 Task: Read customer reviews and ratings for real estate agents in Dallas, Texas.
Action: Mouse moved to (328, 215)
Screenshot: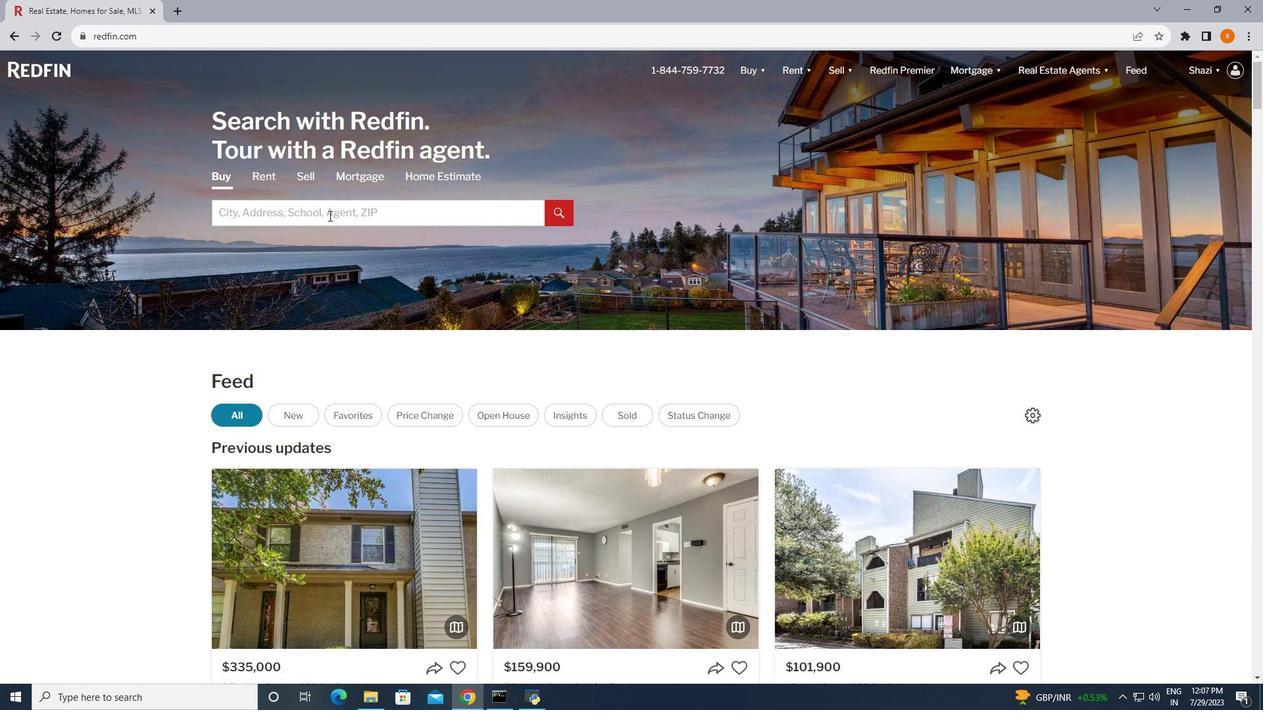 
Action: Mouse pressed left at (328, 215)
Screenshot: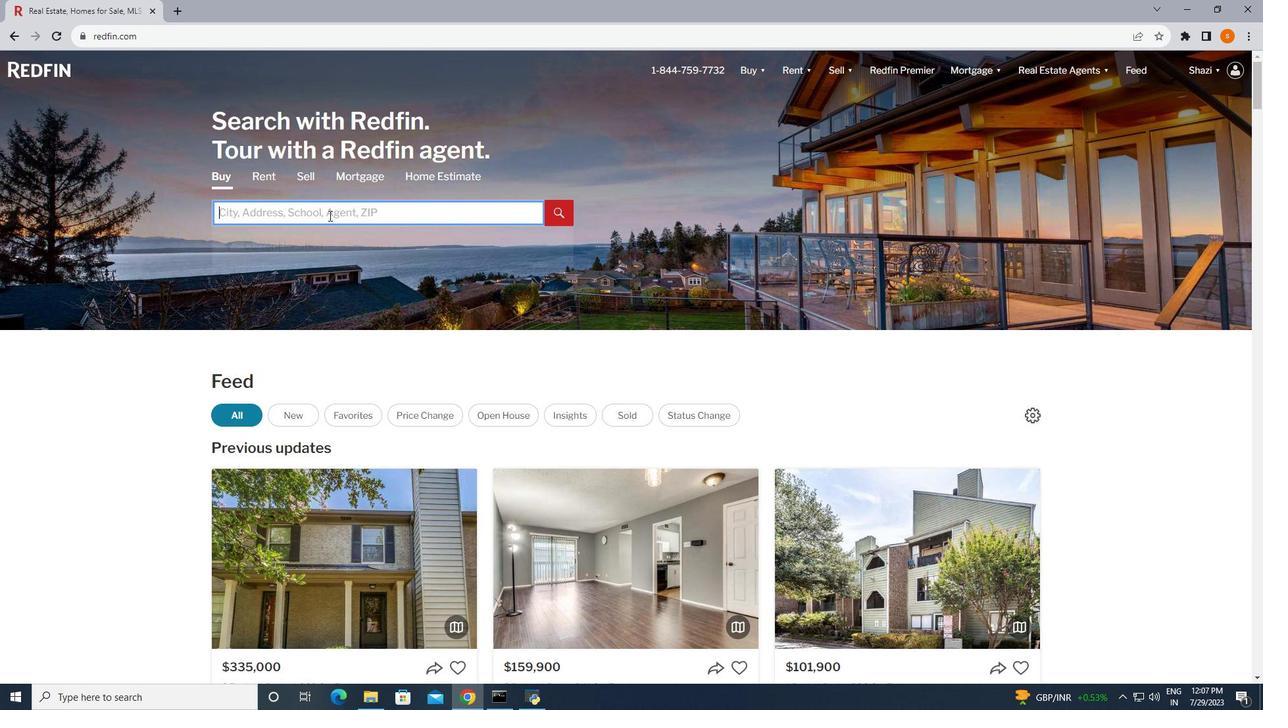 
Action: Key pressed <Key.shift>Dallas,<Key.space><Key.shift>Texas<Key.enter>
Screenshot: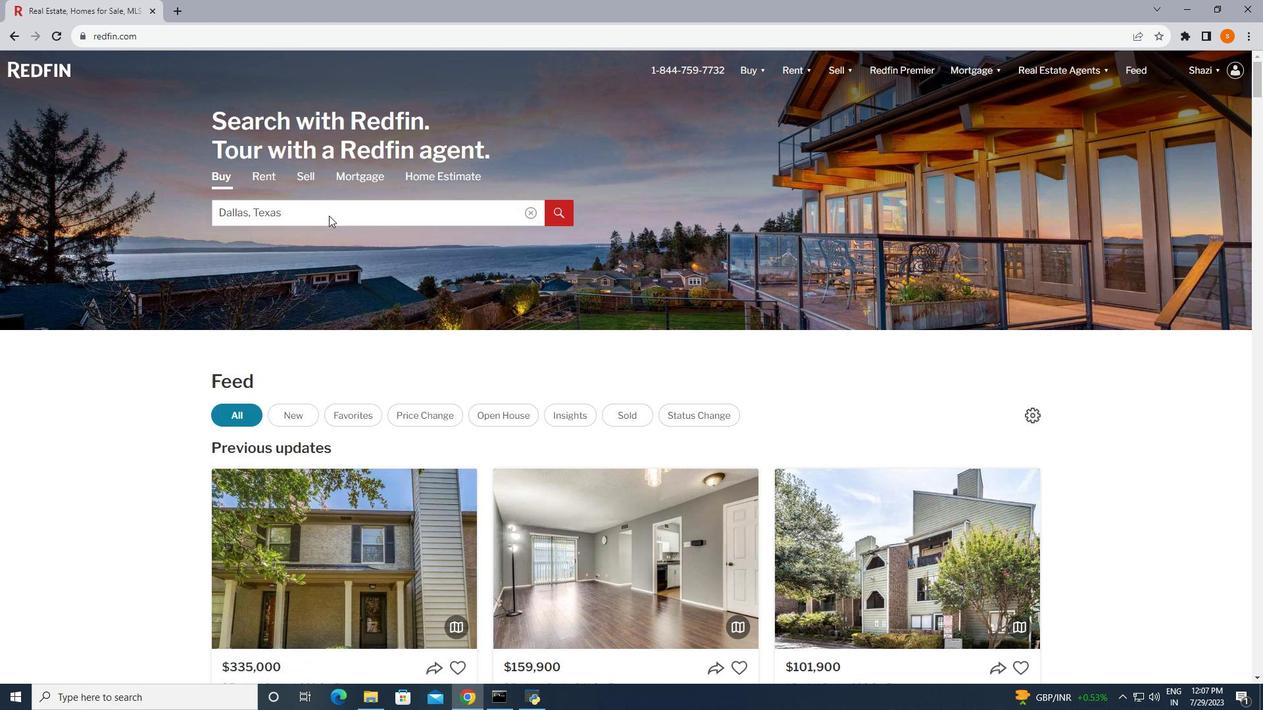
Action: Mouse moved to (1069, 120)
Screenshot: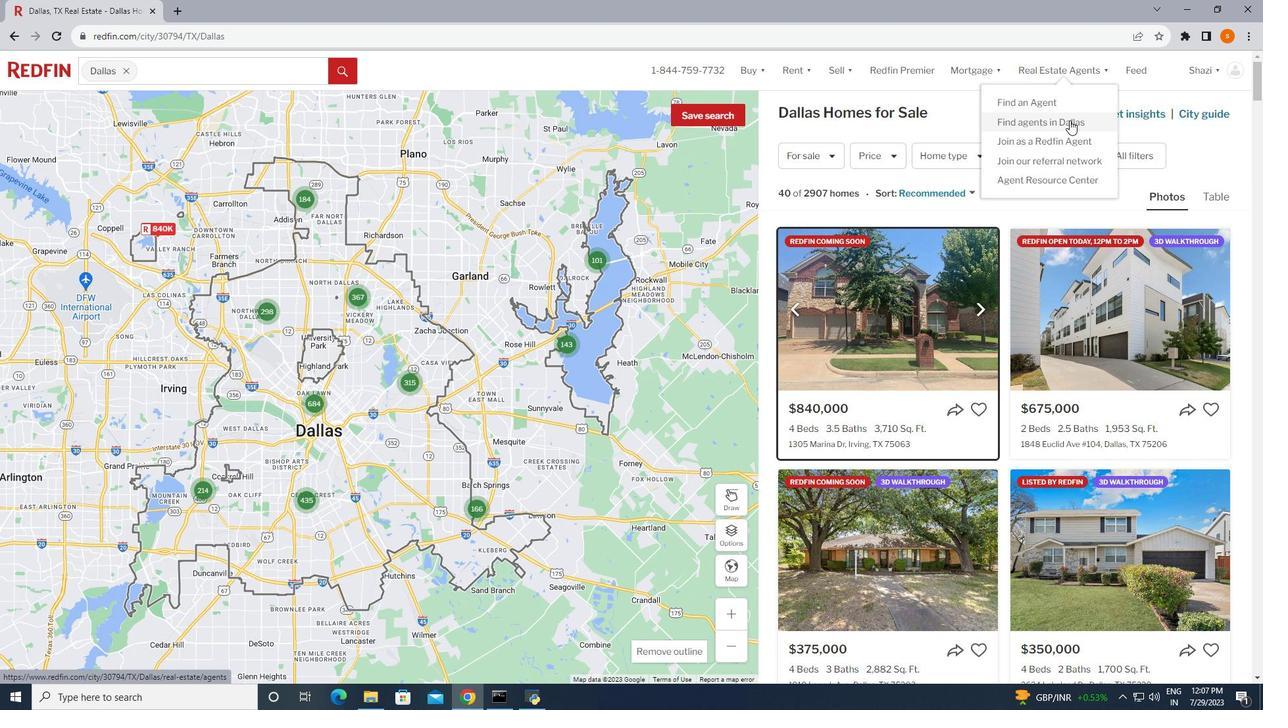 
Action: Mouse pressed left at (1069, 120)
Screenshot: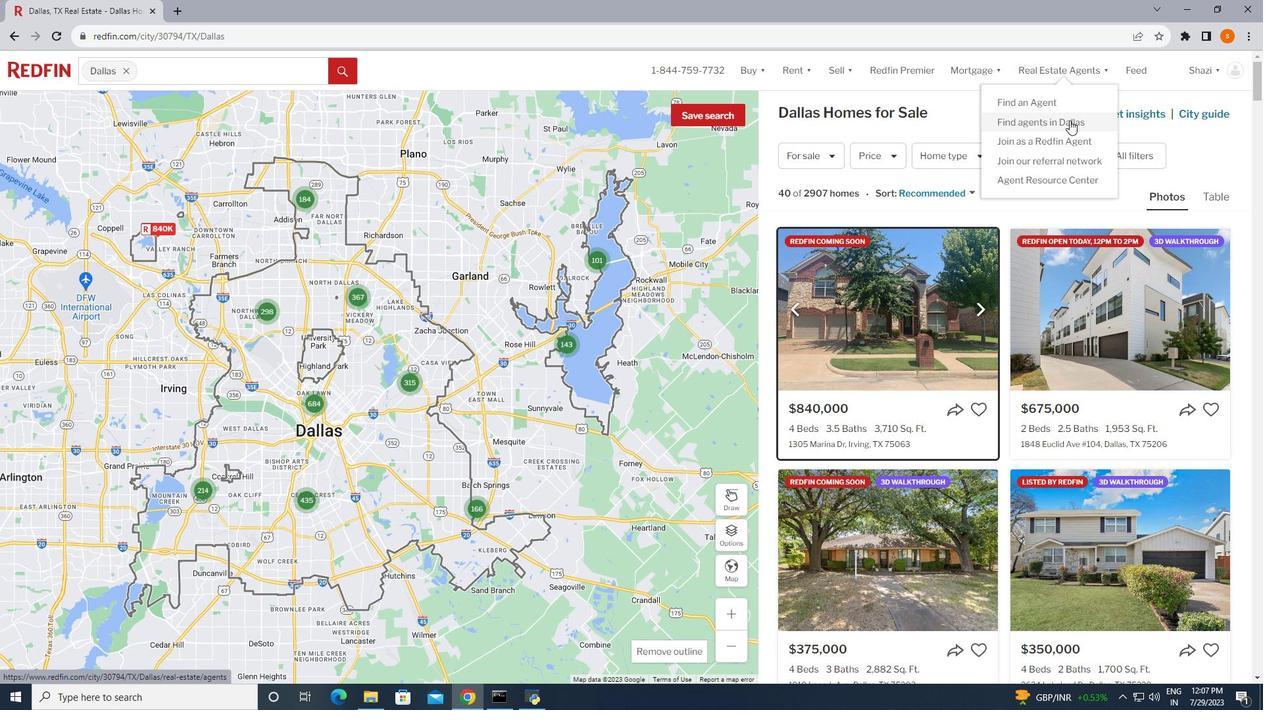
Action: Mouse moved to (428, 476)
Screenshot: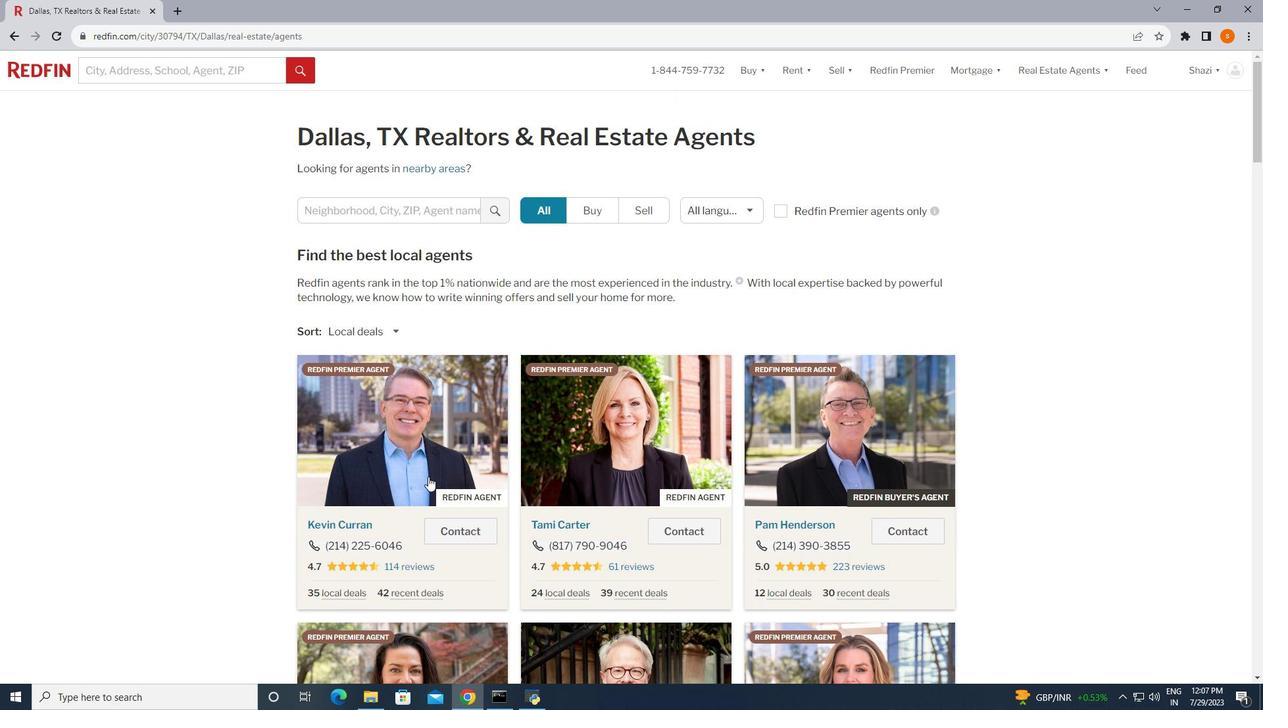 
Action: Mouse scrolled (428, 476) with delta (0, 0)
Screenshot: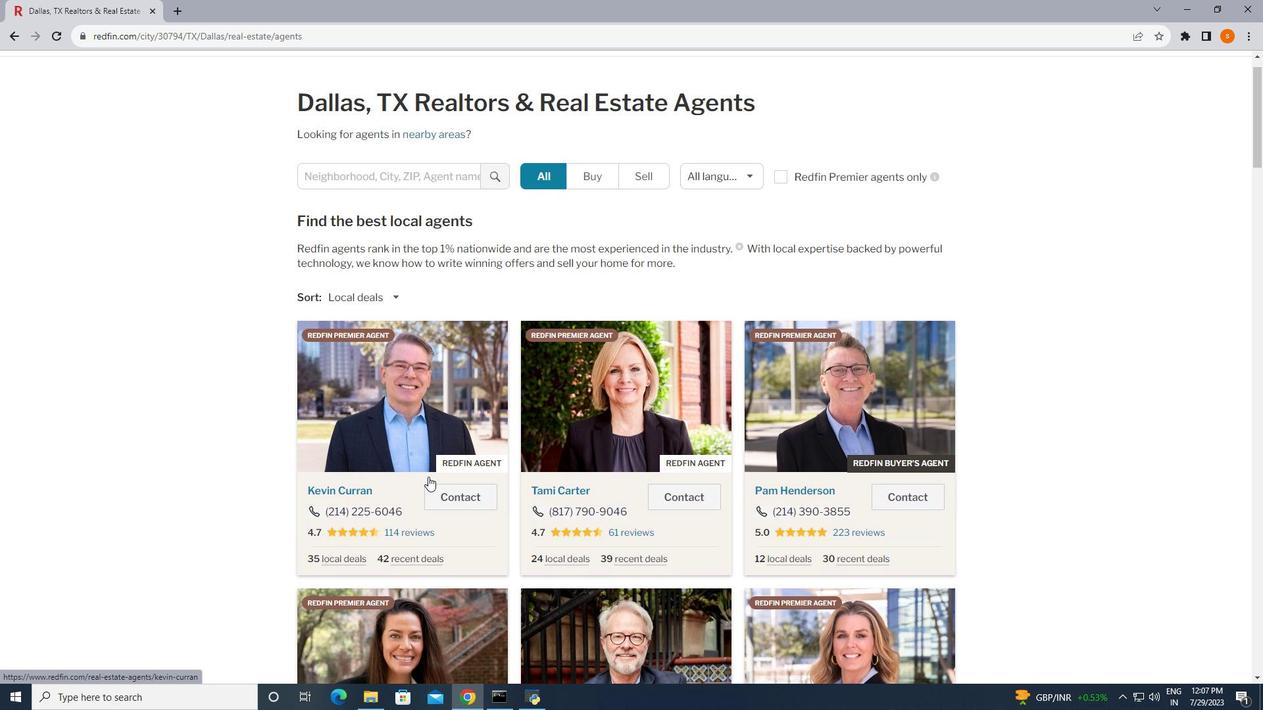 
Action: Mouse scrolled (428, 476) with delta (0, 0)
Screenshot: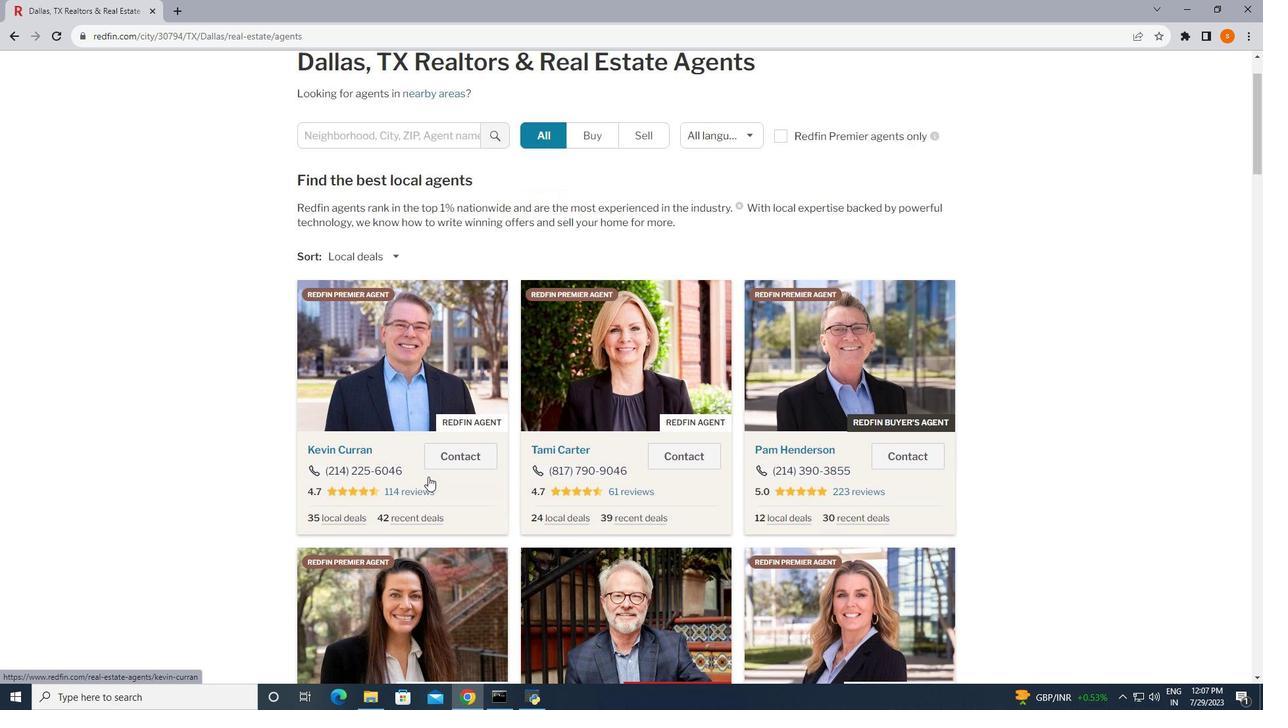 
Action: Mouse moved to (397, 435)
Screenshot: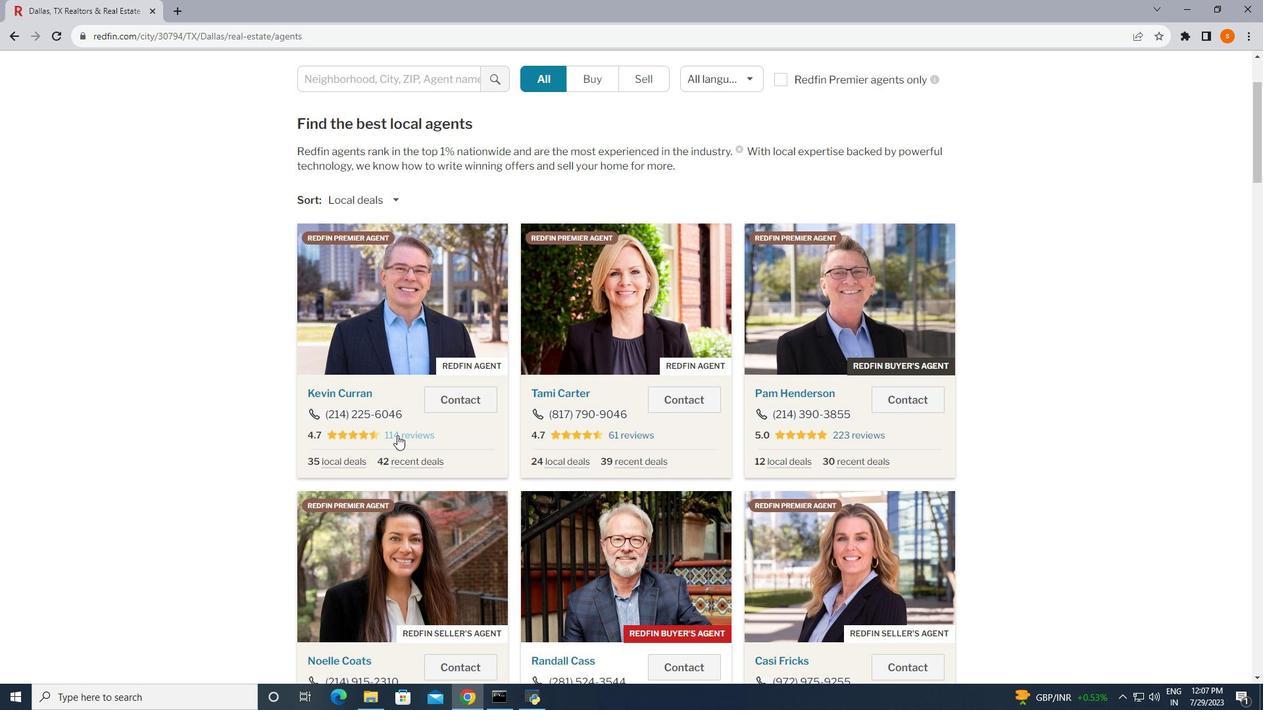 
Action: Mouse pressed left at (397, 435)
Screenshot: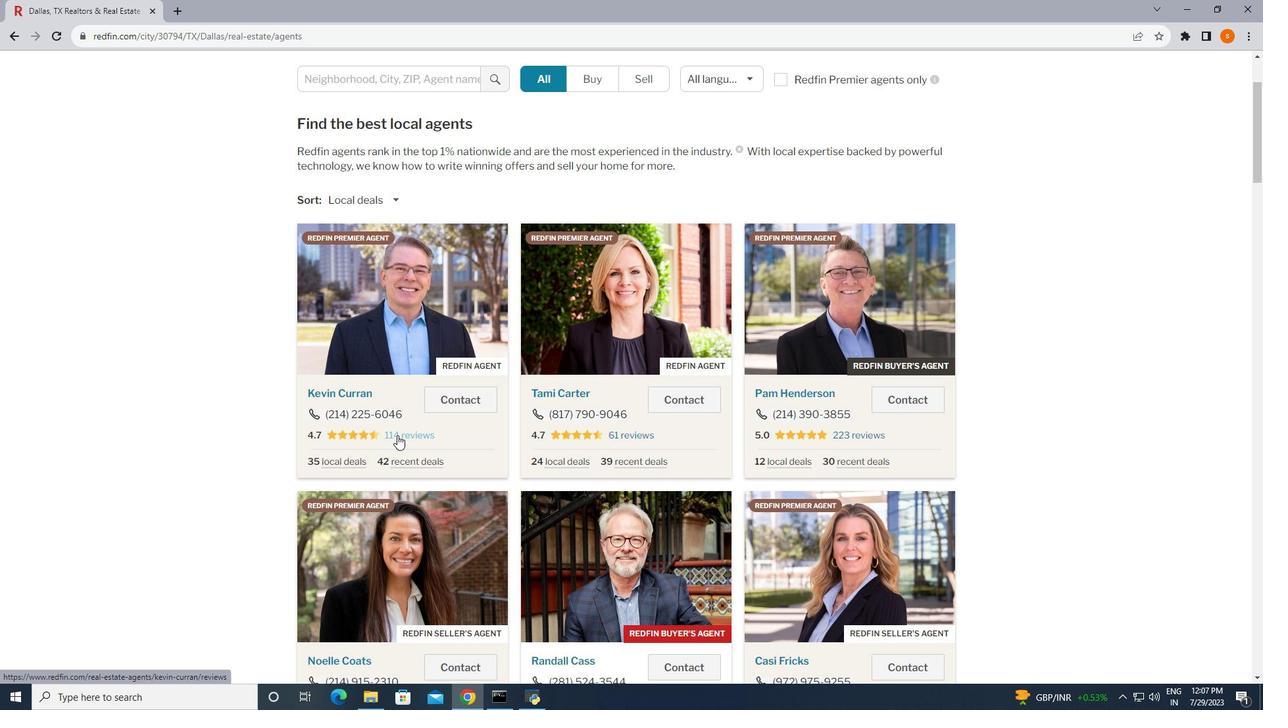 
Action: Mouse moved to (502, 451)
Screenshot: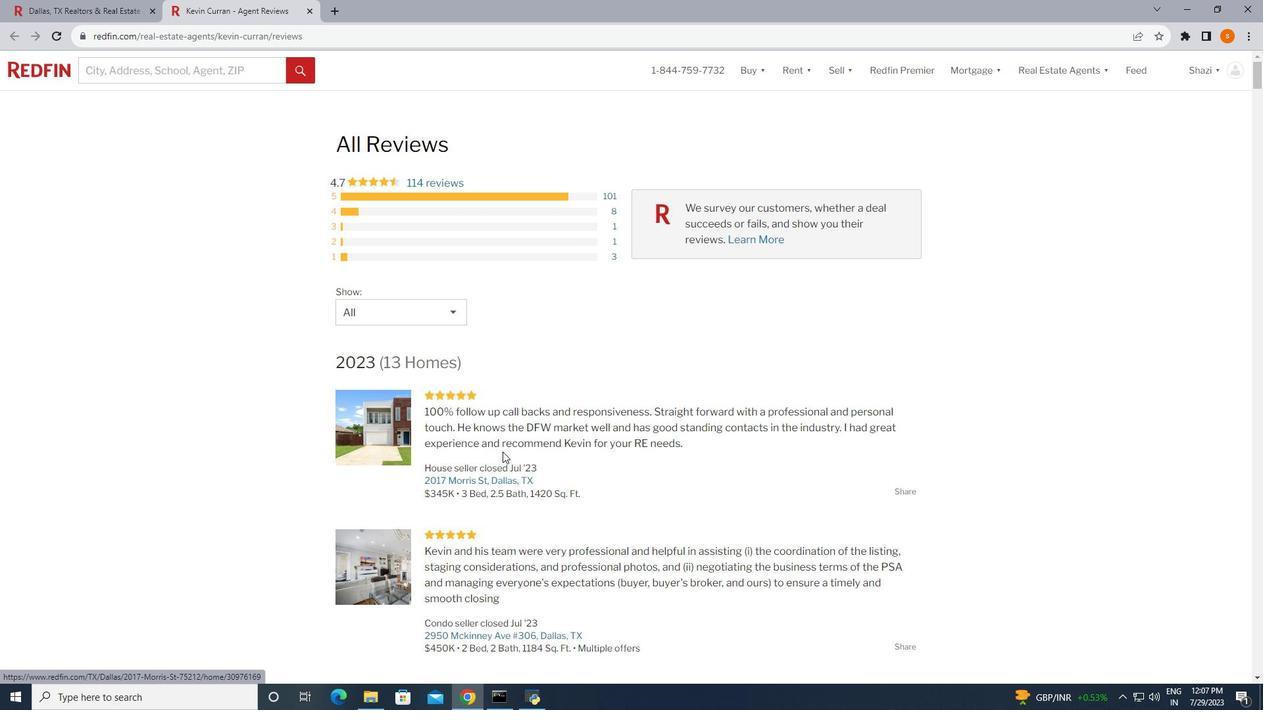 
Action: Mouse scrolled (502, 451) with delta (0, 0)
Screenshot: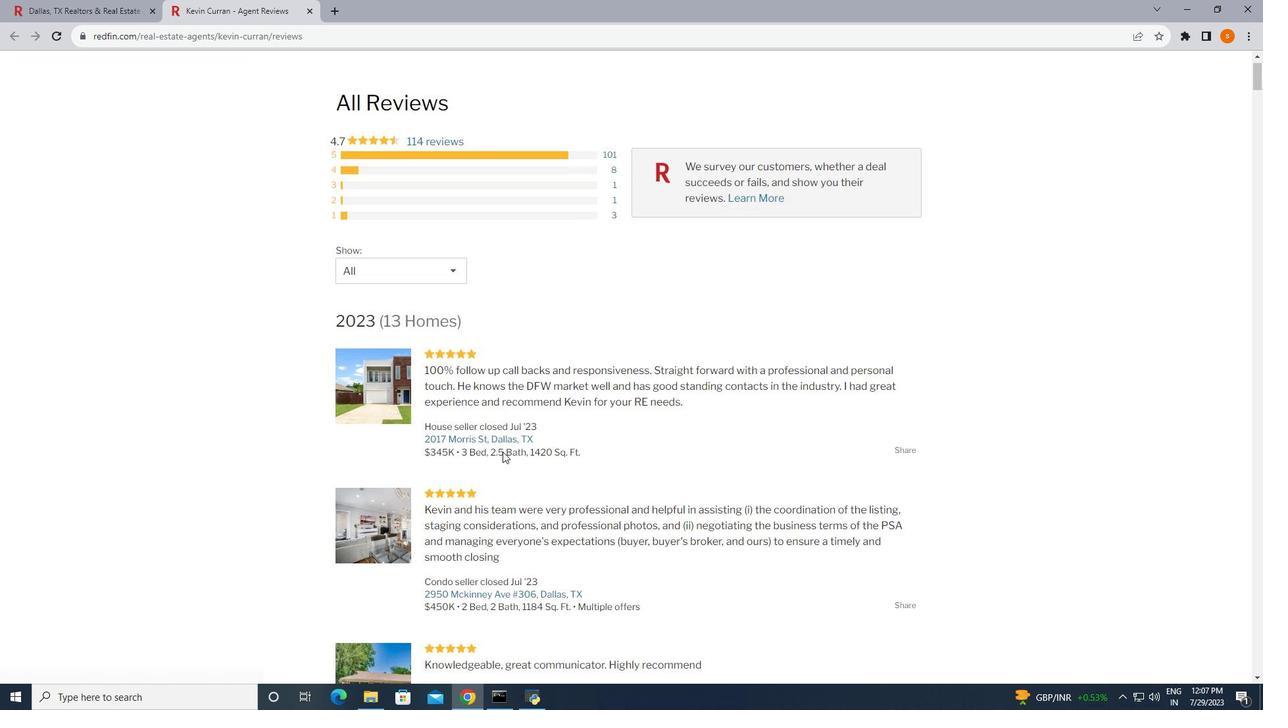 
Action: Mouse scrolled (502, 451) with delta (0, 0)
Screenshot: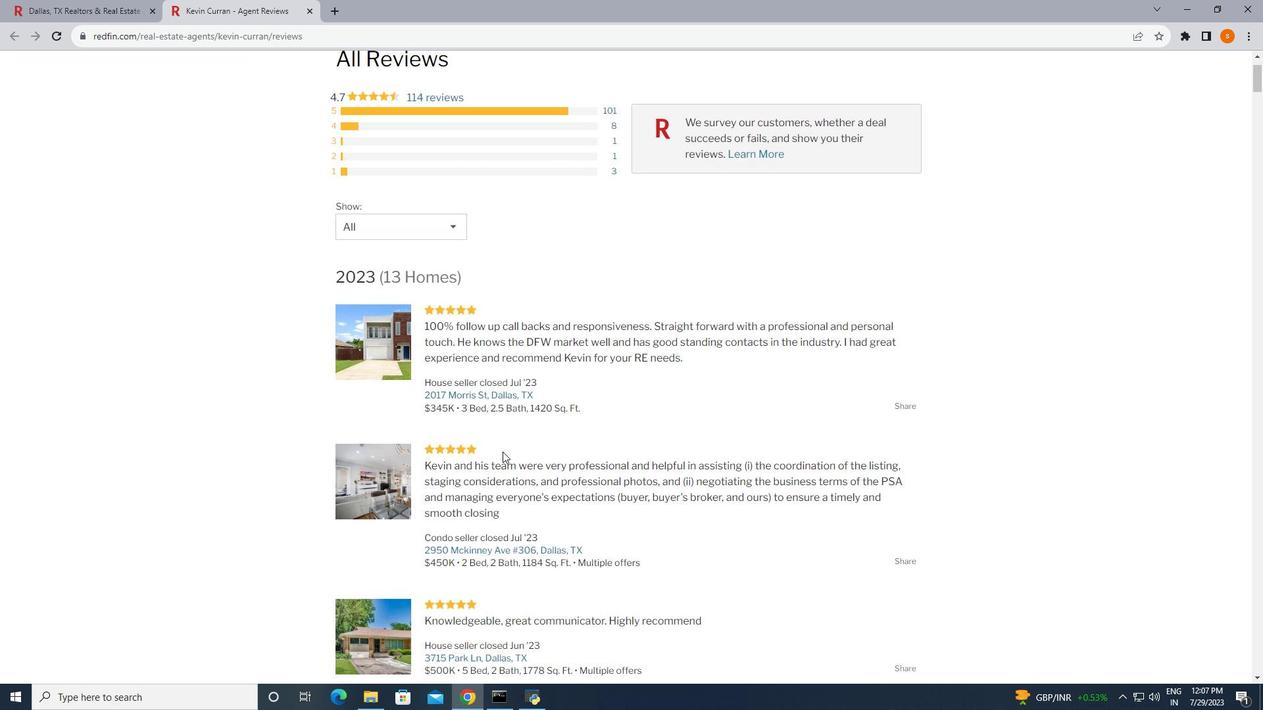 
Action: Mouse scrolled (502, 451) with delta (0, 0)
Screenshot: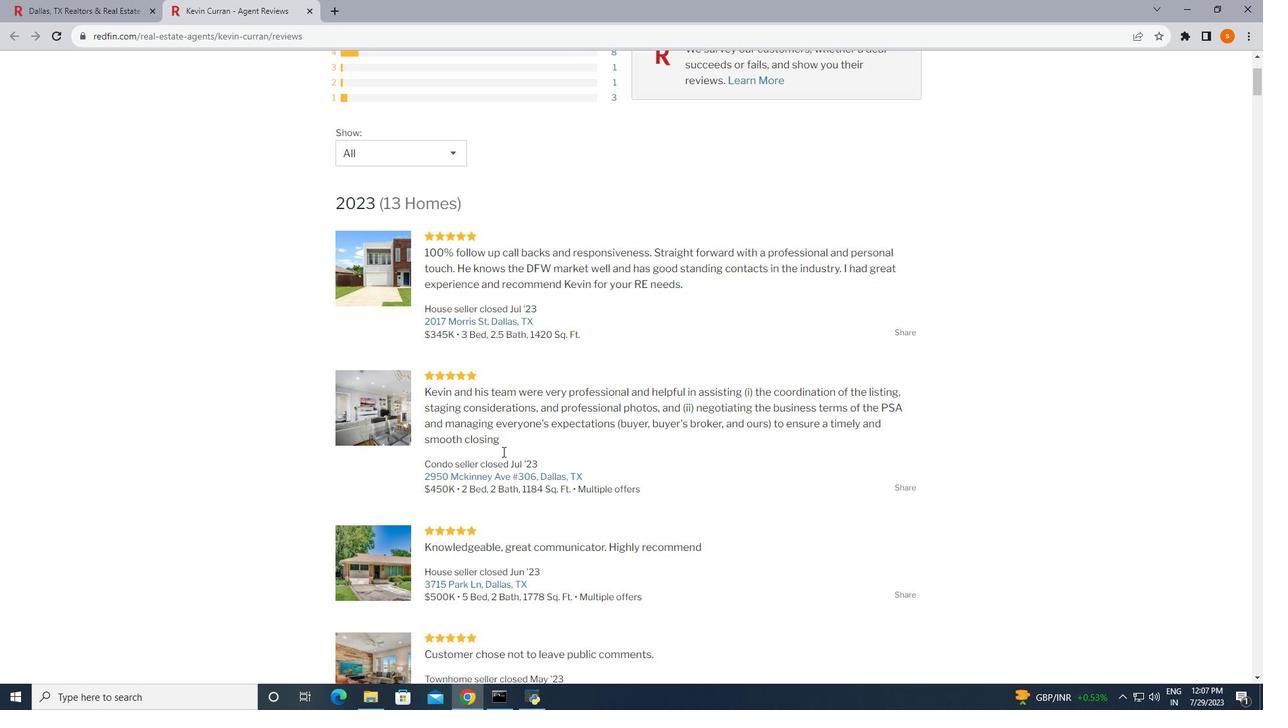 
Action: Mouse scrolled (502, 451) with delta (0, 0)
Screenshot: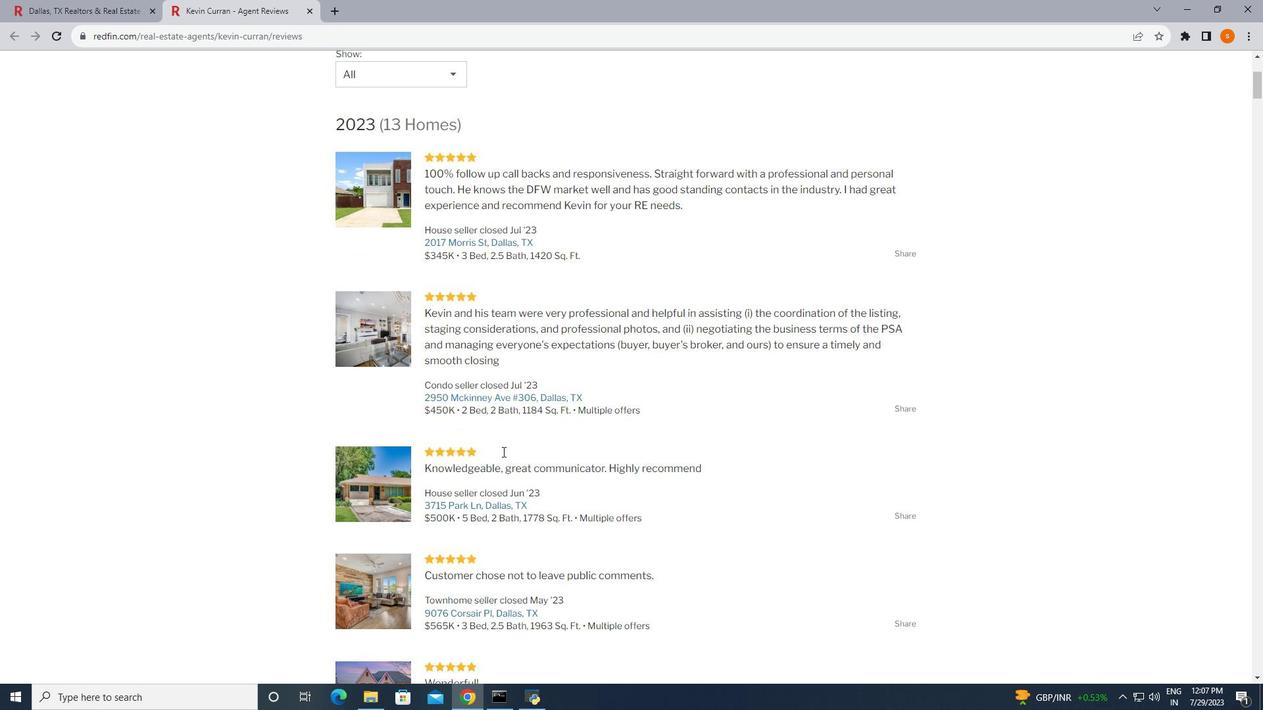 
Action: Mouse scrolled (502, 451) with delta (0, 0)
Screenshot: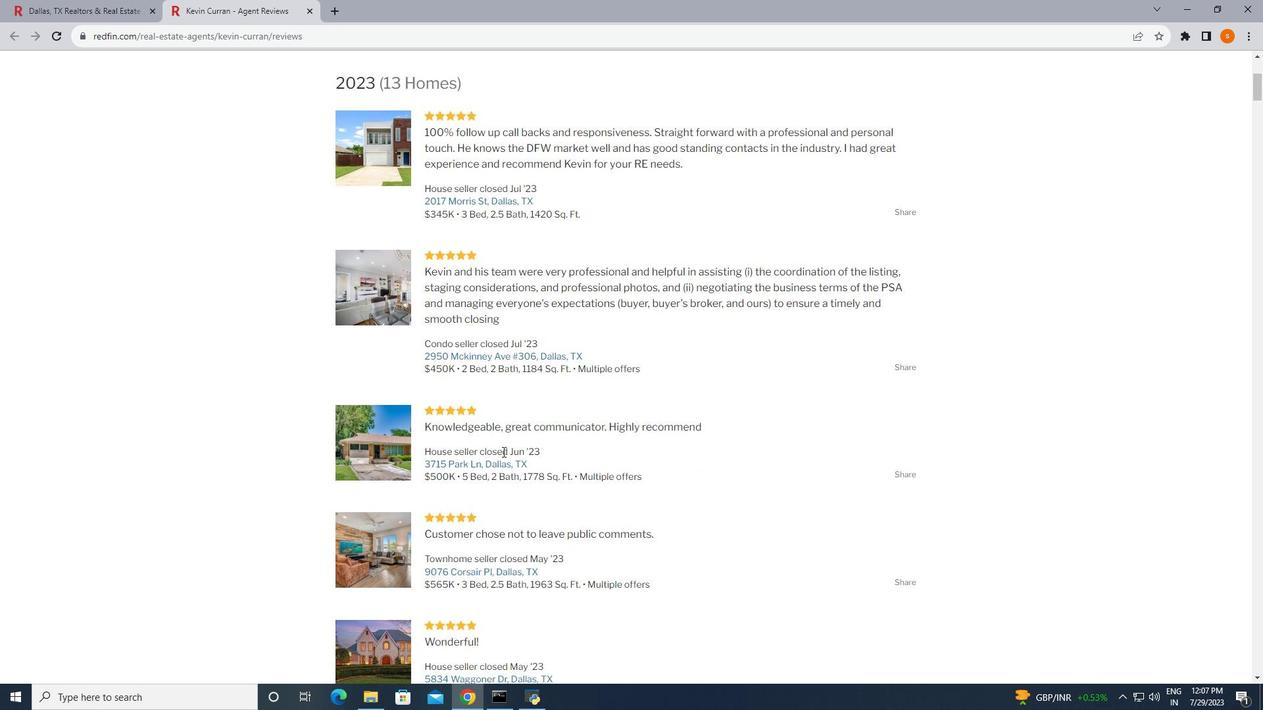 
Action: Mouse scrolled (502, 451) with delta (0, 0)
Screenshot: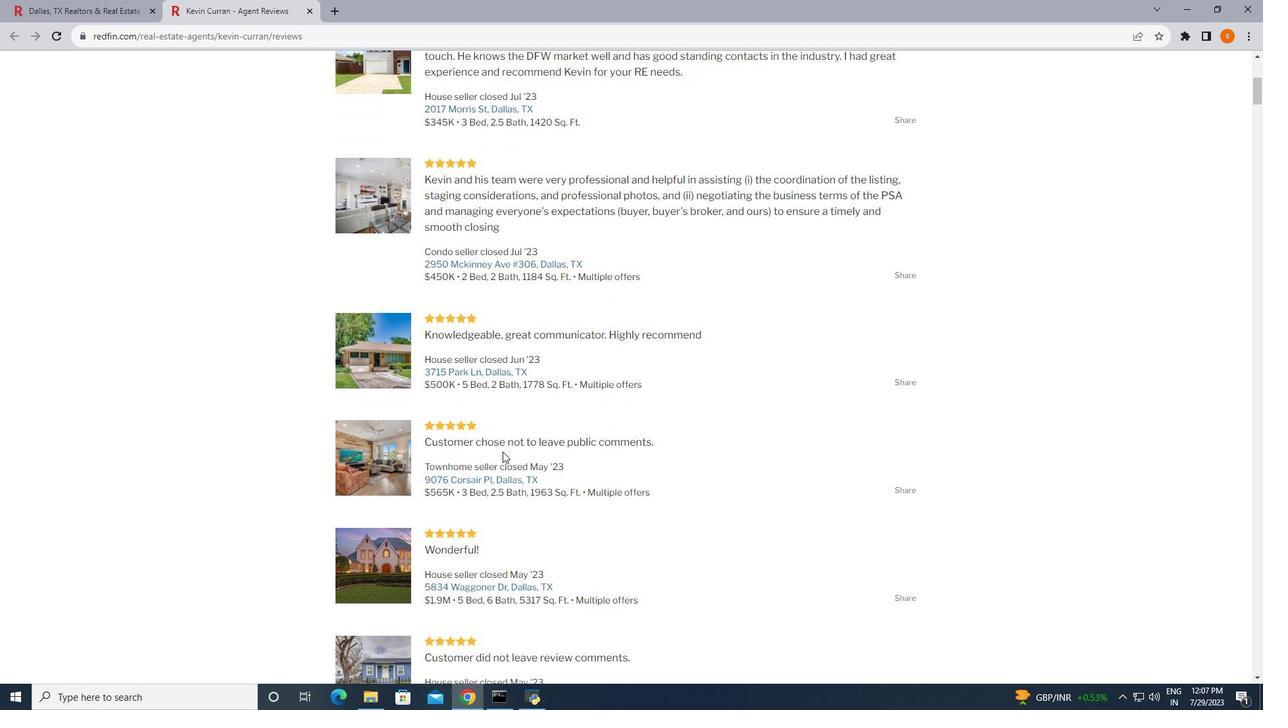 
Action: Mouse scrolled (502, 451) with delta (0, 0)
Screenshot: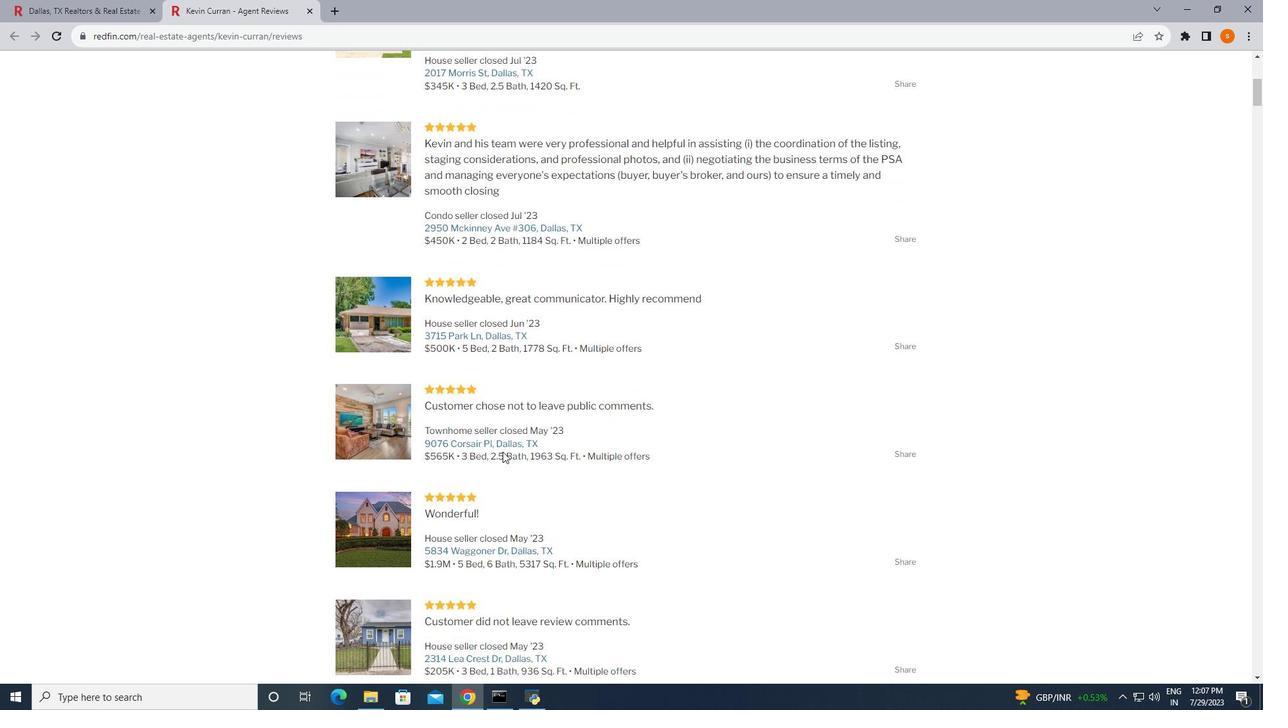 
Action: Mouse scrolled (502, 451) with delta (0, 0)
Screenshot: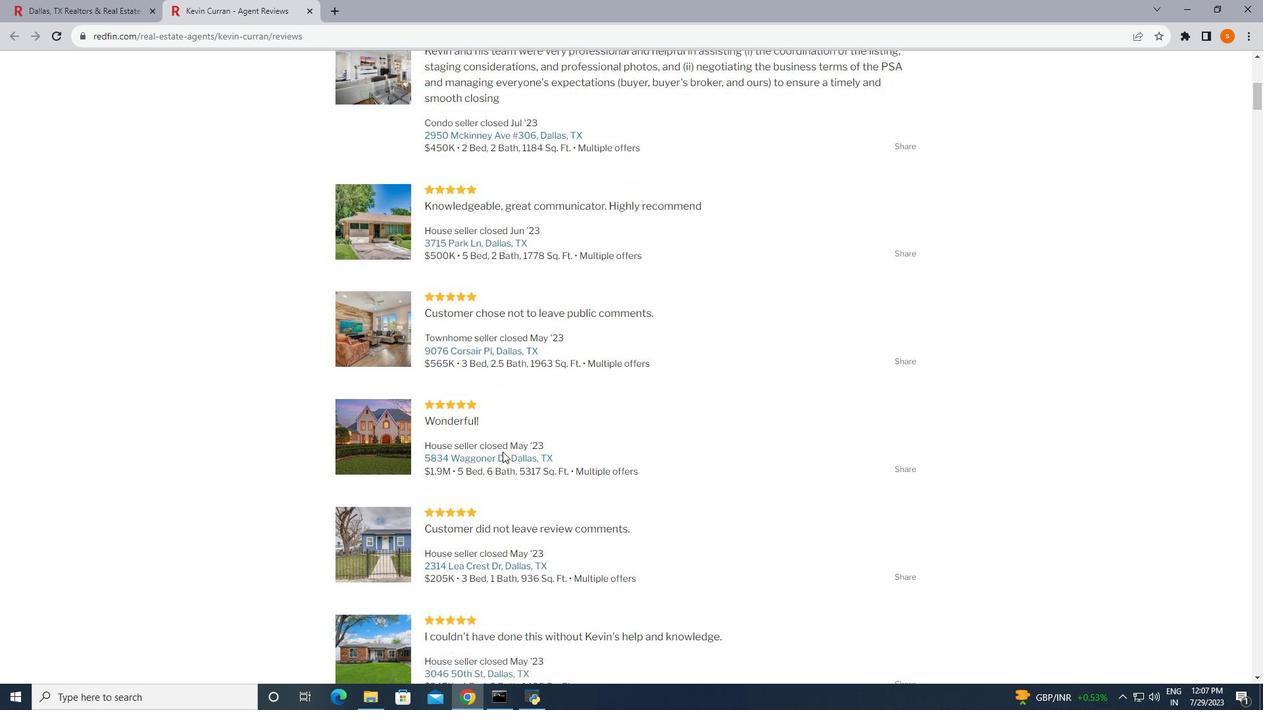 
Action: Mouse scrolled (502, 451) with delta (0, 0)
Screenshot: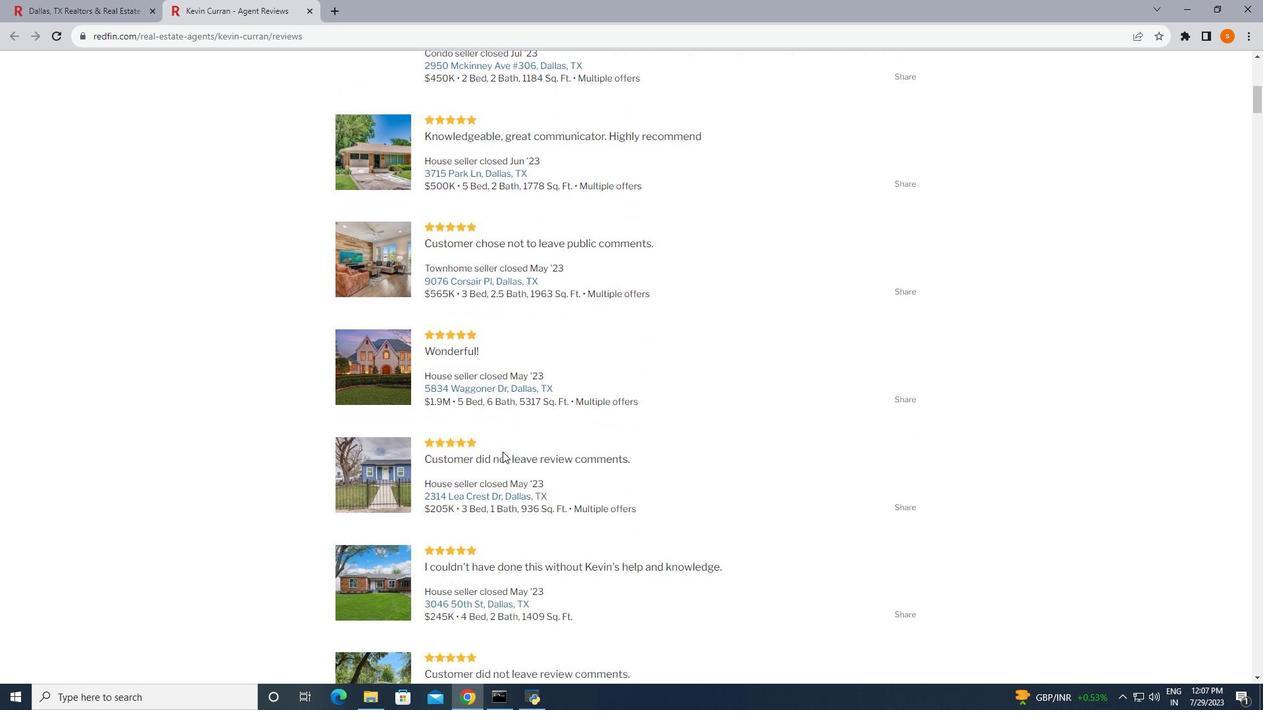 
Action: Mouse scrolled (502, 451) with delta (0, 0)
Screenshot: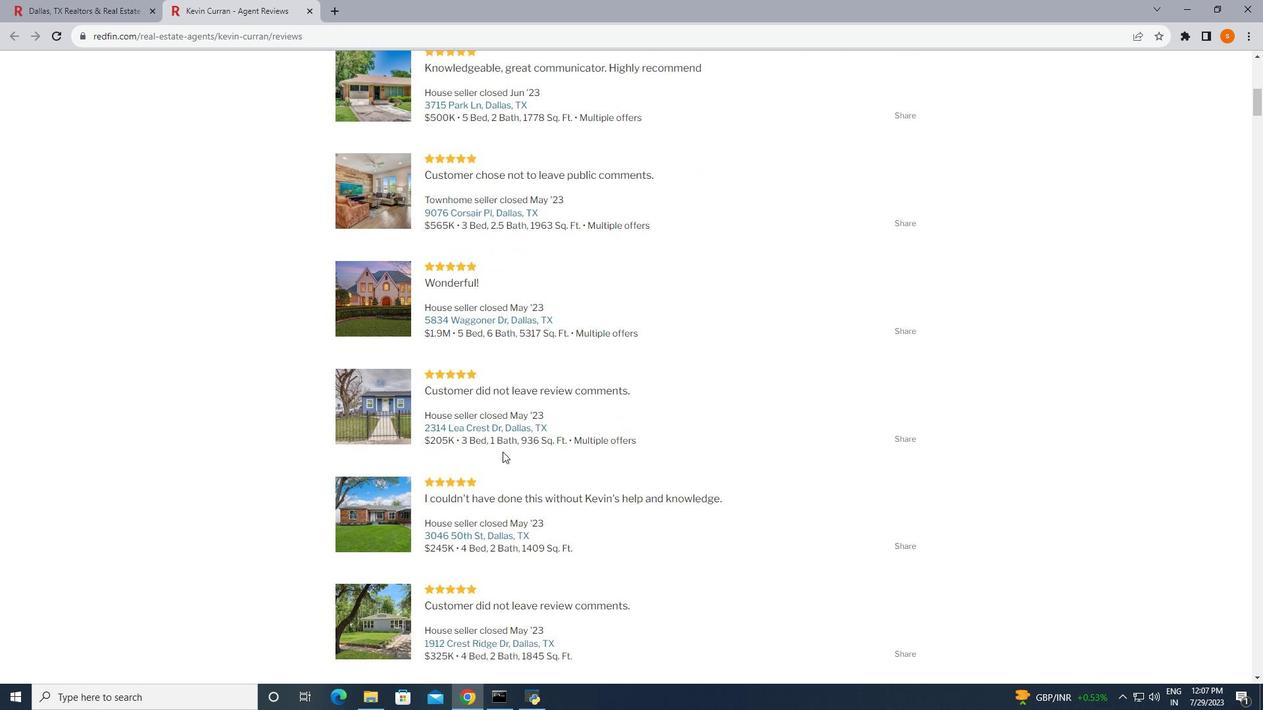 
Action: Mouse scrolled (502, 451) with delta (0, 0)
Screenshot: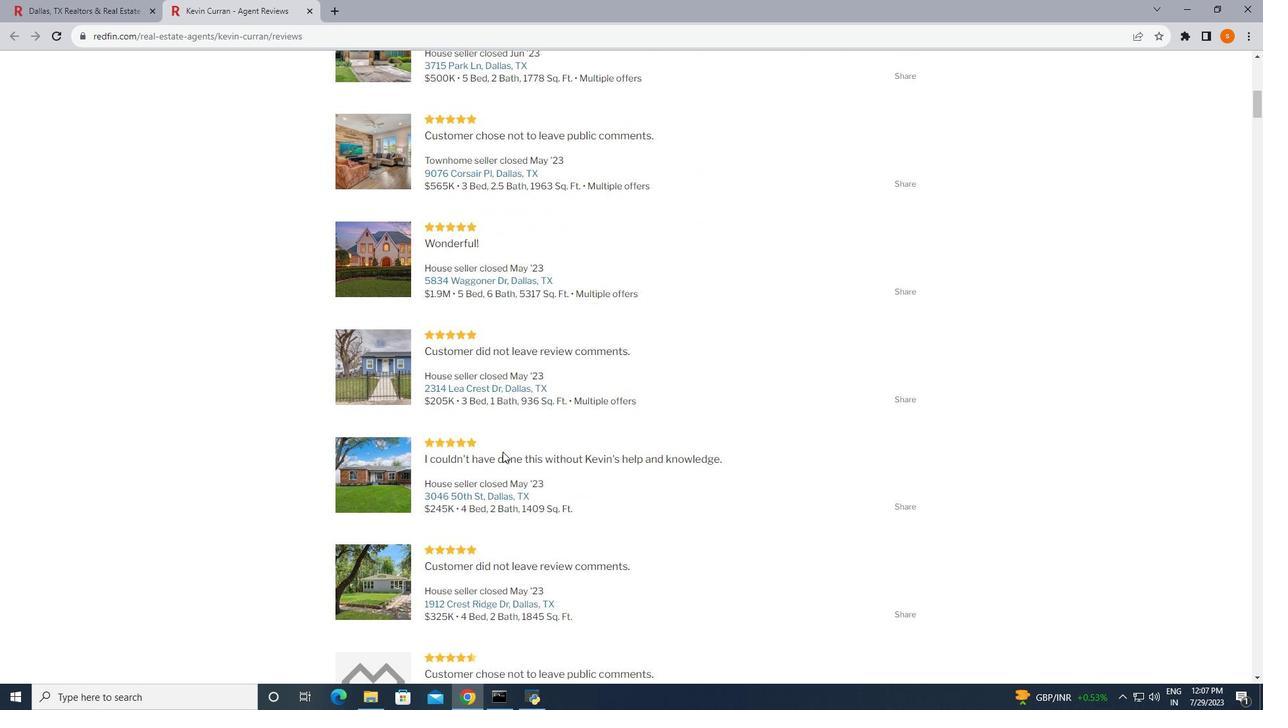 
Action: Mouse scrolled (502, 451) with delta (0, 0)
Screenshot: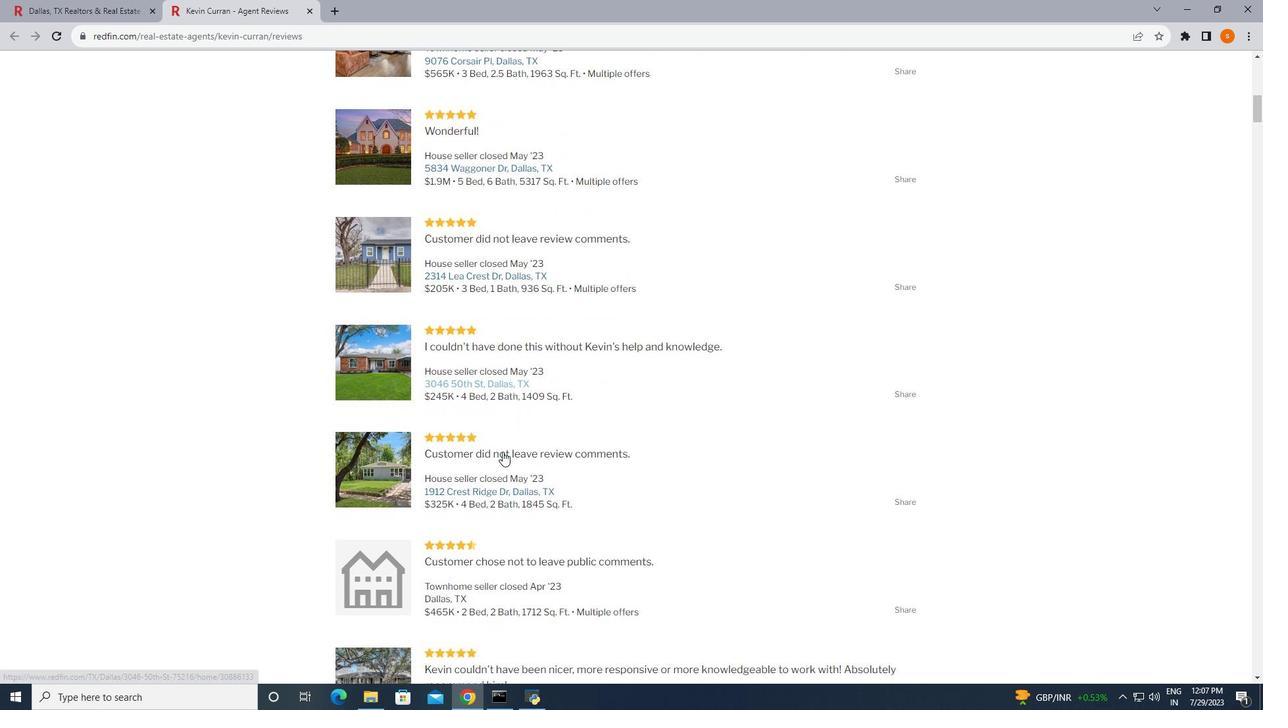 
Action: Mouse scrolled (502, 451) with delta (0, 0)
Screenshot: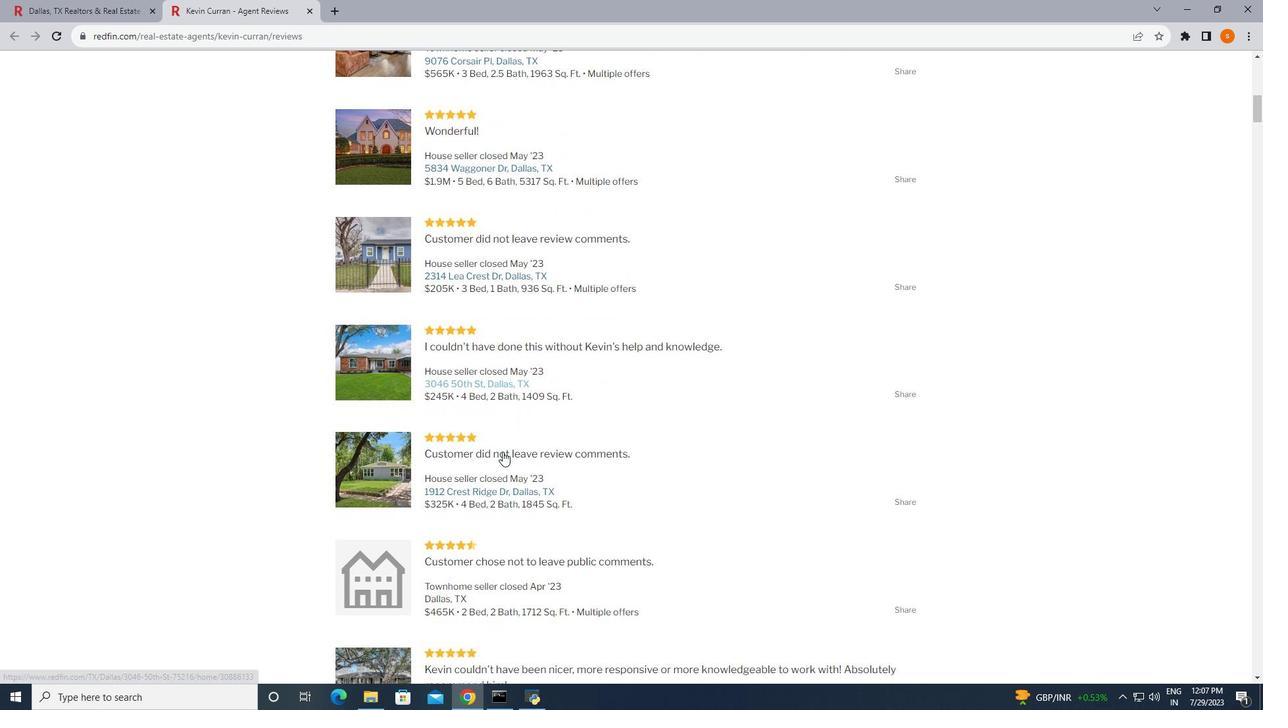 
Action: Mouse scrolled (502, 451) with delta (0, 0)
Screenshot: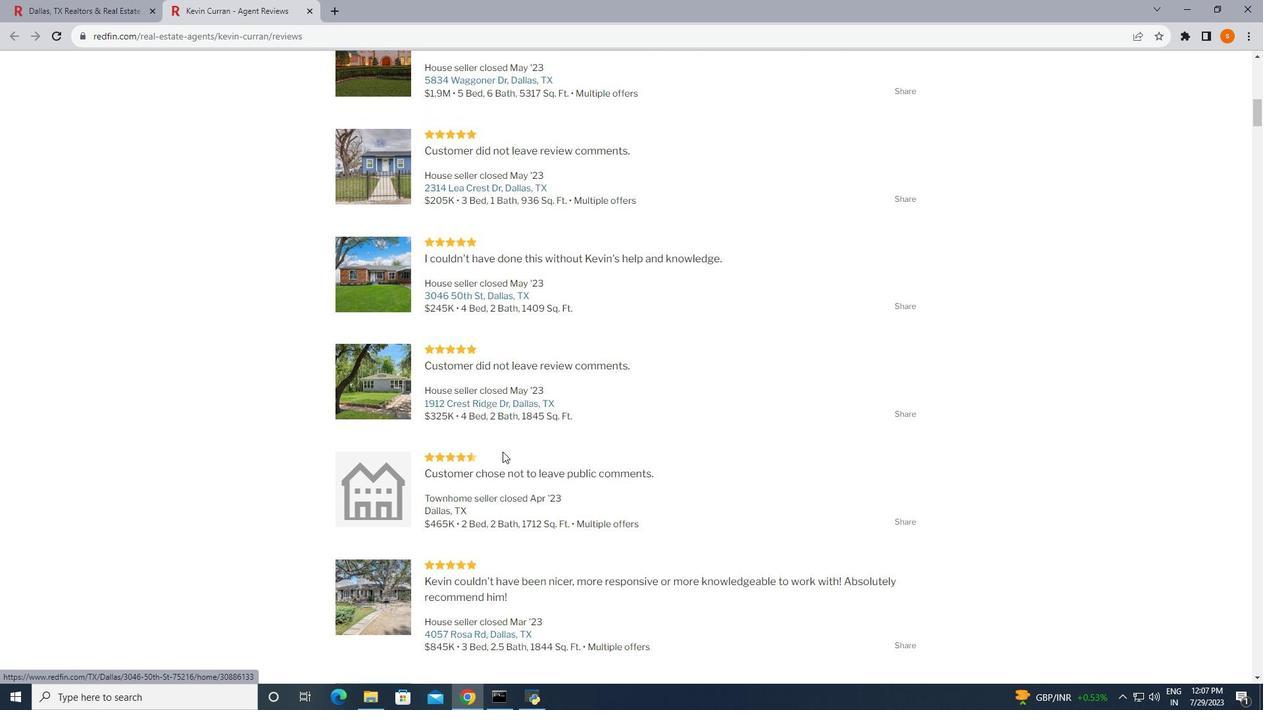 
Action: Mouse scrolled (502, 451) with delta (0, 0)
Screenshot: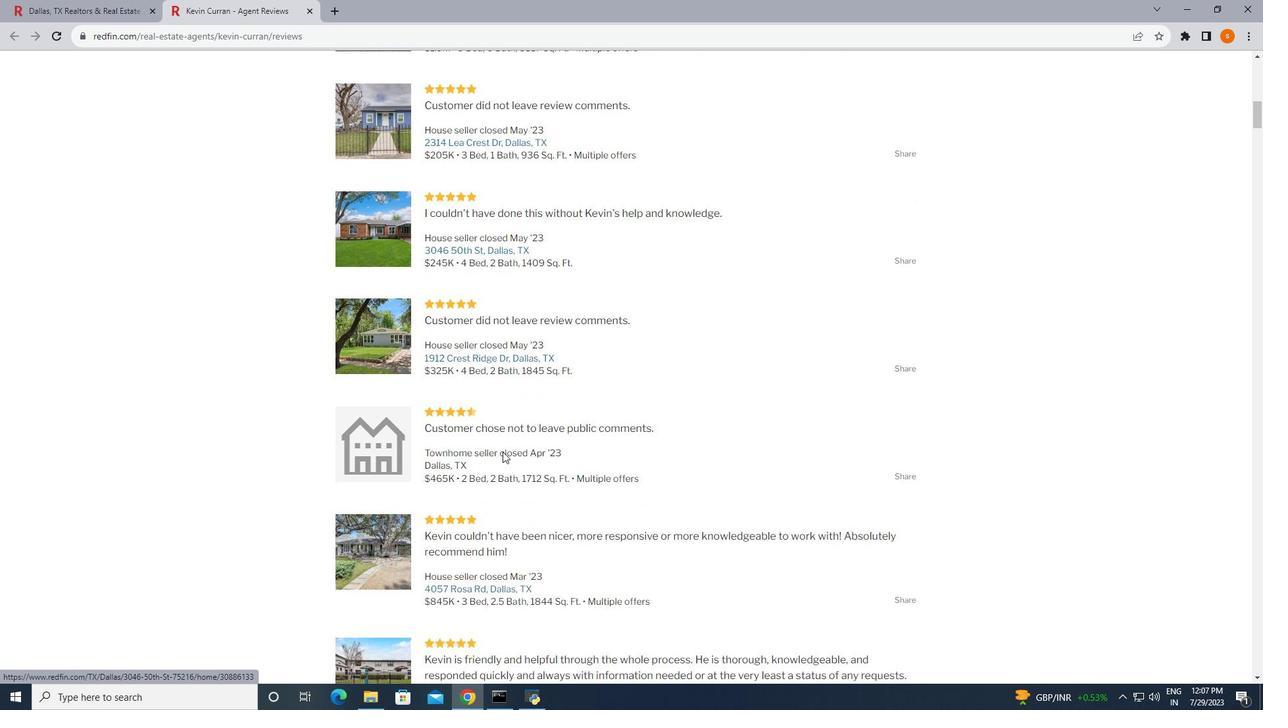 
Action: Mouse scrolled (502, 451) with delta (0, 0)
Screenshot: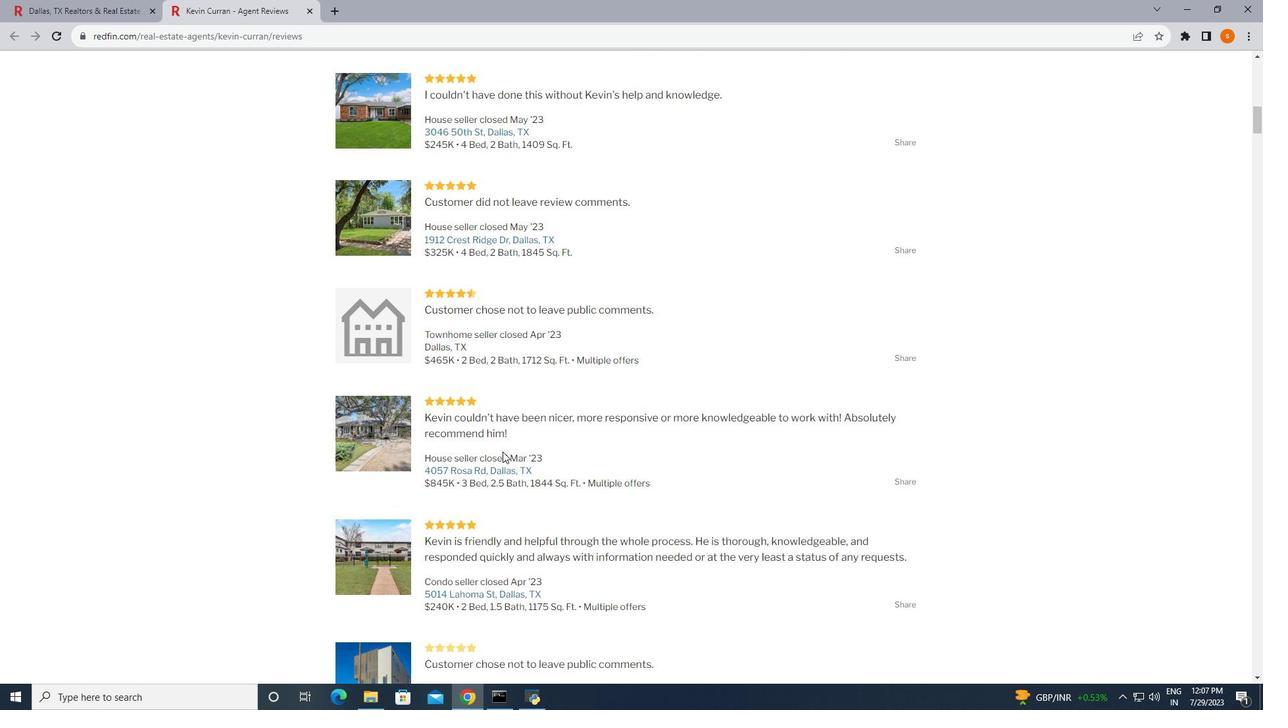 
Action: Mouse scrolled (502, 451) with delta (0, 0)
Screenshot: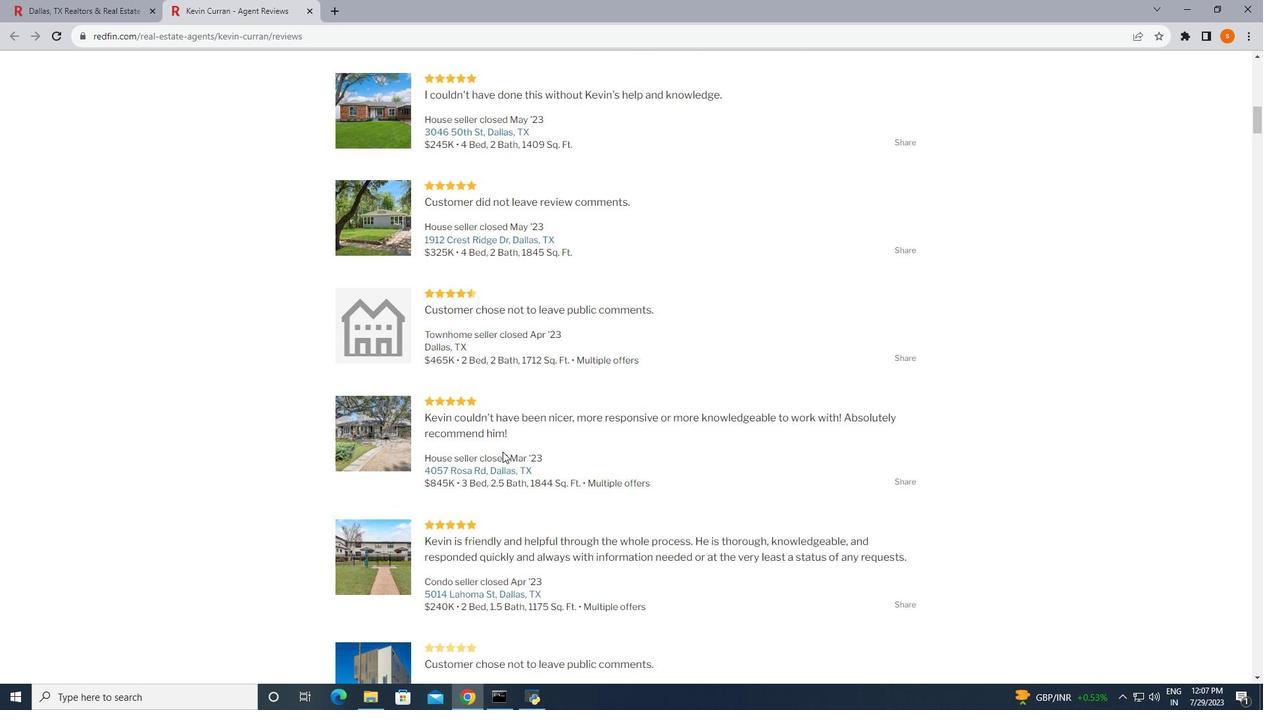 
Action: Mouse scrolled (502, 451) with delta (0, 0)
Screenshot: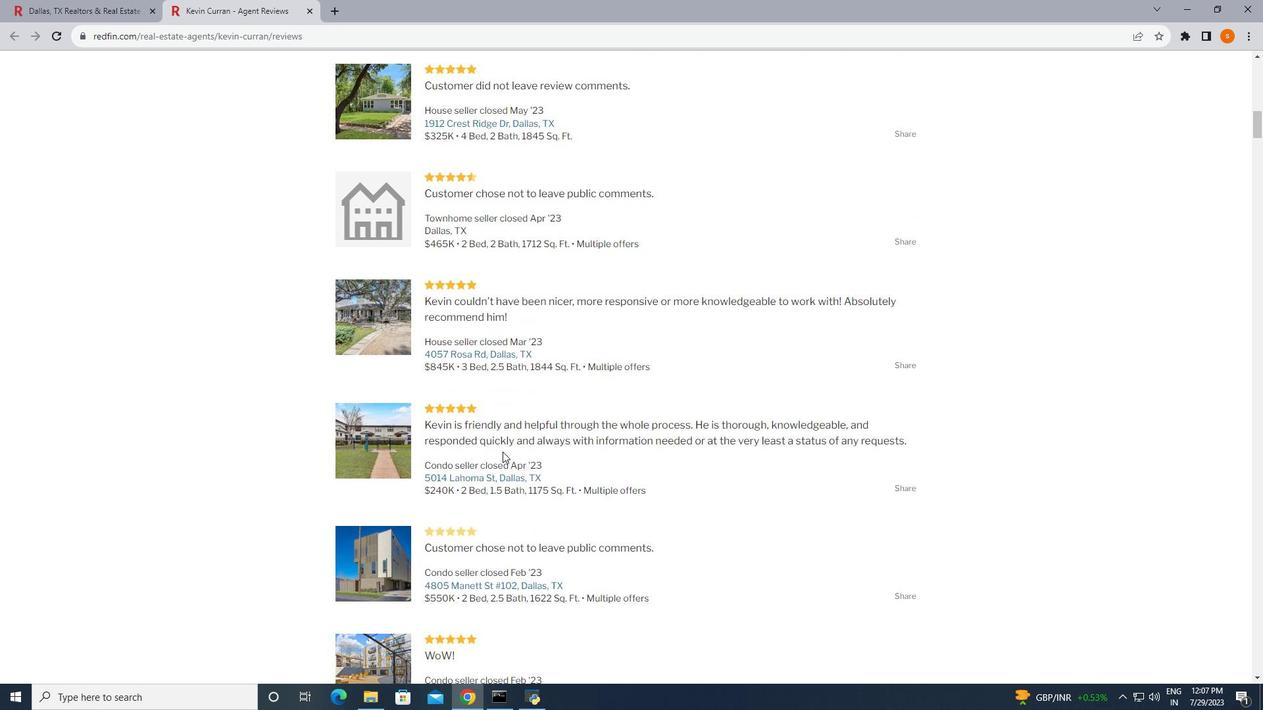 
Action: Mouse scrolled (502, 451) with delta (0, 0)
Screenshot: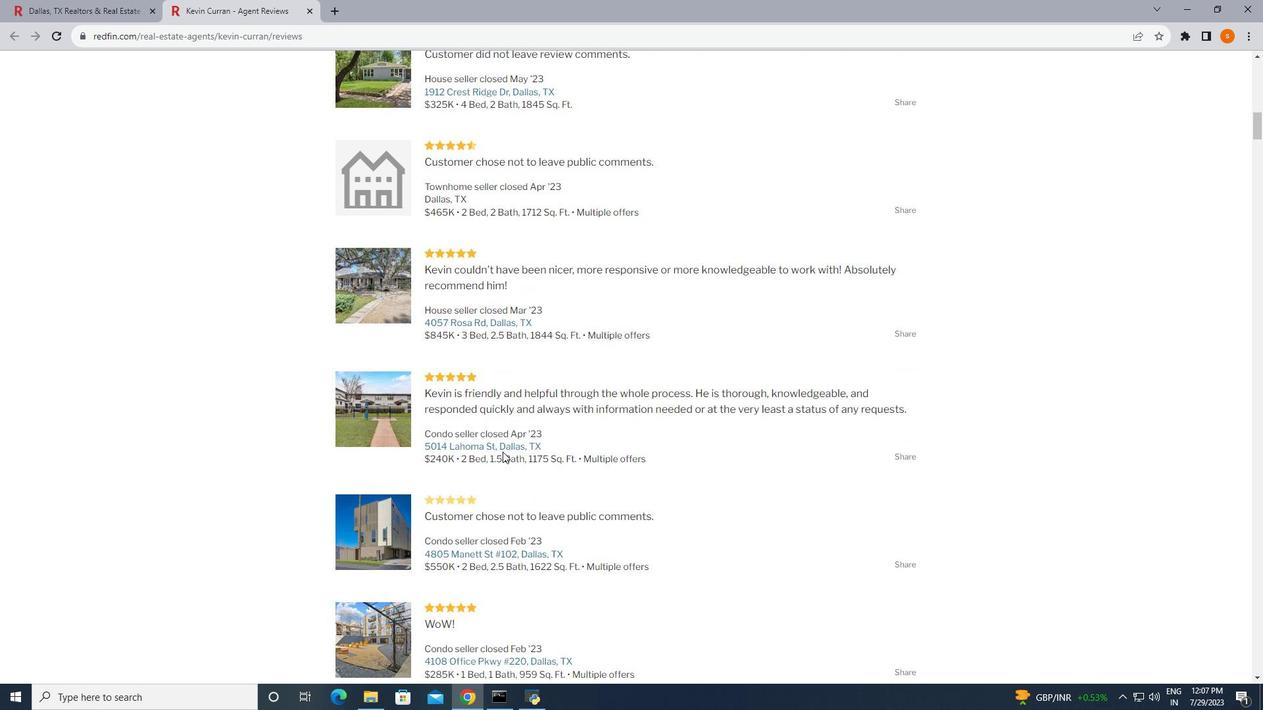 
Action: Mouse scrolled (502, 451) with delta (0, 0)
Screenshot: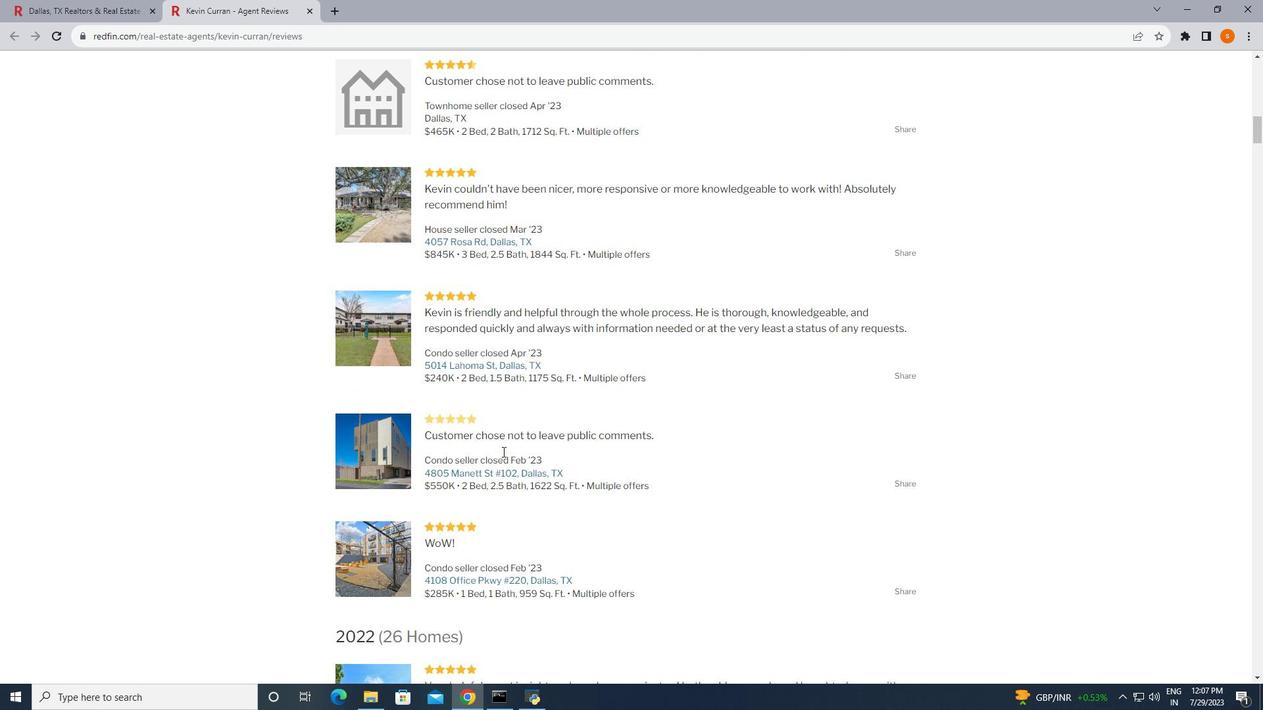 
Action: Mouse scrolled (502, 451) with delta (0, 0)
Screenshot: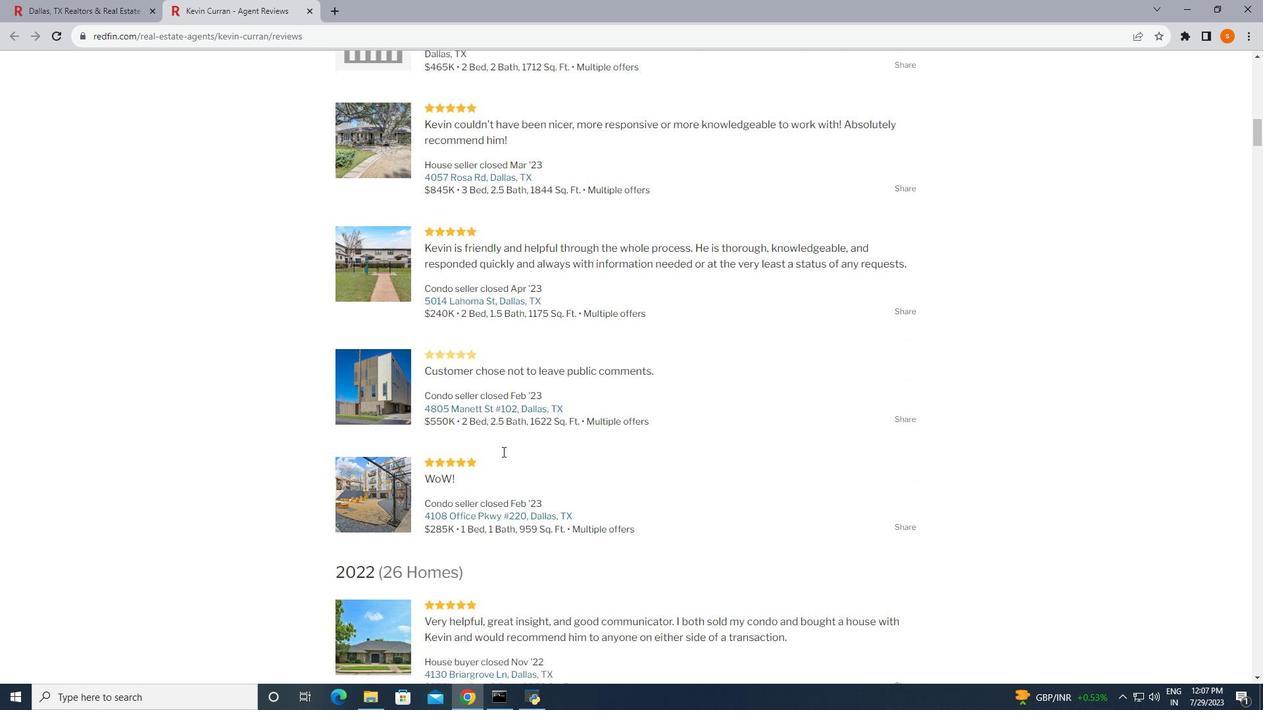 
Action: Mouse scrolled (502, 451) with delta (0, 0)
Screenshot: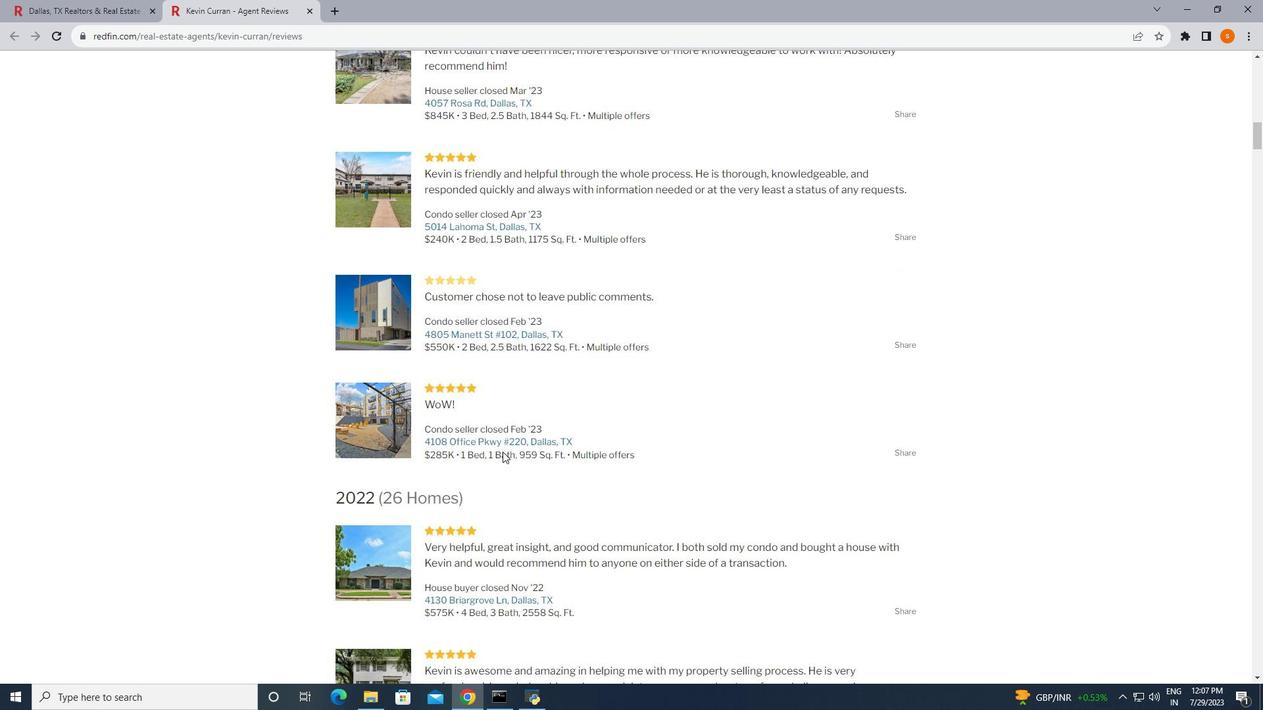 
Action: Mouse scrolled (502, 451) with delta (0, 0)
Screenshot: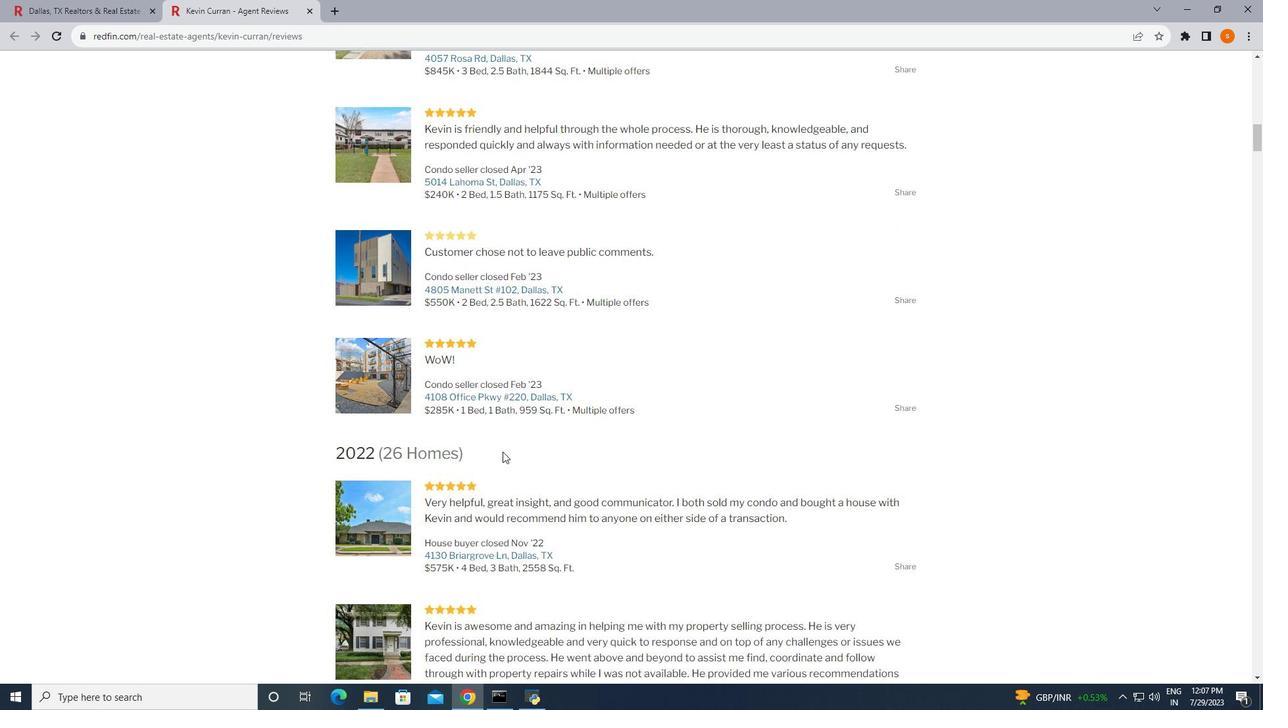 
Action: Mouse scrolled (502, 451) with delta (0, 0)
Screenshot: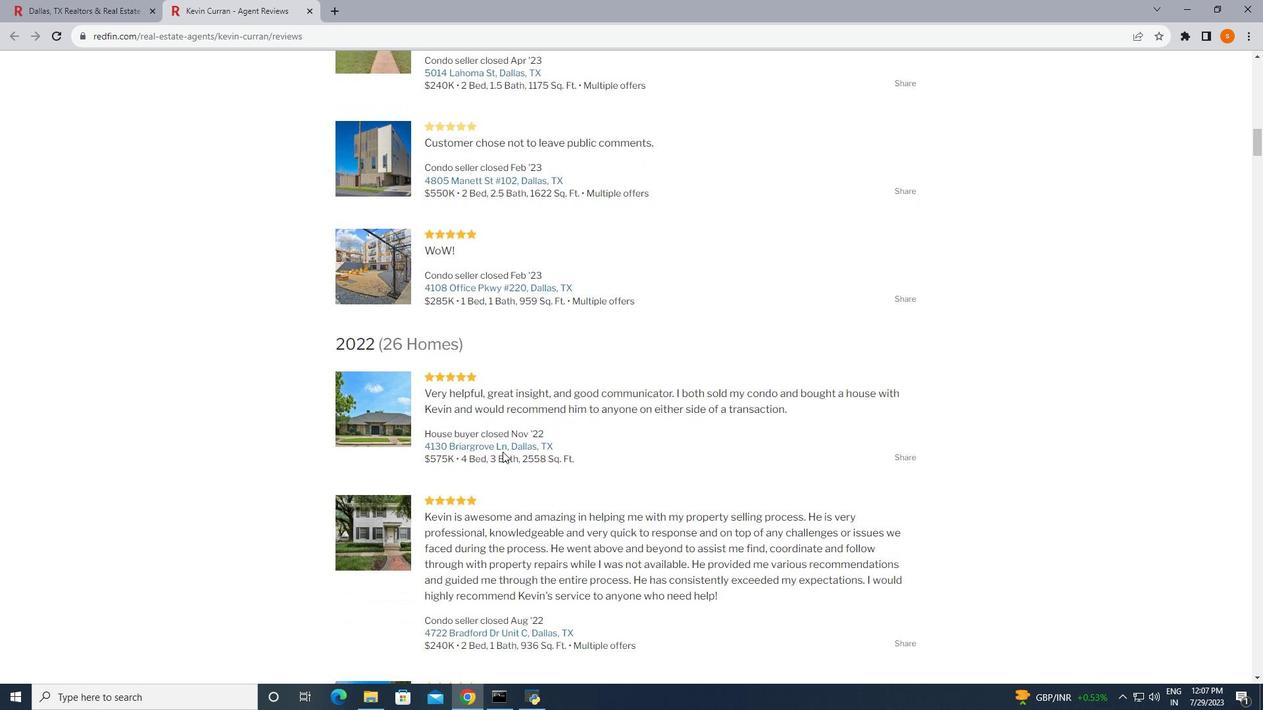
Action: Mouse scrolled (502, 451) with delta (0, 0)
Screenshot: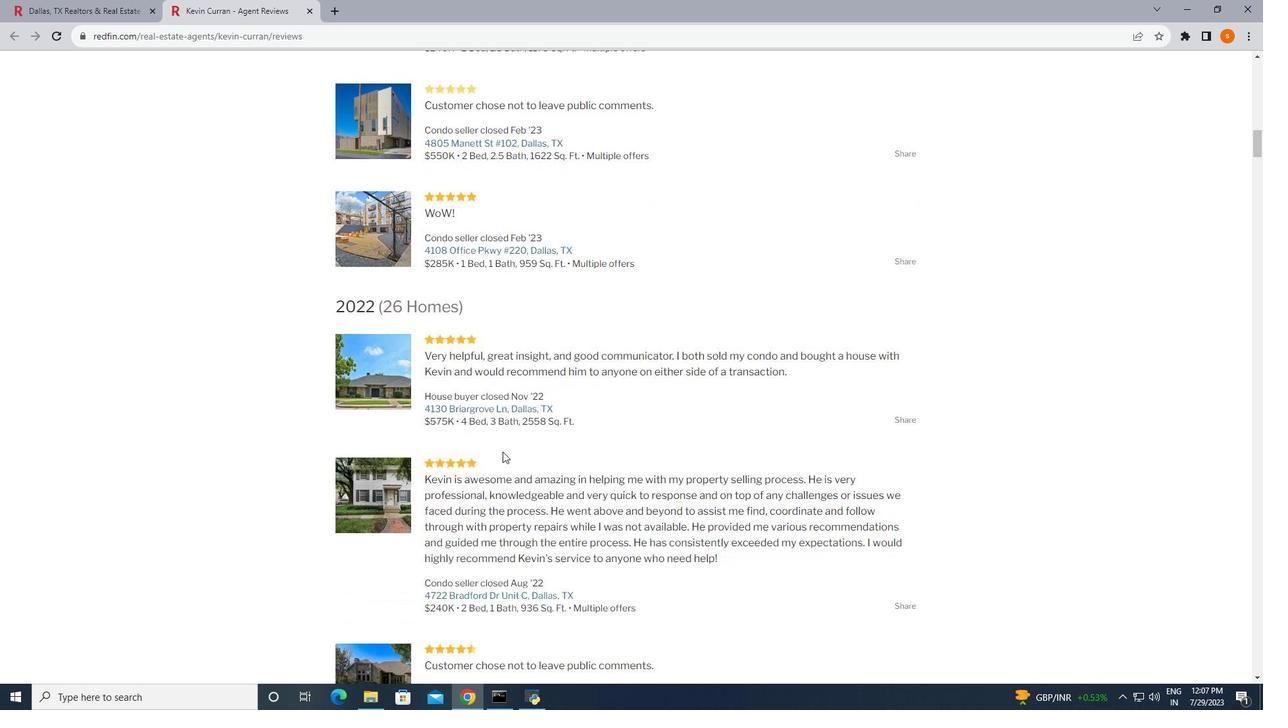 
Action: Mouse scrolled (502, 451) with delta (0, 0)
Screenshot: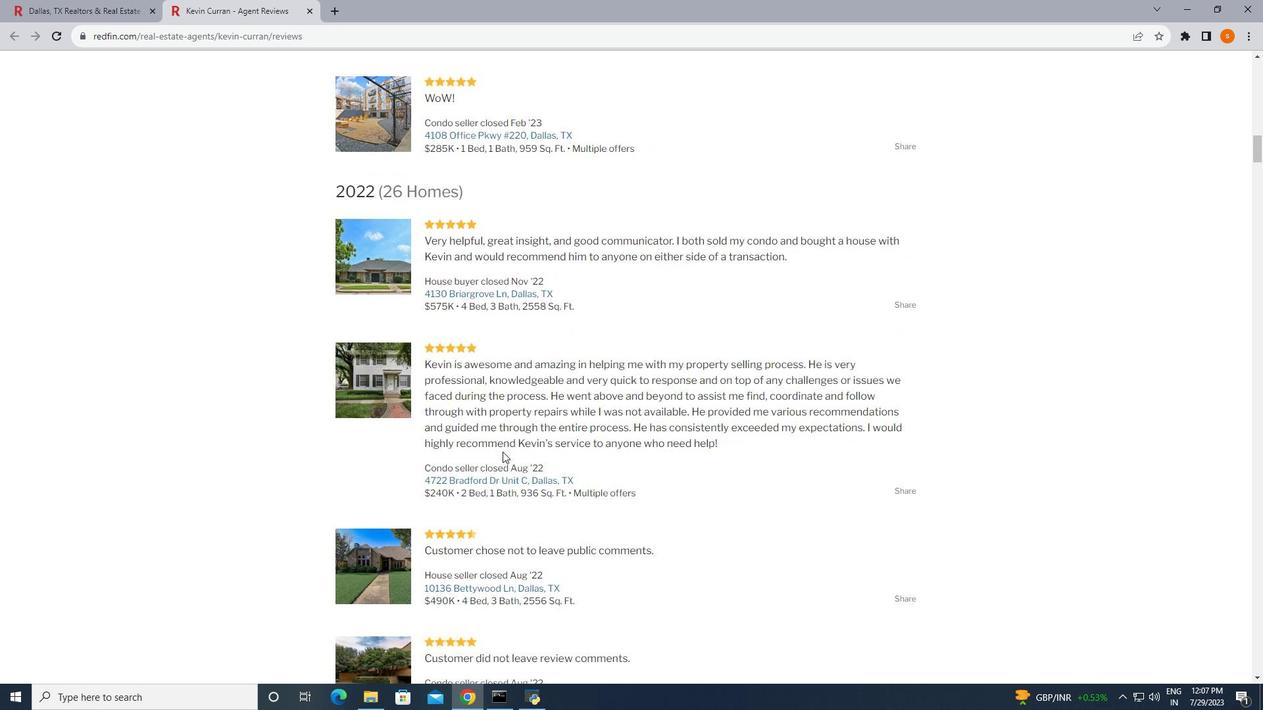 
Action: Mouse scrolled (502, 451) with delta (0, 0)
Screenshot: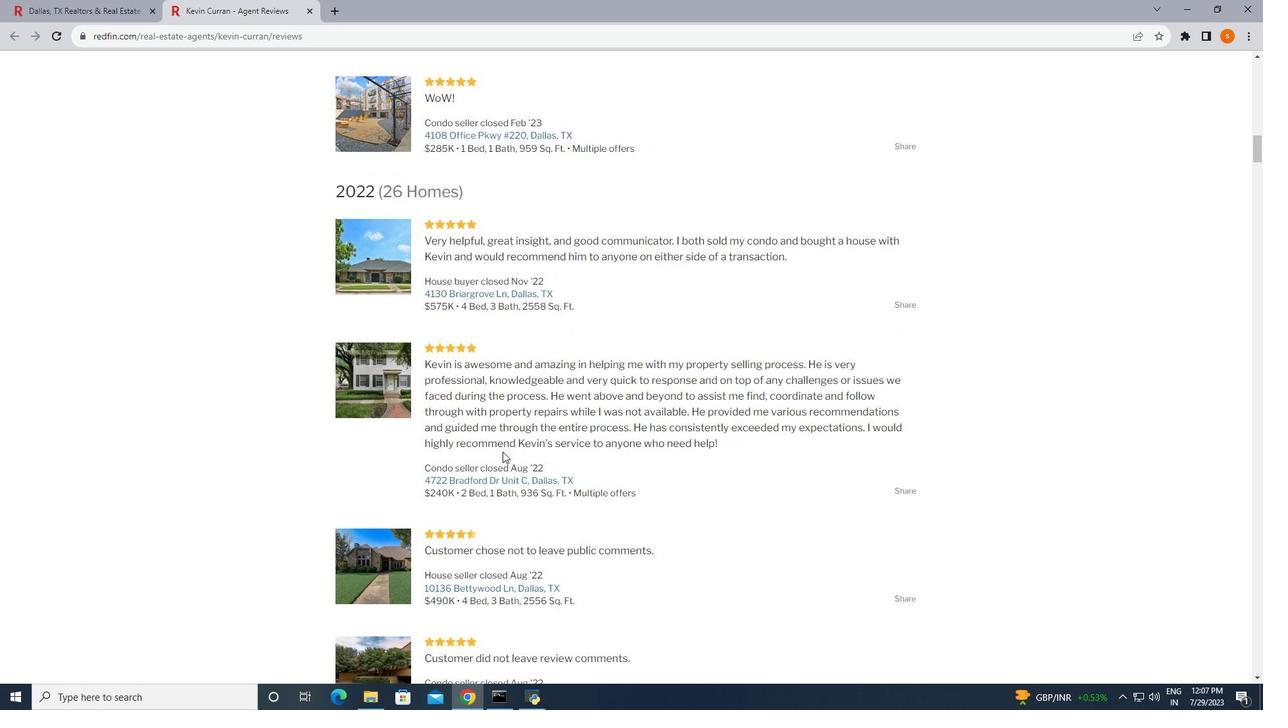 
Action: Mouse scrolled (502, 451) with delta (0, 0)
Screenshot: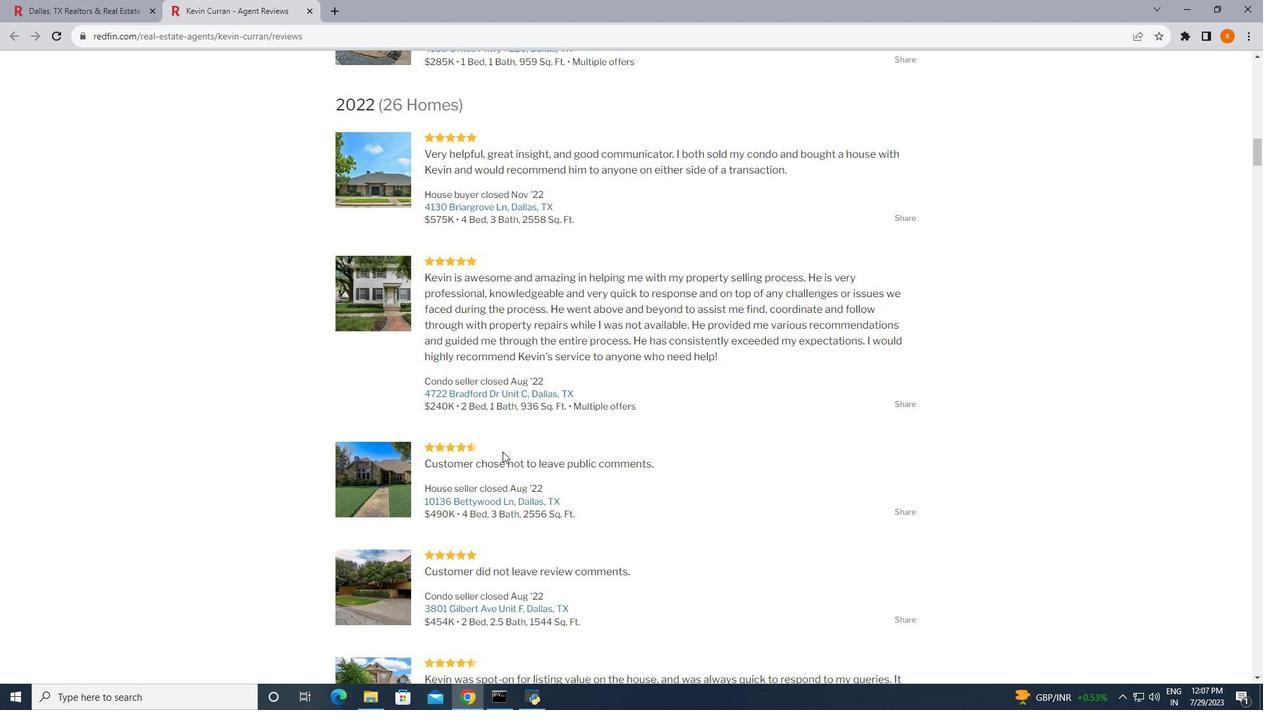 
Action: Mouse scrolled (502, 451) with delta (0, 0)
Screenshot: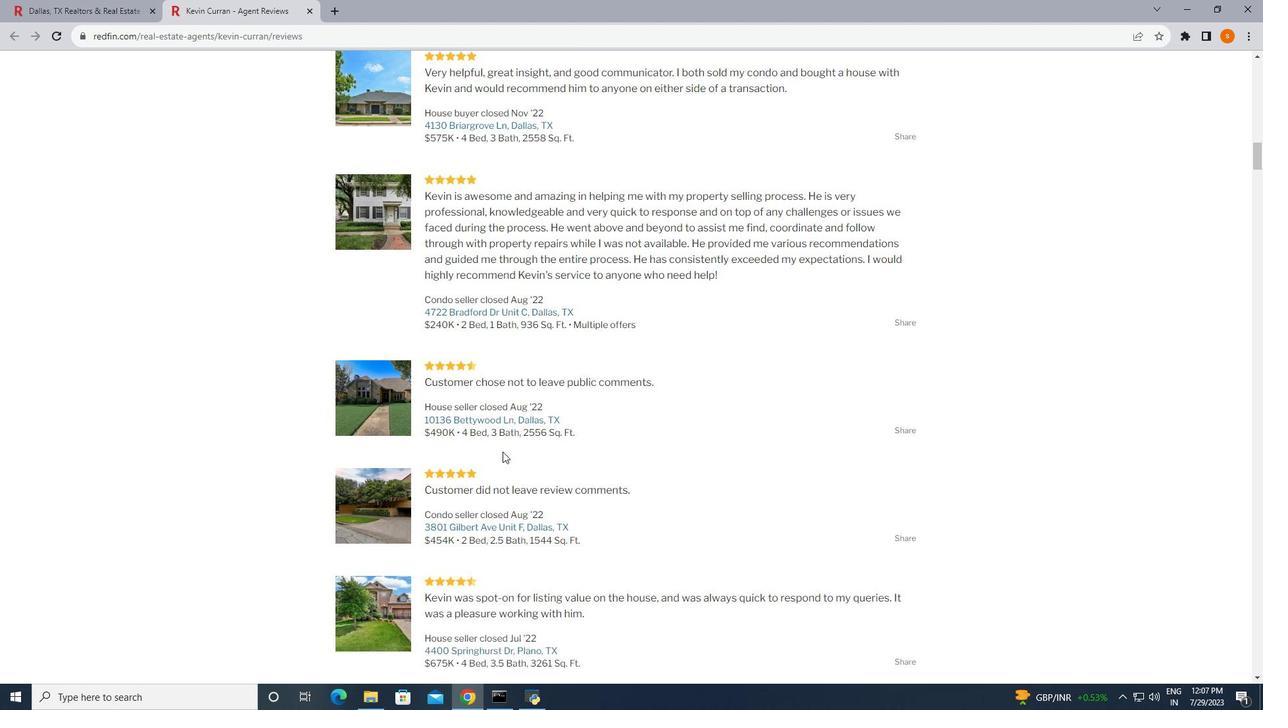 
Action: Mouse scrolled (502, 451) with delta (0, 0)
Screenshot: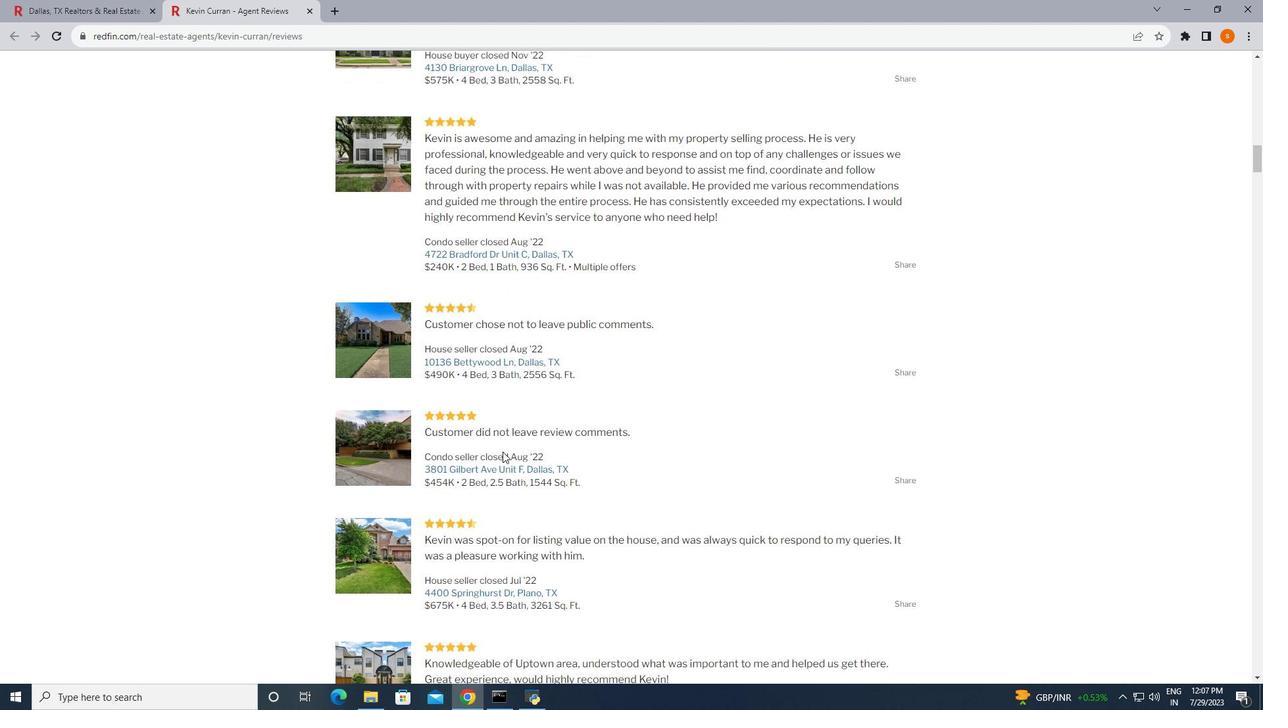 
Action: Mouse scrolled (502, 451) with delta (0, 0)
Screenshot: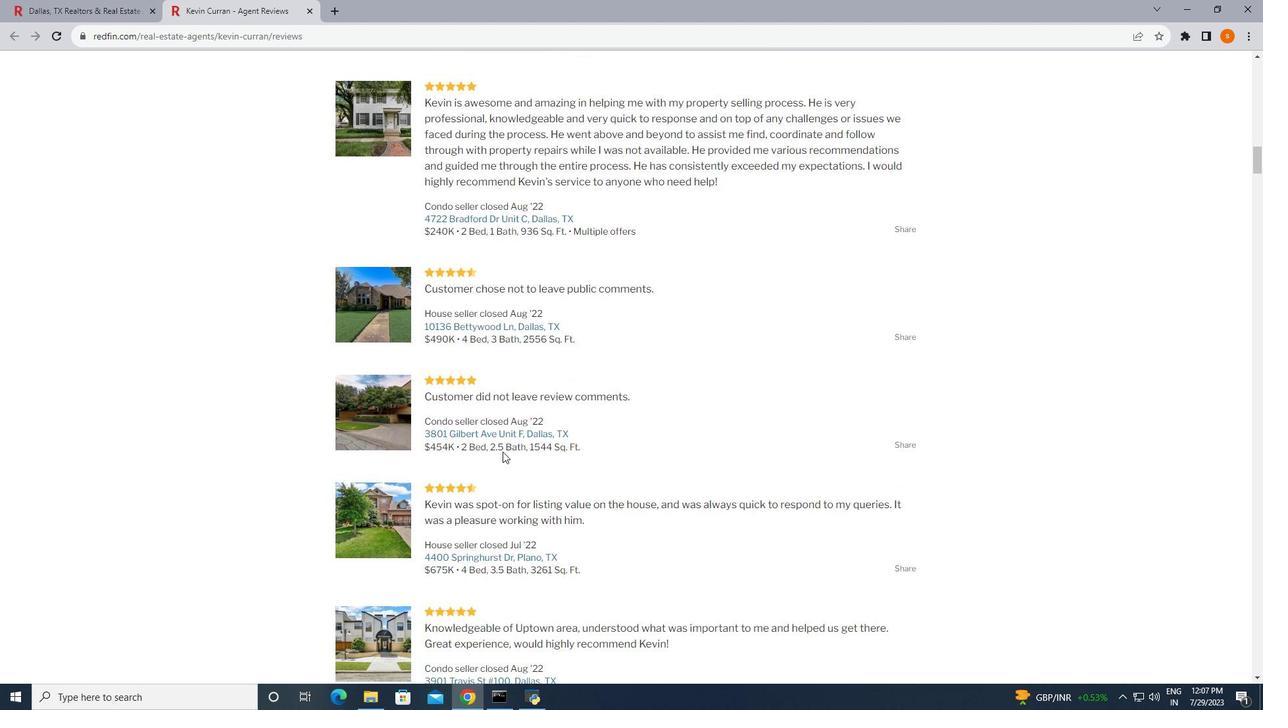 
Action: Mouse scrolled (502, 451) with delta (0, 0)
Screenshot: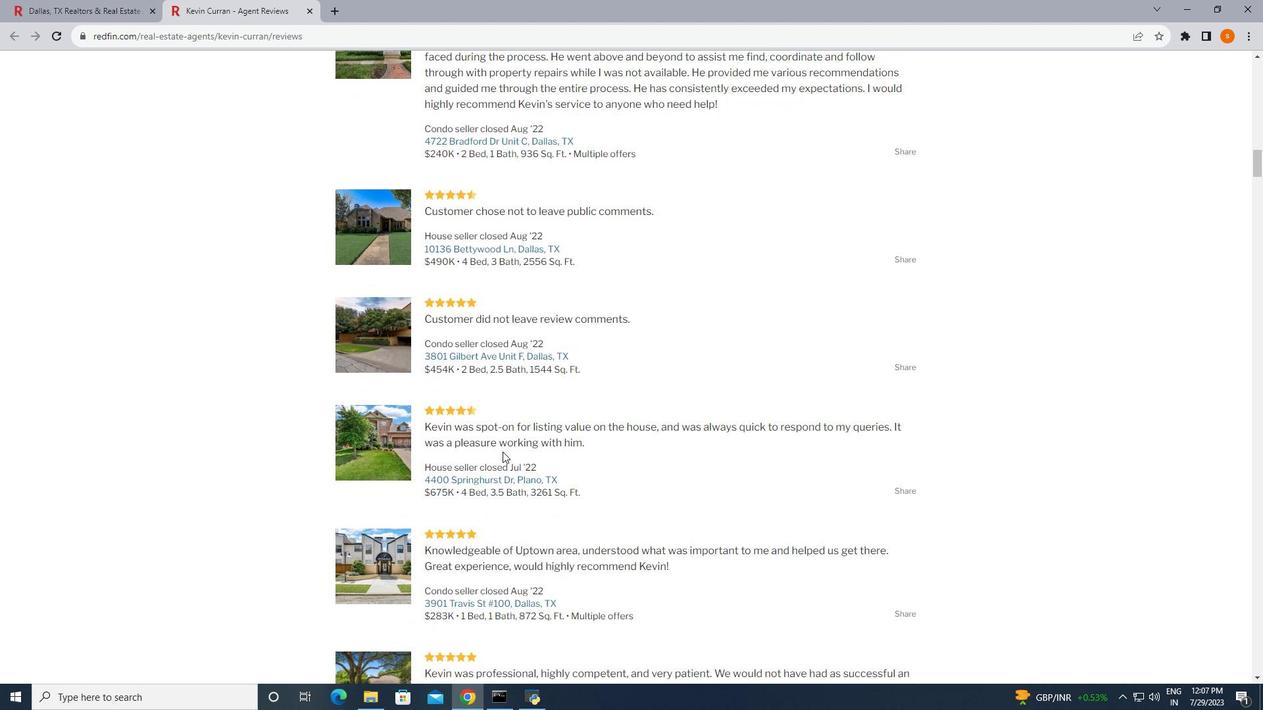 
Action: Mouse scrolled (502, 451) with delta (0, 0)
Screenshot: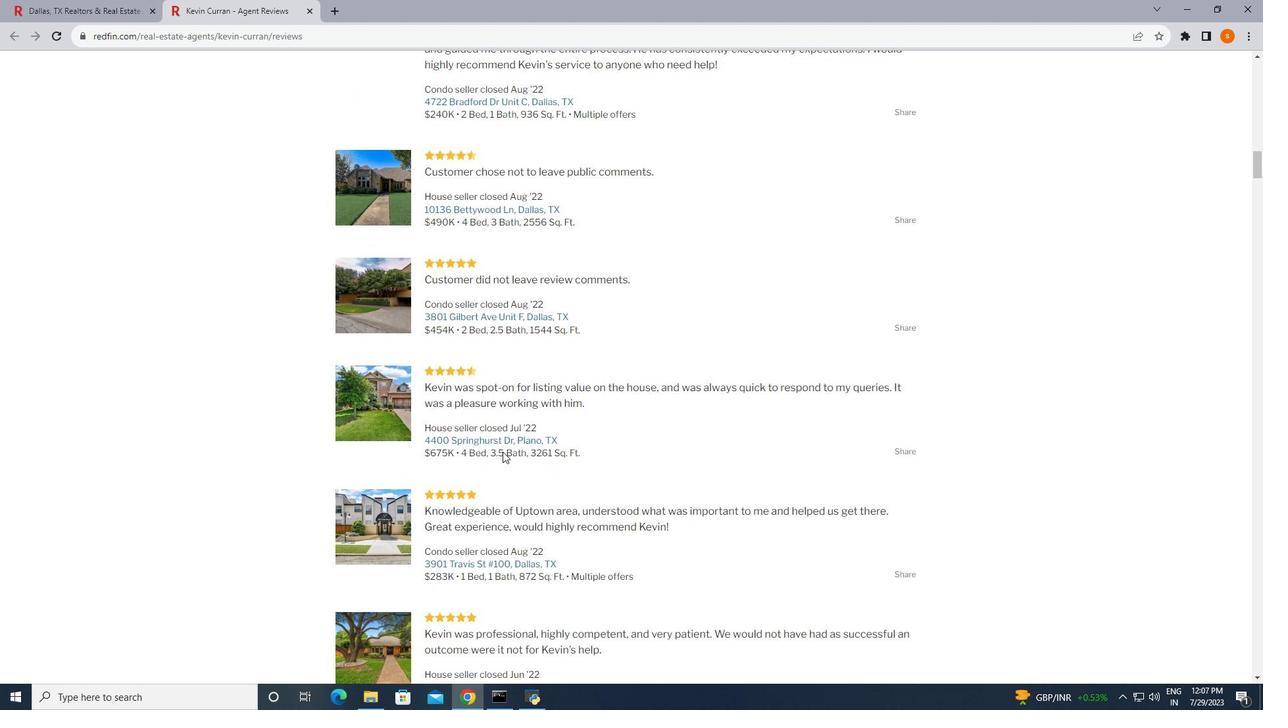 
Action: Mouse scrolled (502, 451) with delta (0, 0)
Screenshot: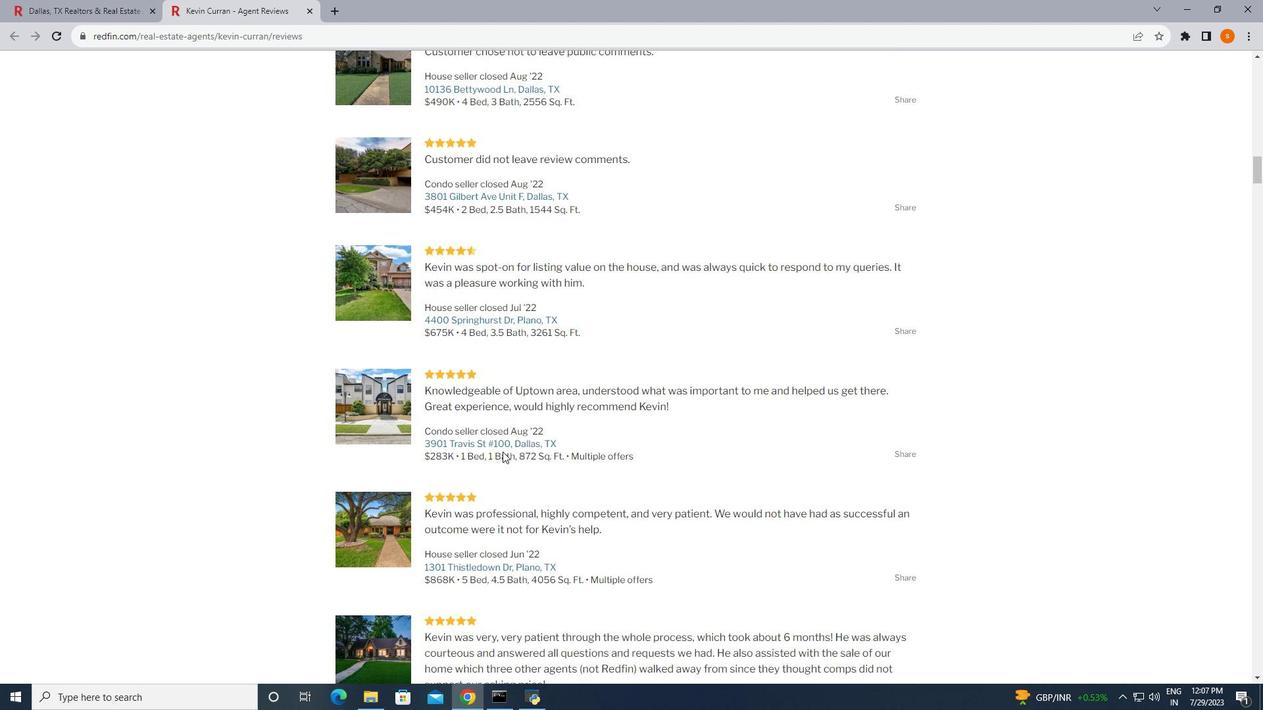 
Action: Mouse scrolled (502, 451) with delta (0, 0)
Screenshot: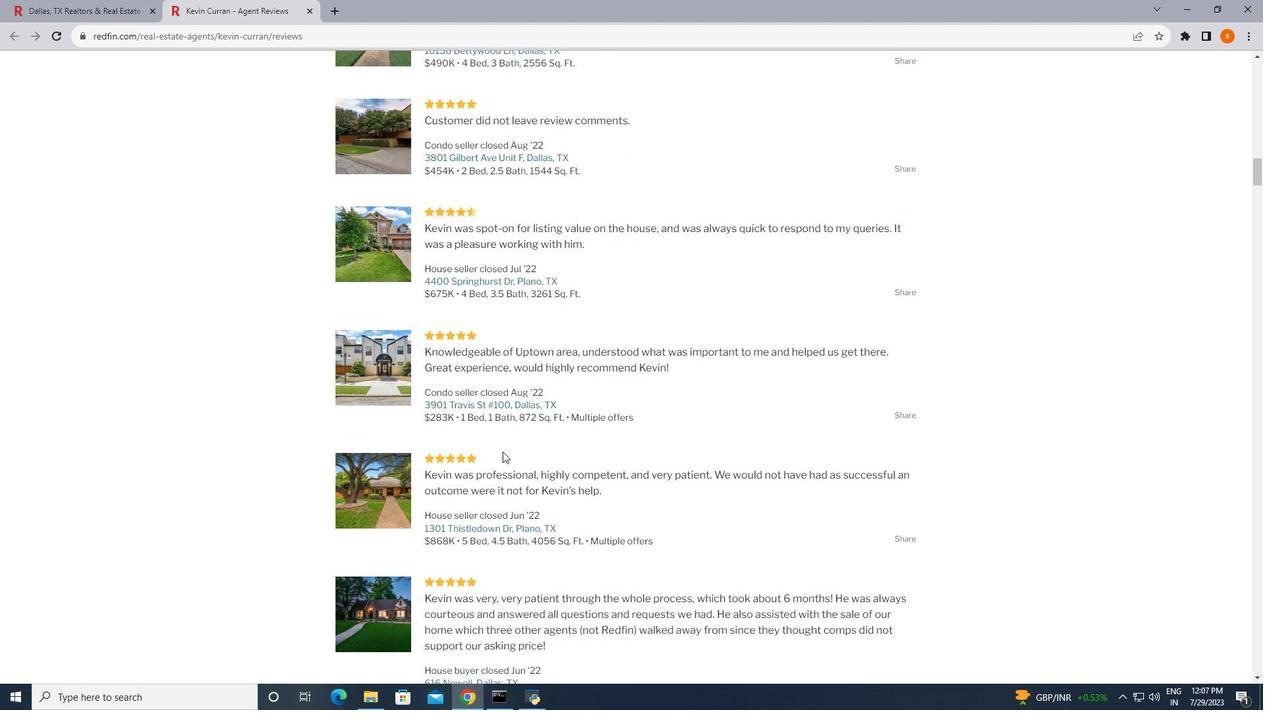 
Action: Mouse moved to (504, 451)
Screenshot: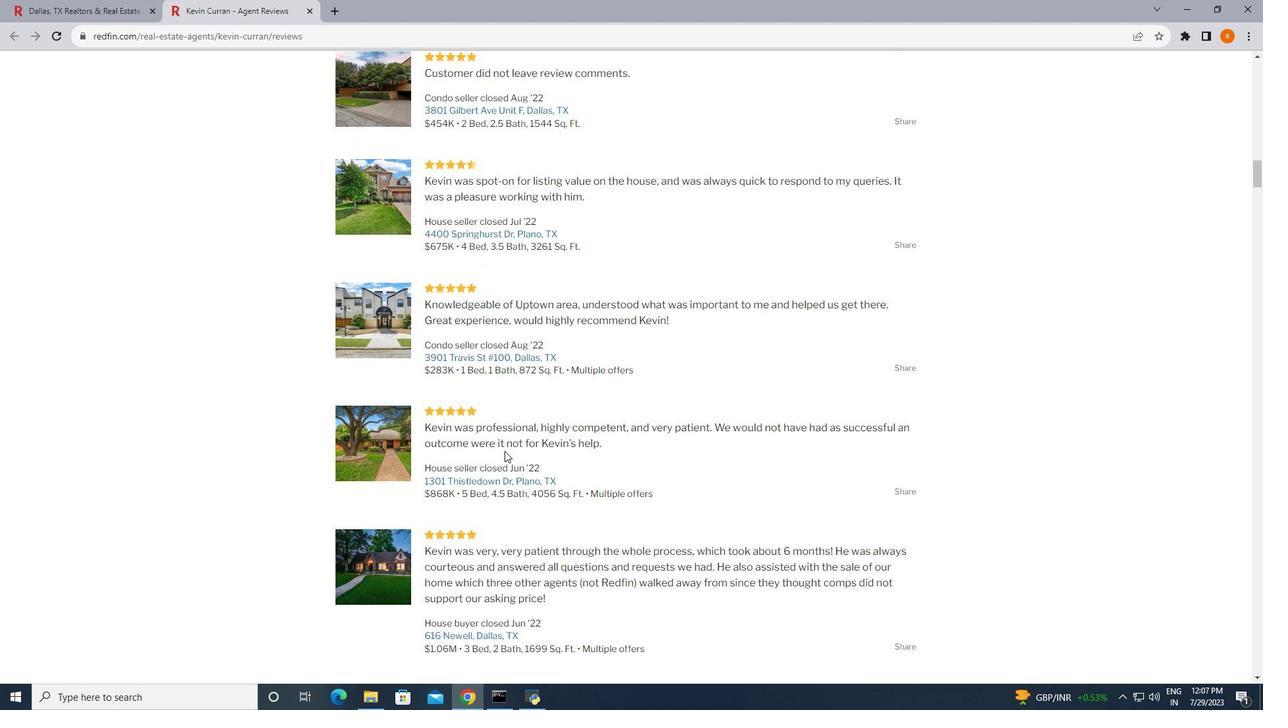 
Action: Mouse scrolled (504, 450) with delta (0, 0)
Screenshot: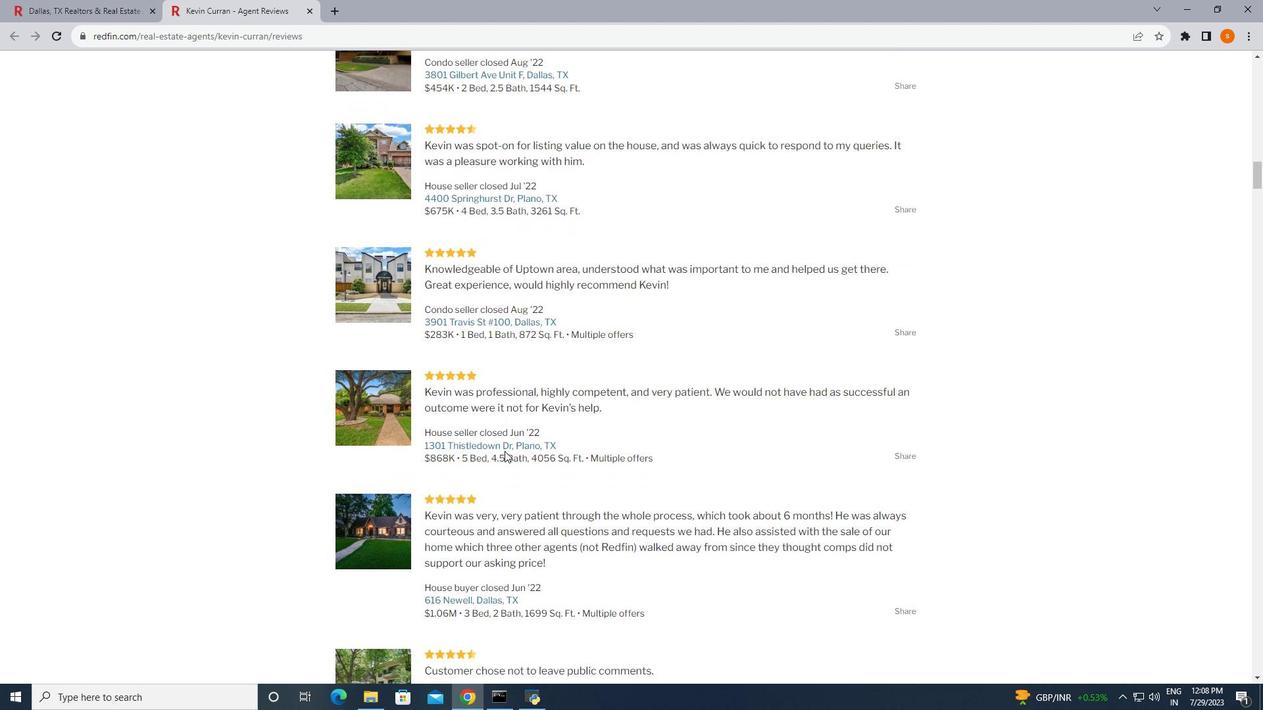 
Action: Mouse scrolled (504, 450) with delta (0, 0)
Screenshot: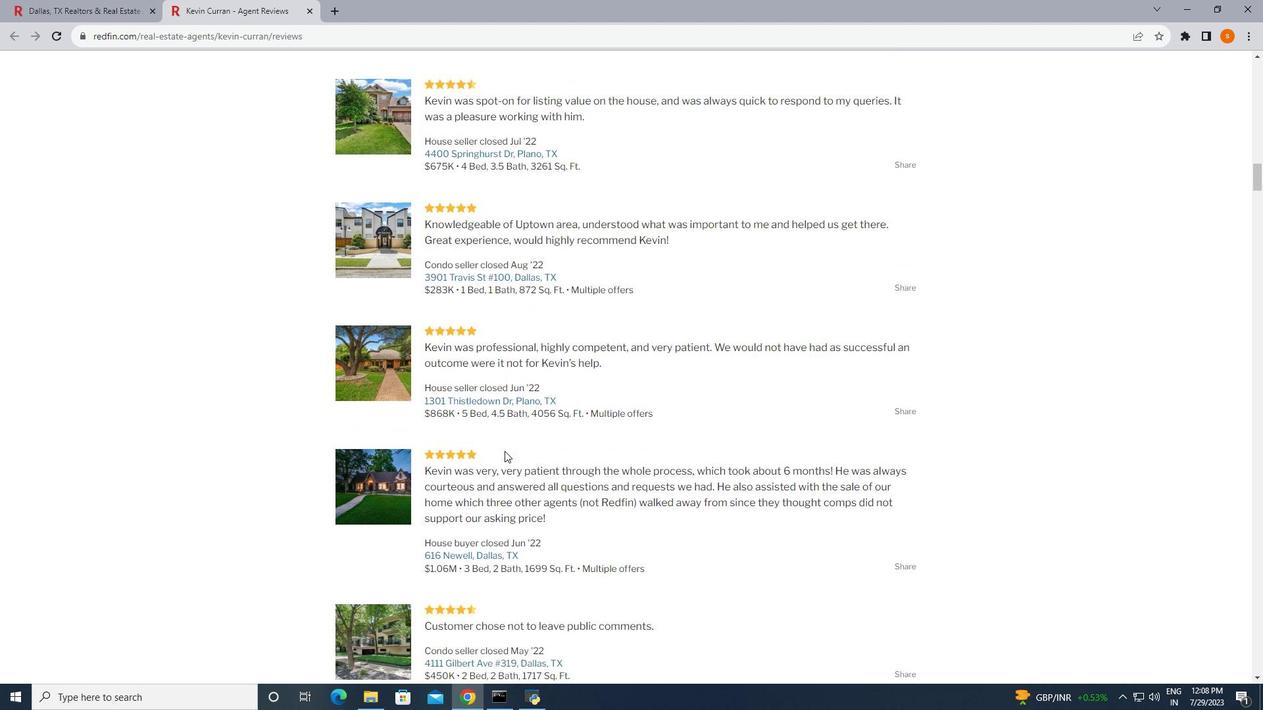 
Action: Mouse scrolled (504, 450) with delta (0, 0)
Screenshot: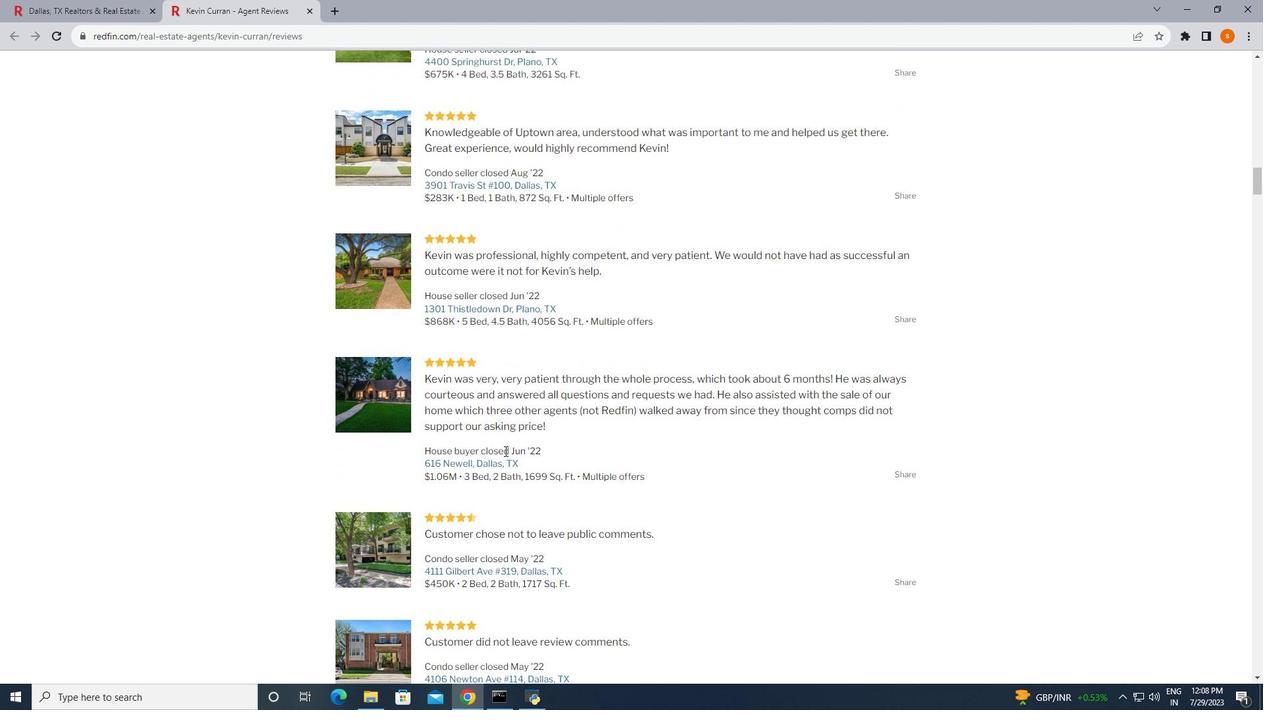 
Action: Mouse scrolled (504, 450) with delta (0, 0)
Screenshot: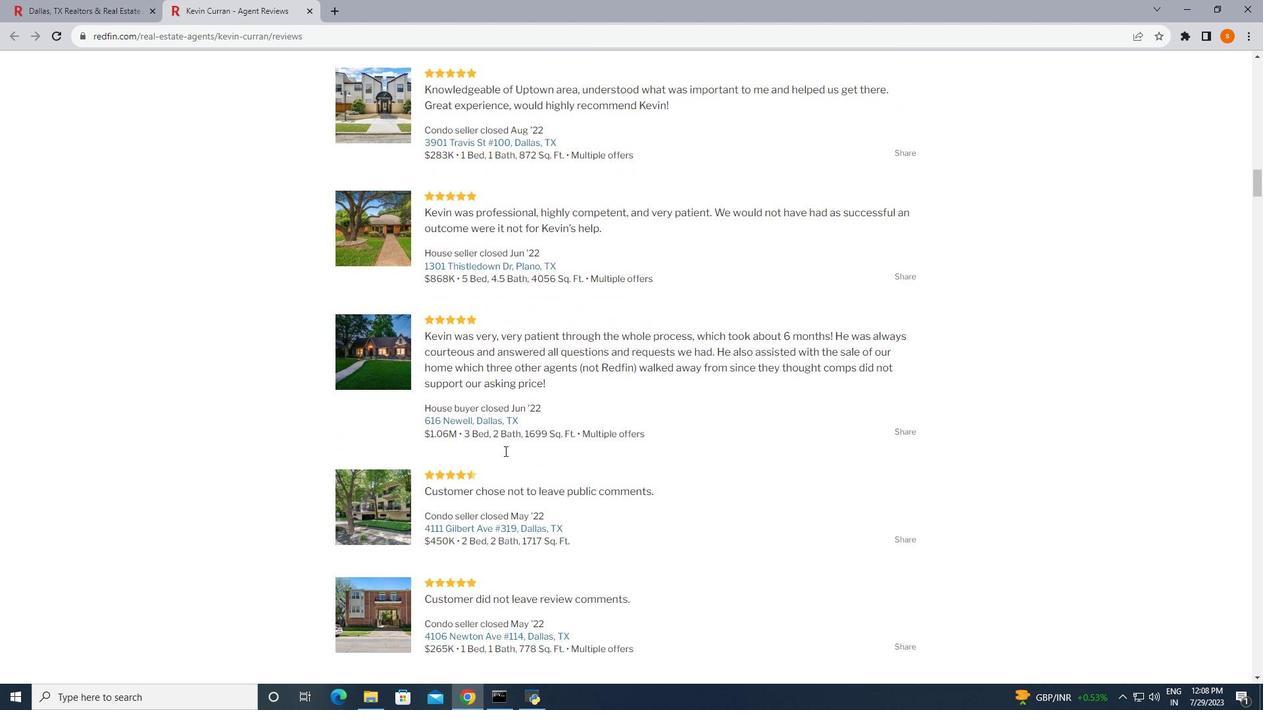 
Action: Mouse scrolled (504, 450) with delta (0, 0)
Screenshot: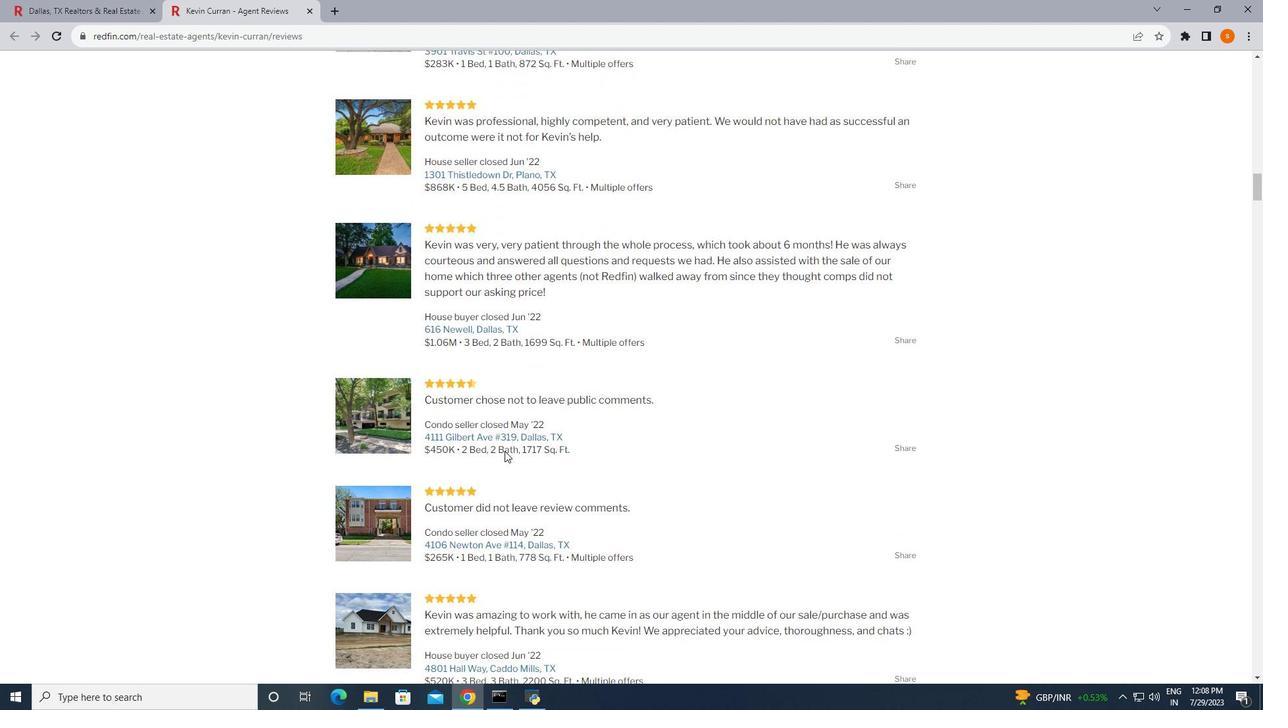 
Action: Mouse scrolled (504, 450) with delta (0, 0)
Screenshot: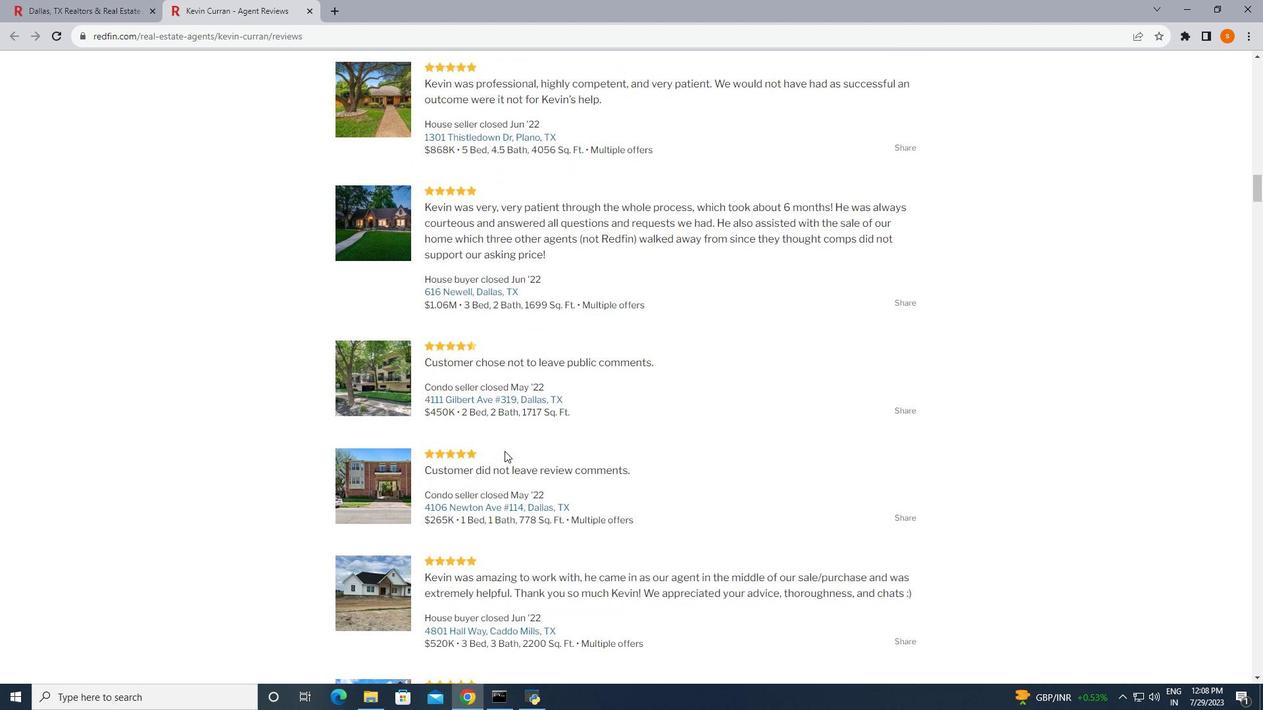 
Action: Mouse scrolled (504, 450) with delta (0, 0)
Screenshot: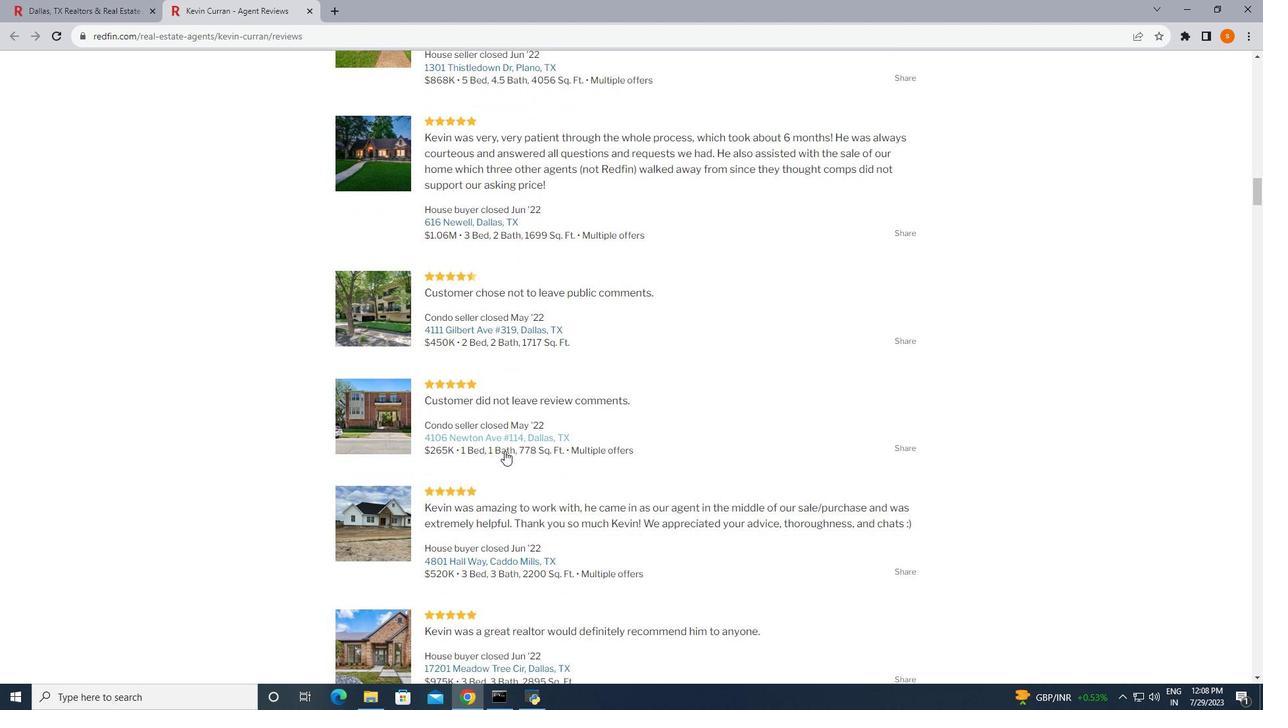 
Action: Mouse scrolled (504, 450) with delta (0, 0)
Screenshot: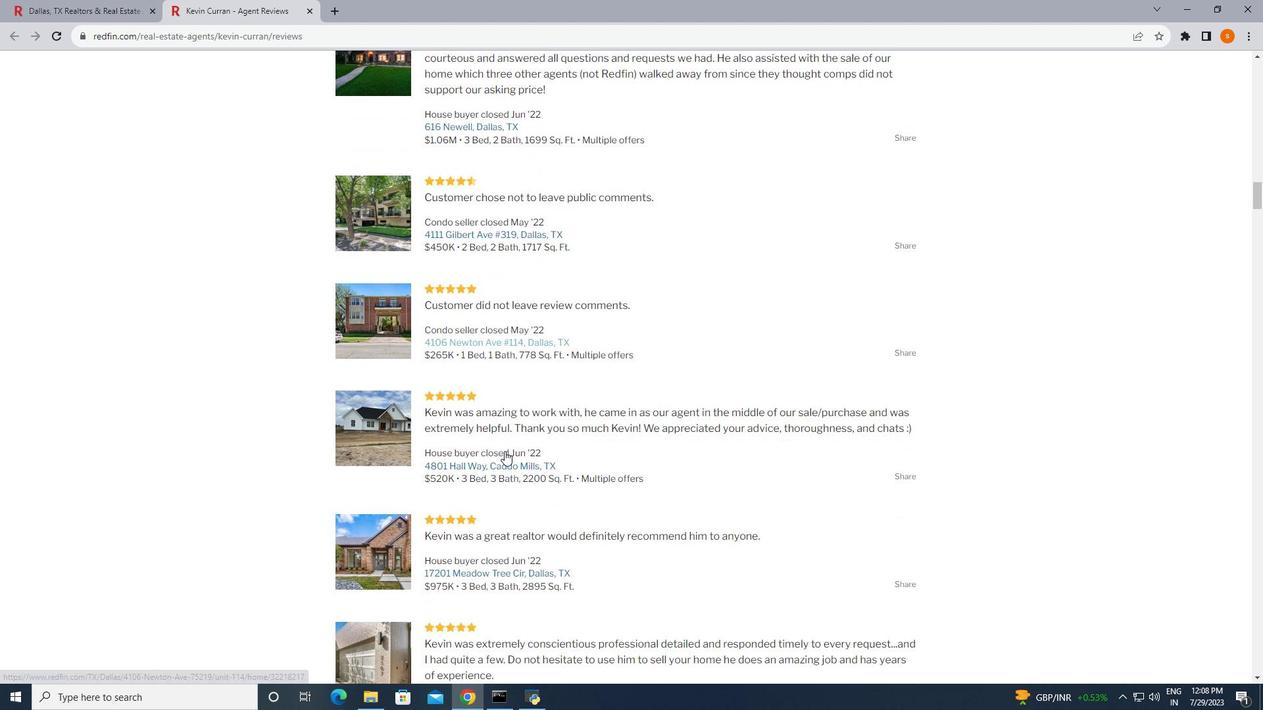 
Action: Mouse scrolled (504, 450) with delta (0, 0)
Screenshot: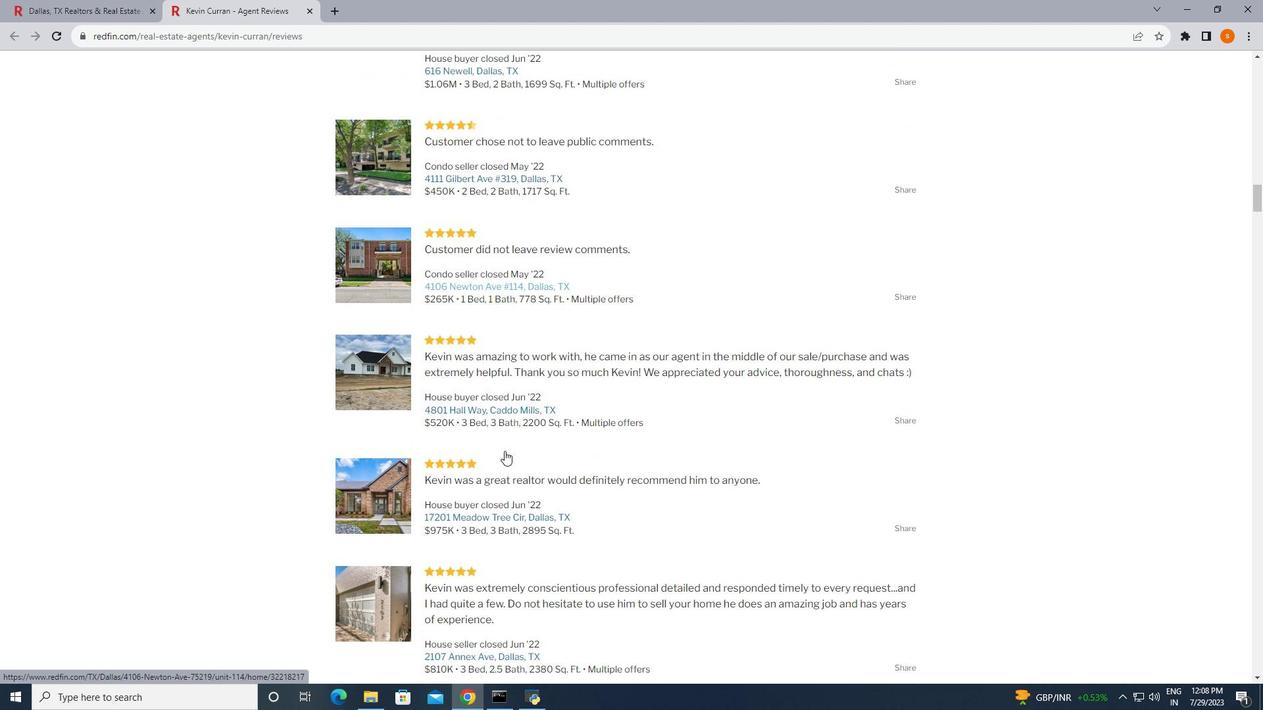 
Action: Mouse scrolled (504, 450) with delta (0, 0)
Screenshot: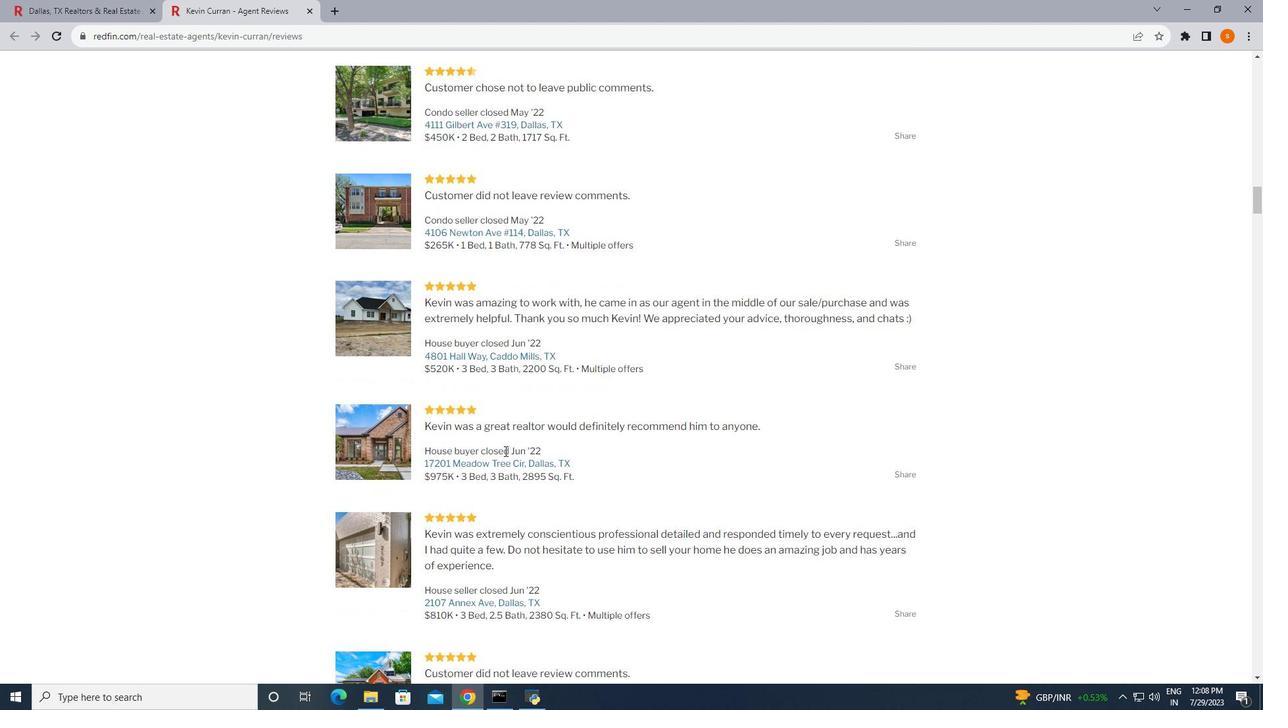 
Action: Mouse scrolled (504, 450) with delta (0, 0)
Screenshot: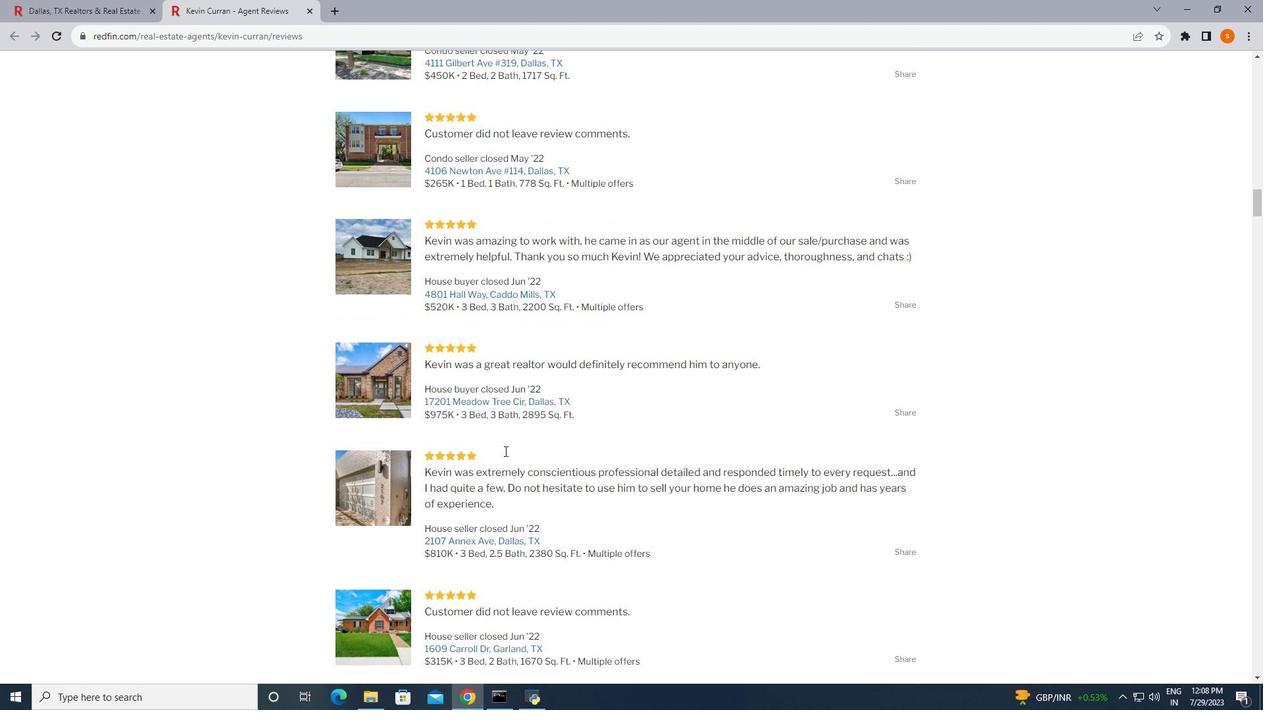 
Action: Mouse scrolled (504, 450) with delta (0, 0)
Screenshot: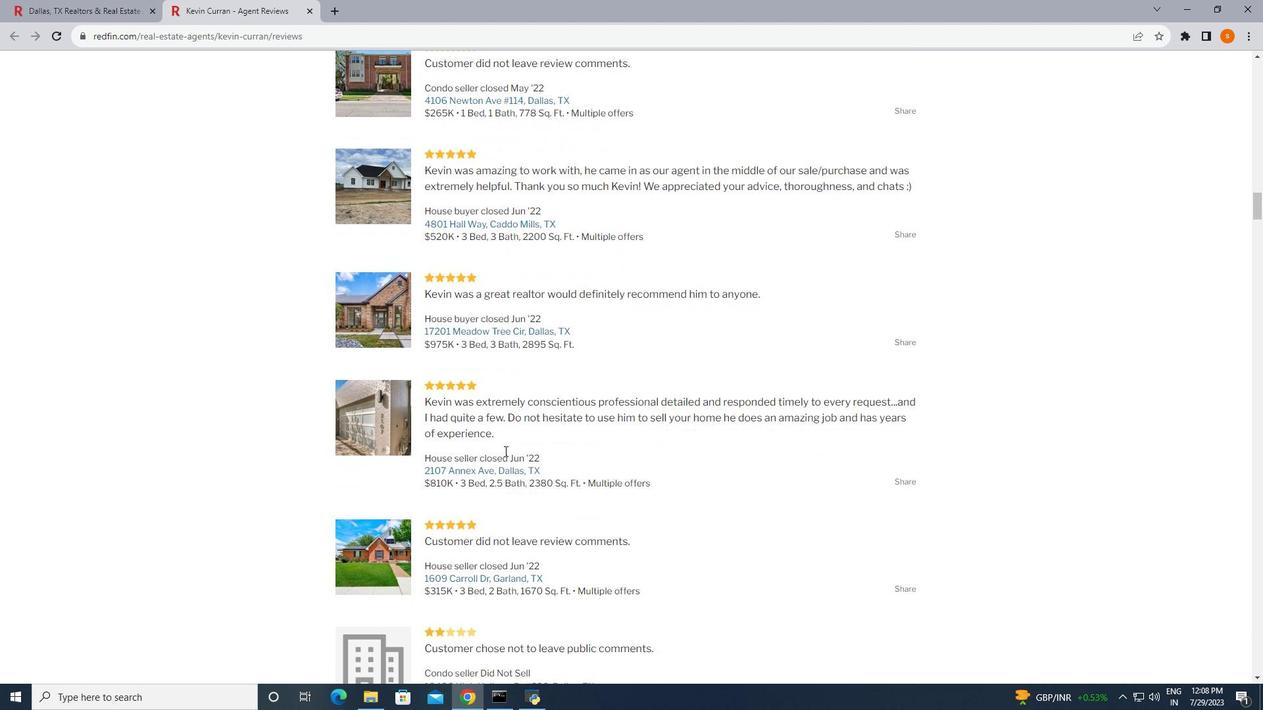 
Action: Mouse scrolled (504, 450) with delta (0, 0)
Screenshot: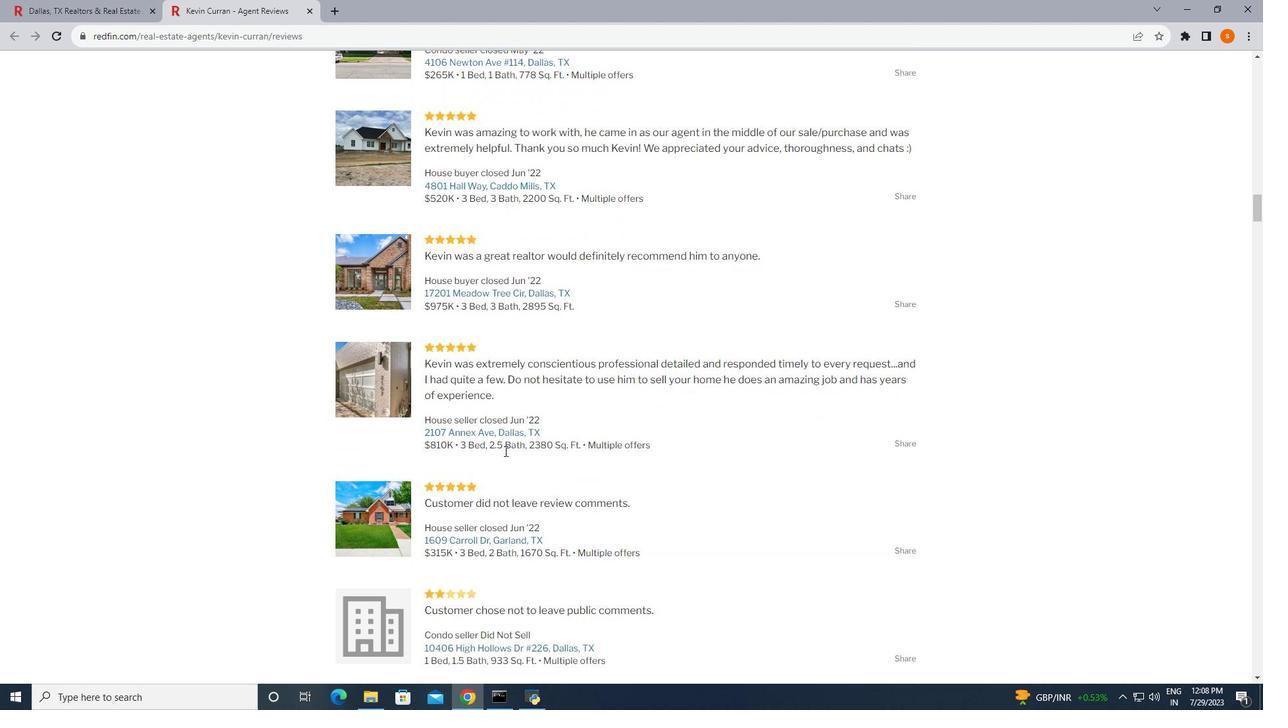 
Action: Mouse scrolled (504, 450) with delta (0, 0)
Screenshot: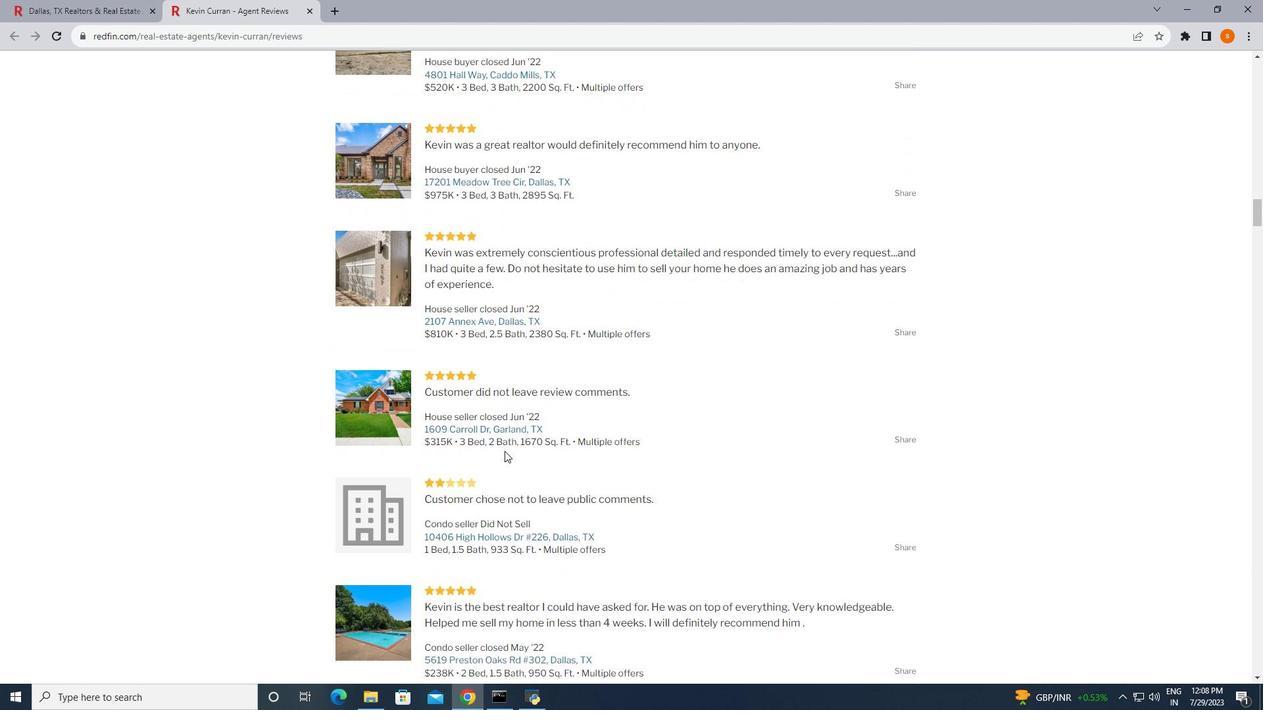 
Action: Mouse scrolled (504, 450) with delta (0, 0)
Screenshot: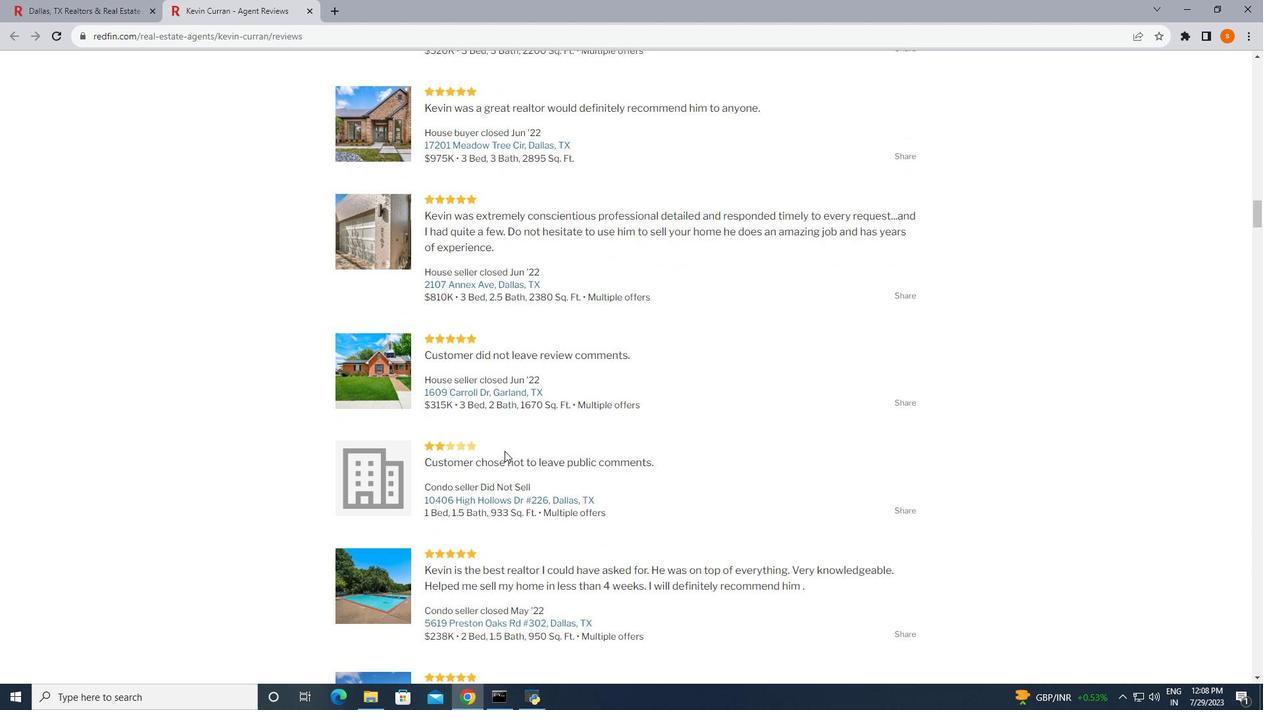 
Action: Mouse scrolled (504, 450) with delta (0, 0)
Screenshot: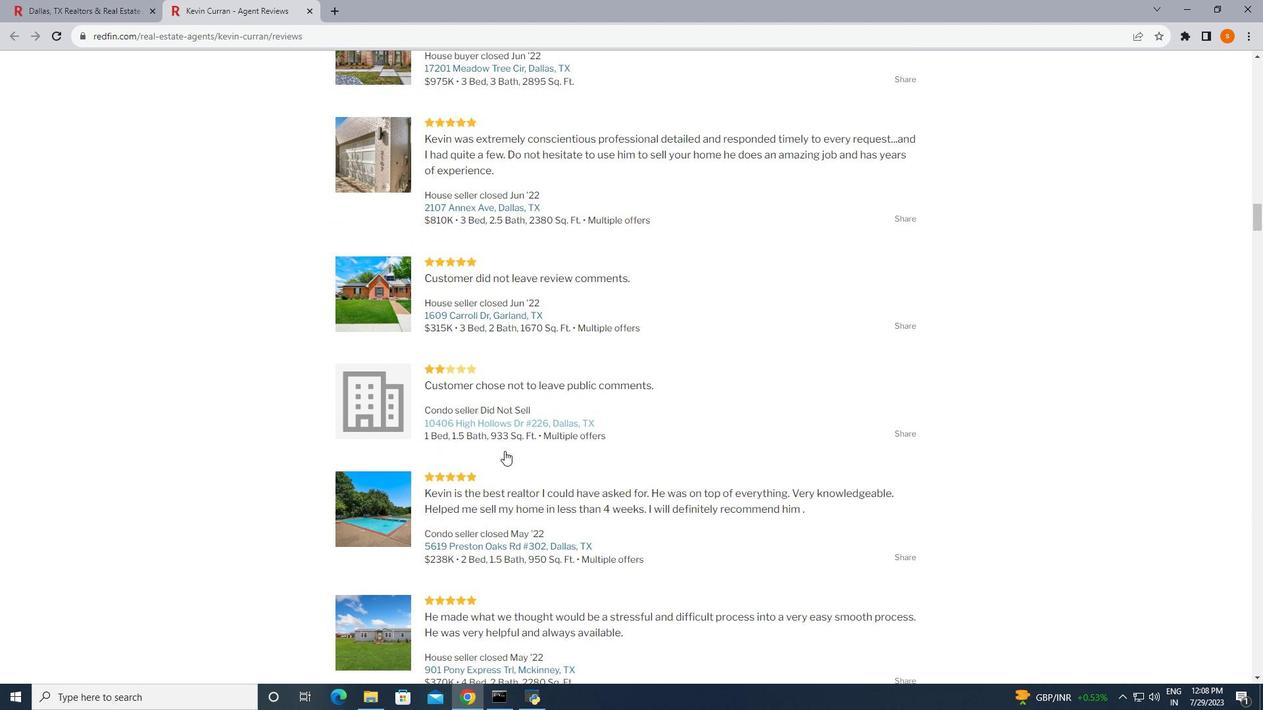 
Action: Mouse scrolled (504, 450) with delta (0, 0)
Screenshot: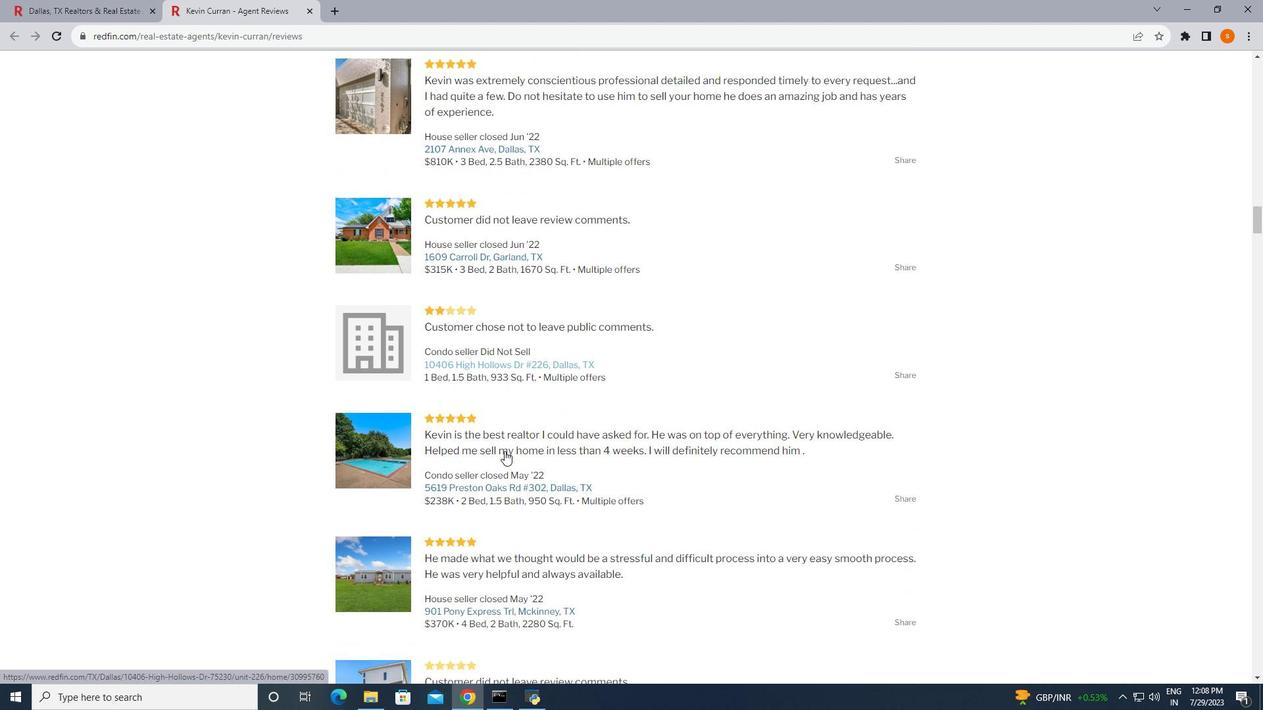 
Action: Mouse scrolled (504, 450) with delta (0, 0)
Screenshot: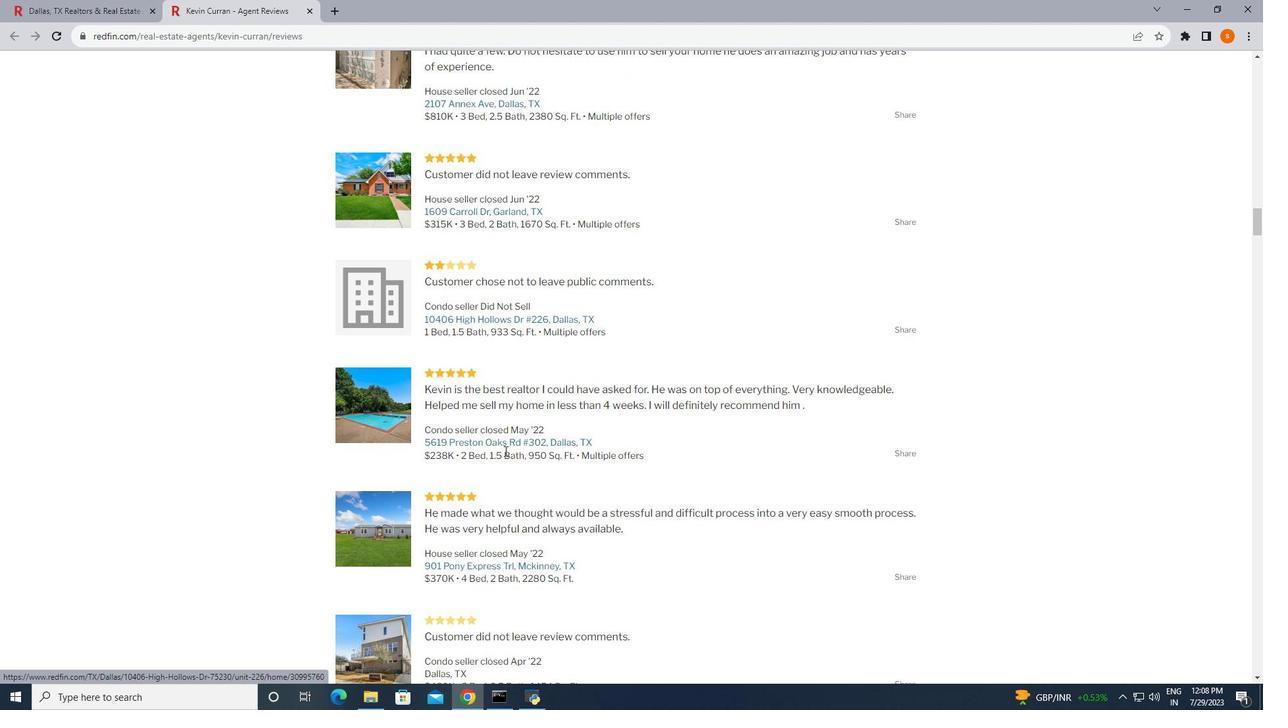 
Action: Mouse scrolled (504, 450) with delta (0, 0)
Screenshot: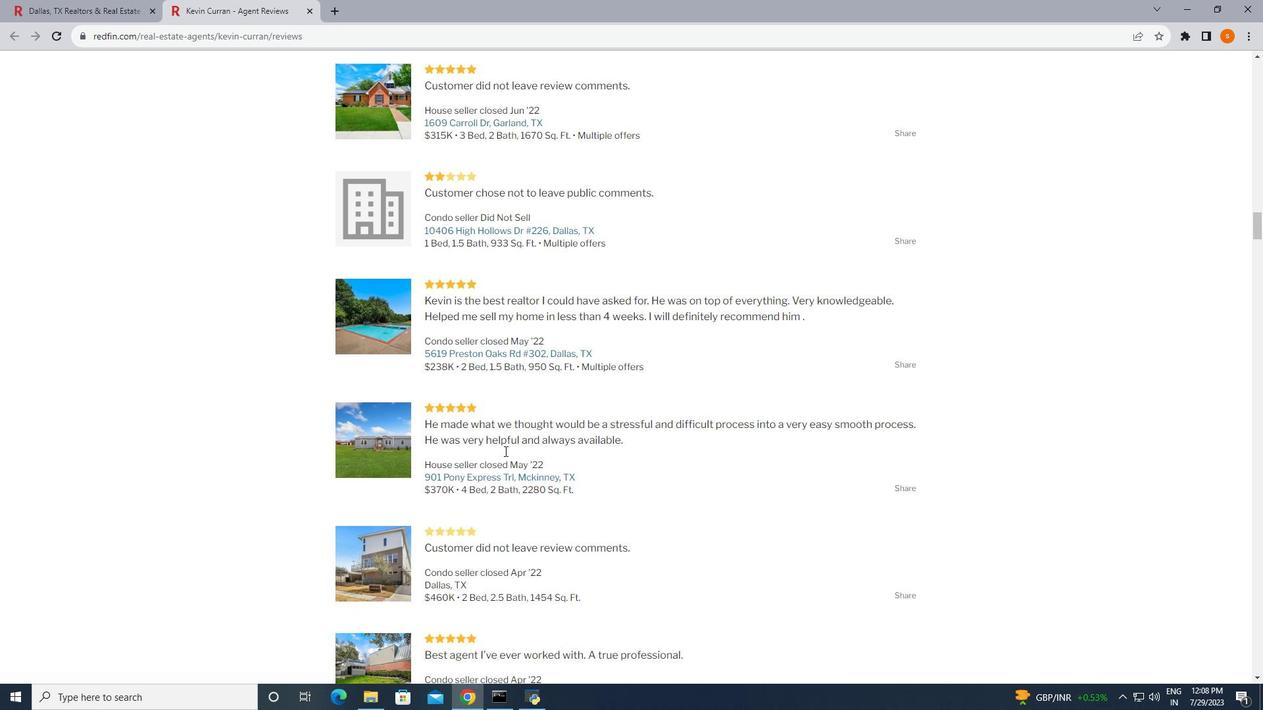 
Action: Mouse scrolled (504, 450) with delta (0, 0)
Screenshot: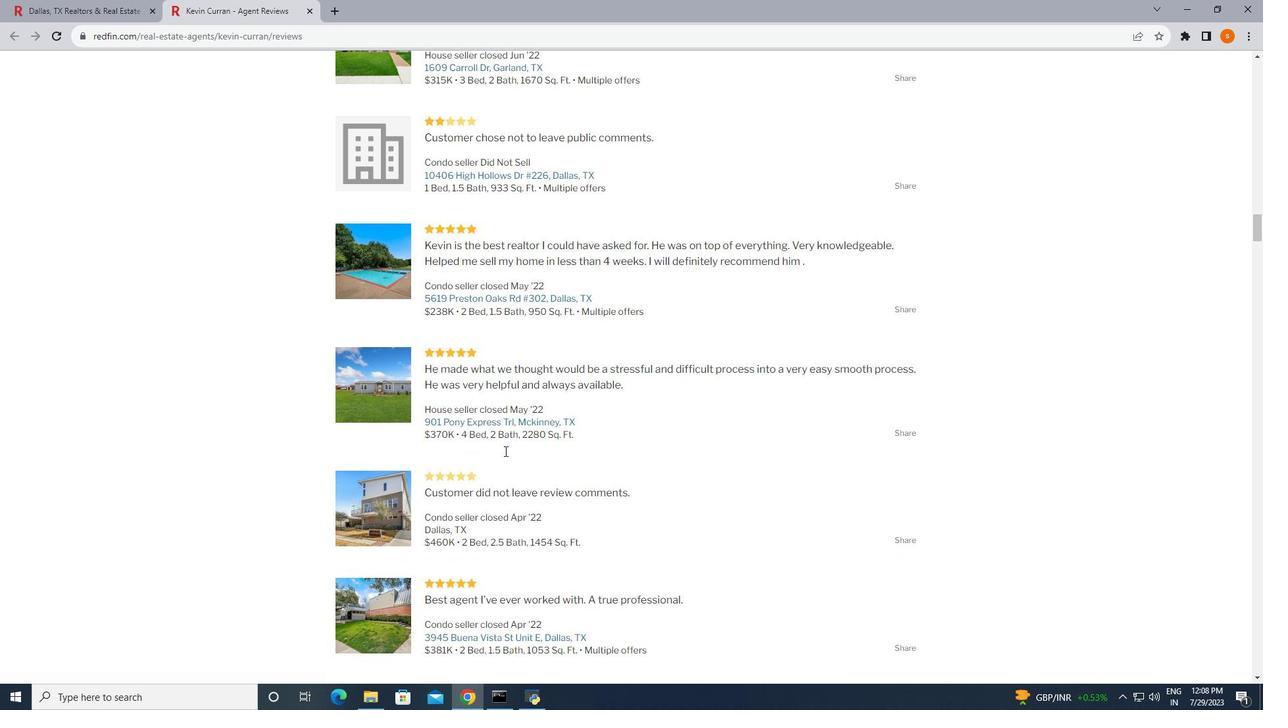 
Action: Mouse scrolled (504, 450) with delta (0, 0)
Screenshot: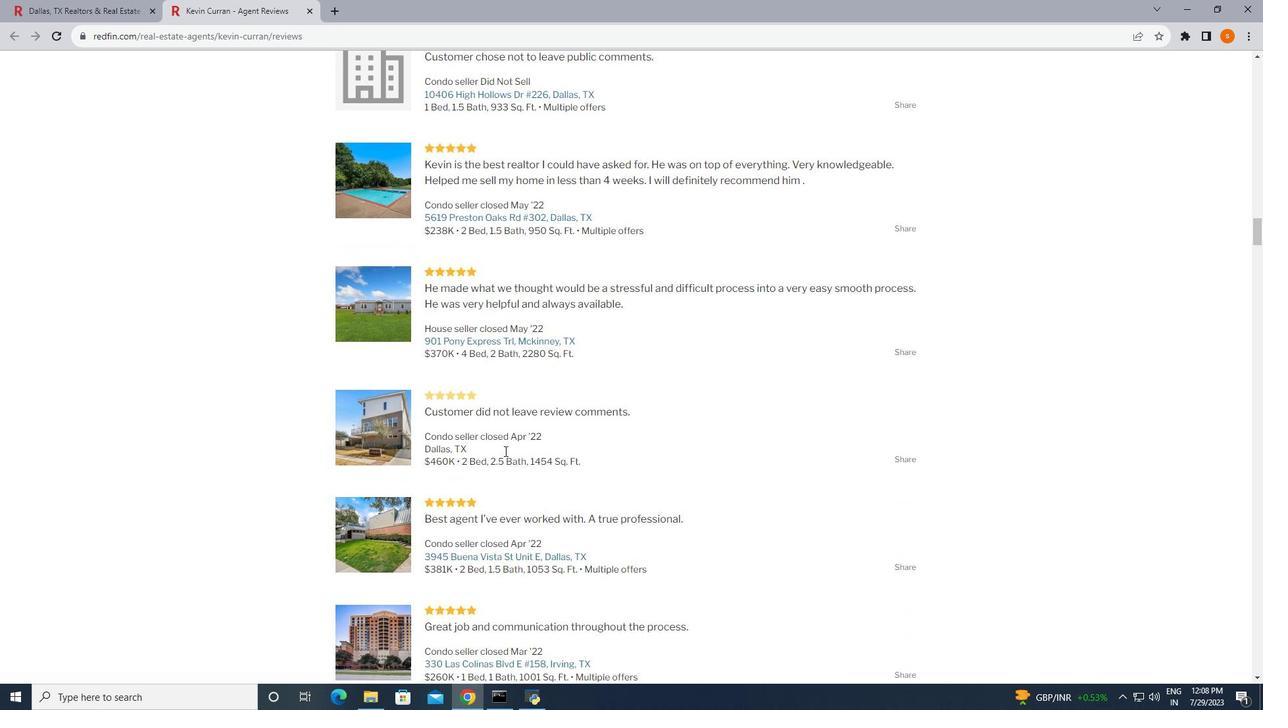 
Action: Mouse scrolled (504, 450) with delta (0, 0)
Screenshot: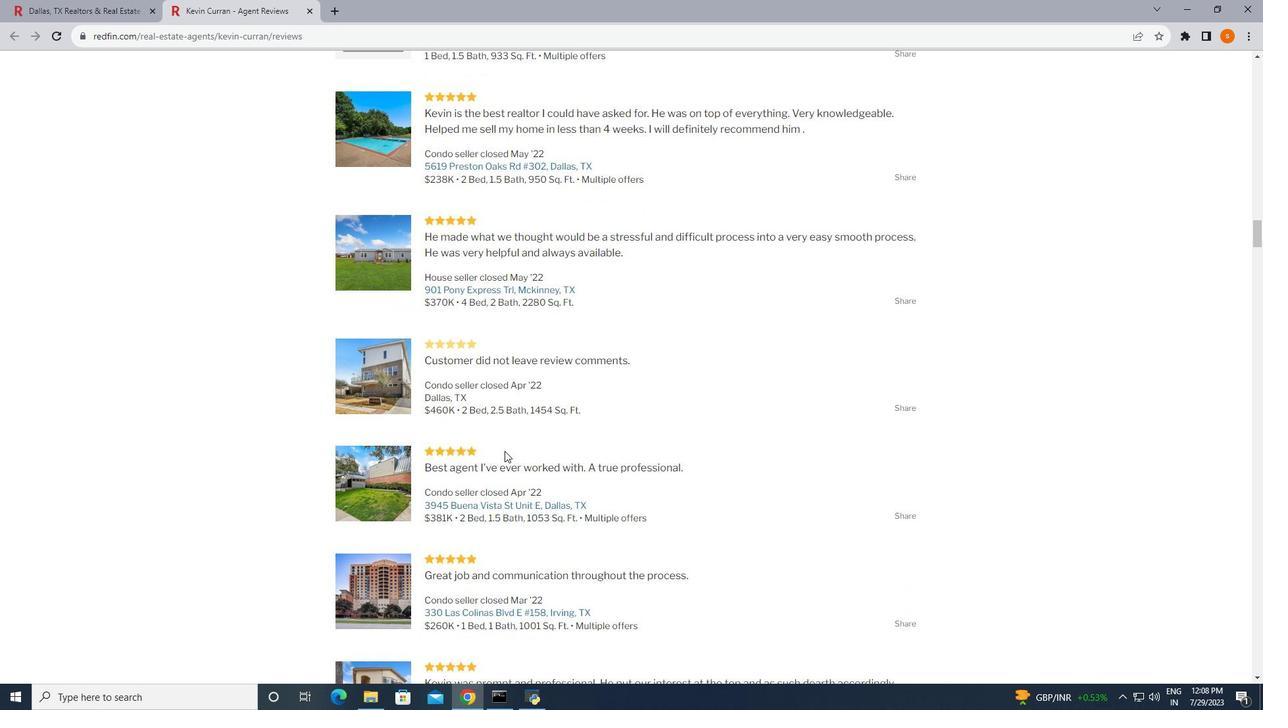 
Action: Mouse scrolled (504, 450) with delta (0, 0)
Screenshot: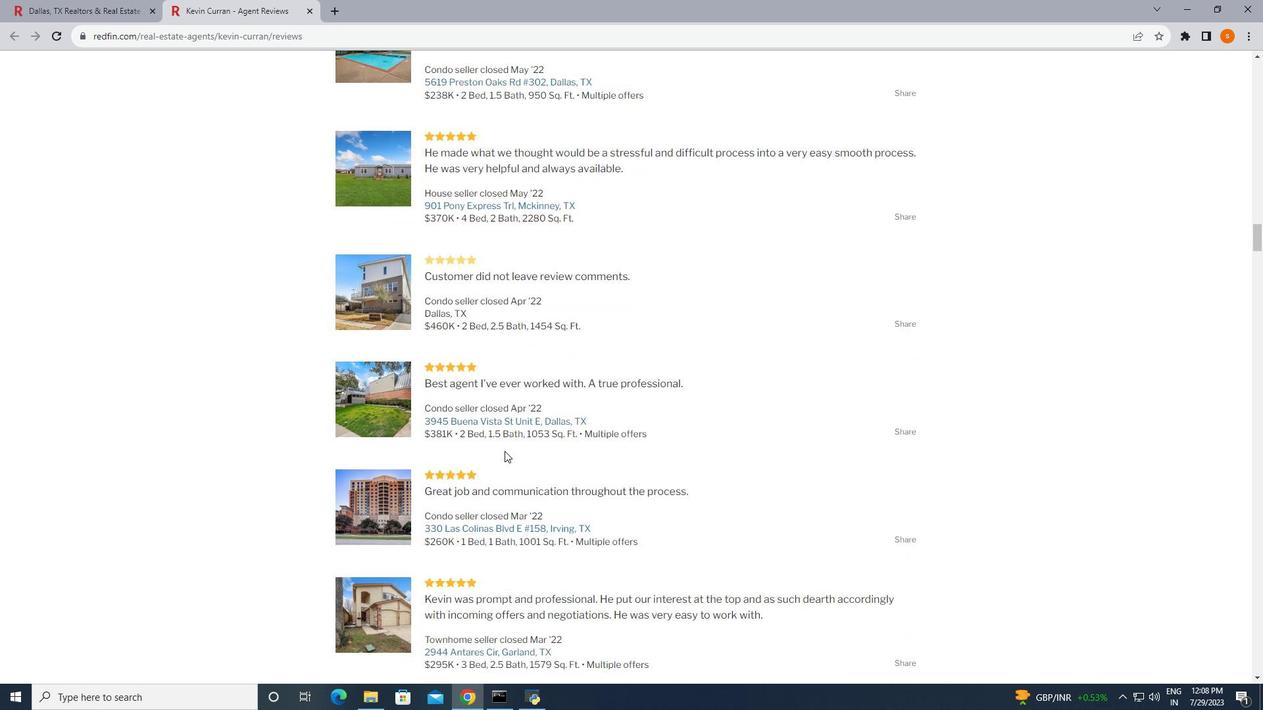 
Action: Mouse scrolled (504, 450) with delta (0, 0)
Screenshot: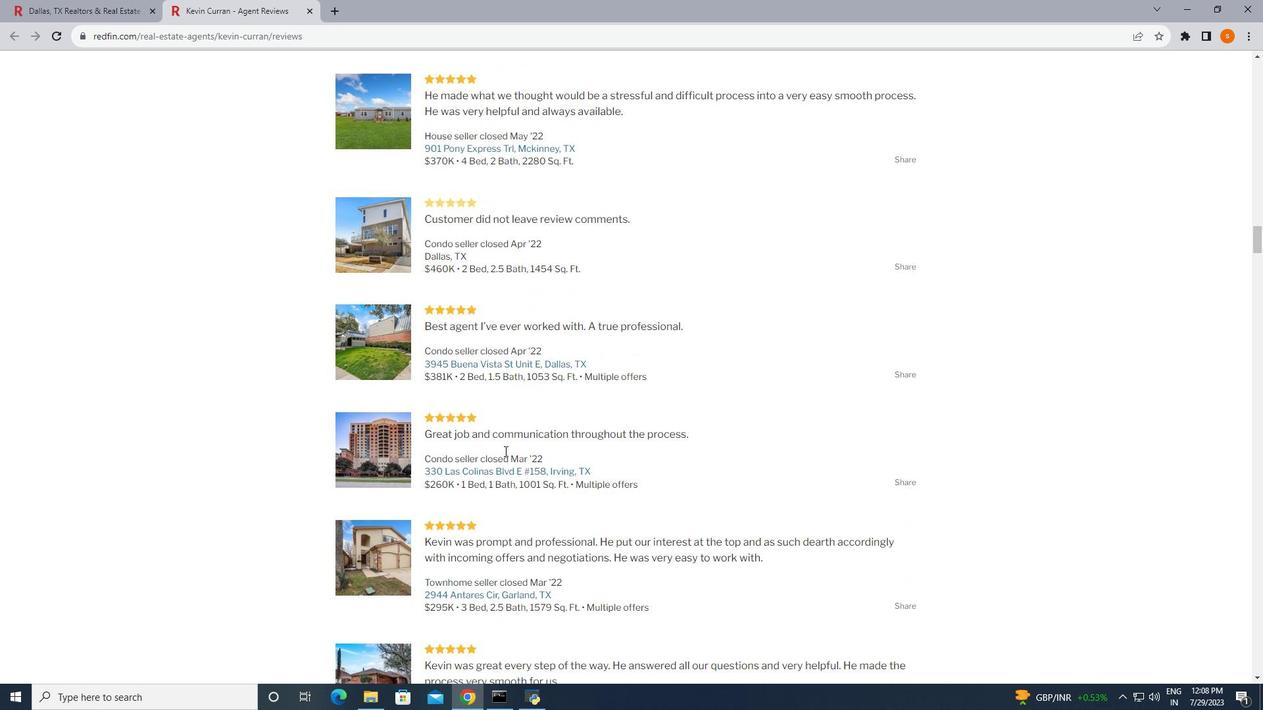
Action: Mouse scrolled (504, 450) with delta (0, 0)
Screenshot: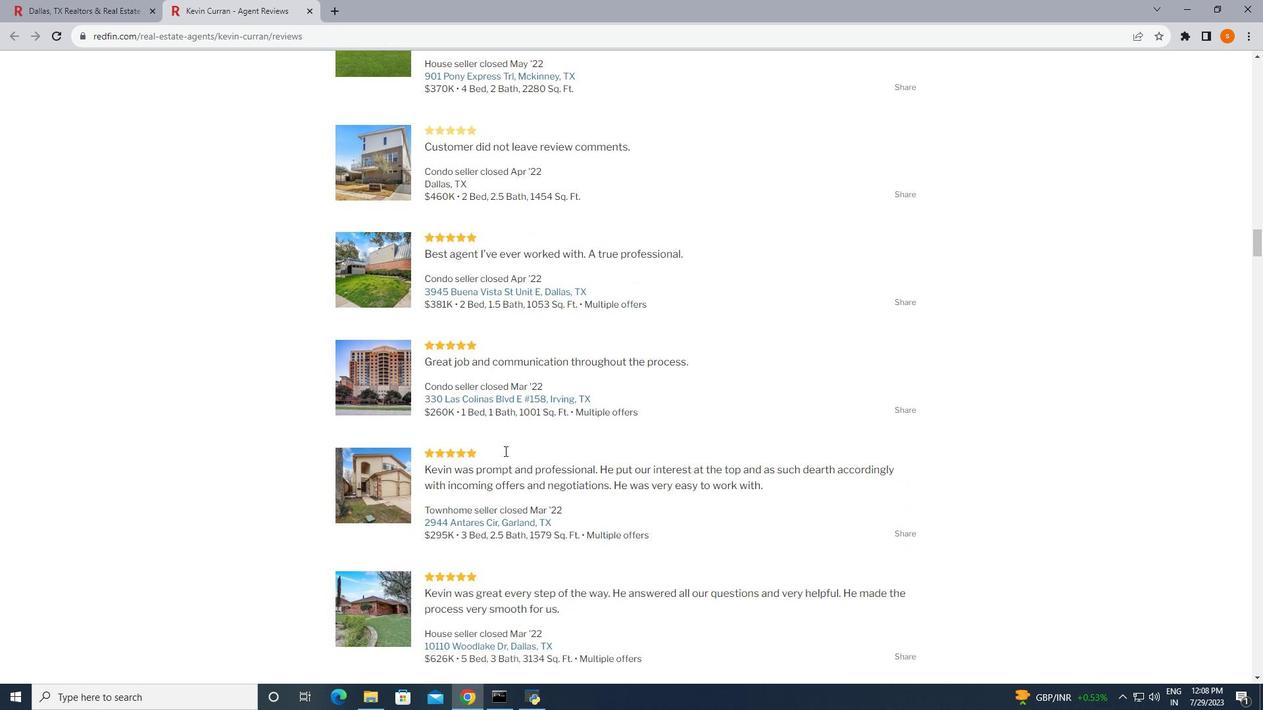 
Action: Mouse scrolled (504, 450) with delta (0, 0)
Screenshot: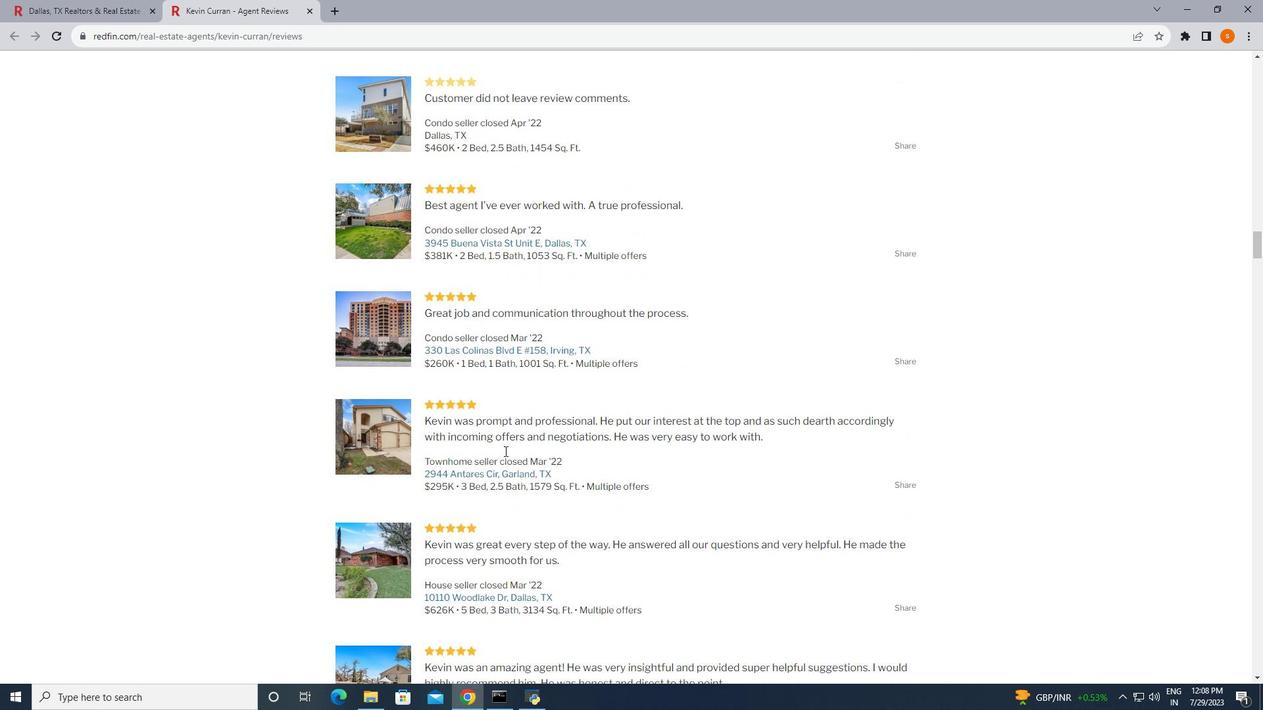 
Action: Mouse scrolled (504, 450) with delta (0, 0)
Screenshot: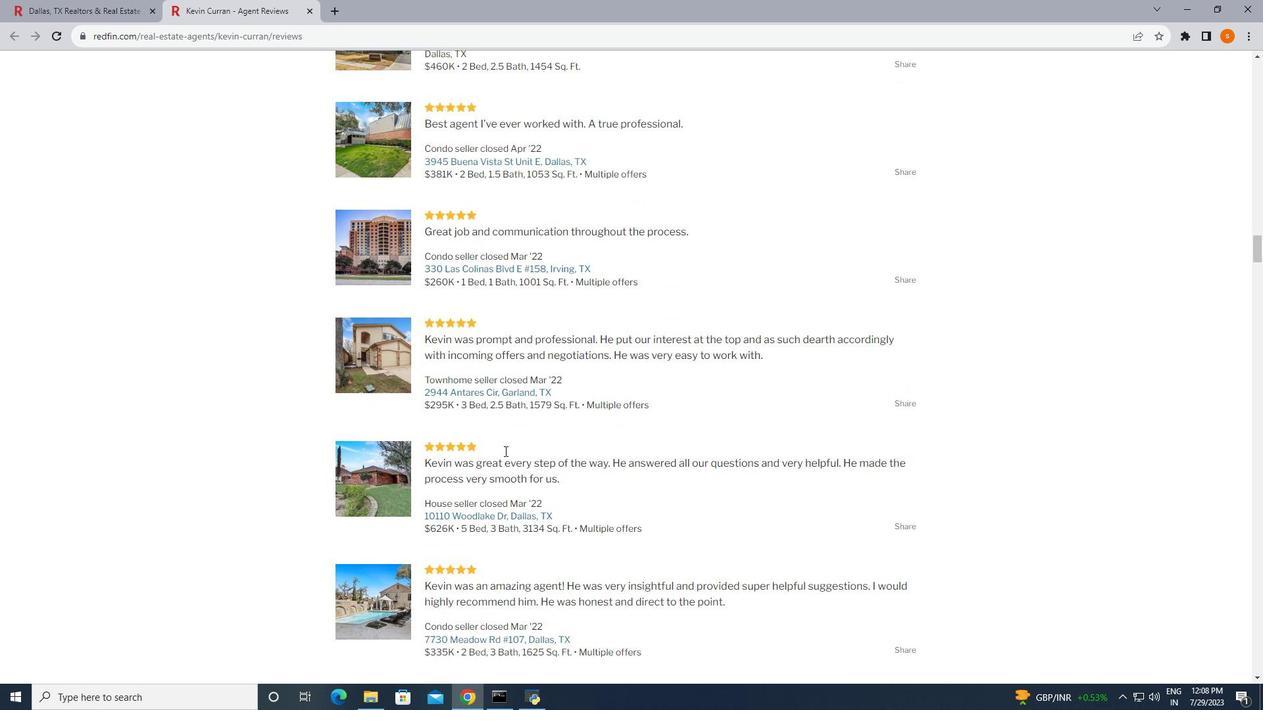 
Action: Mouse scrolled (504, 450) with delta (0, 0)
Screenshot: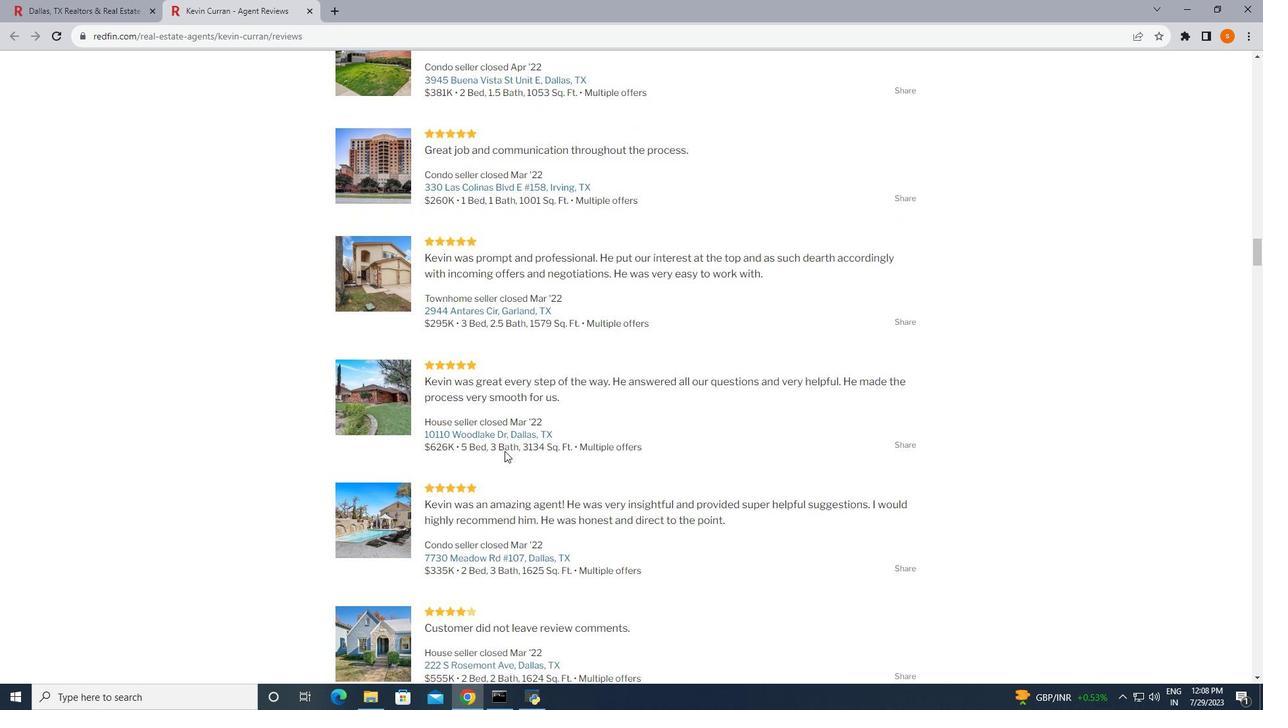 
Action: Mouse scrolled (504, 450) with delta (0, 0)
Screenshot: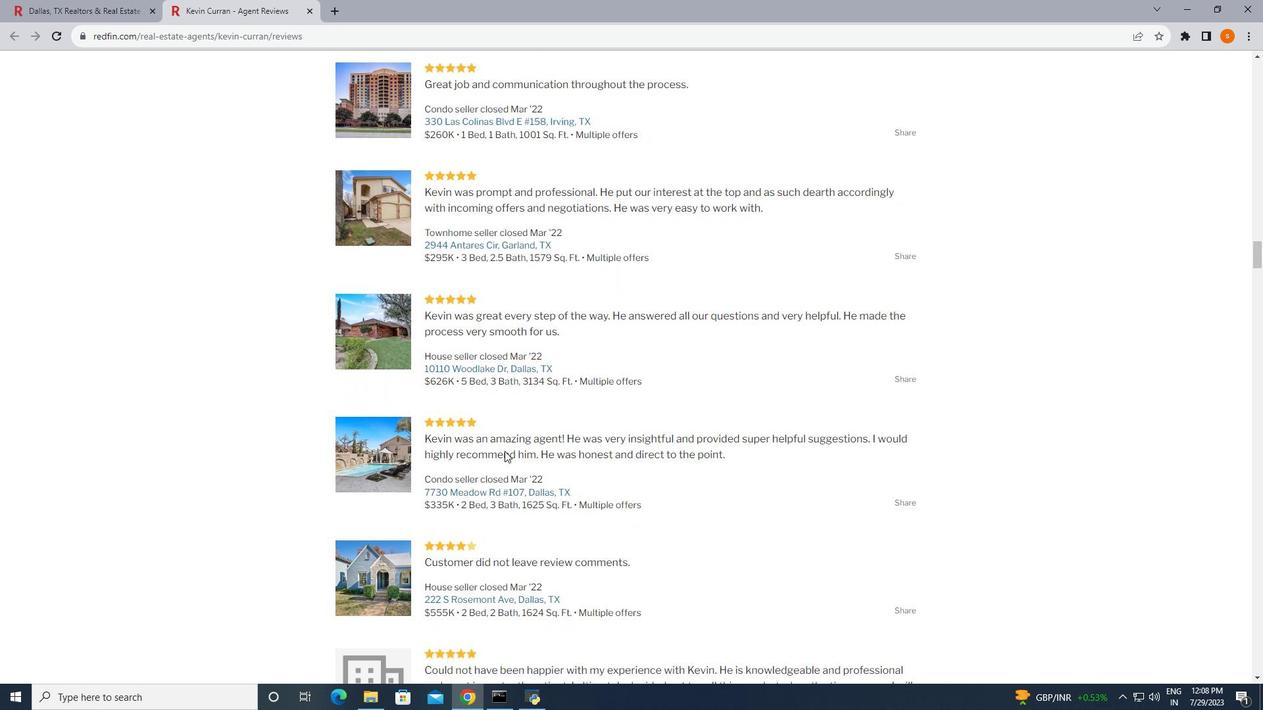 
Action: Mouse scrolled (504, 450) with delta (0, 0)
Screenshot: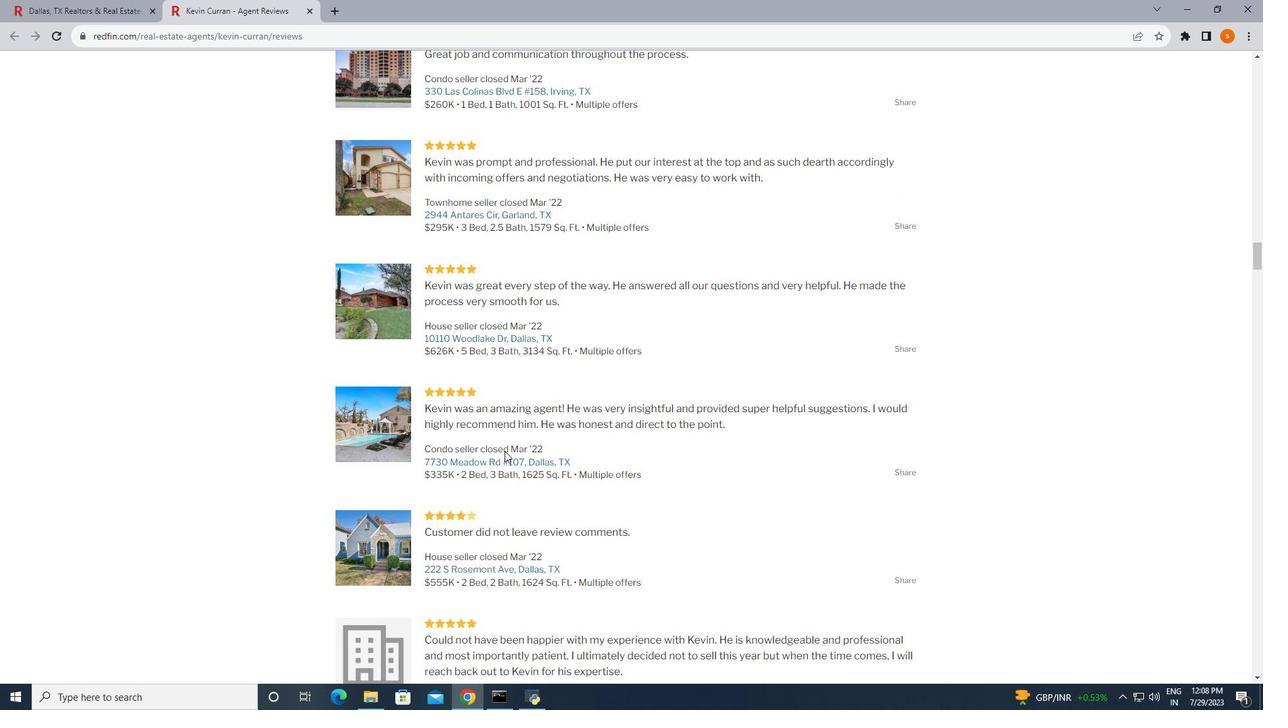 
Action: Mouse scrolled (504, 450) with delta (0, 0)
Screenshot: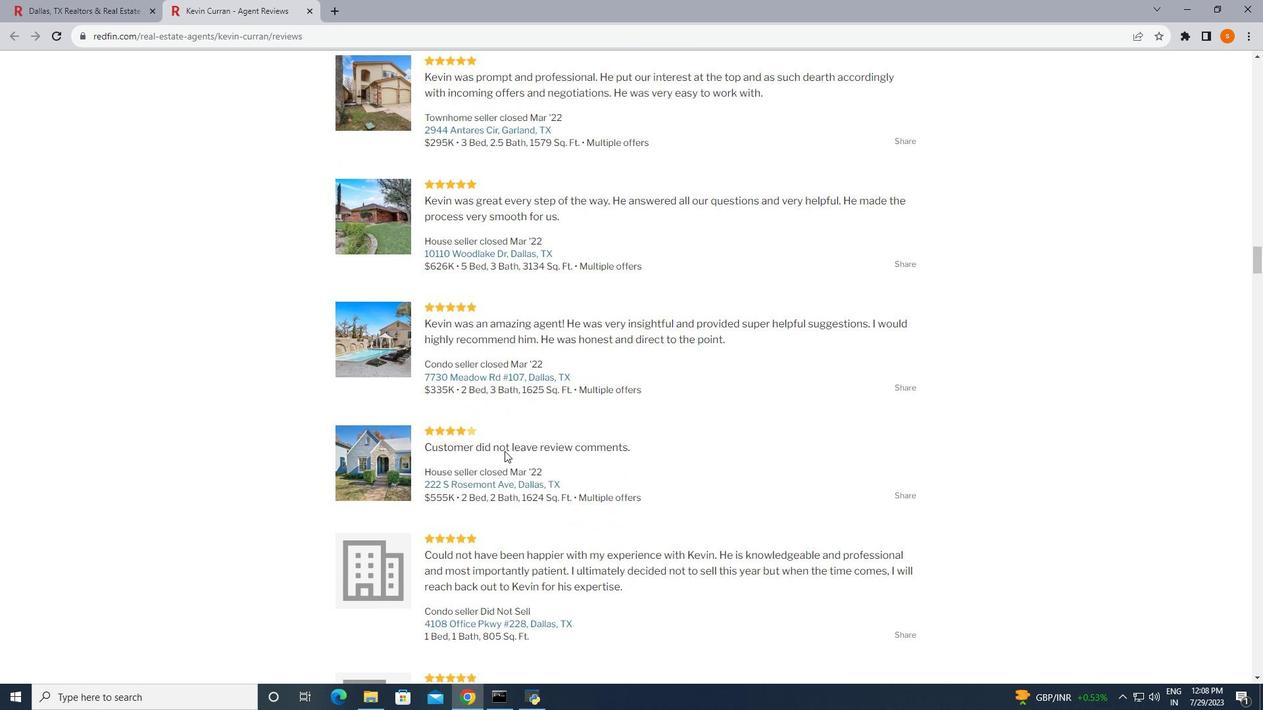 
Action: Mouse scrolled (504, 450) with delta (0, 0)
Screenshot: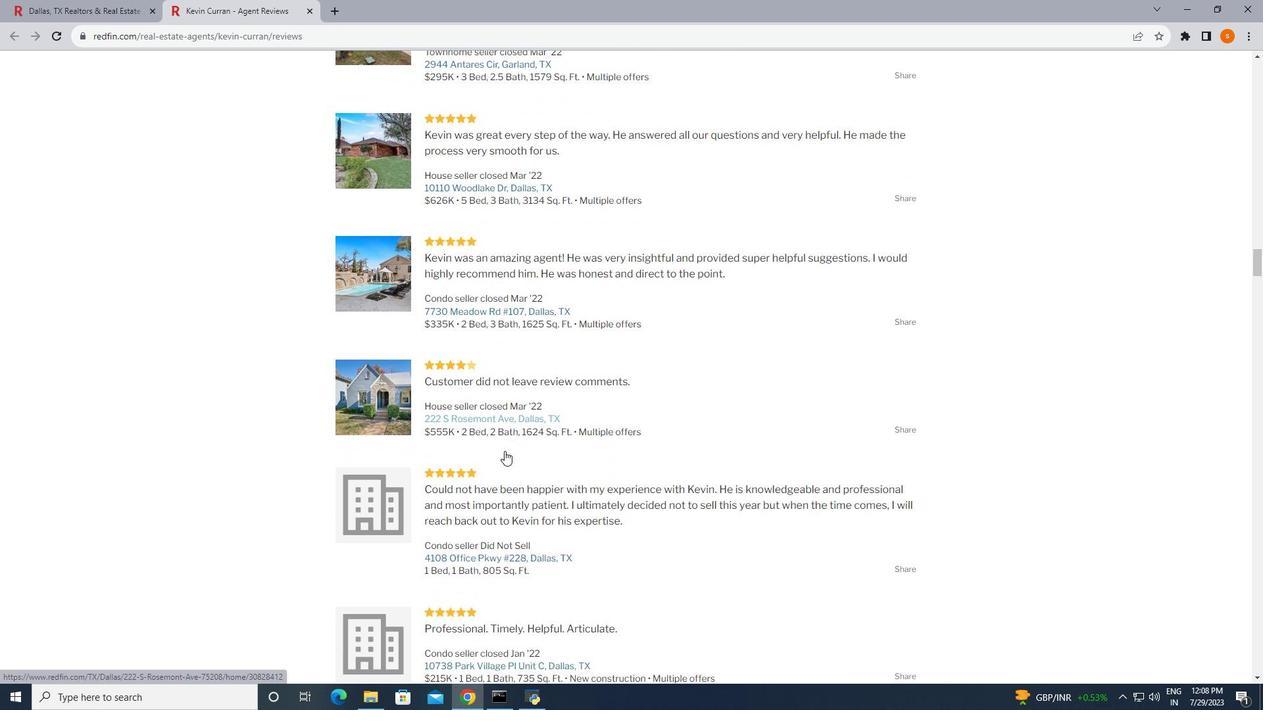 
Action: Mouse scrolled (504, 450) with delta (0, 0)
Screenshot: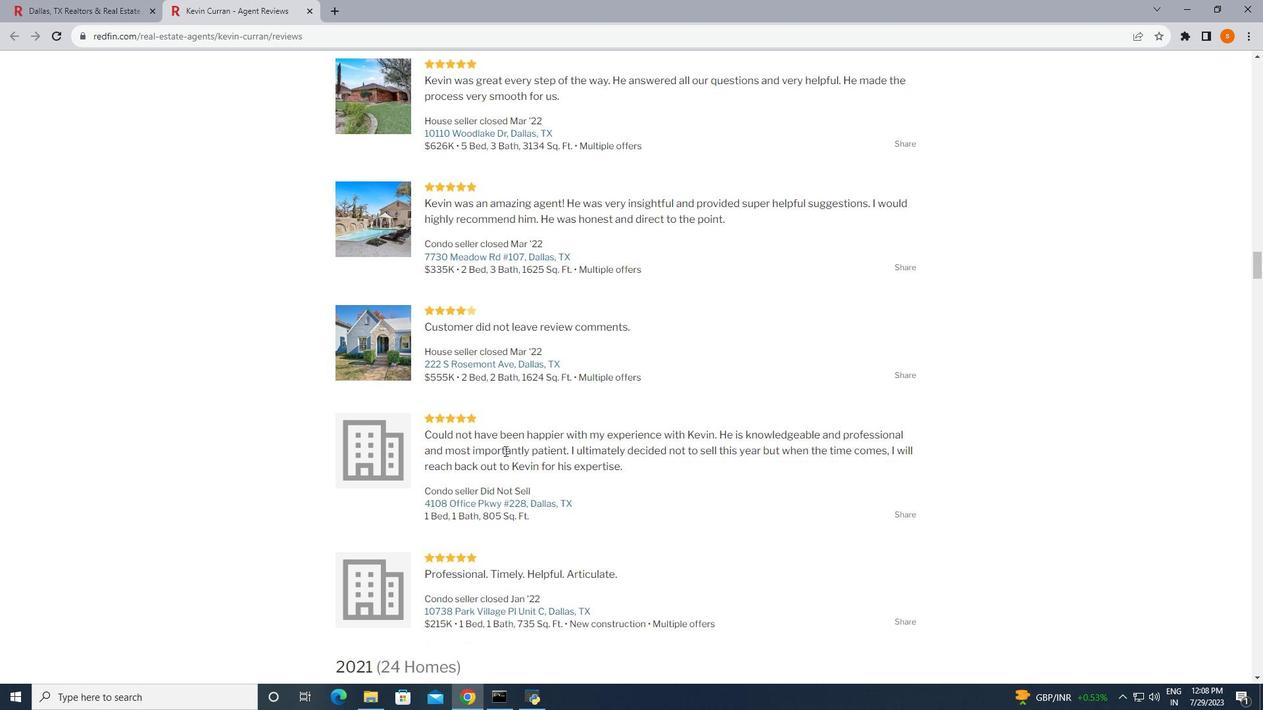 
Action: Mouse scrolled (504, 450) with delta (0, 0)
Screenshot: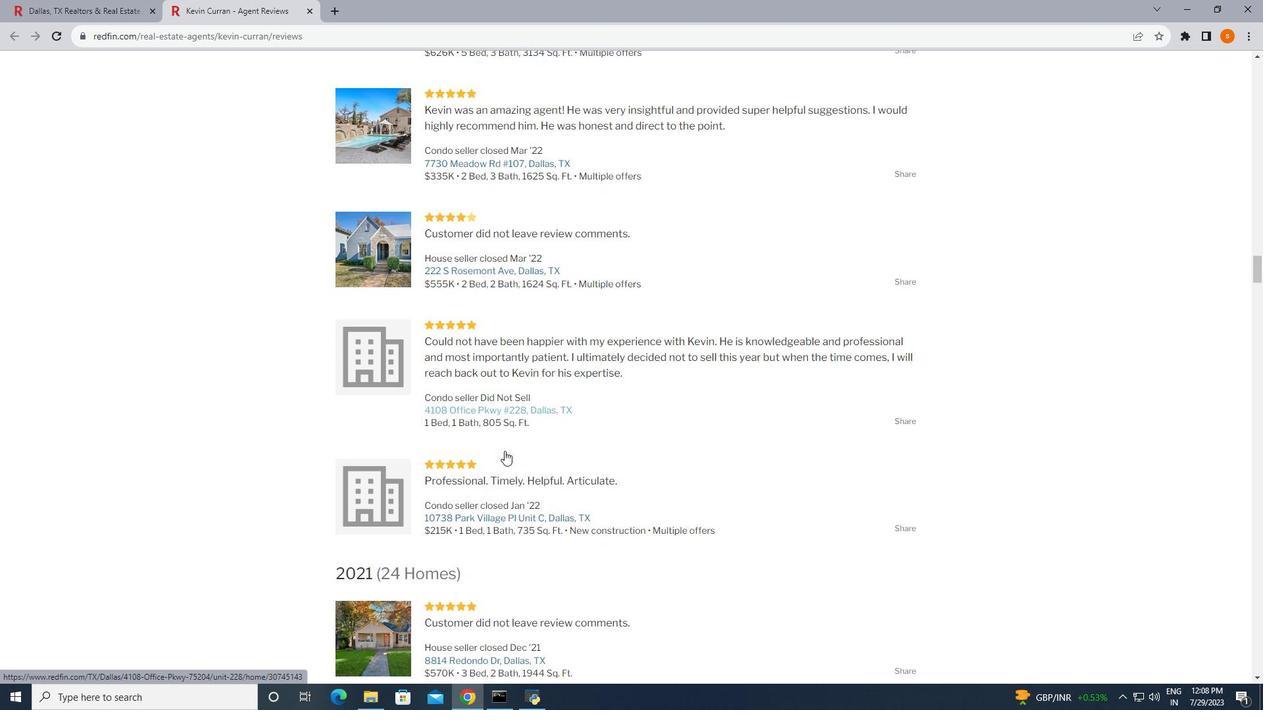 
Action: Mouse scrolled (504, 450) with delta (0, 0)
Screenshot: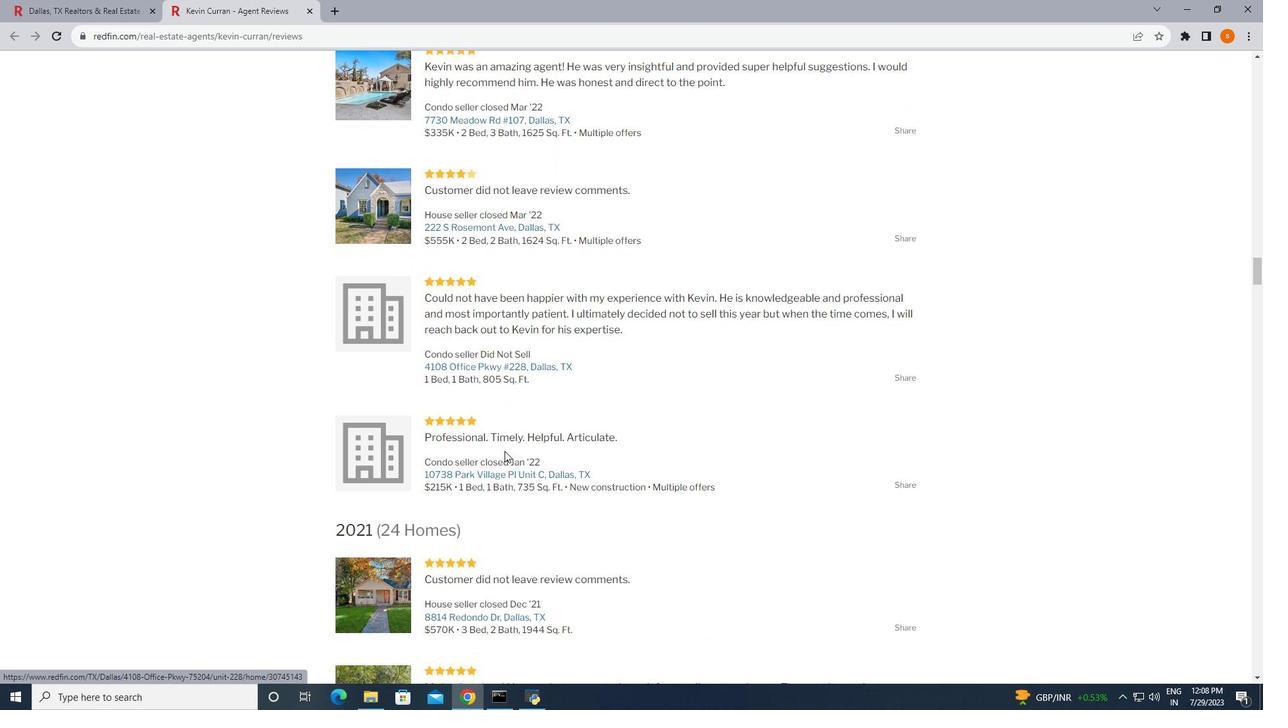 
Action: Mouse scrolled (504, 450) with delta (0, 0)
Screenshot: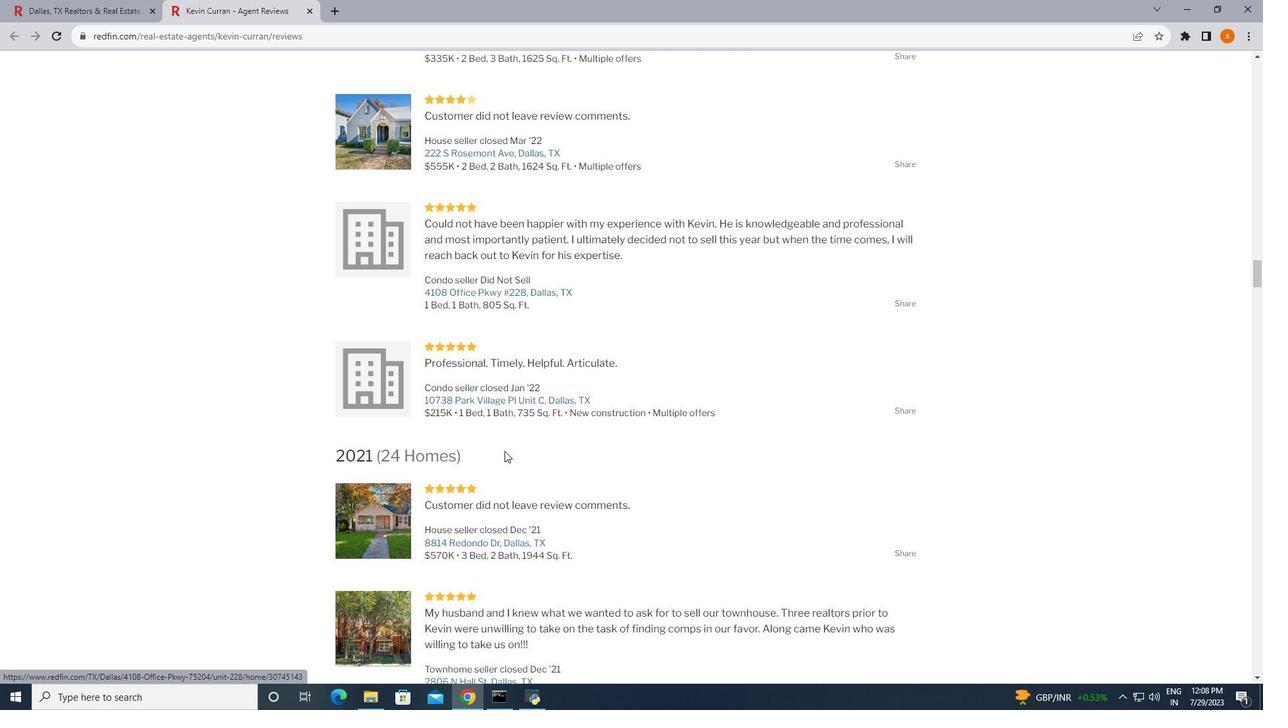 
Action: Mouse scrolled (504, 450) with delta (0, 0)
Screenshot: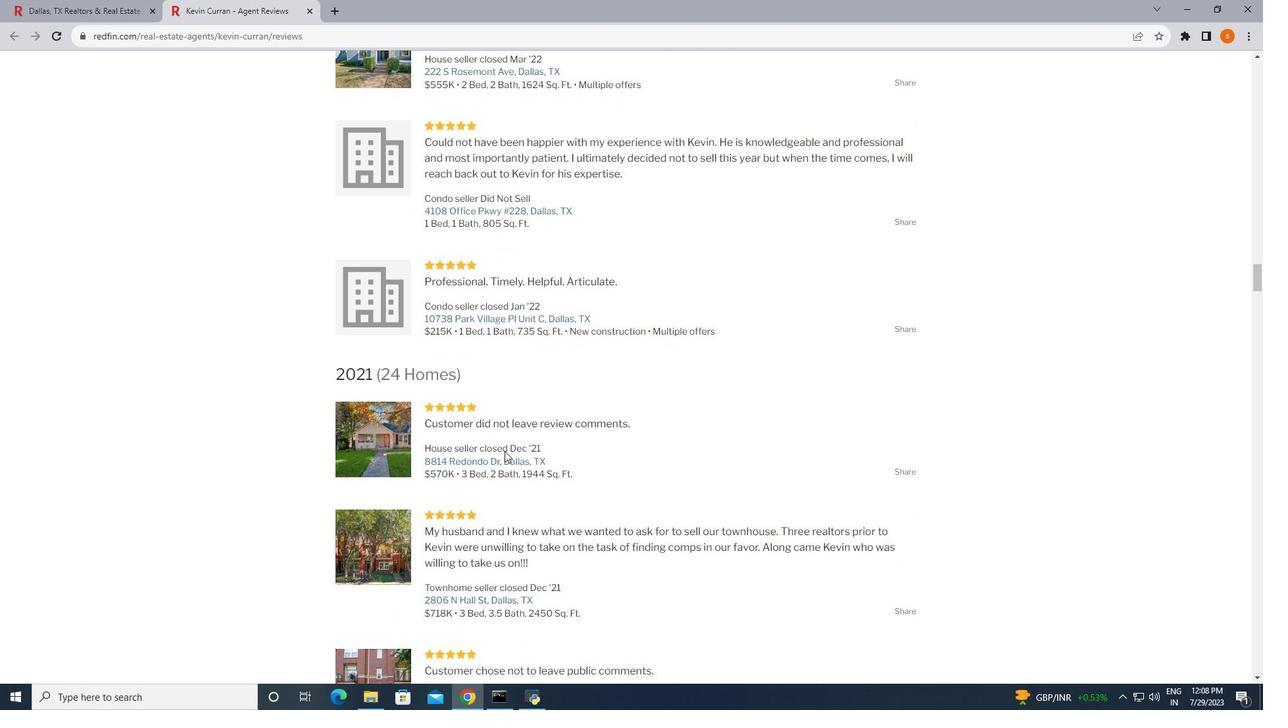 
Action: Mouse scrolled (504, 450) with delta (0, 0)
Screenshot: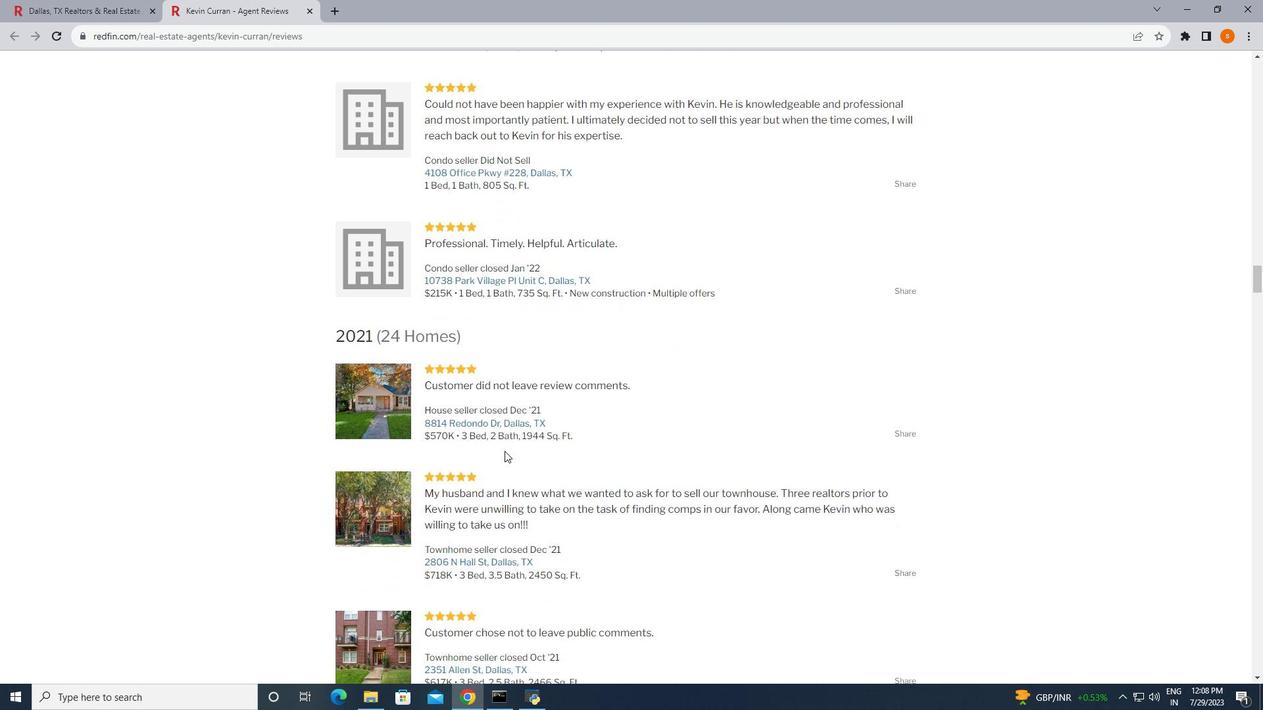 
Action: Mouse scrolled (504, 450) with delta (0, 0)
Screenshot: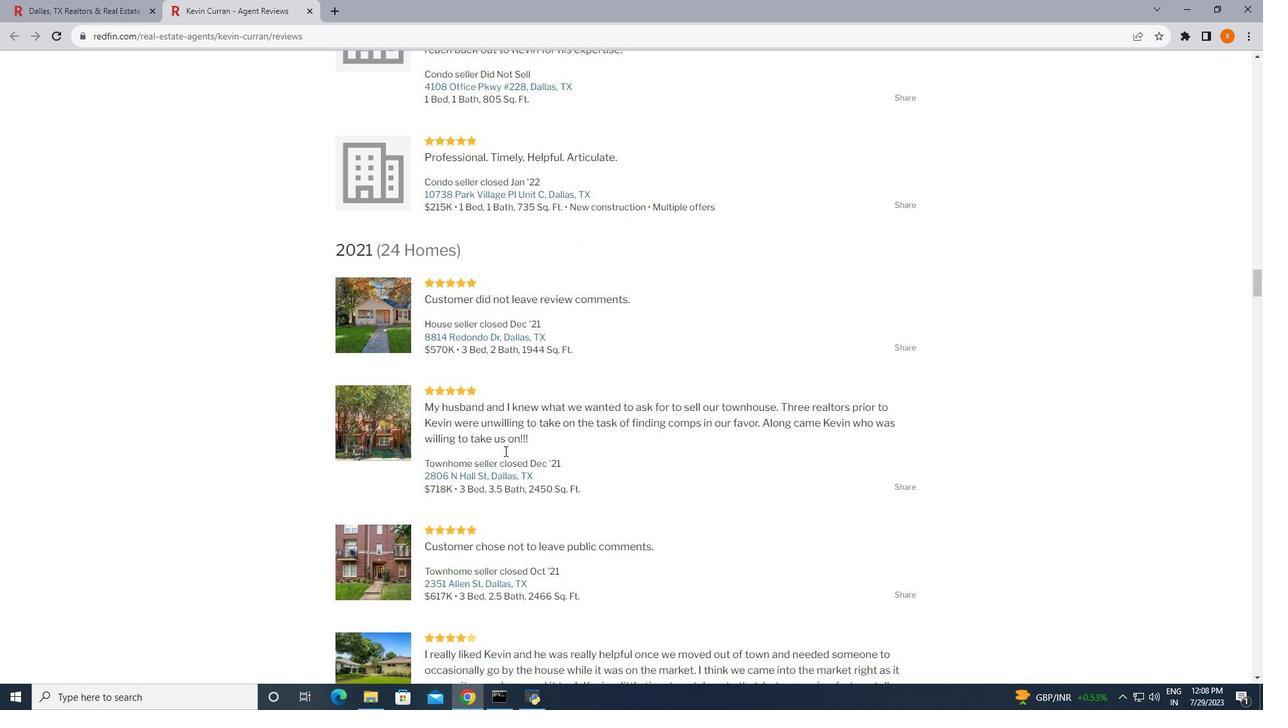 
Action: Mouse scrolled (504, 450) with delta (0, 0)
Screenshot: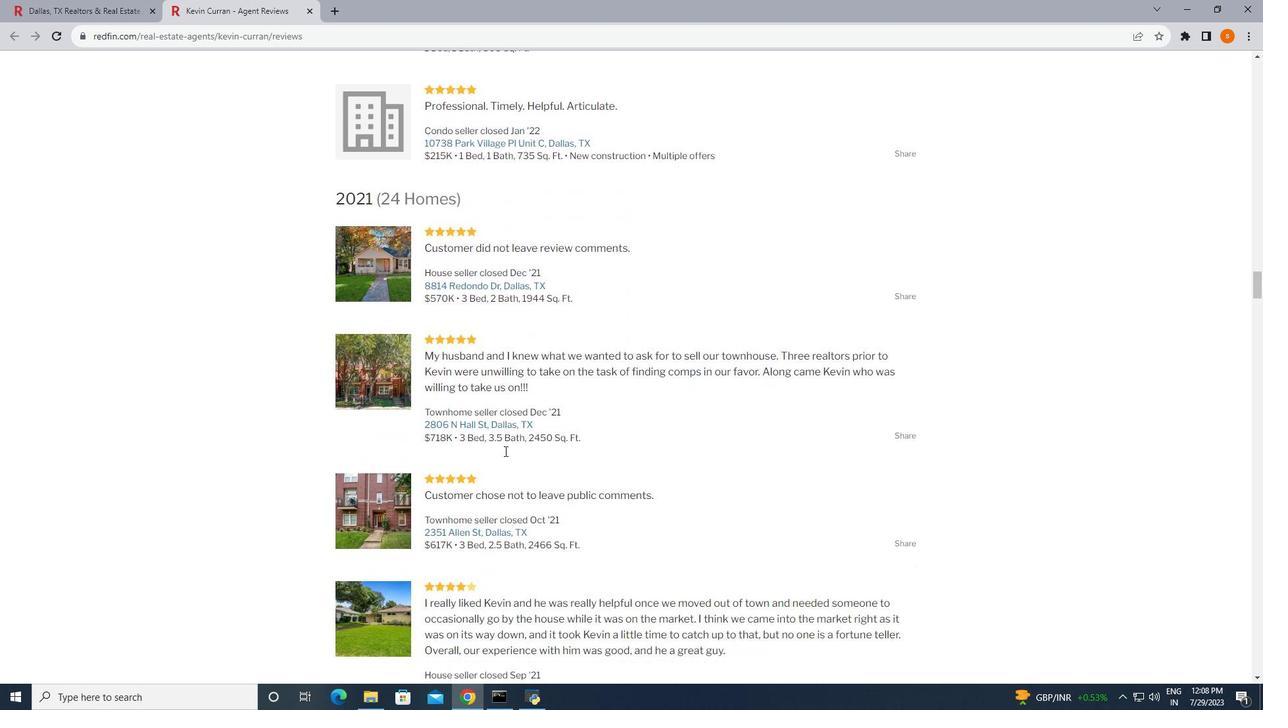 
Action: Mouse scrolled (504, 450) with delta (0, 0)
Screenshot: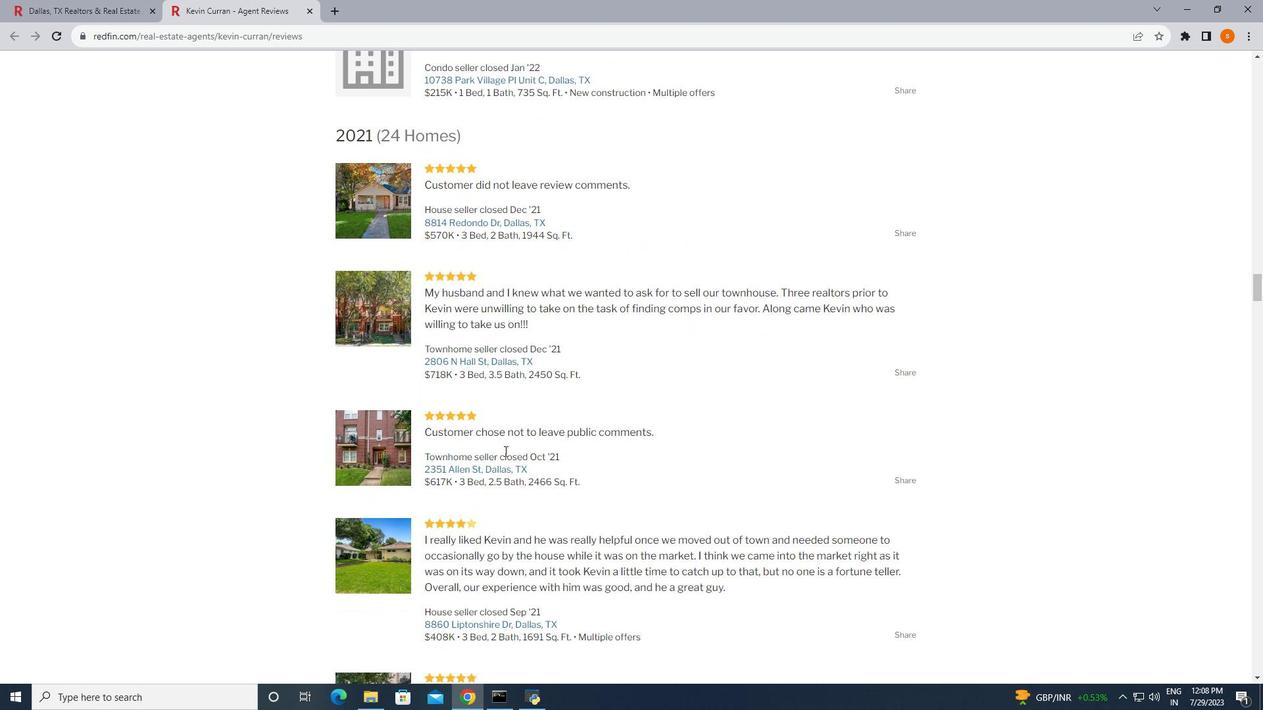 
Action: Mouse scrolled (504, 450) with delta (0, 0)
Screenshot: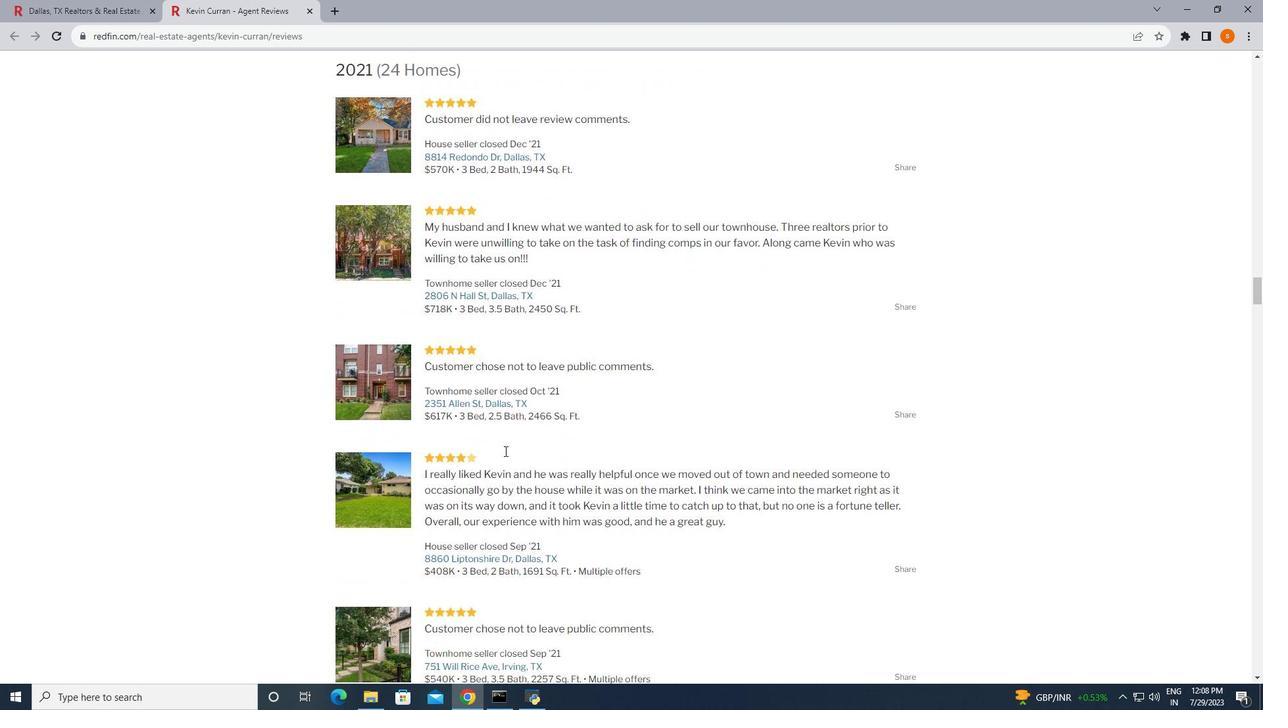 
Action: Mouse scrolled (504, 450) with delta (0, 0)
Screenshot: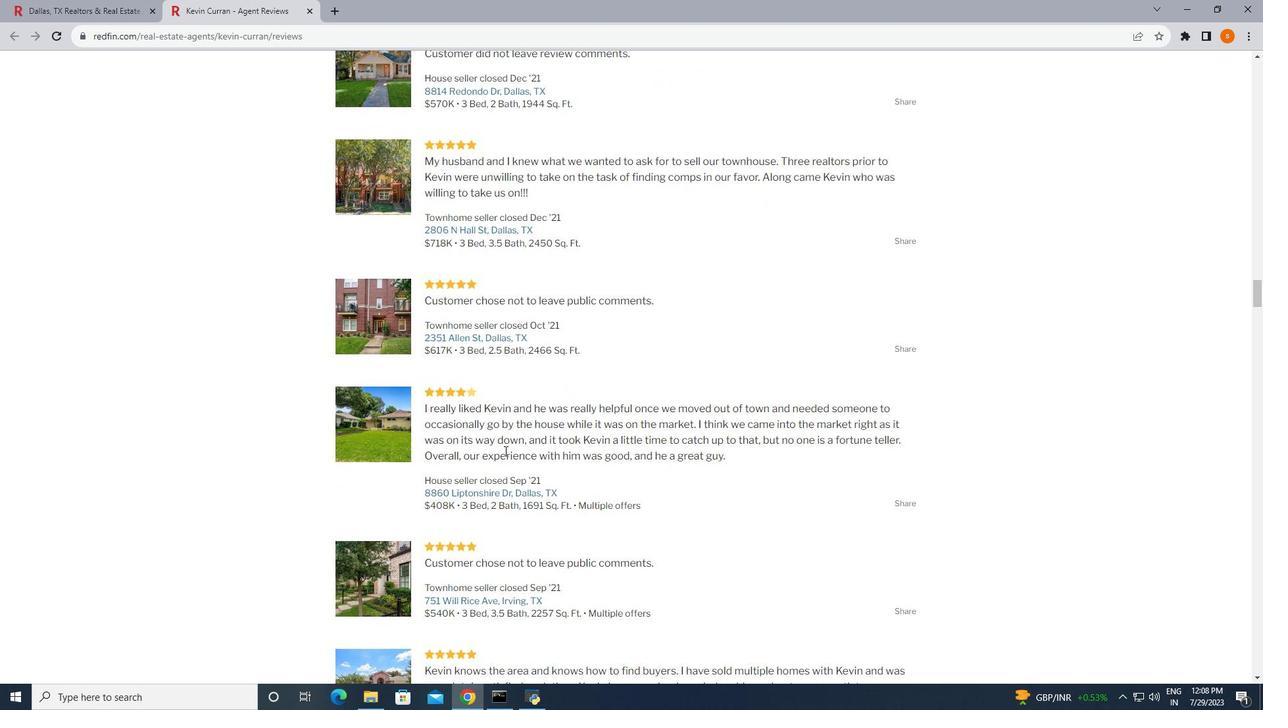 
Action: Mouse scrolled (504, 450) with delta (0, 0)
Screenshot: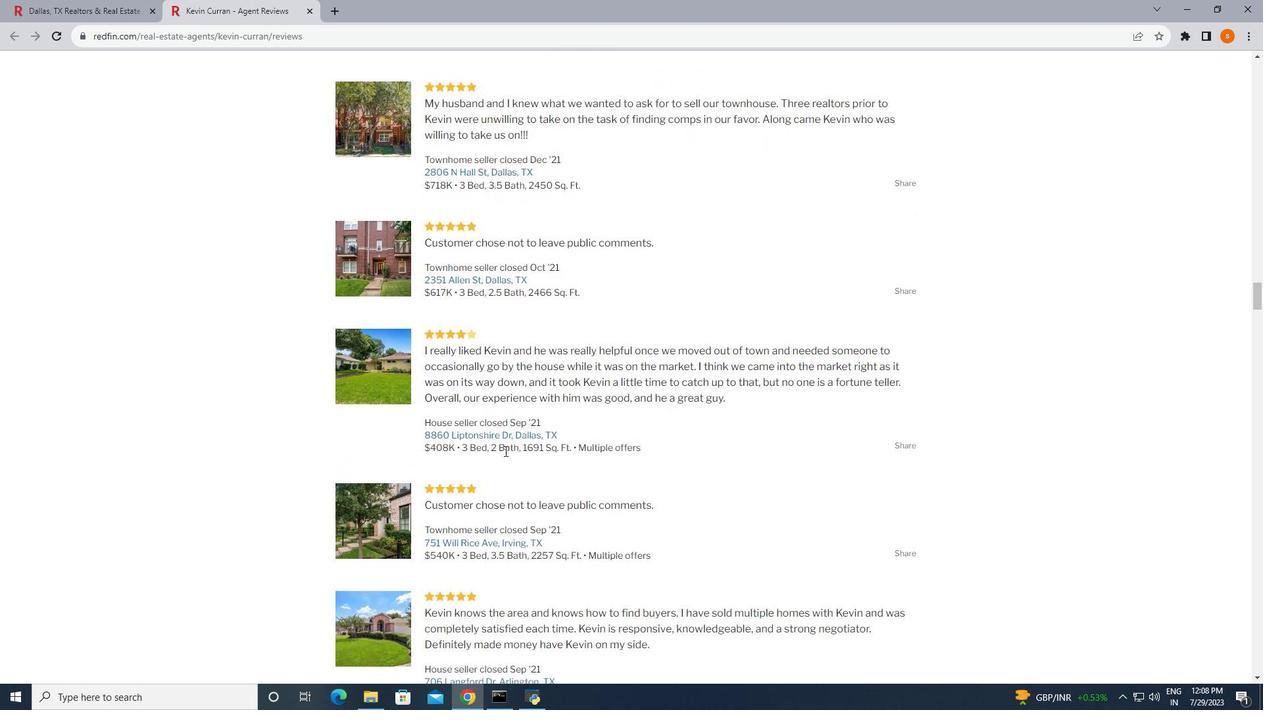 
Action: Mouse scrolled (504, 450) with delta (0, 0)
Screenshot: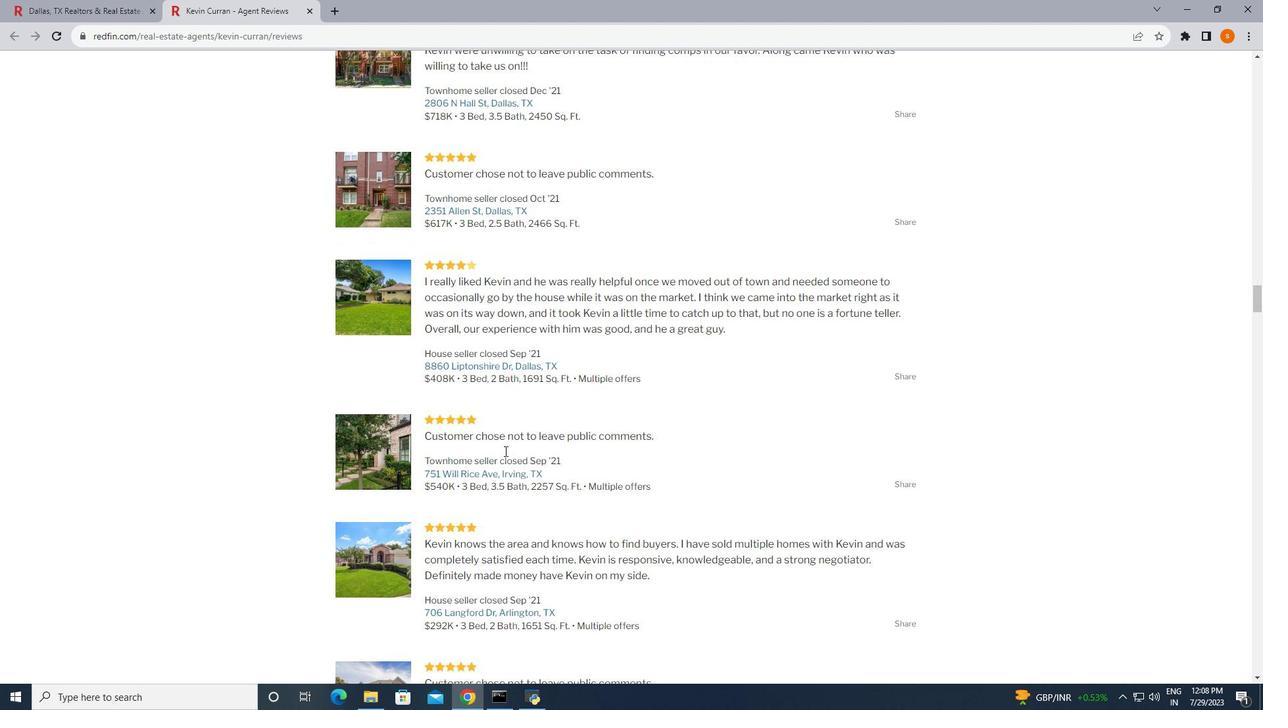 
Action: Mouse scrolled (504, 450) with delta (0, 0)
Screenshot: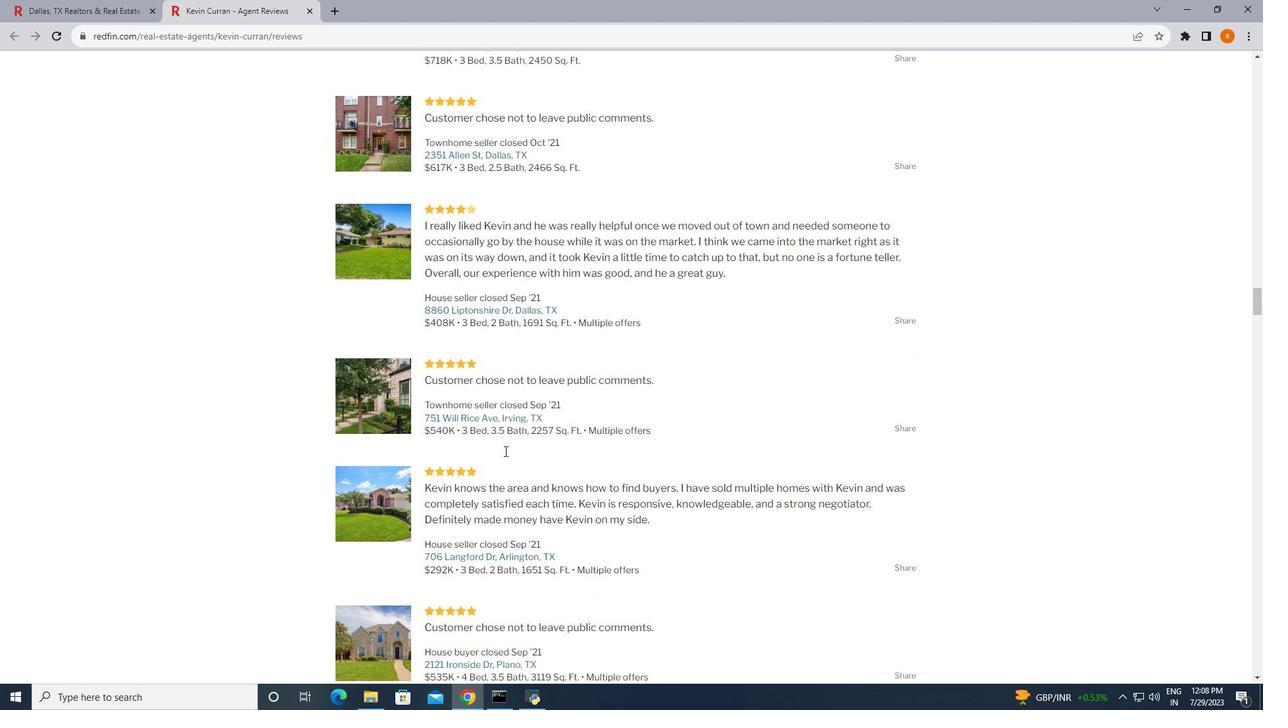 
Action: Mouse scrolled (504, 450) with delta (0, 0)
Screenshot: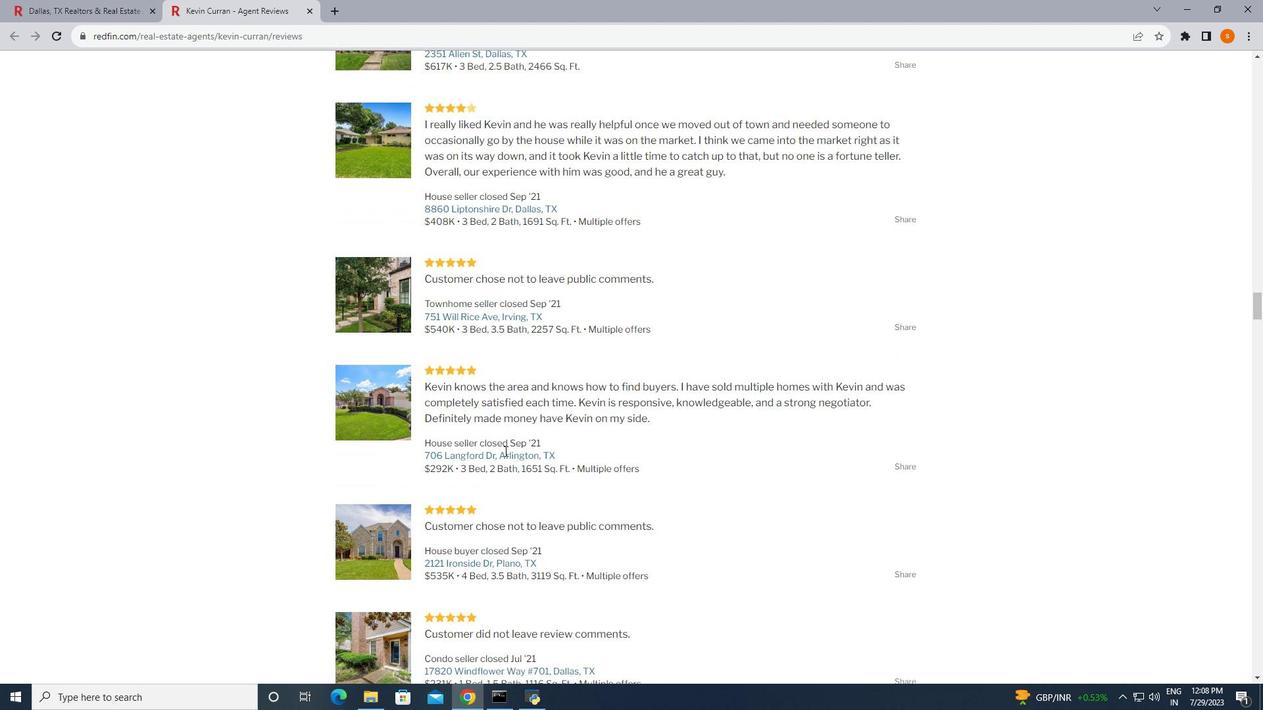
Action: Mouse scrolled (504, 450) with delta (0, 0)
Screenshot: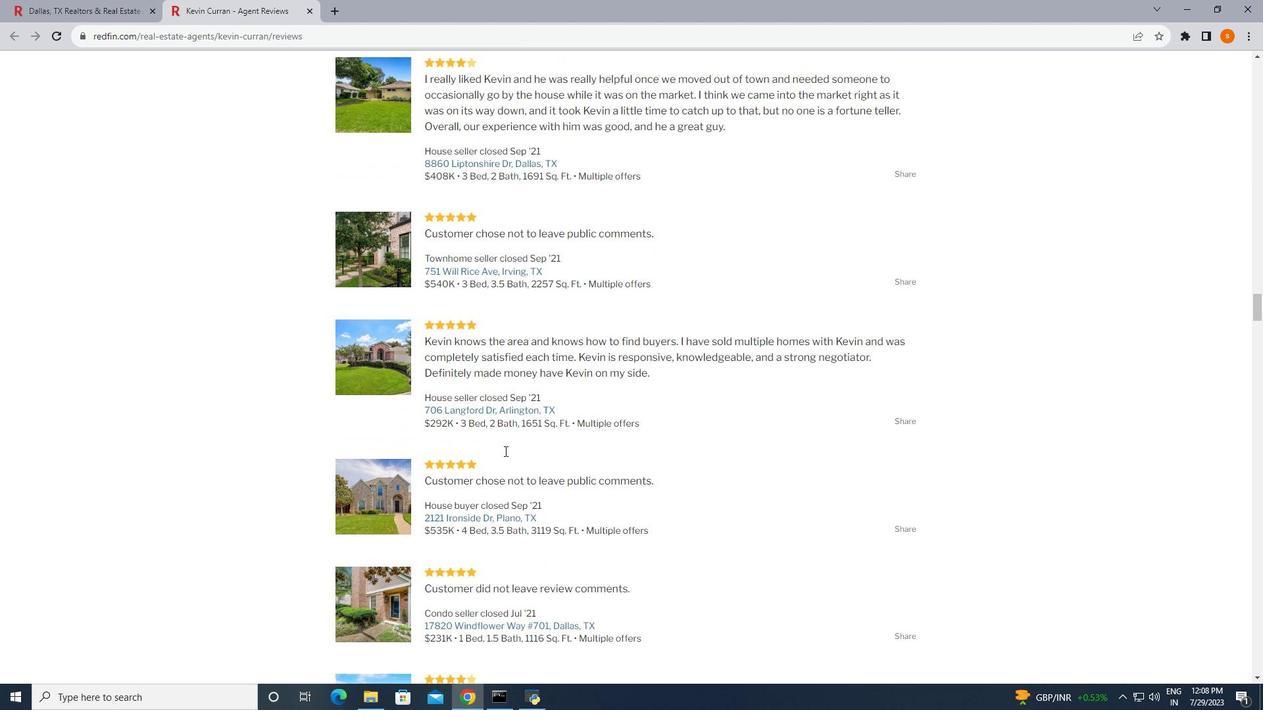 
Action: Mouse scrolled (504, 450) with delta (0, 0)
Screenshot: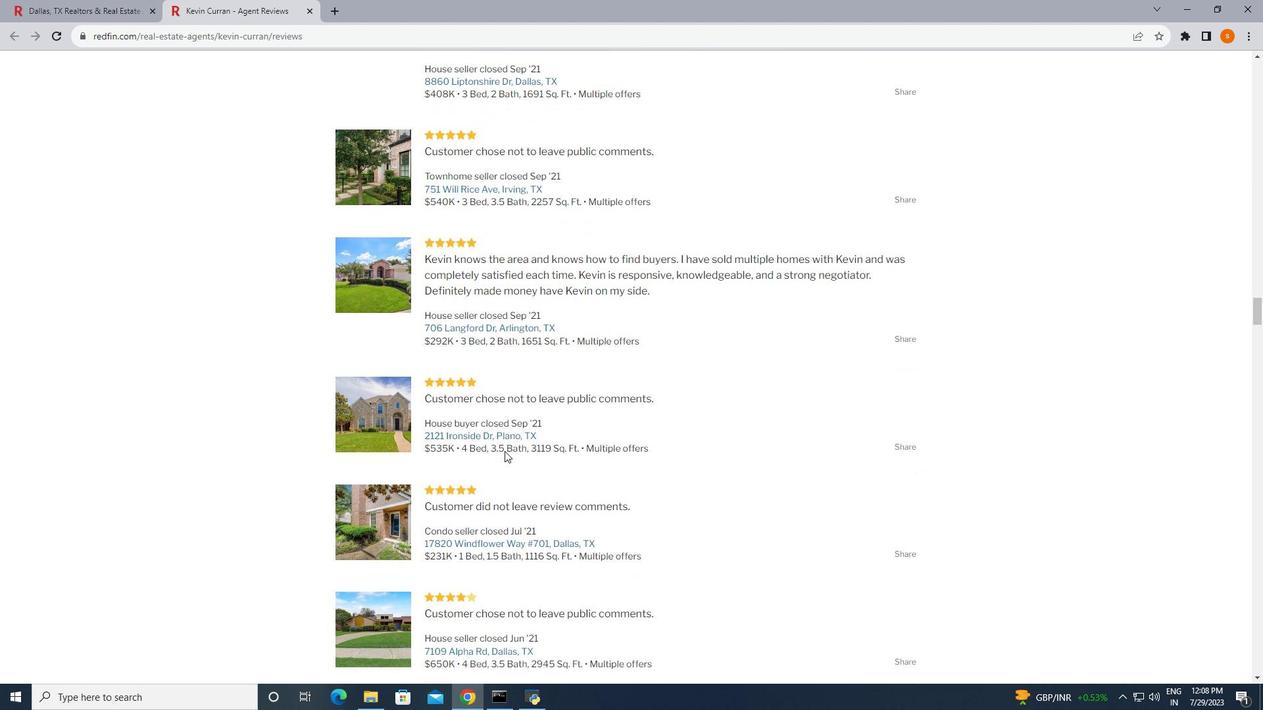 
Action: Mouse scrolled (504, 450) with delta (0, 0)
Screenshot: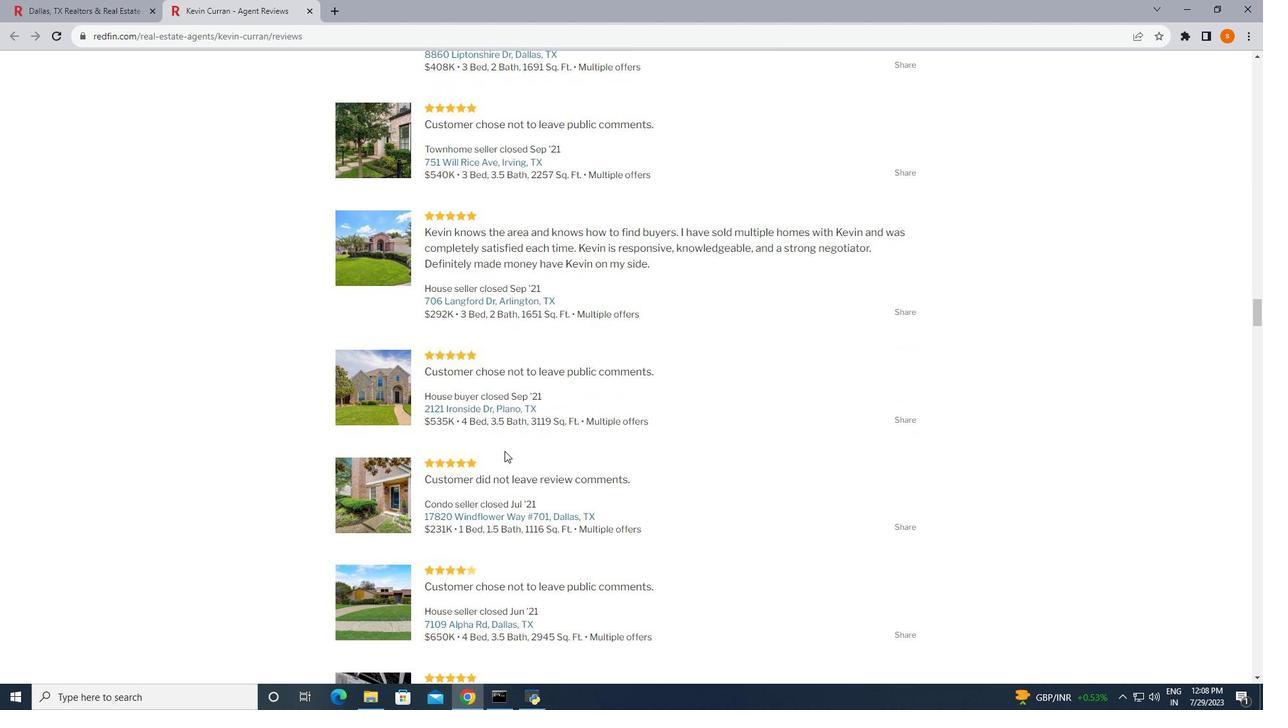 
Action: Mouse scrolled (504, 450) with delta (0, 0)
Screenshot: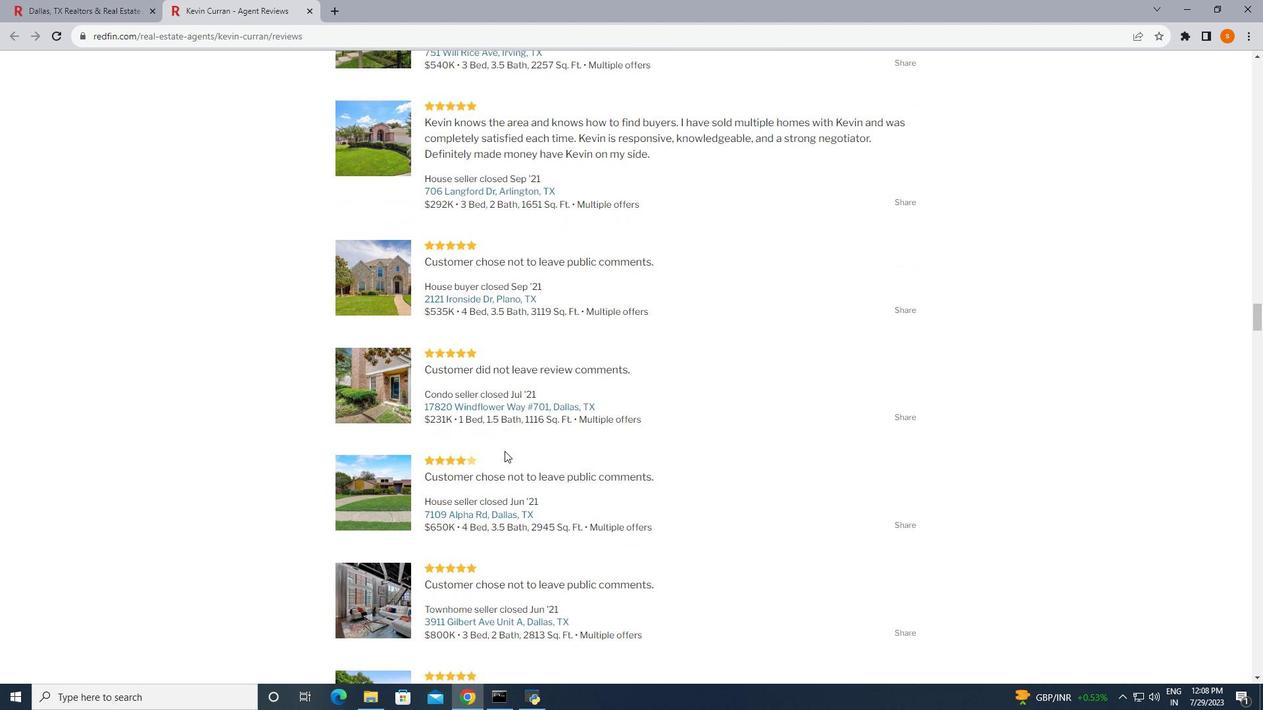 
Action: Mouse scrolled (504, 450) with delta (0, 0)
Screenshot: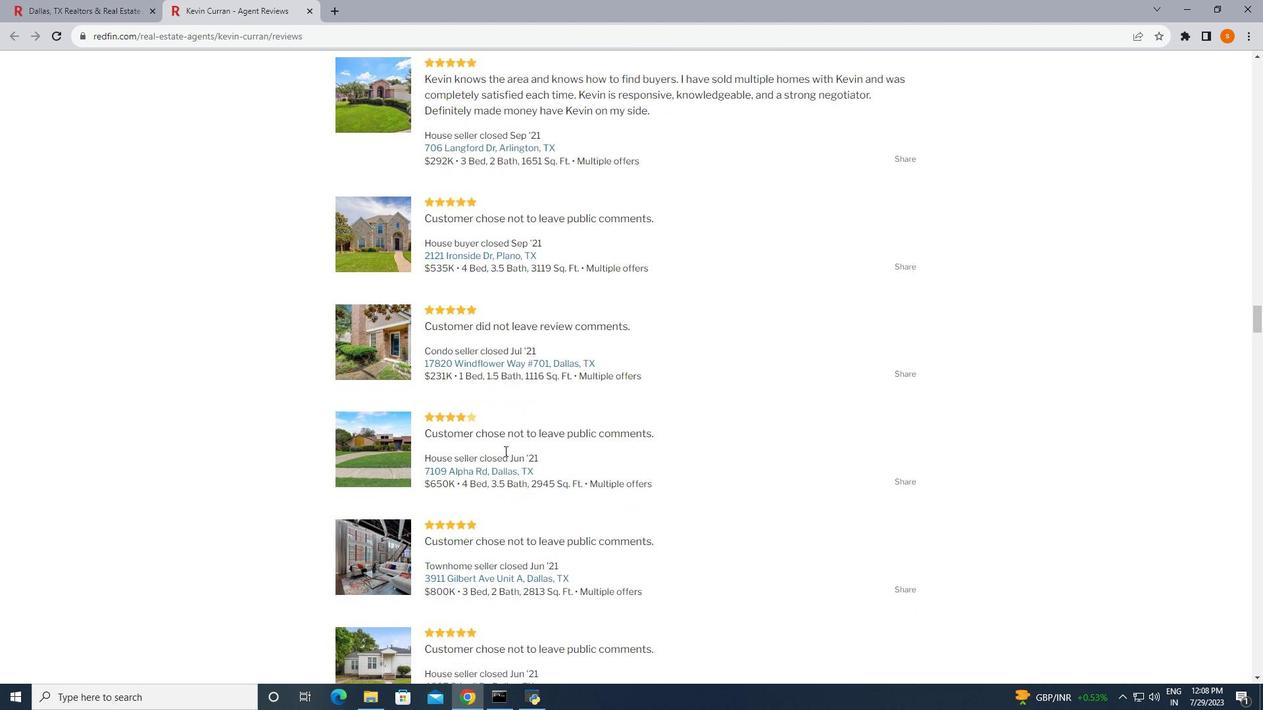 
Action: Mouse scrolled (504, 450) with delta (0, 0)
Screenshot: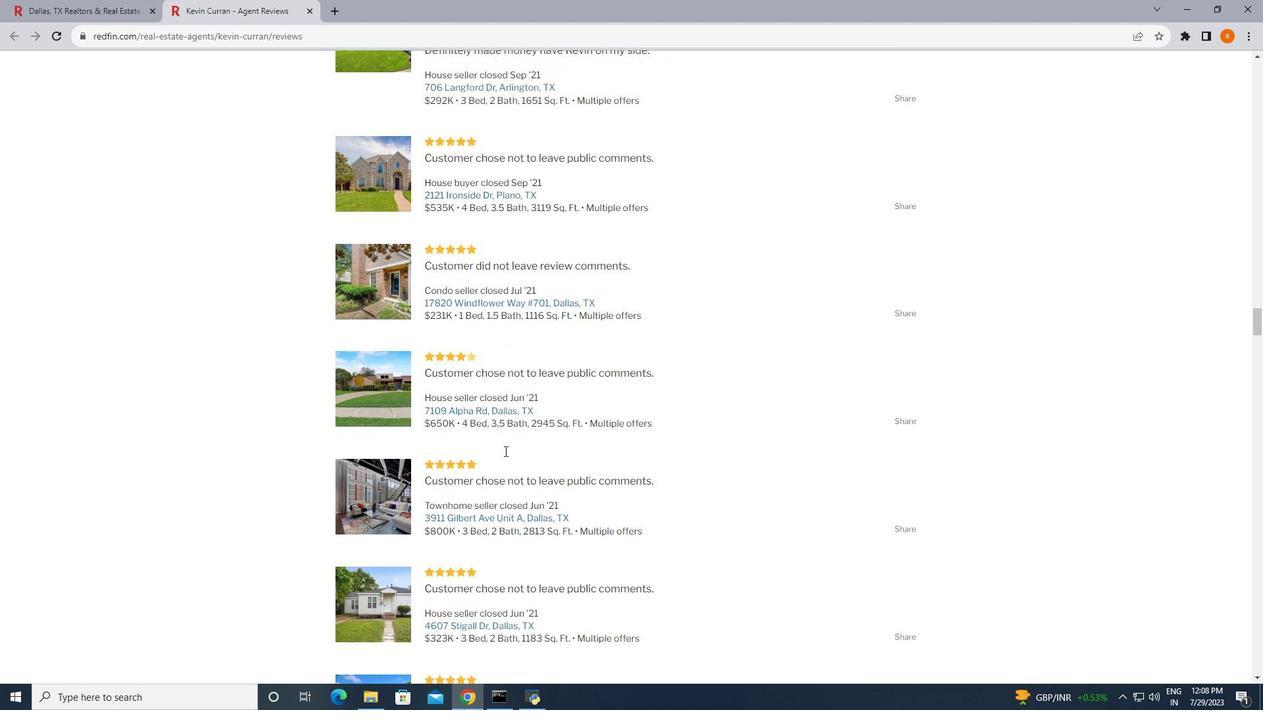 
Action: Mouse scrolled (504, 450) with delta (0, 0)
Screenshot: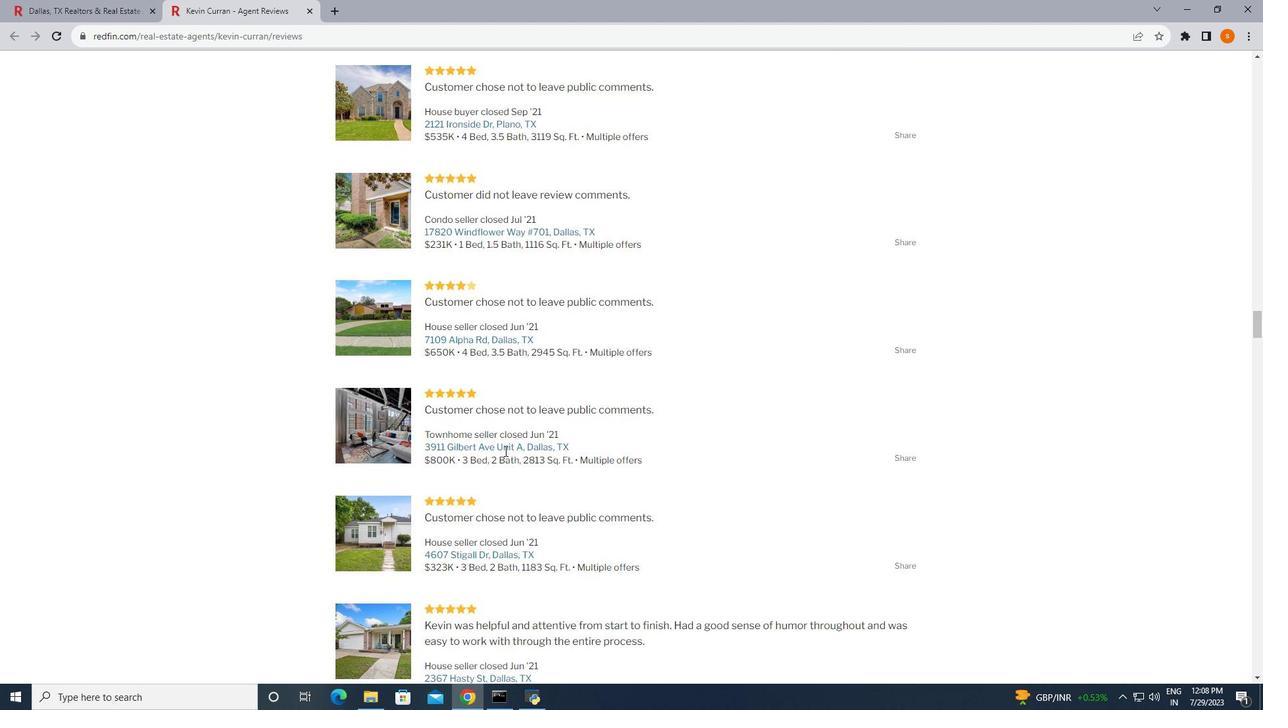 
Action: Mouse scrolled (504, 450) with delta (0, 0)
Screenshot: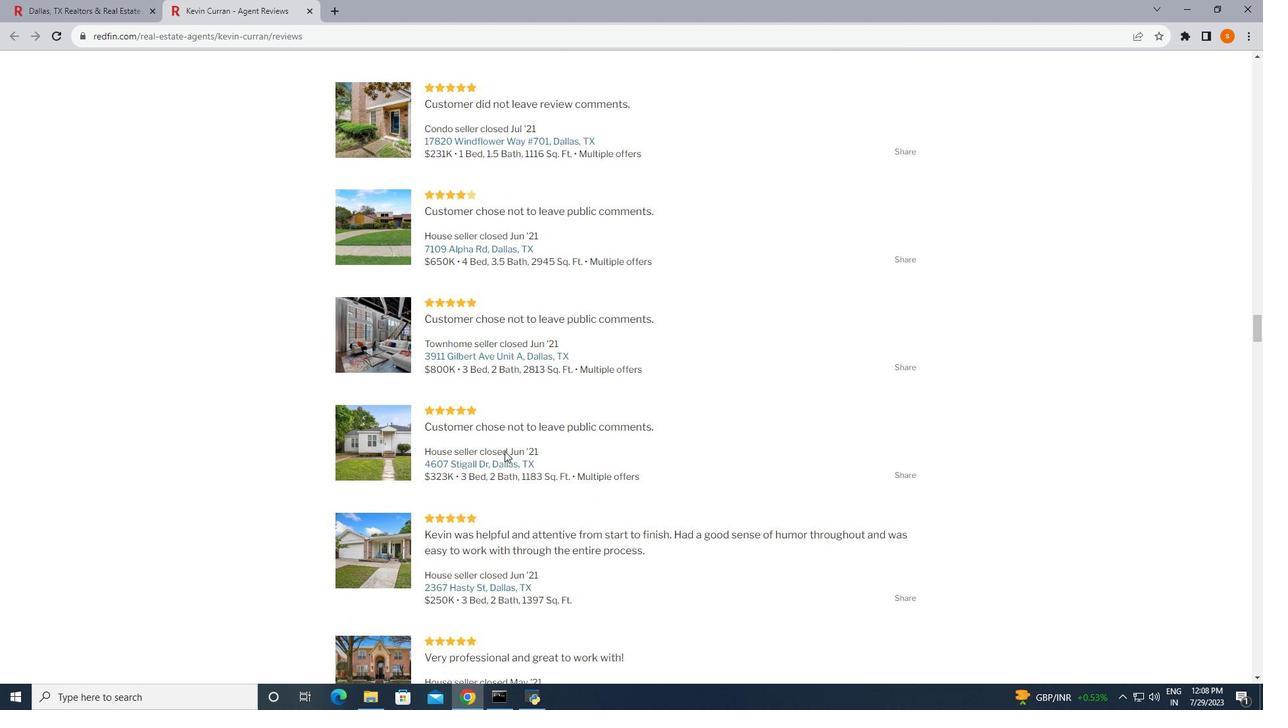 
Action: Mouse scrolled (504, 450) with delta (0, 0)
Screenshot: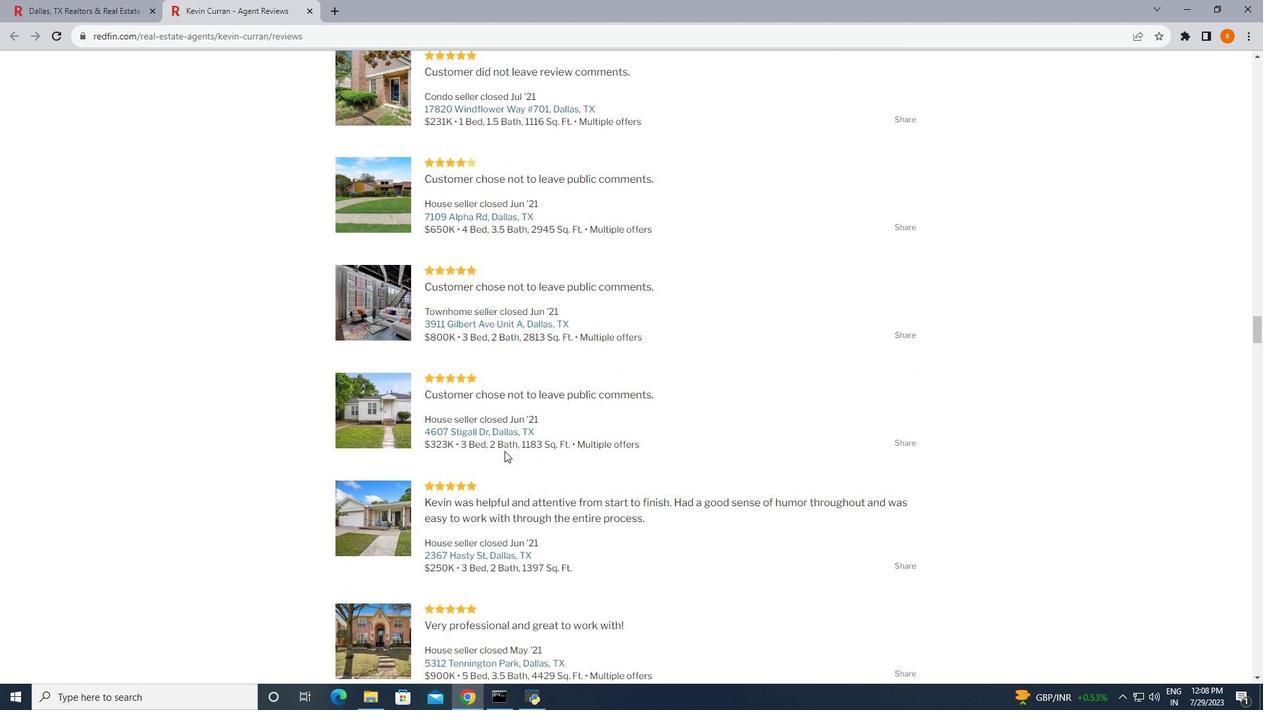 
Action: Mouse scrolled (504, 450) with delta (0, 0)
Screenshot: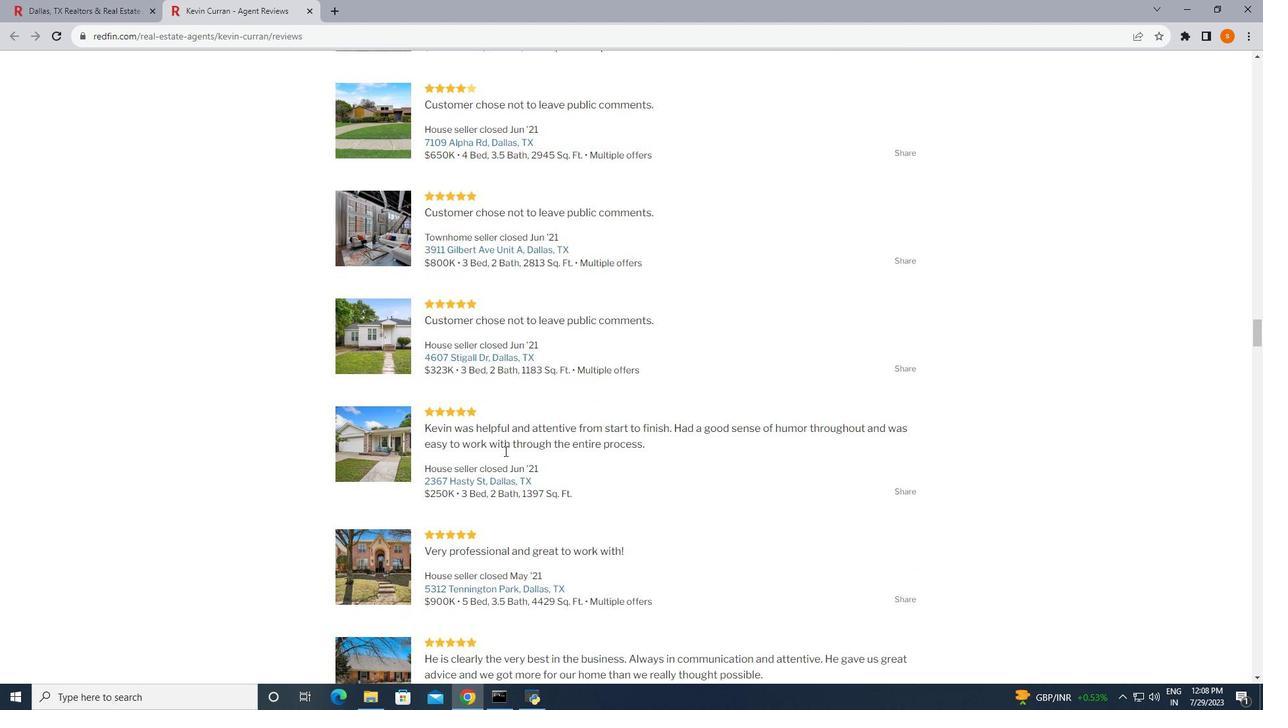 
Action: Mouse scrolled (504, 450) with delta (0, 0)
Screenshot: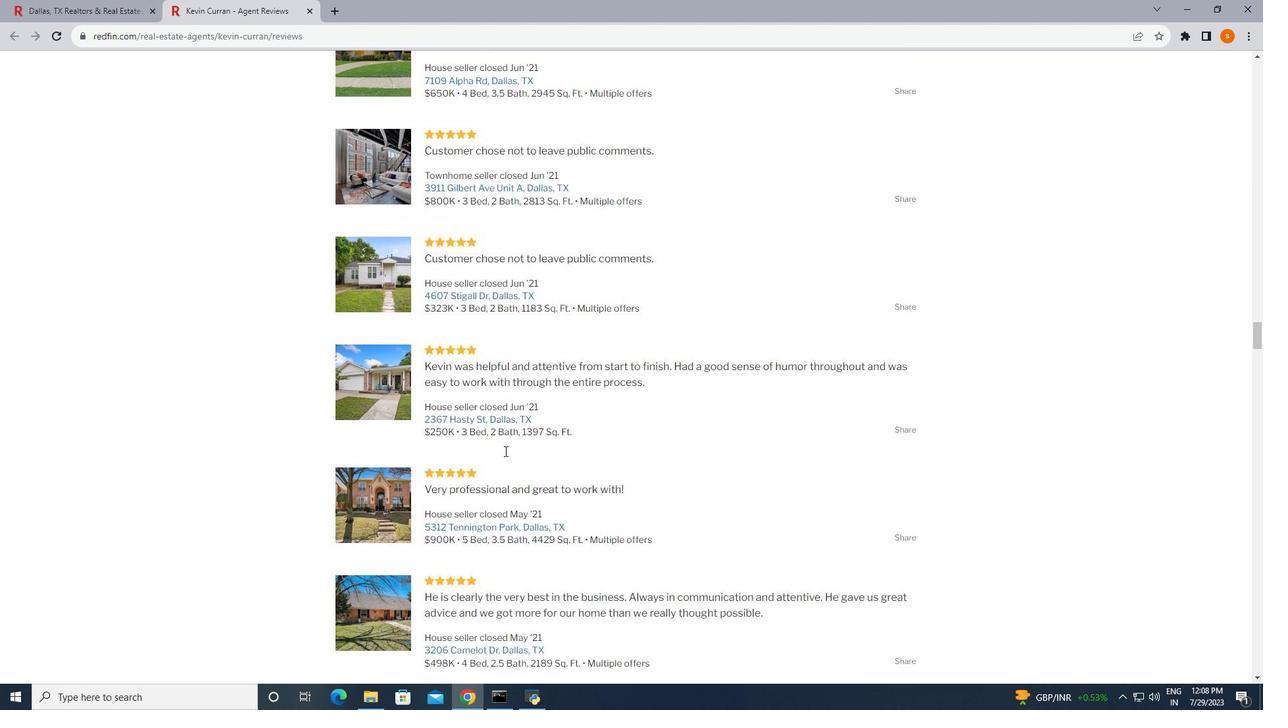 
Action: Mouse scrolled (504, 450) with delta (0, 0)
Screenshot: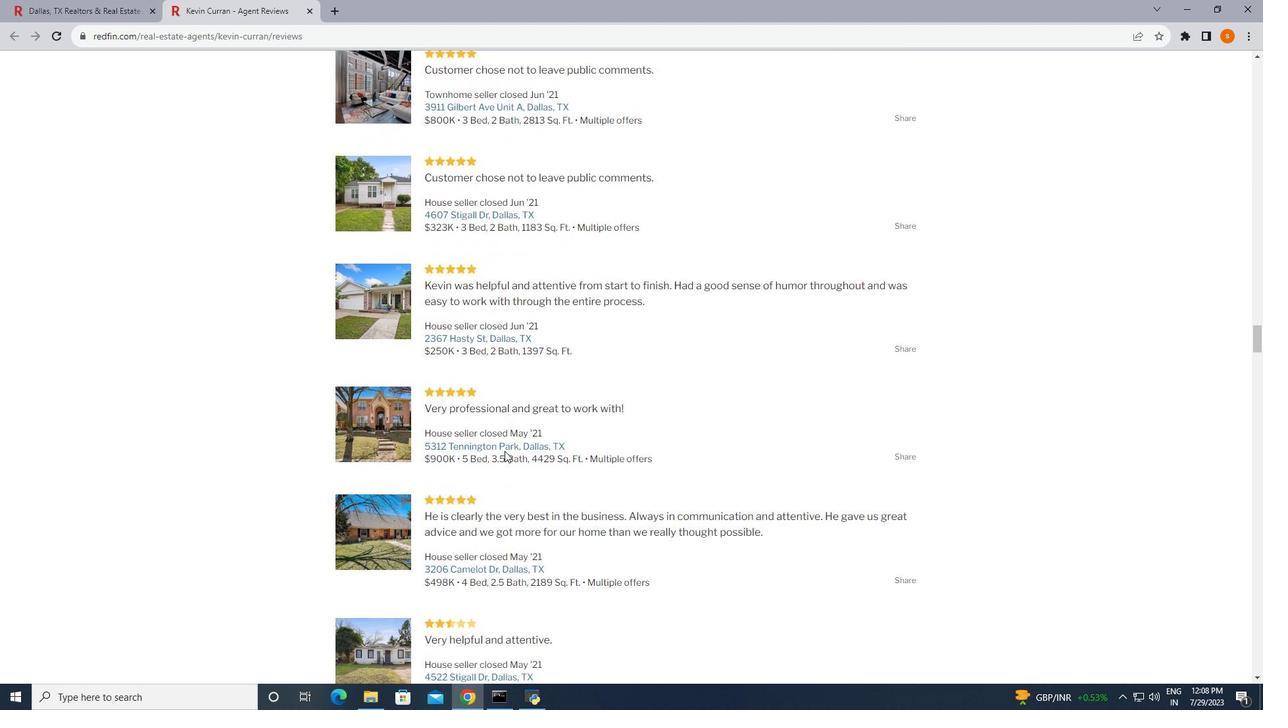 
Action: Mouse scrolled (504, 450) with delta (0, 0)
Screenshot: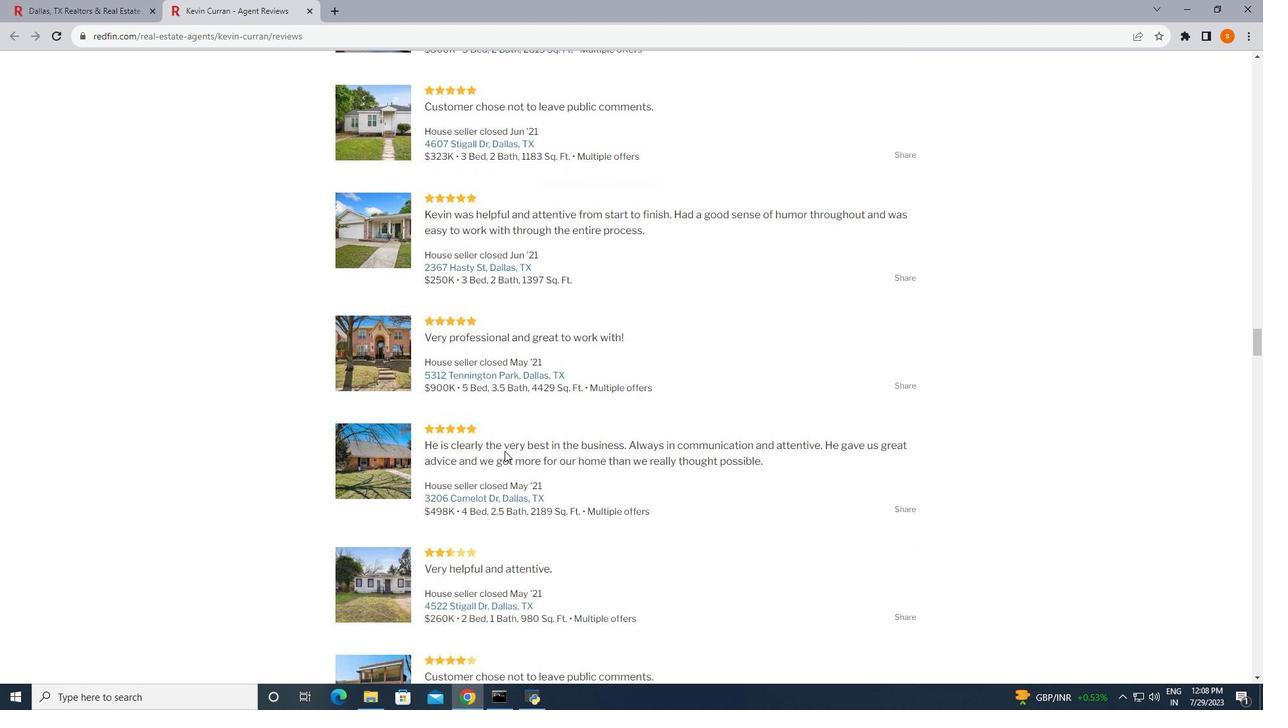 
Action: Mouse scrolled (504, 450) with delta (0, 0)
Screenshot: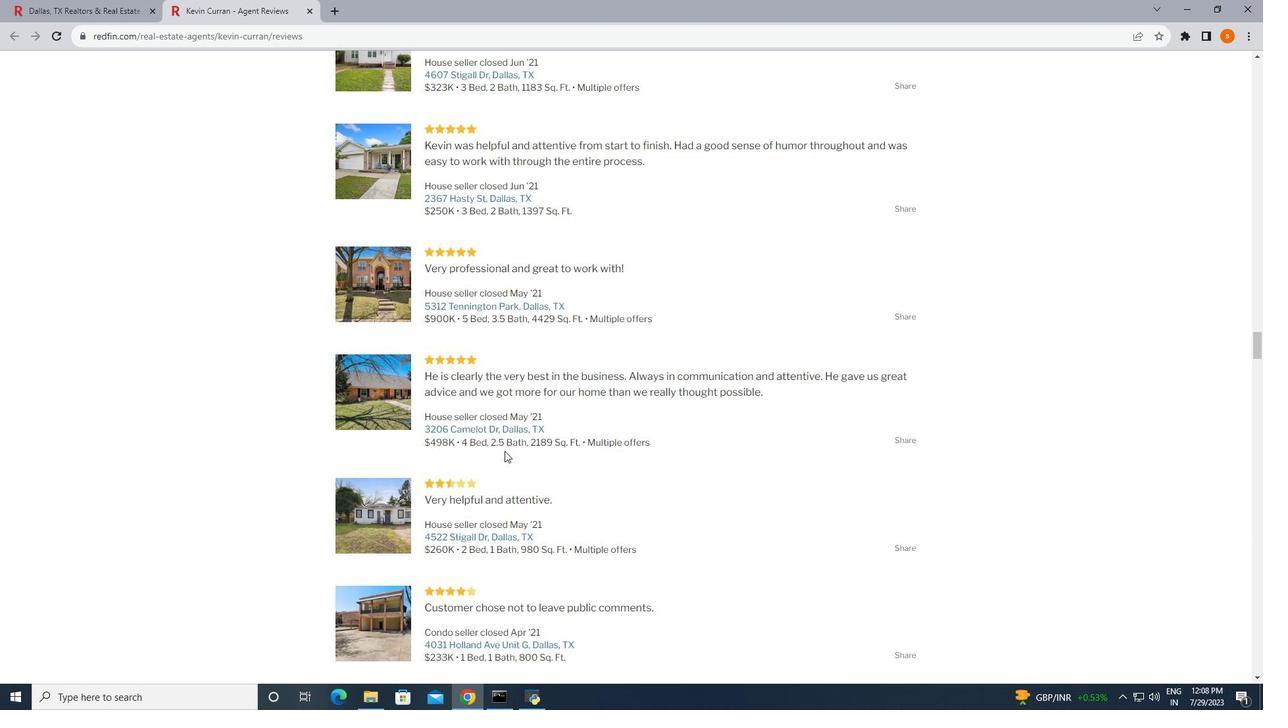 
Action: Mouse scrolled (504, 450) with delta (0, 0)
Screenshot: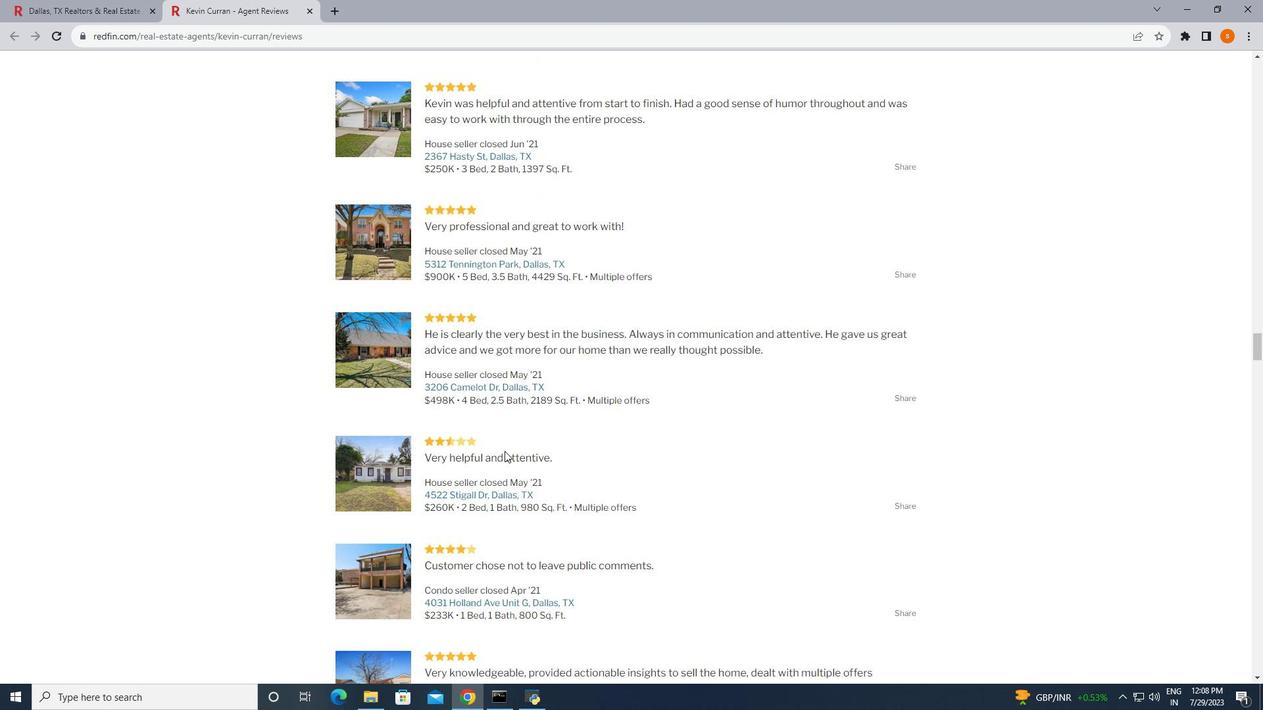 
Action: Mouse scrolled (504, 450) with delta (0, 0)
Screenshot: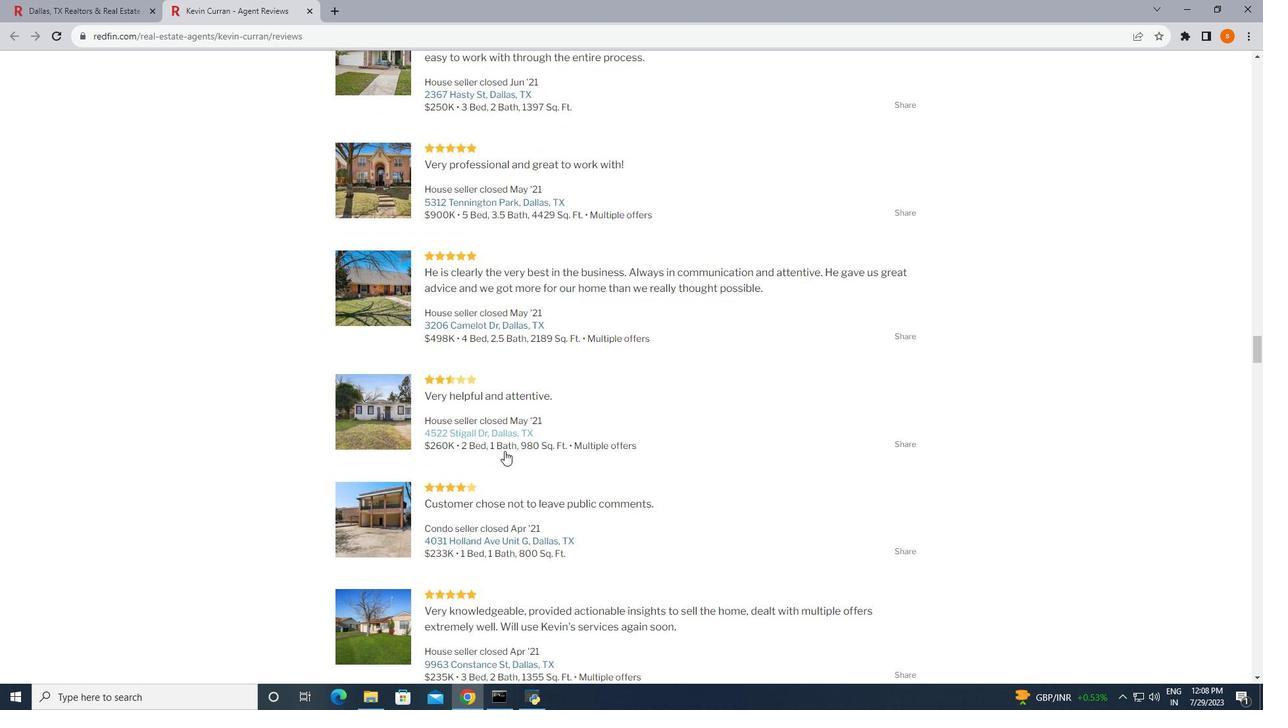 
Action: Mouse scrolled (504, 450) with delta (0, 0)
Screenshot: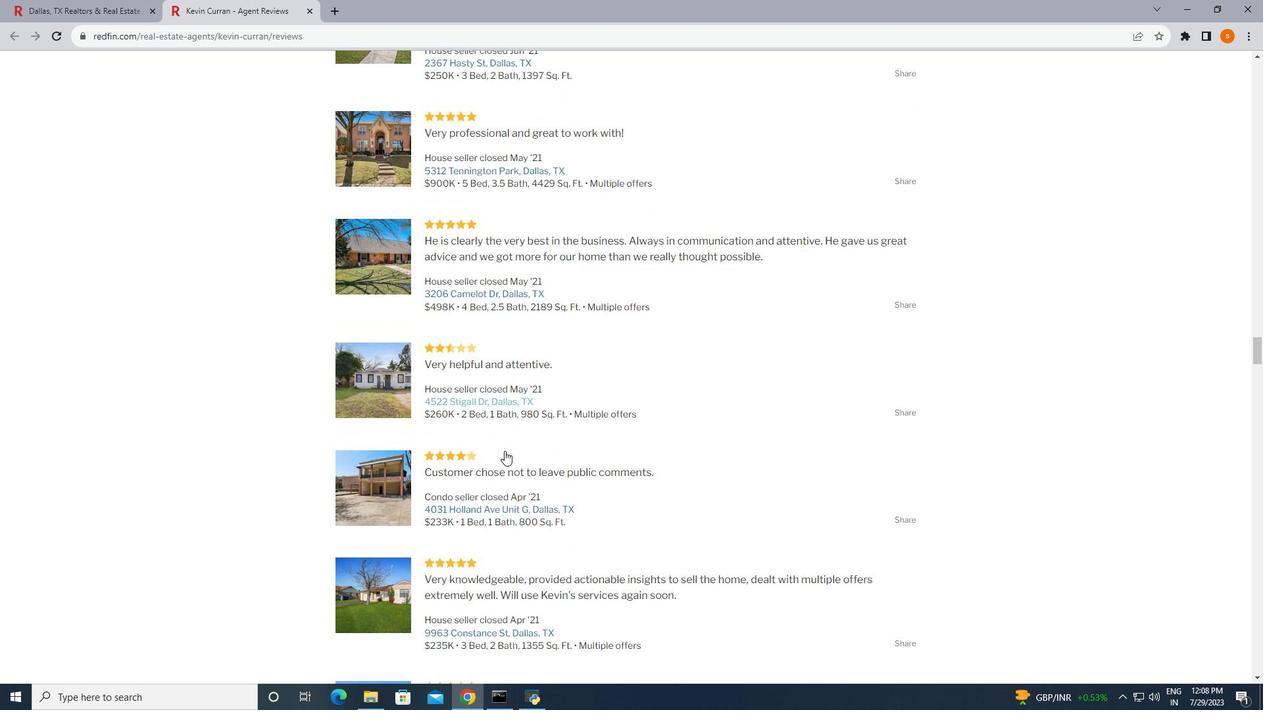 
Action: Mouse scrolled (504, 450) with delta (0, 0)
Screenshot: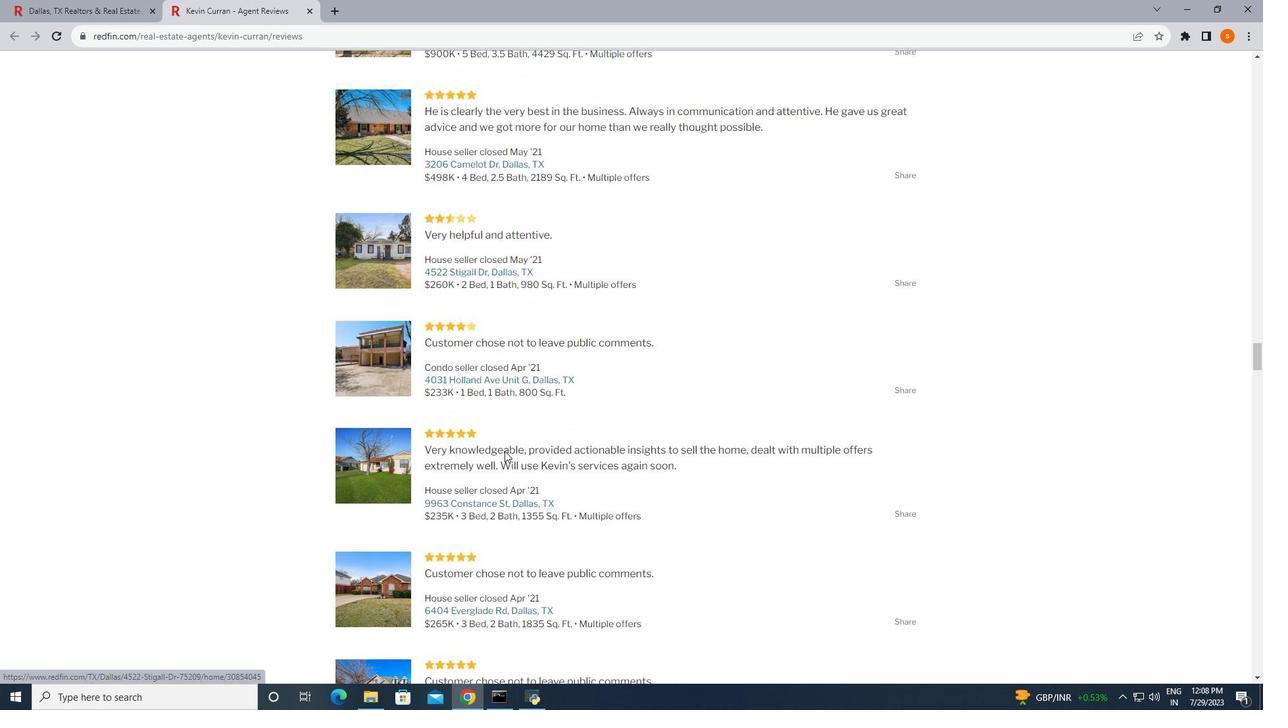 
Action: Mouse scrolled (504, 450) with delta (0, 0)
Screenshot: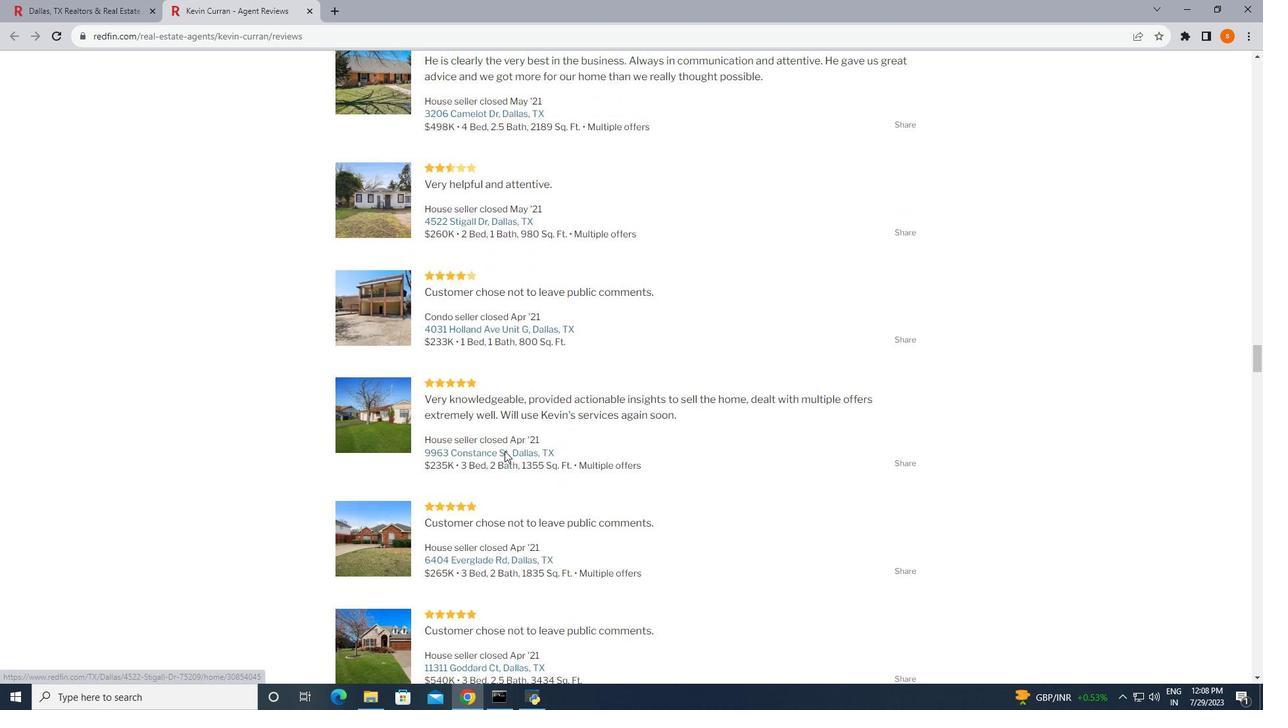 
Action: Mouse scrolled (504, 450) with delta (0, 0)
Screenshot: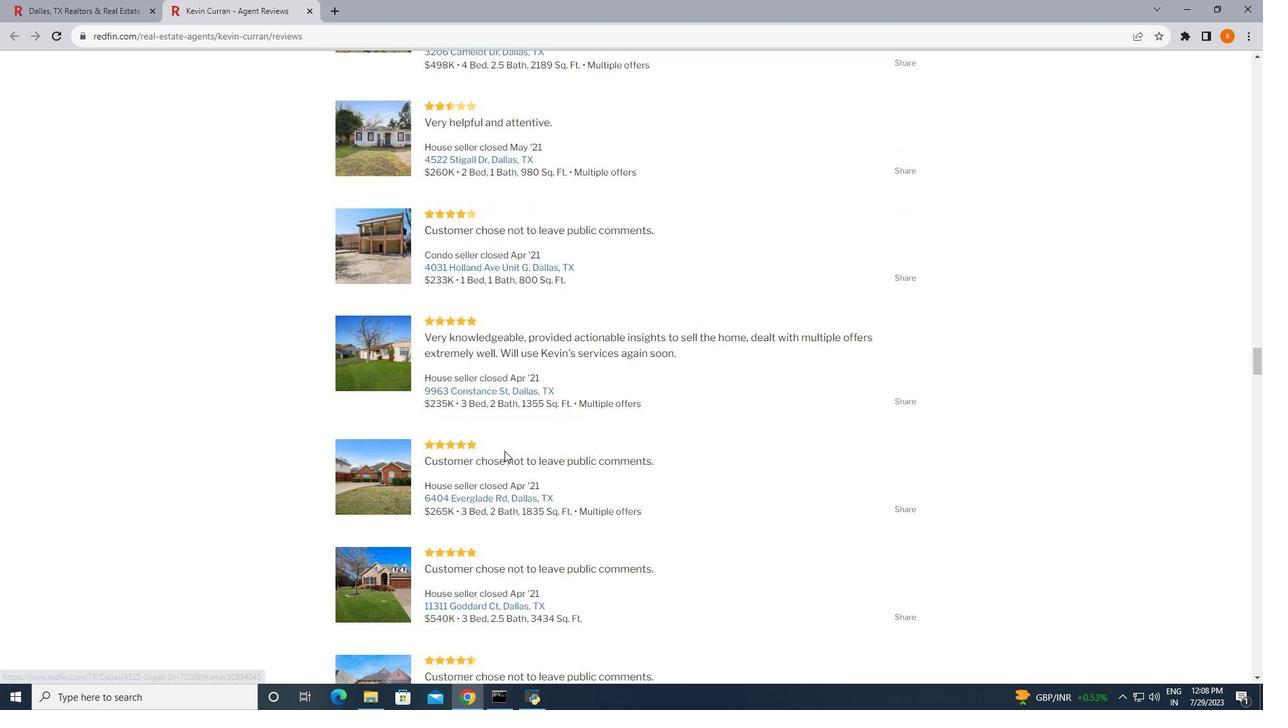 
Action: Mouse scrolled (504, 450) with delta (0, 0)
Screenshot: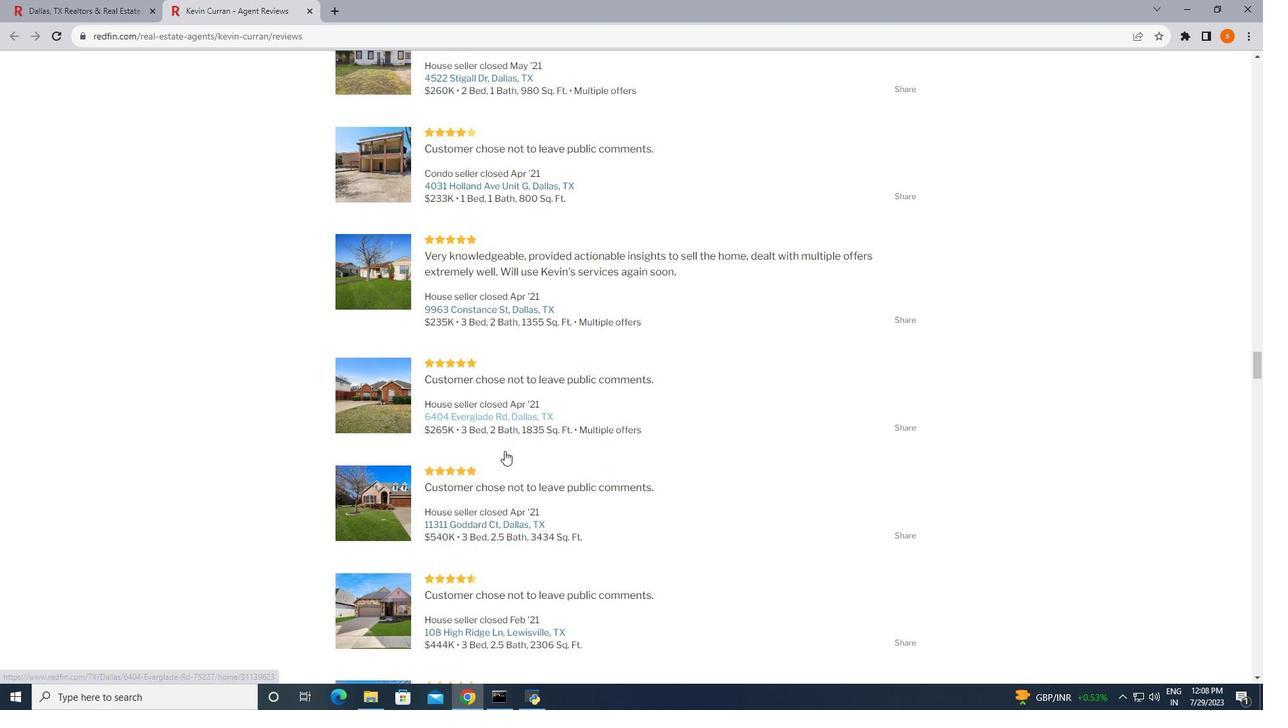 
Action: Mouse scrolled (504, 450) with delta (0, 0)
Screenshot: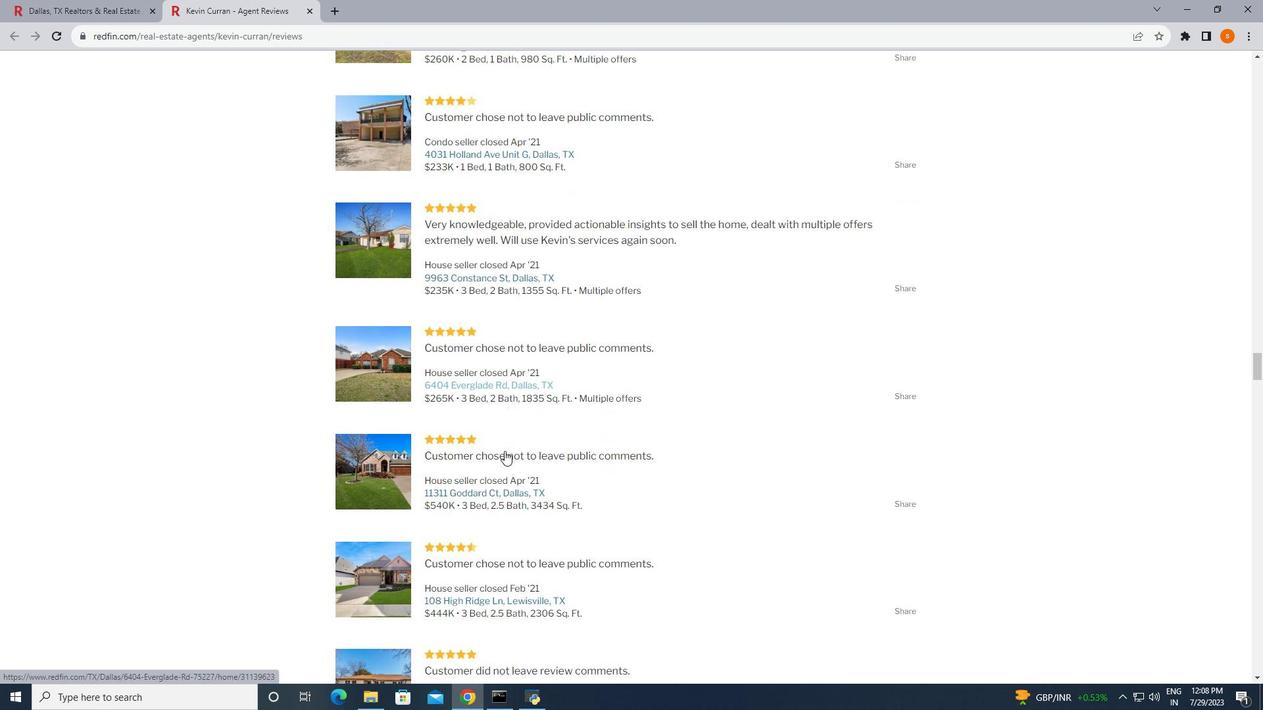 
Action: Mouse scrolled (504, 450) with delta (0, 0)
Screenshot: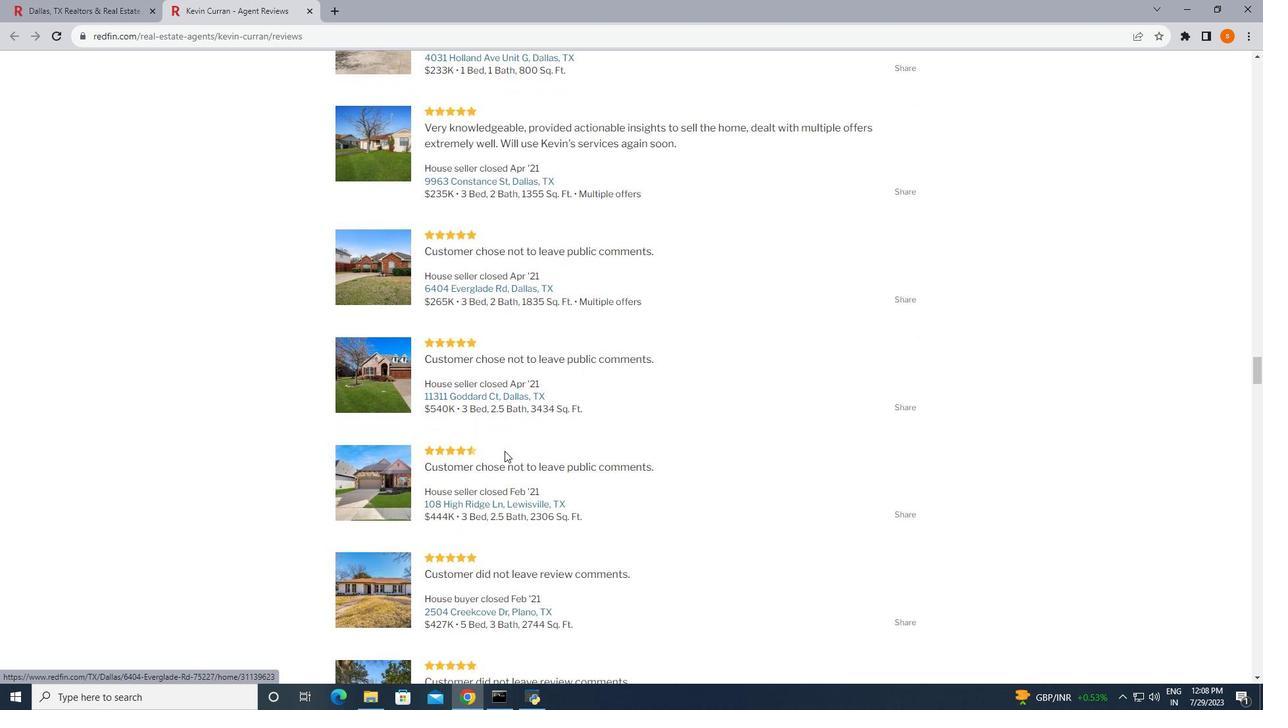 
Action: Mouse scrolled (504, 450) with delta (0, 0)
Screenshot: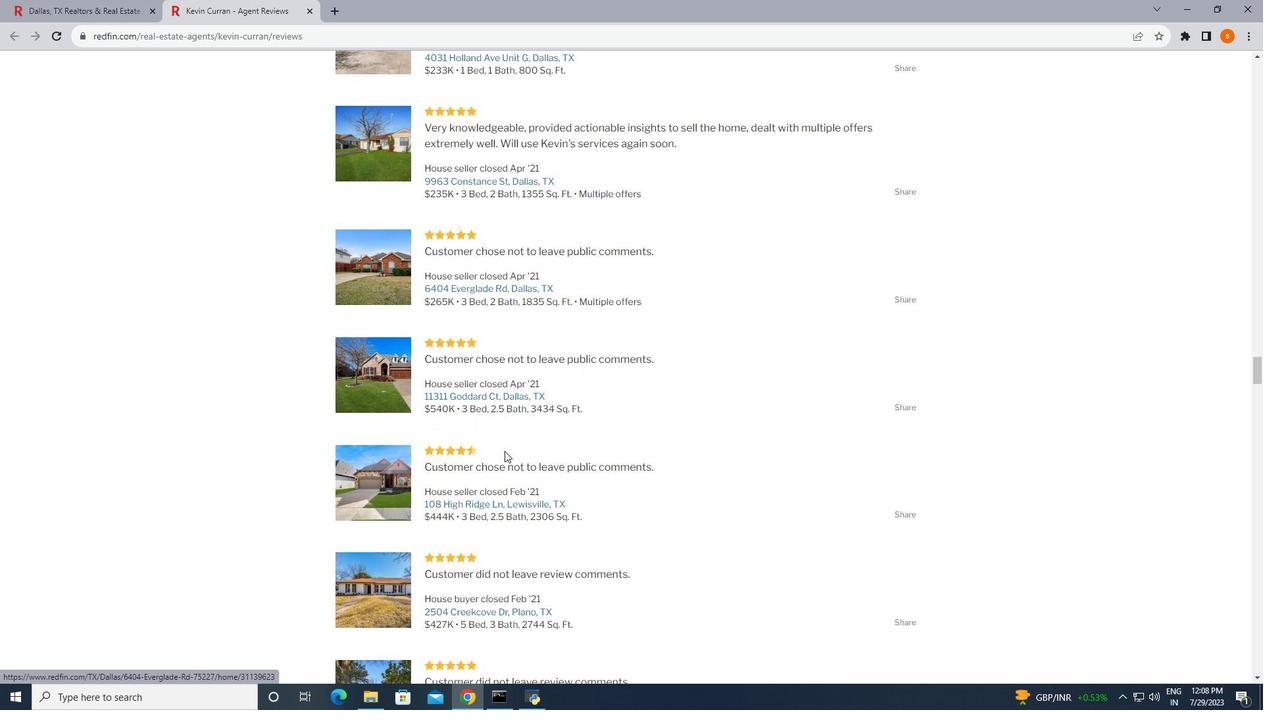 
Action: Mouse scrolled (504, 450) with delta (0, 0)
Screenshot: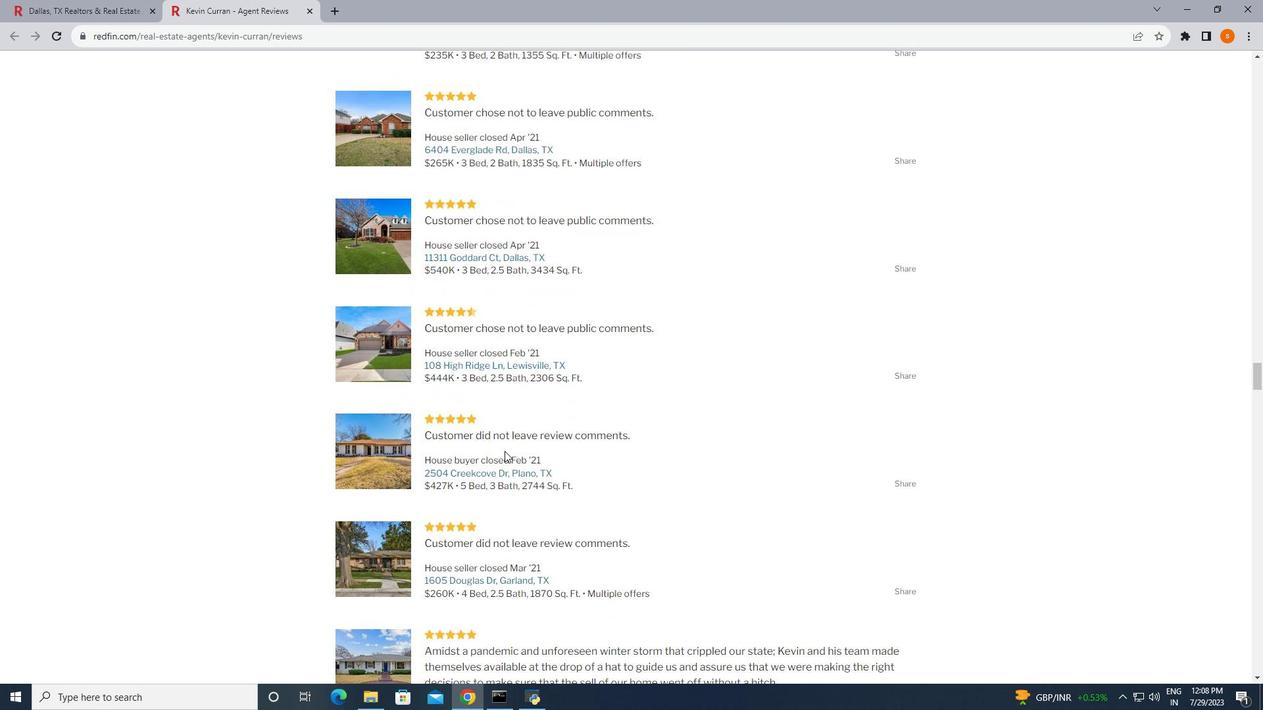 
Action: Mouse scrolled (504, 450) with delta (0, 0)
Screenshot: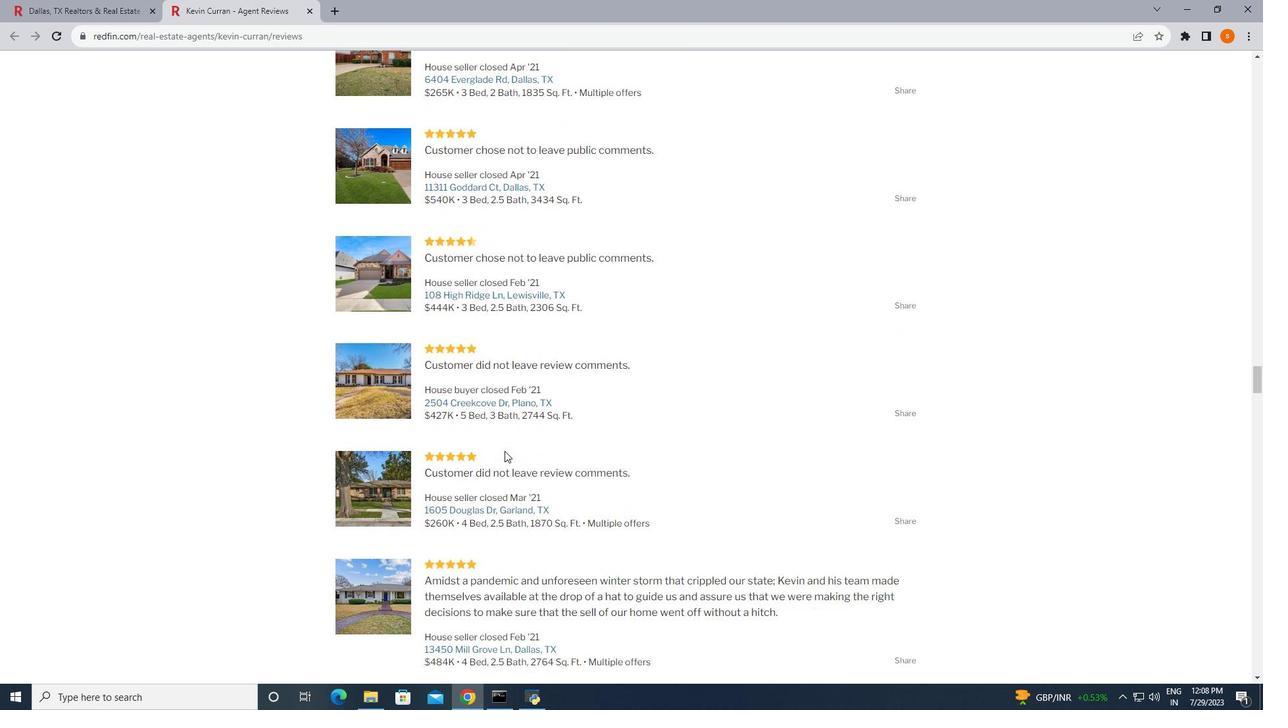 
Action: Mouse scrolled (504, 450) with delta (0, 0)
Screenshot: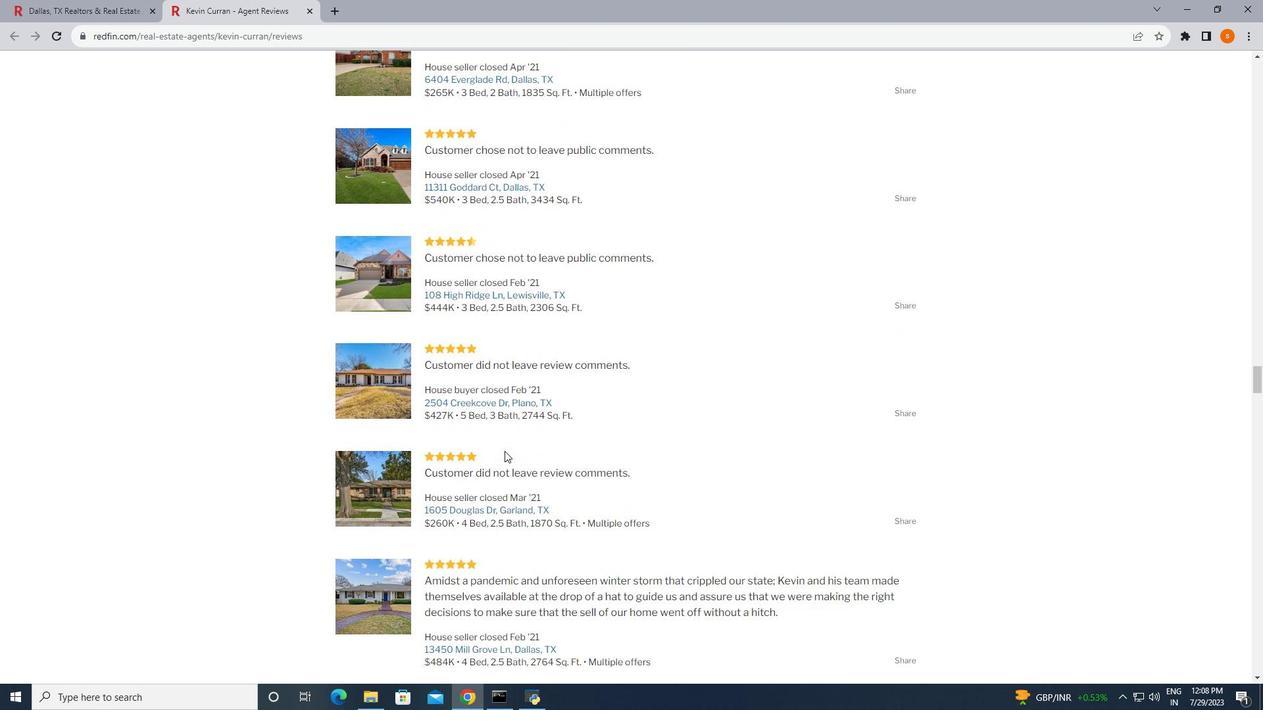 
Action: Mouse scrolled (504, 450) with delta (0, 0)
Screenshot: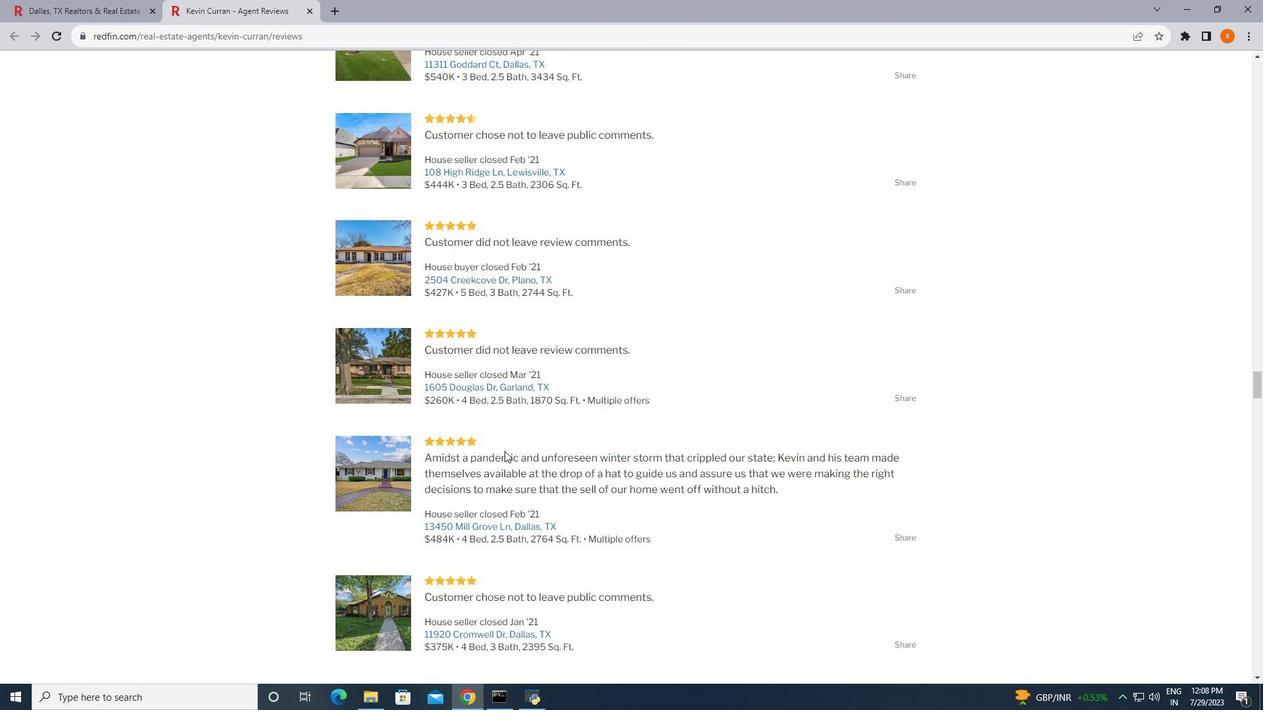 
Action: Mouse scrolled (504, 450) with delta (0, 0)
Screenshot: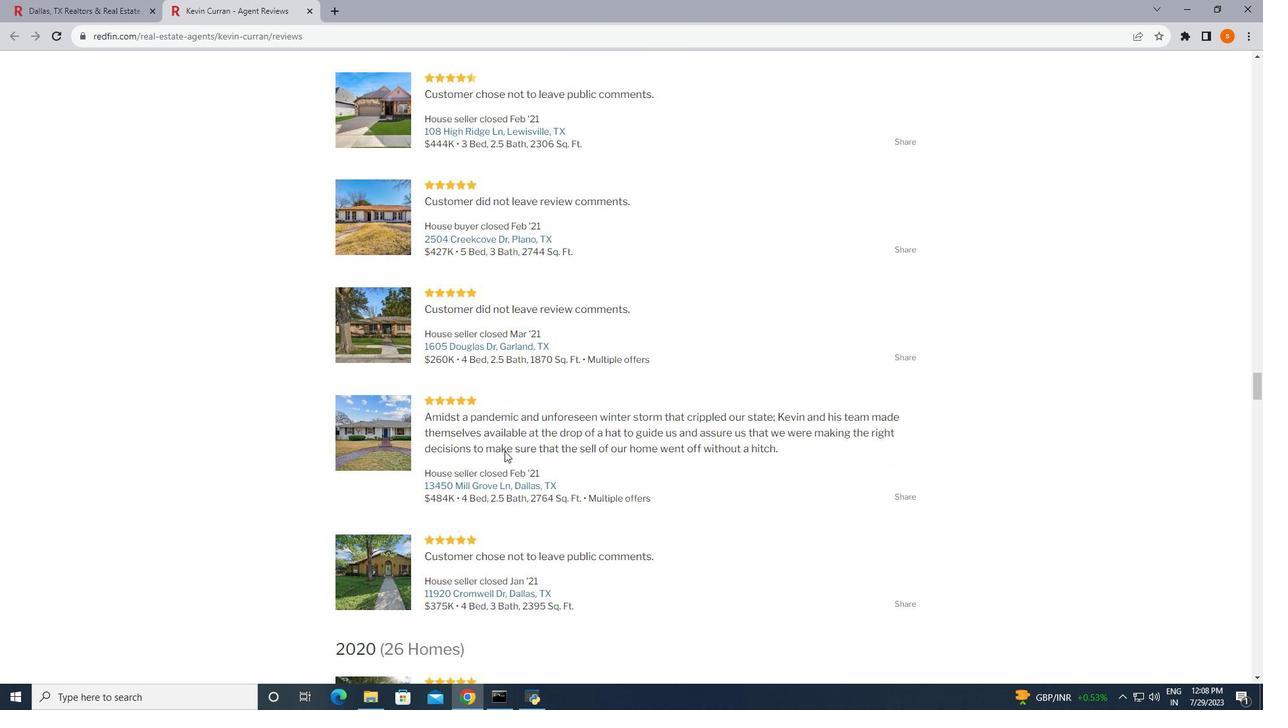 
Action: Mouse moved to (493, 407)
Screenshot: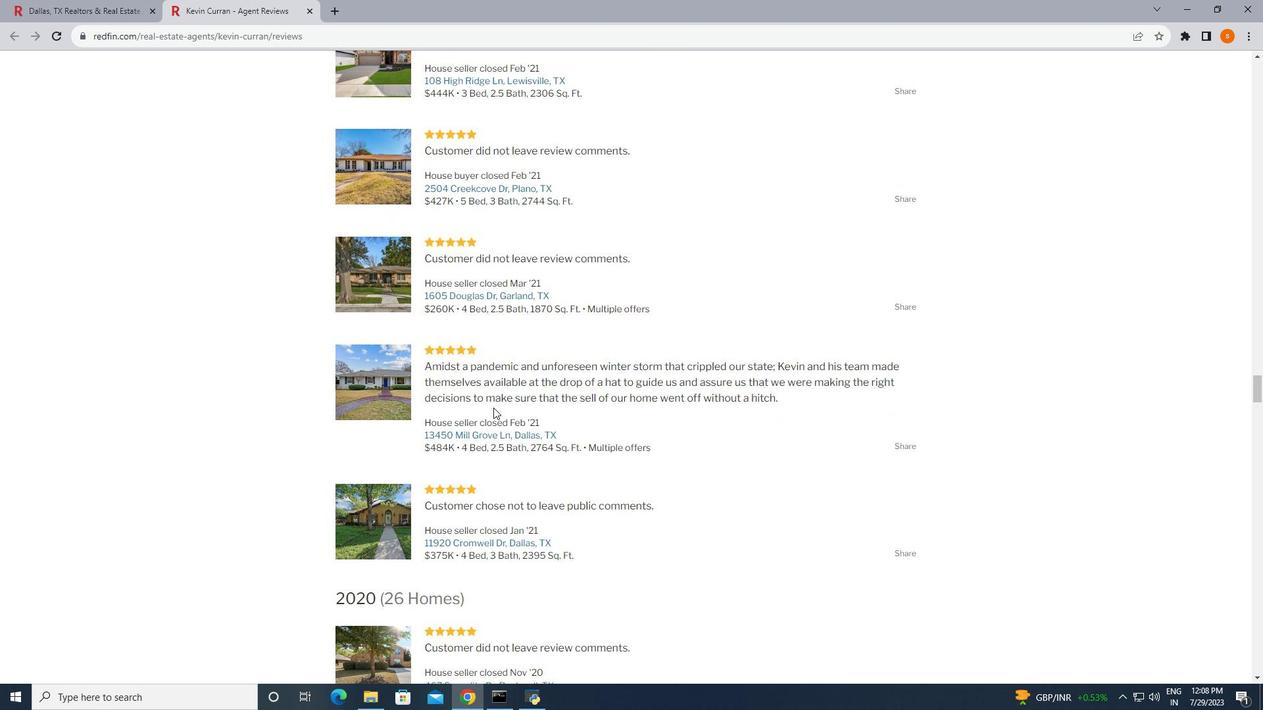 
Action: Mouse scrolled (493, 407) with delta (0, 0)
Screenshot: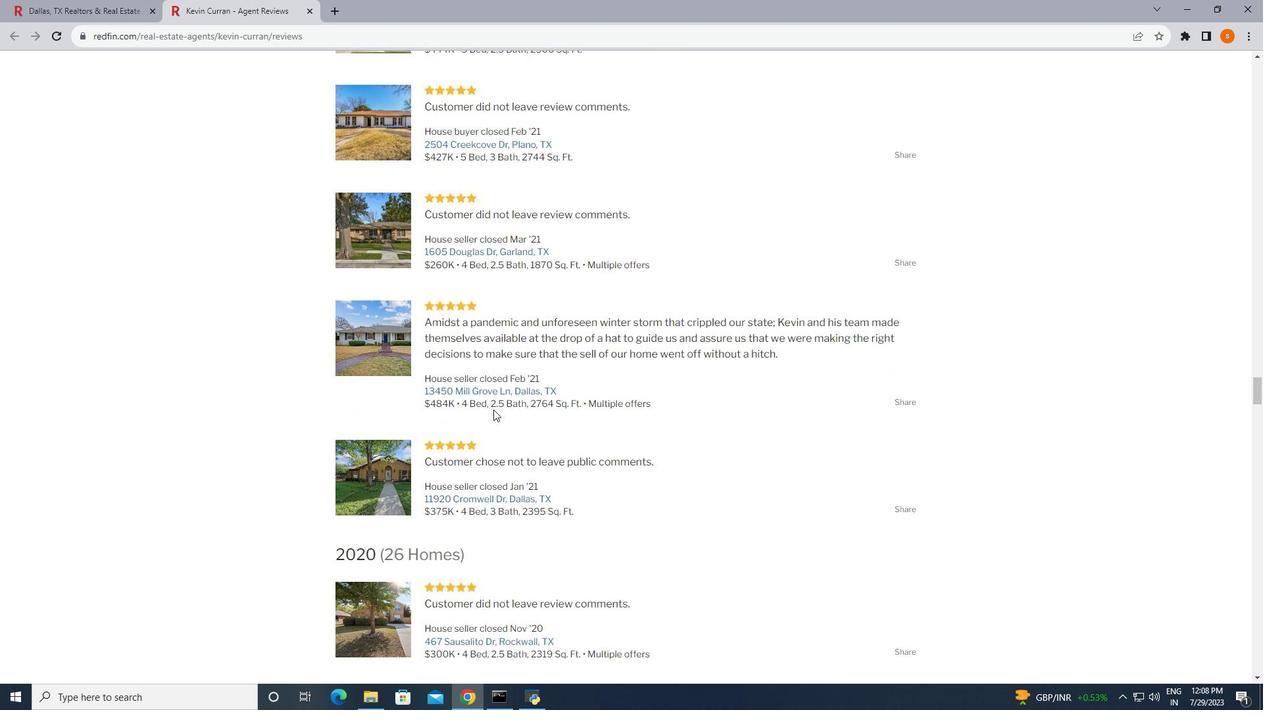 
Action: Mouse scrolled (493, 407) with delta (0, 0)
Screenshot: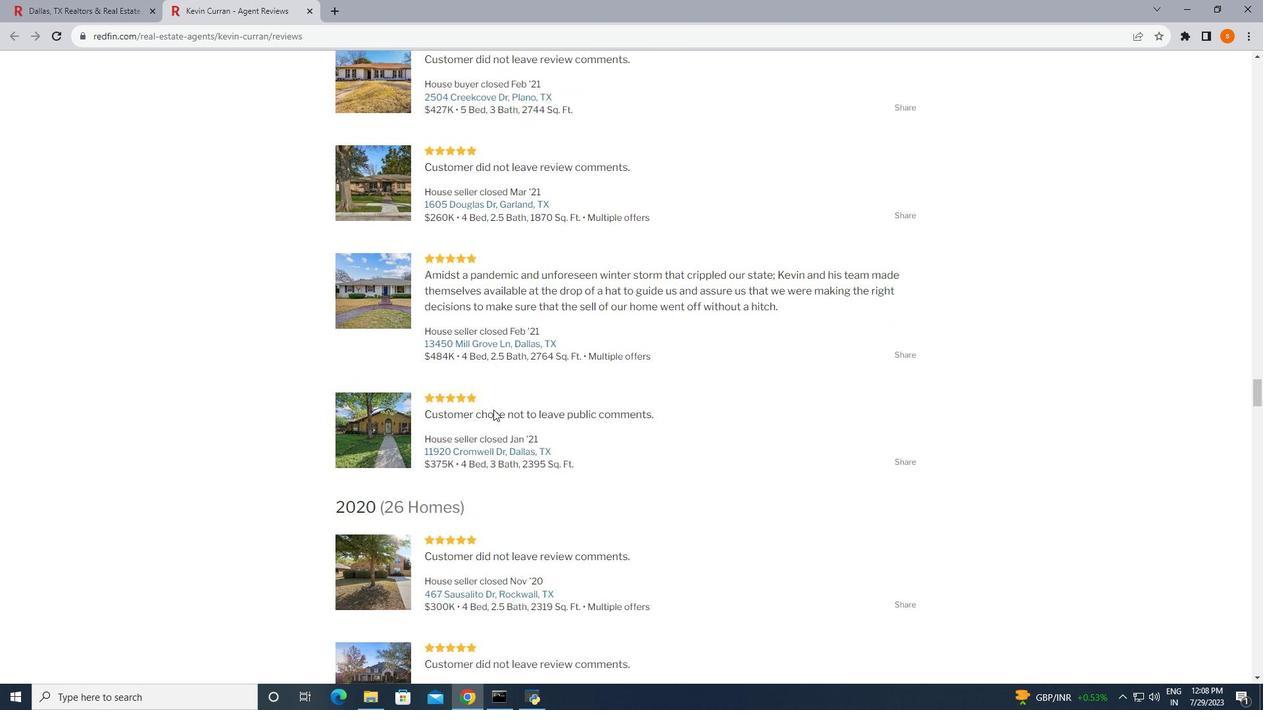 
Action: Mouse moved to (491, 421)
Screenshot: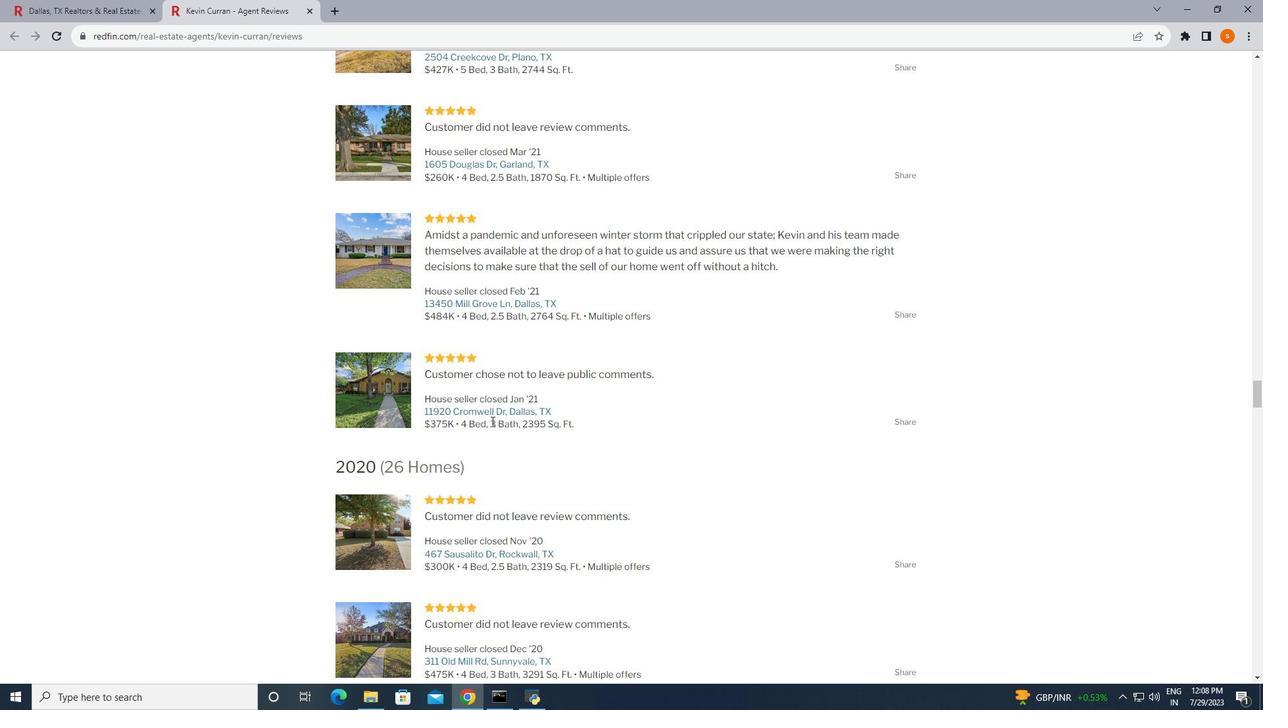
Action: Mouse scrolled (491, 421) with delta (0, 0)
Screenshot: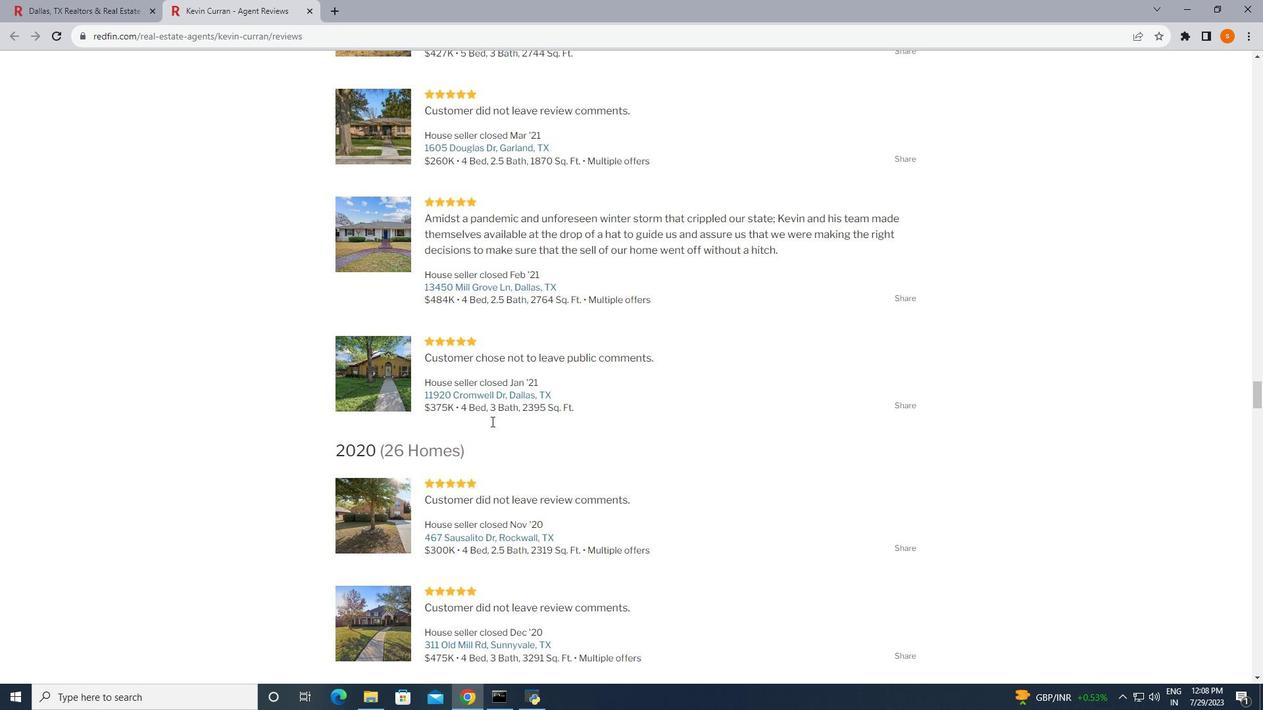 
Action: Mouse scrolled (491, 421) with delta (0, 0)
Screenshot: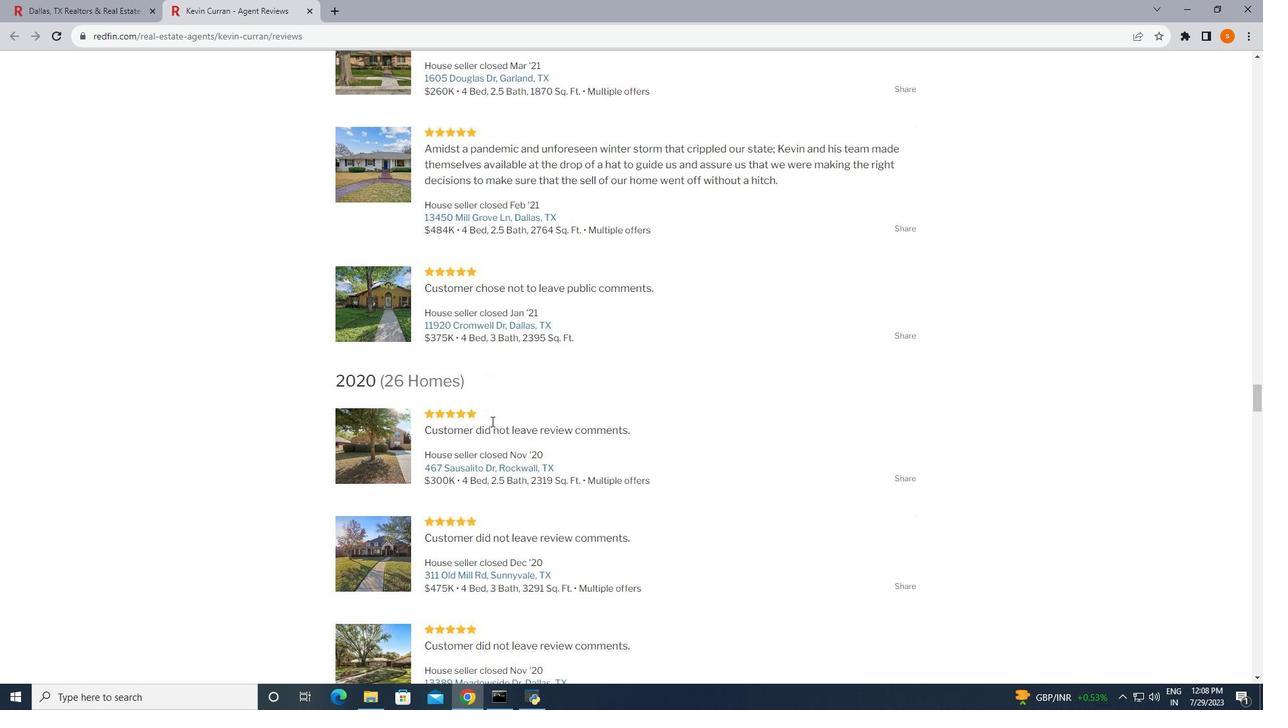 
Action: Mouse scrolled (491, 421) with delta (0, 0)
Screenshot: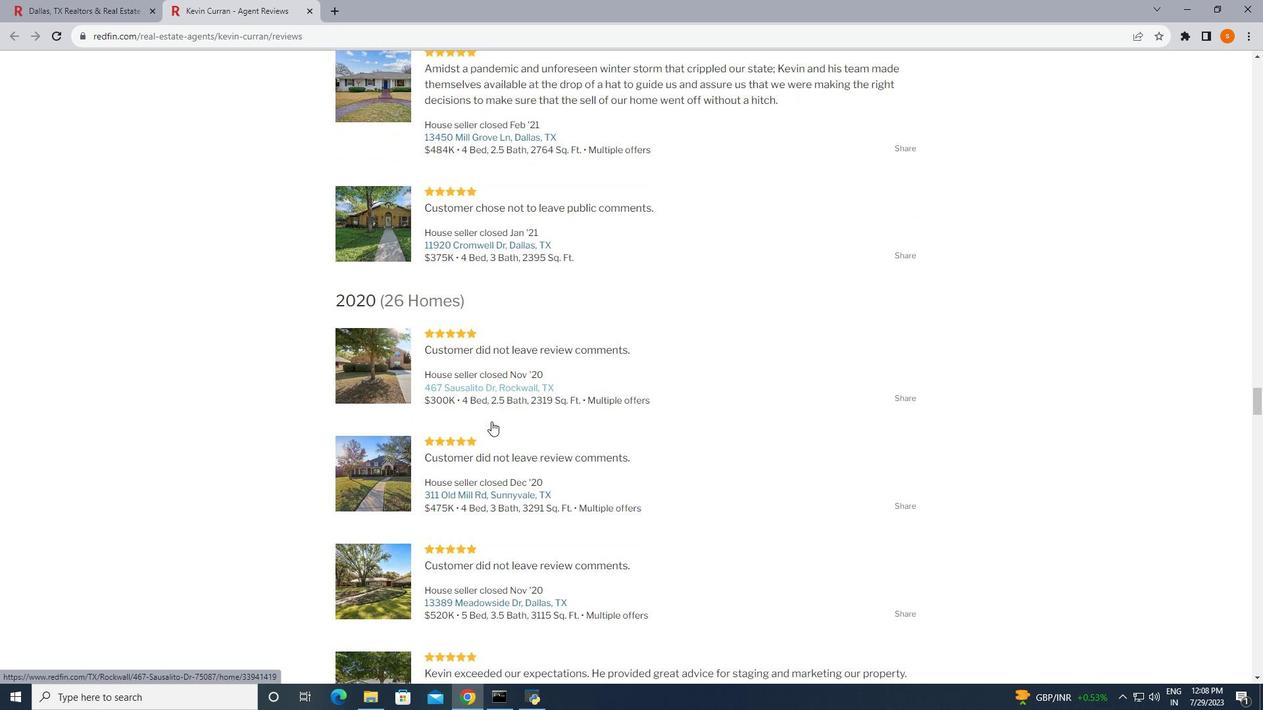 
Action: Mouse scrolled (491, 421) with delta (0, 0)
Screenshot: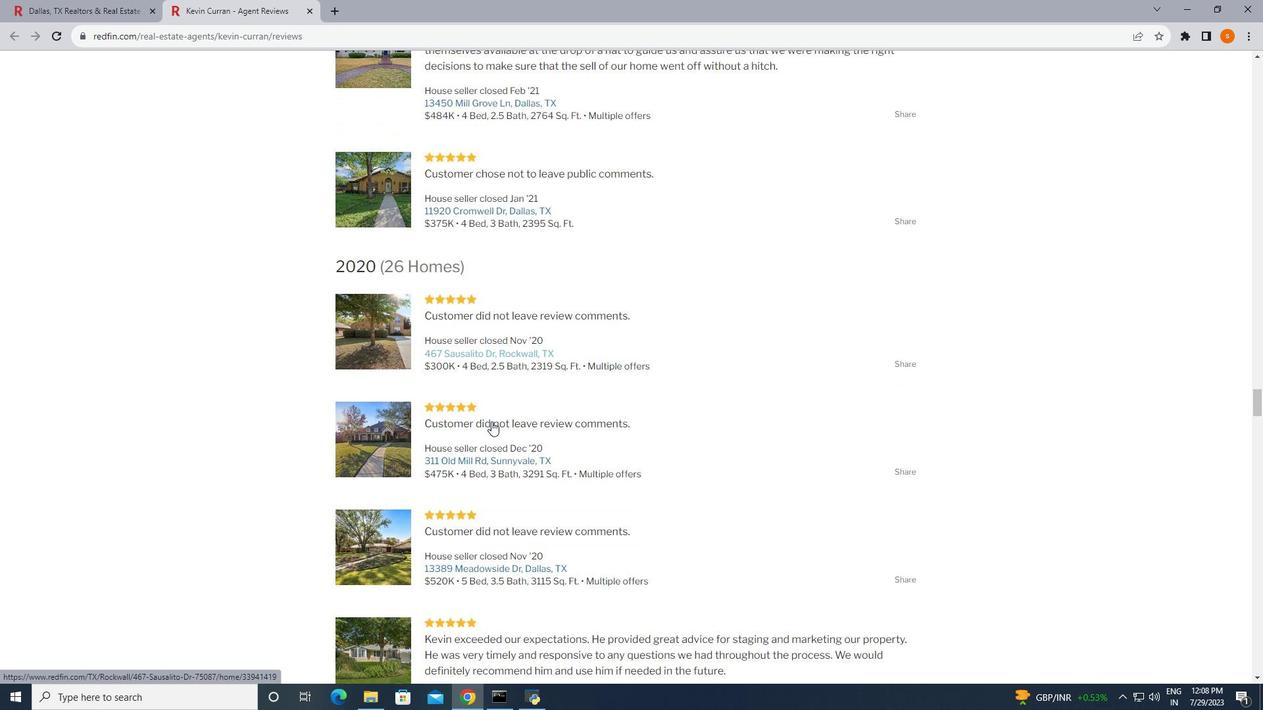 
Action: Mouse scrolled (491, 421) with delta (0, 0)
Screenshot: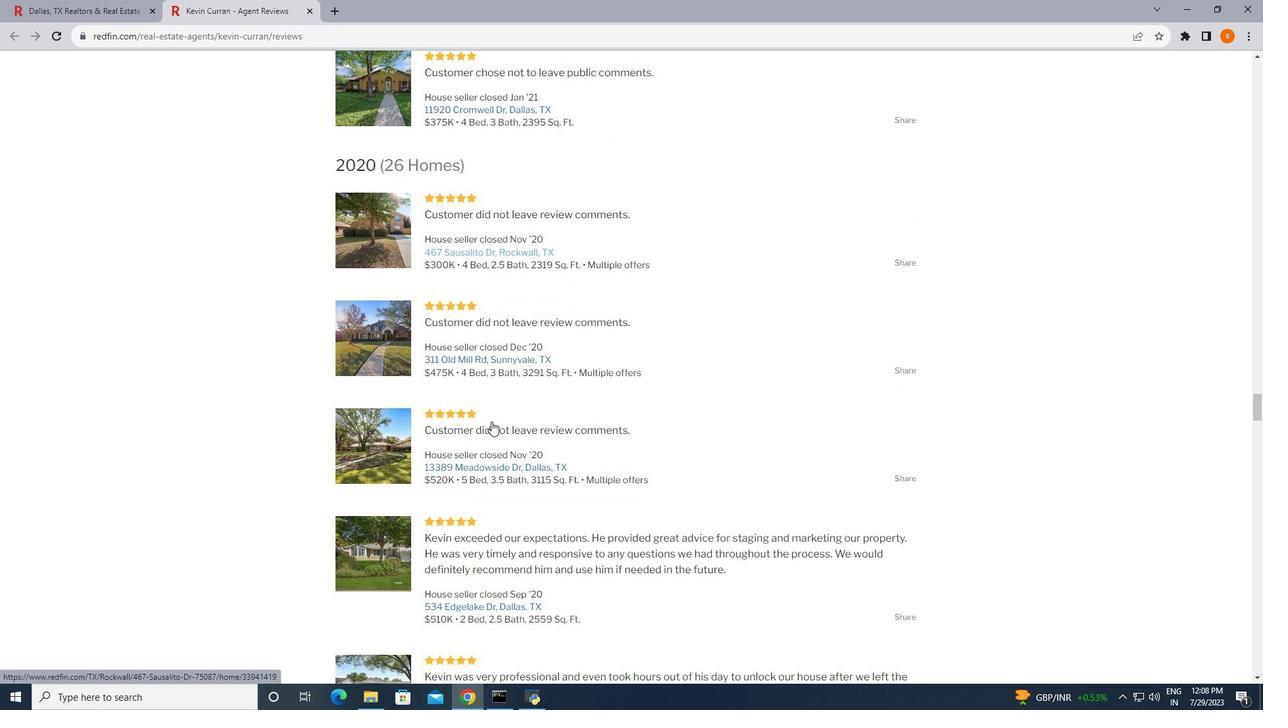 
Action: Mouse scrolled (491, 421) with delta (0, 0)
Screenshot: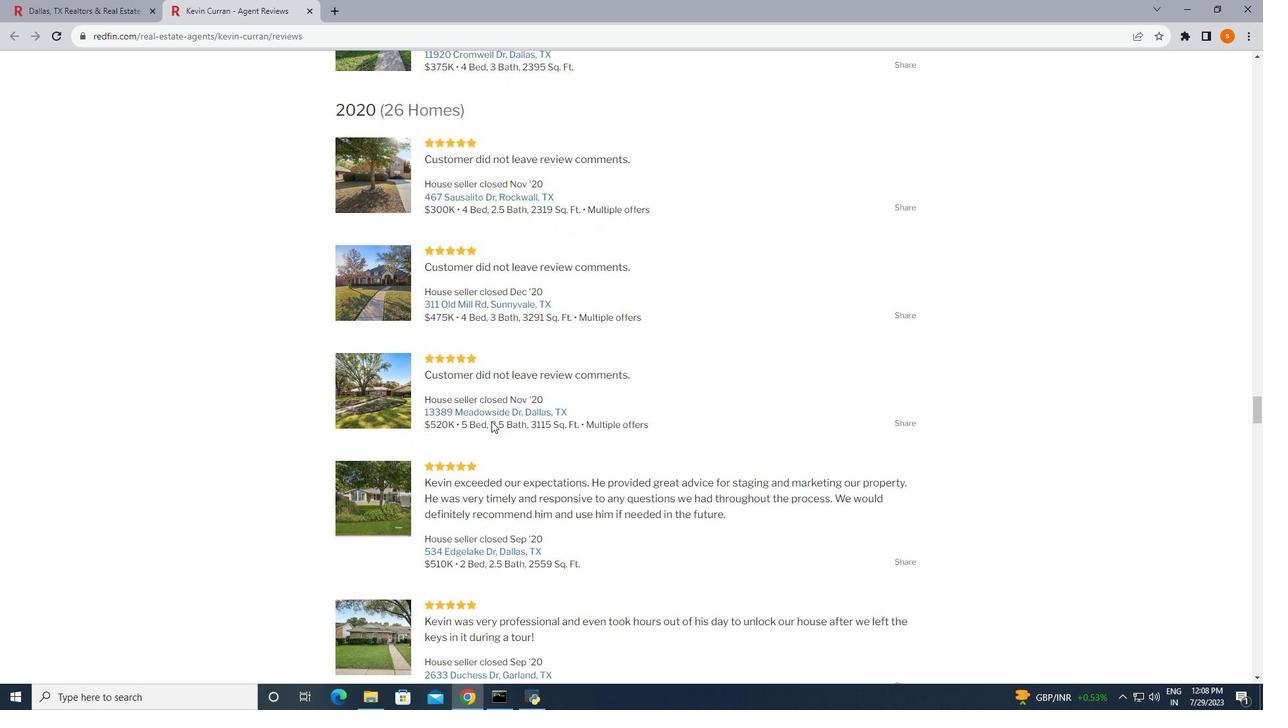 
Action: Mouse scrolled (491, 421) with delta (0, 0)
Screenshot: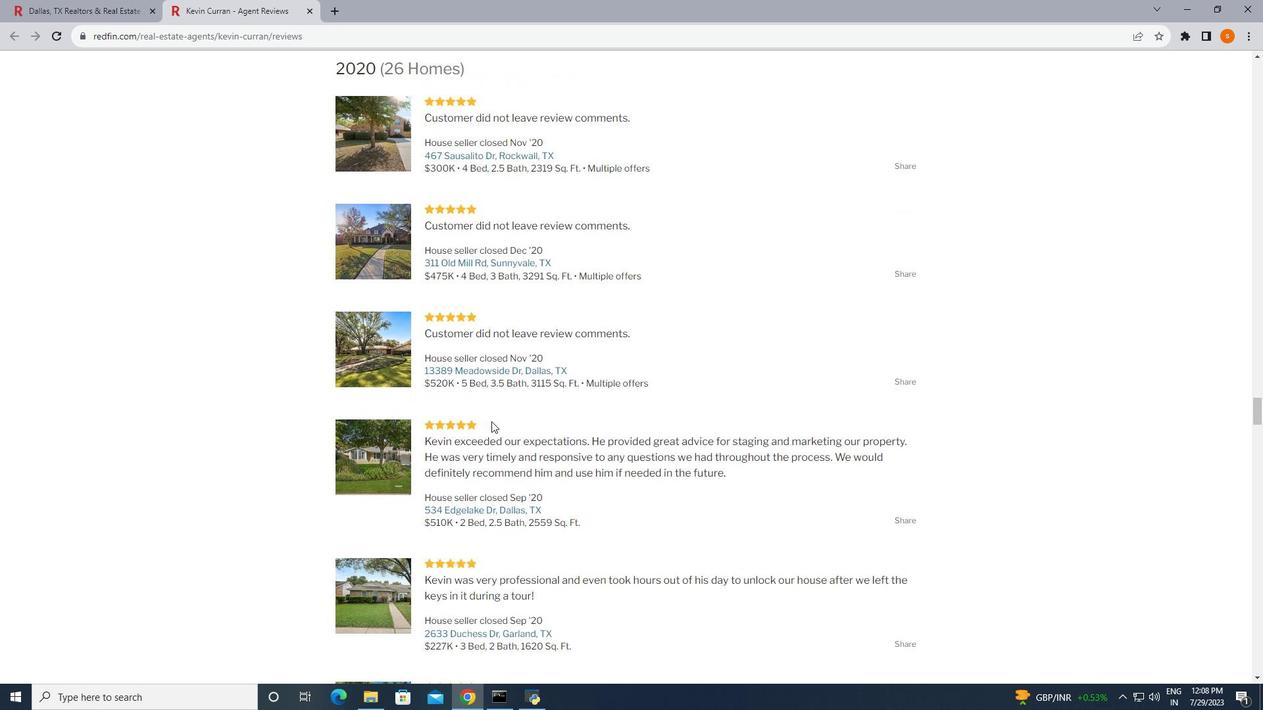 
Action: Mouse scrolled (491, 421) with delta (0, 0)
Screenshot: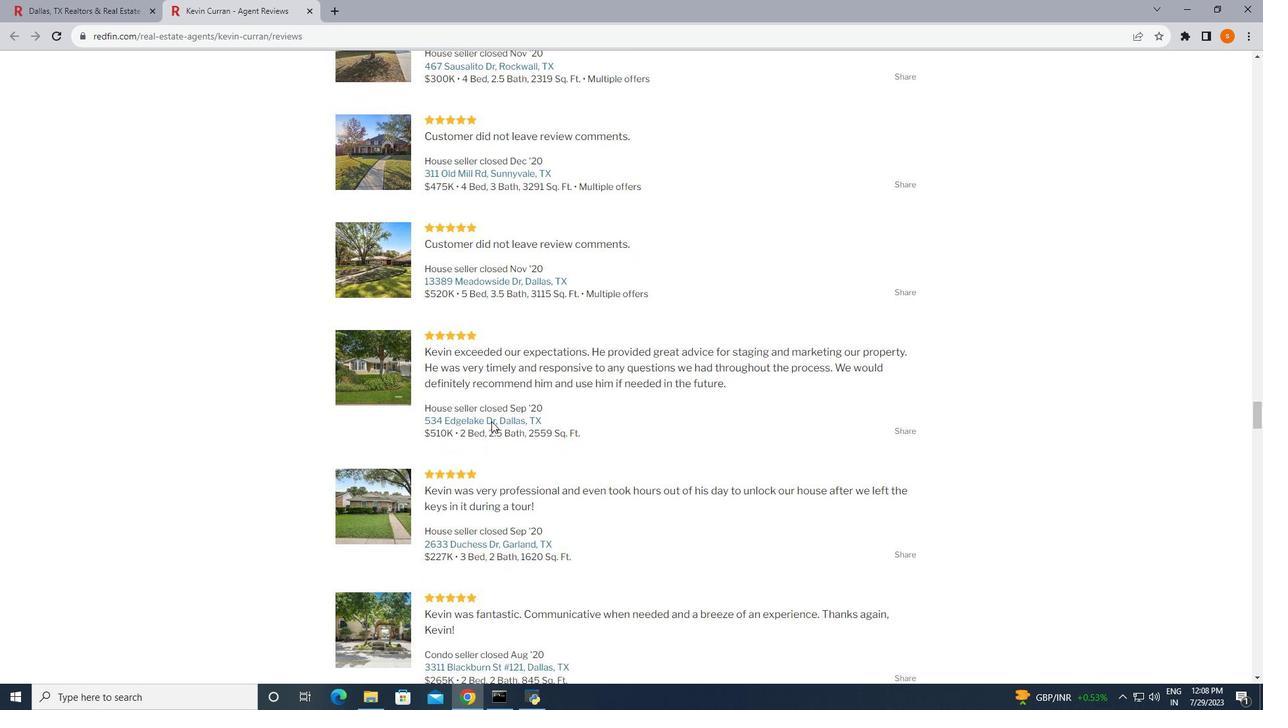 
Action: Mouse scrolled (491, 421) with delta (0, 0)
Screenshot: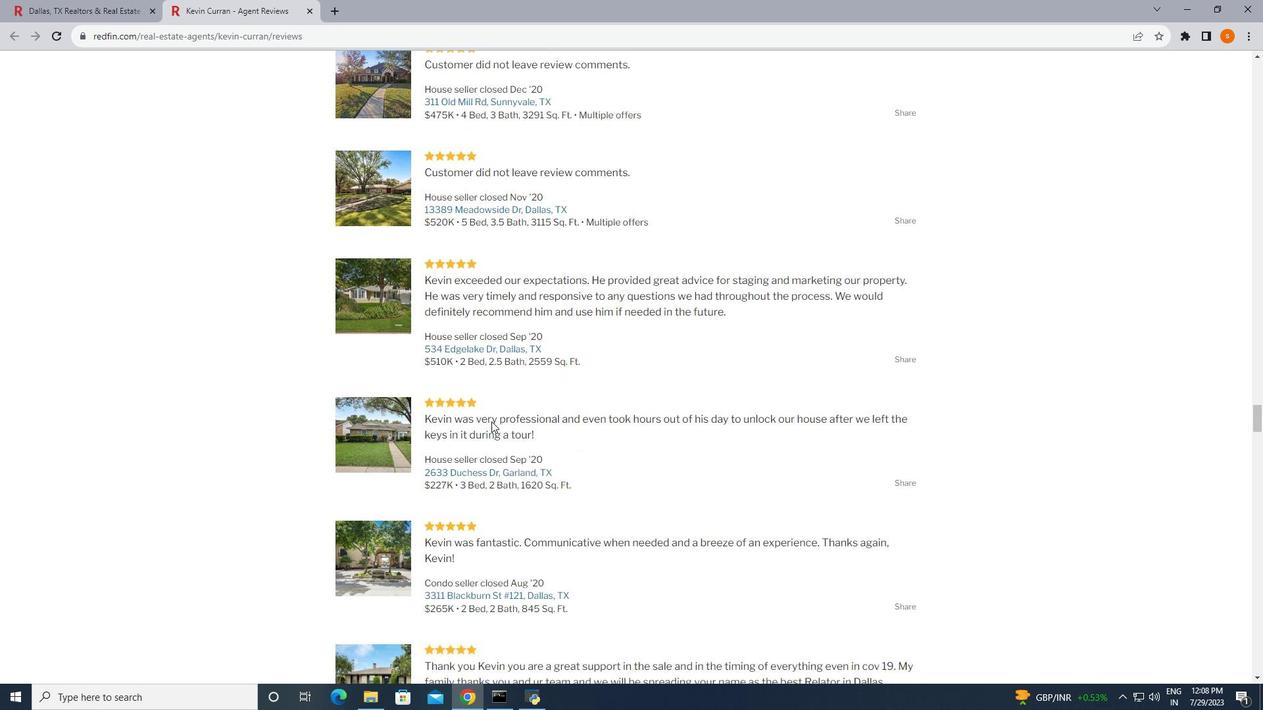 
Action: Mouse scrolled (491, 421) with delta (0, 0)
Screenshot: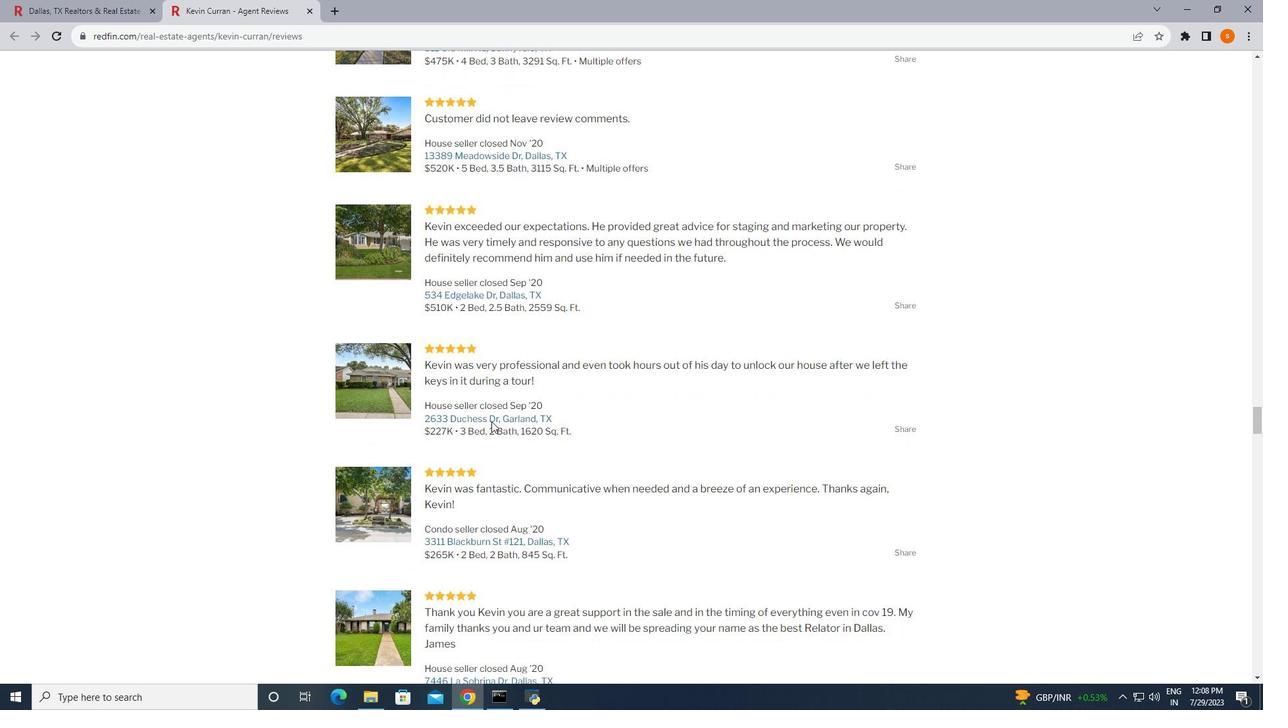 
Action: Mouse scrolled (491, 421) with delta (0, 0)
Screenshot: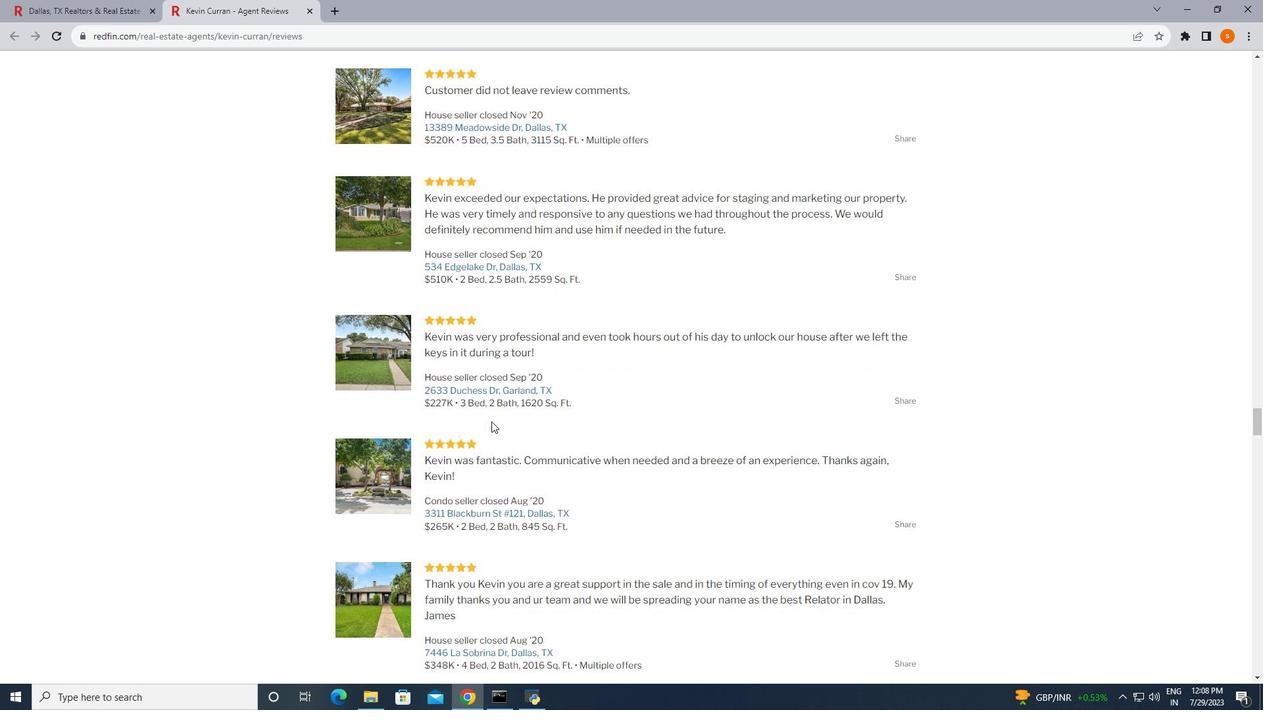 
Action: Mouse scrolled (491, 421) with delta (0, 0)
Screenshot: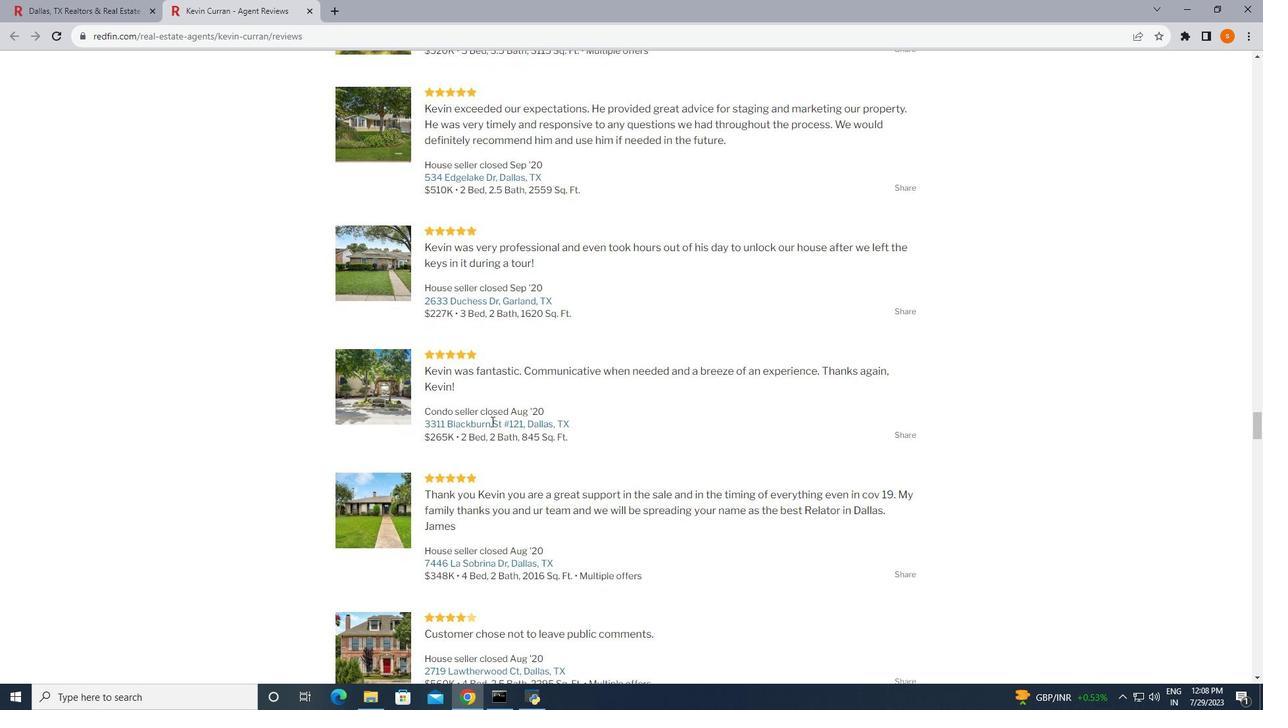 
Action: Mouse scrolled (491, 421) with delta (0, 0)
Screenshot: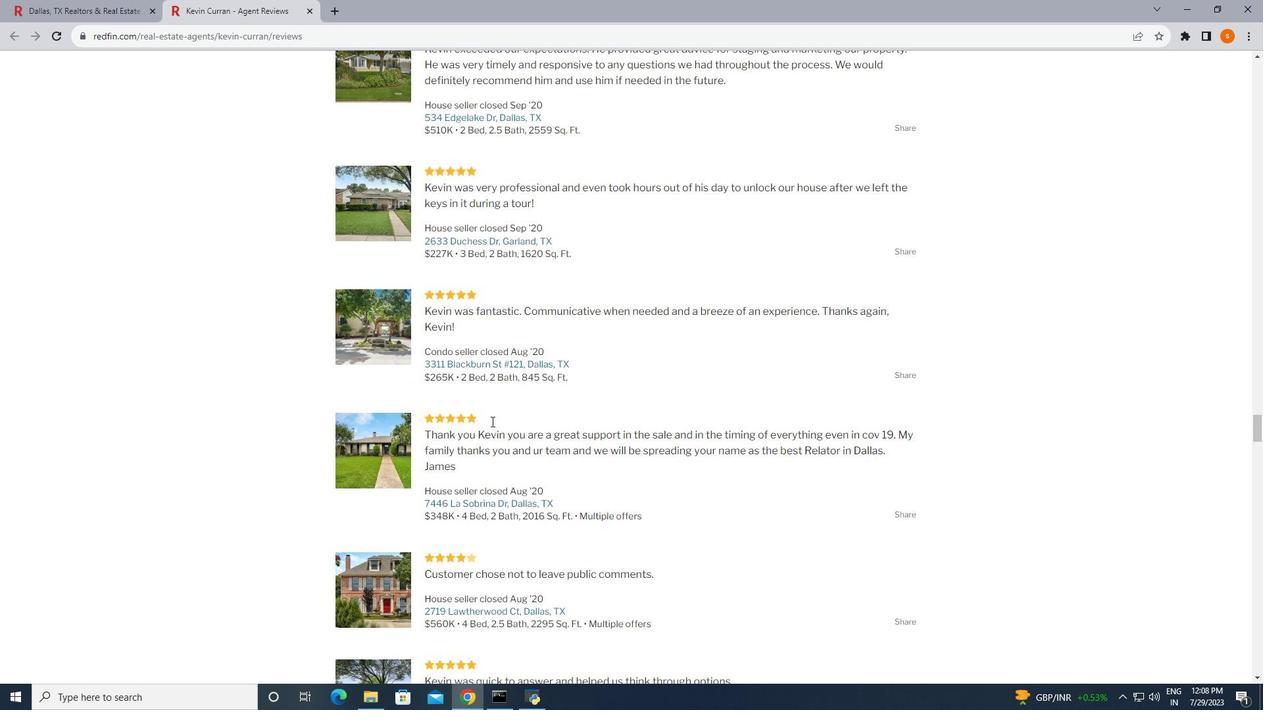 
Action: Mouse scrolled (491, 421) with delta (0, 0)
Screenshot: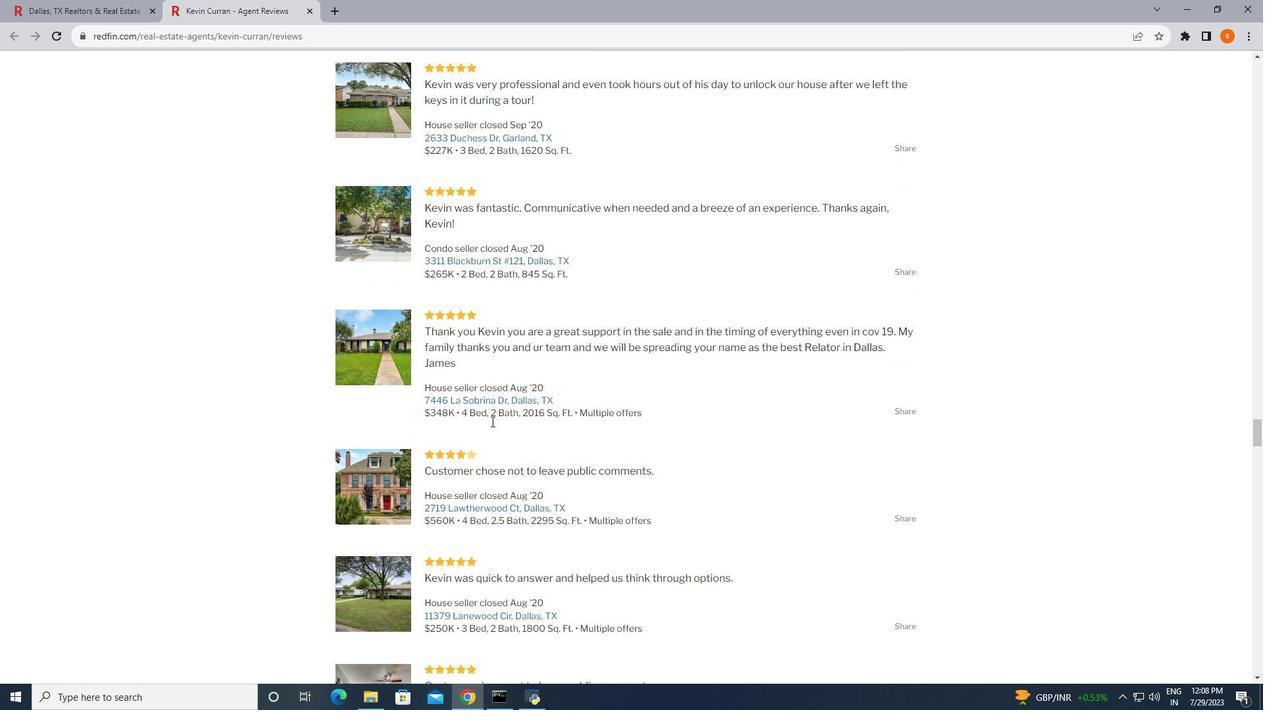 
Action: Mouse scrolled (491, 421) with delta (0, 0)
Screenshot: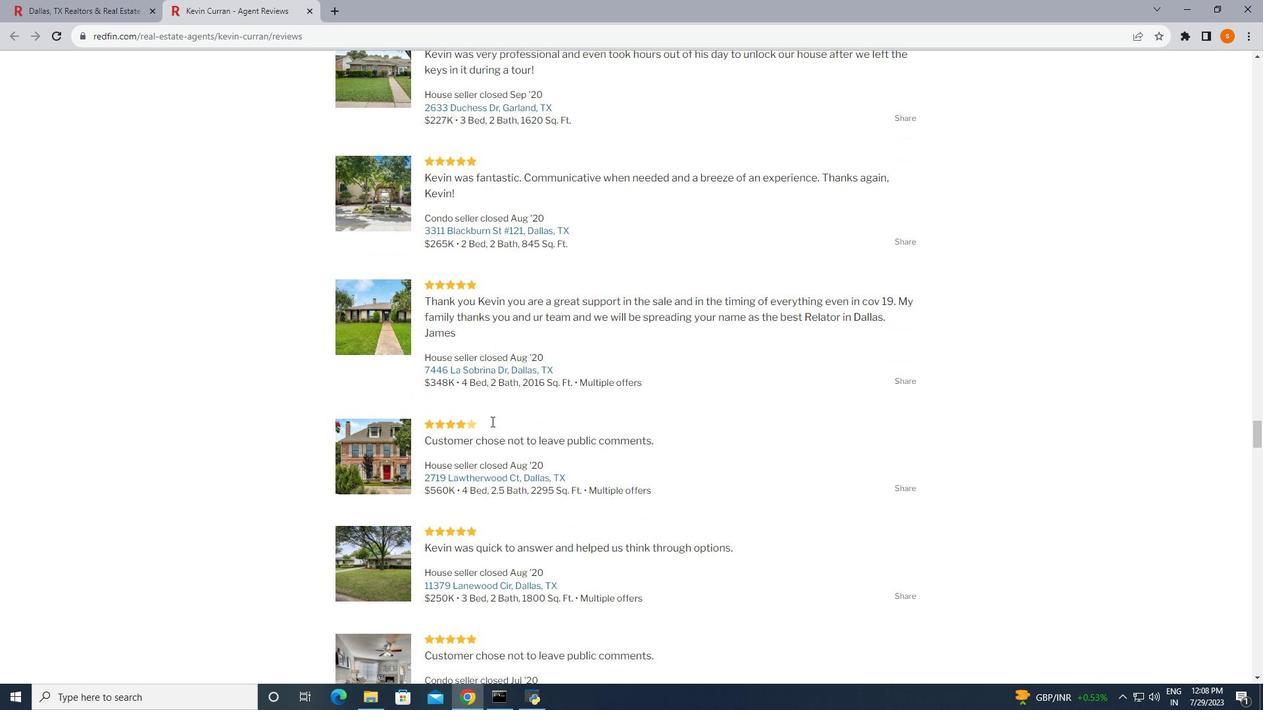 
Action: Mouse scrolled (491, 421) with delta (0, 0)
Screenshot: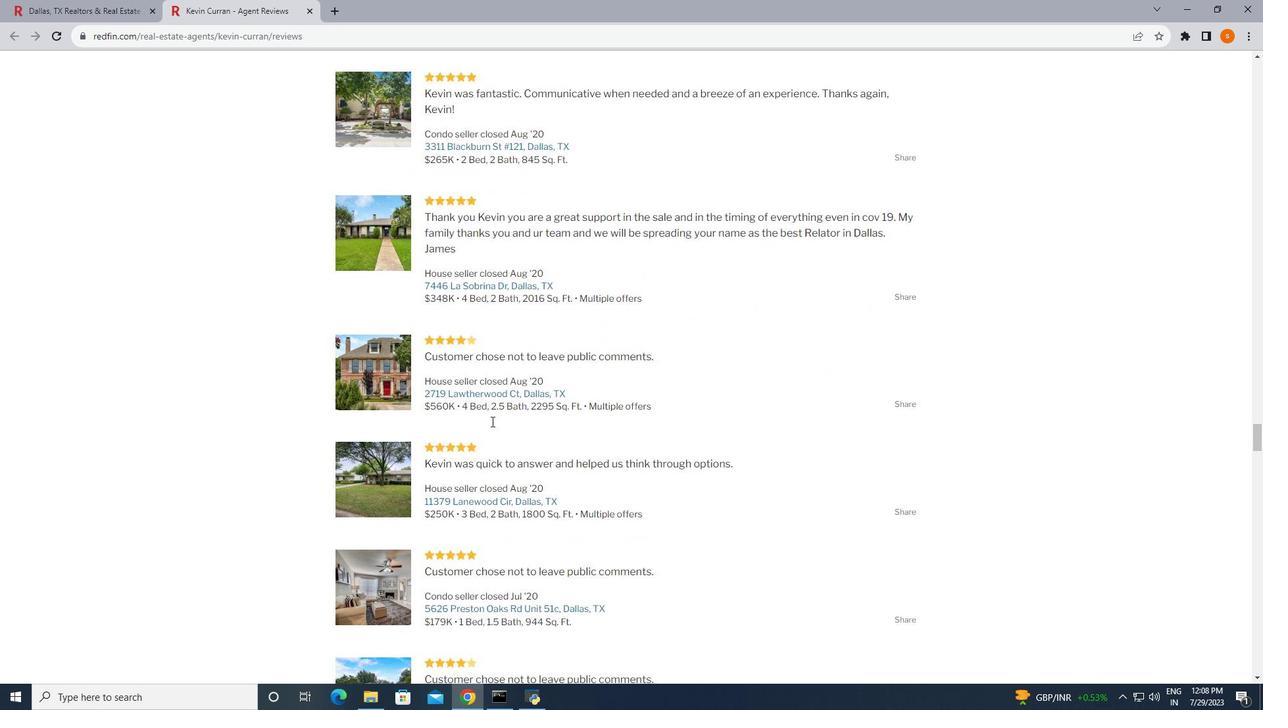 
Action: Mouse scrolled (491, 421) with delta (0, 0)
Screenshot: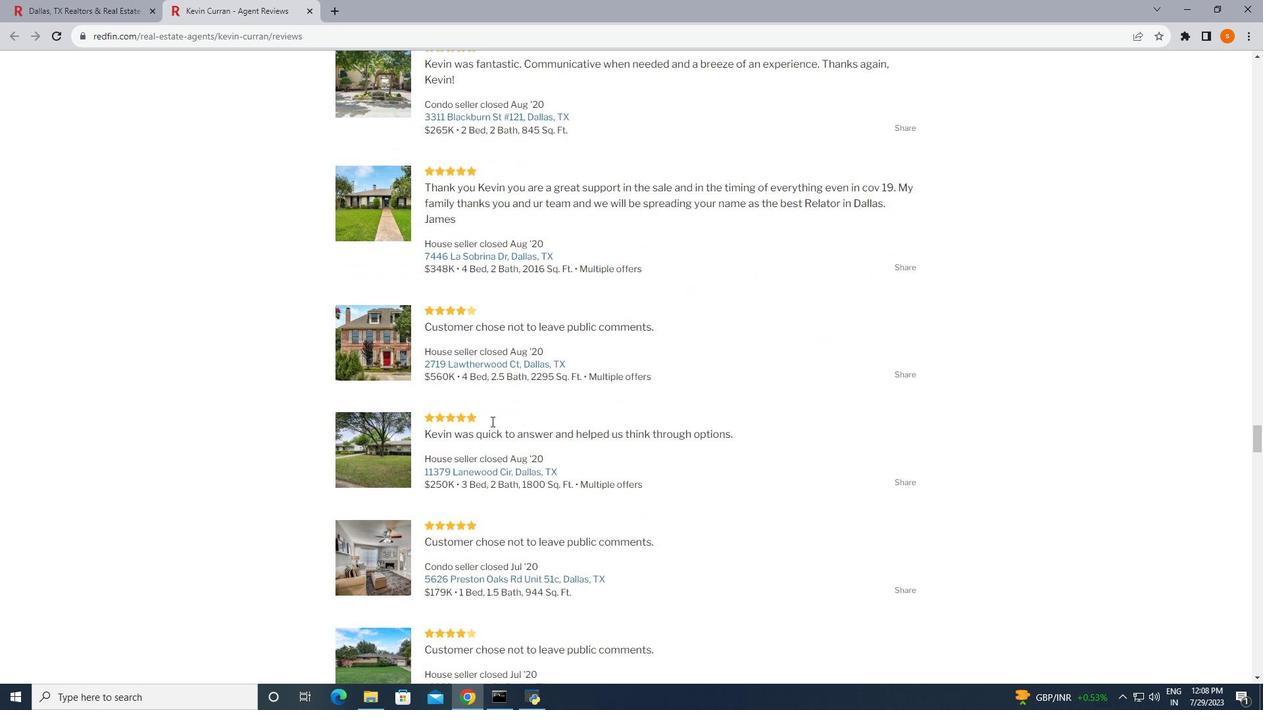 
Action: Mouse scrolled (491, 421) with delta (0, 0)
Screenshot: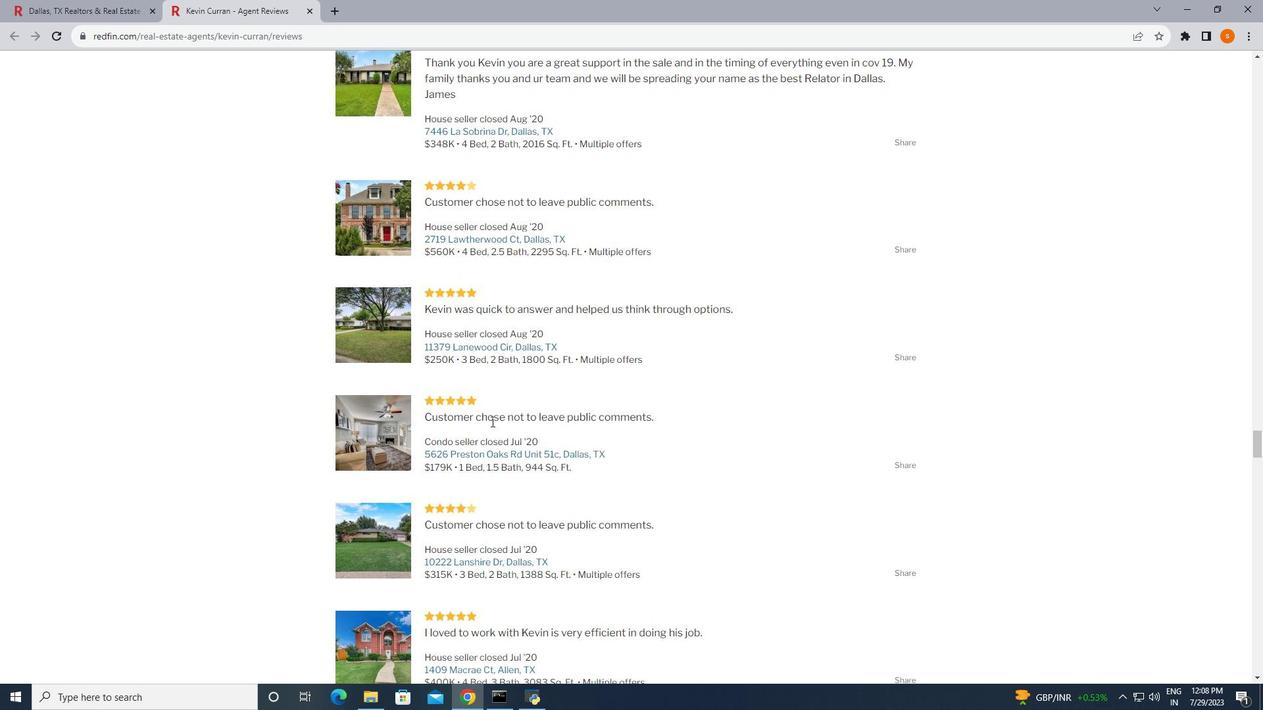 
Action: Mouse scrolled (491, 421) with delta (0, 0)
Screenshot: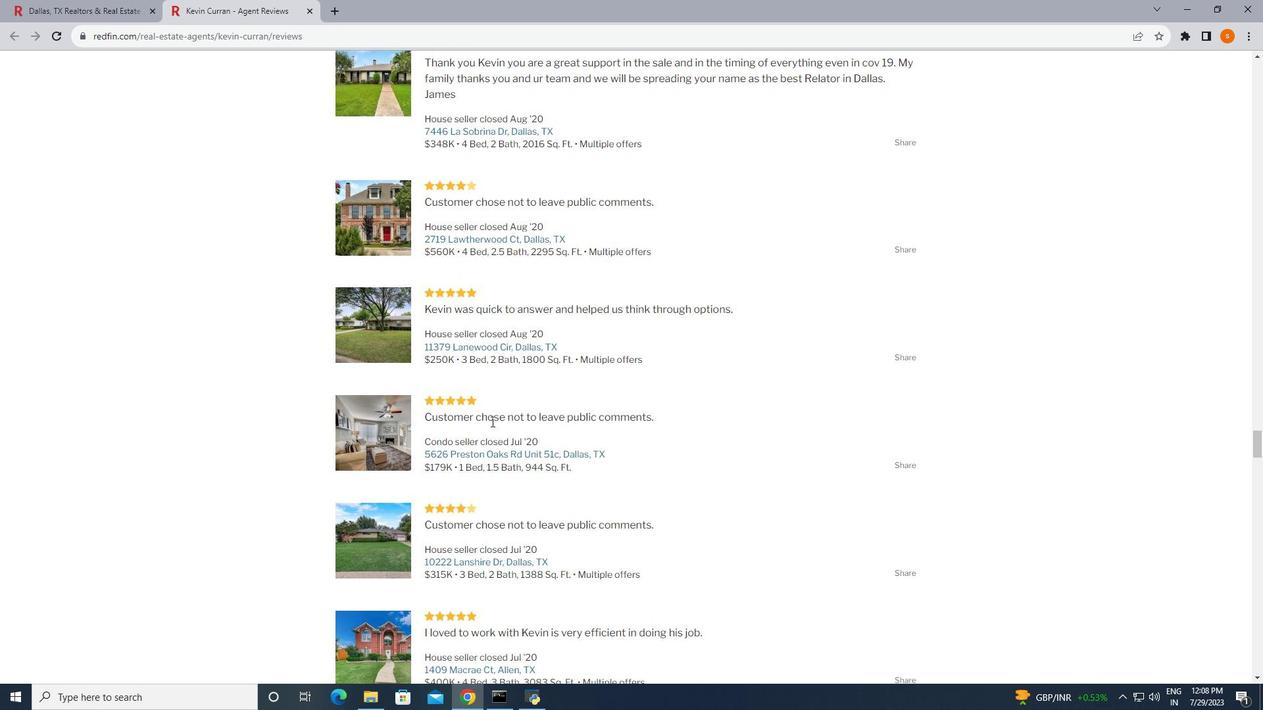 
Action: Mouse scrolled (491, 421) with delta (0, 0)
Screenshot: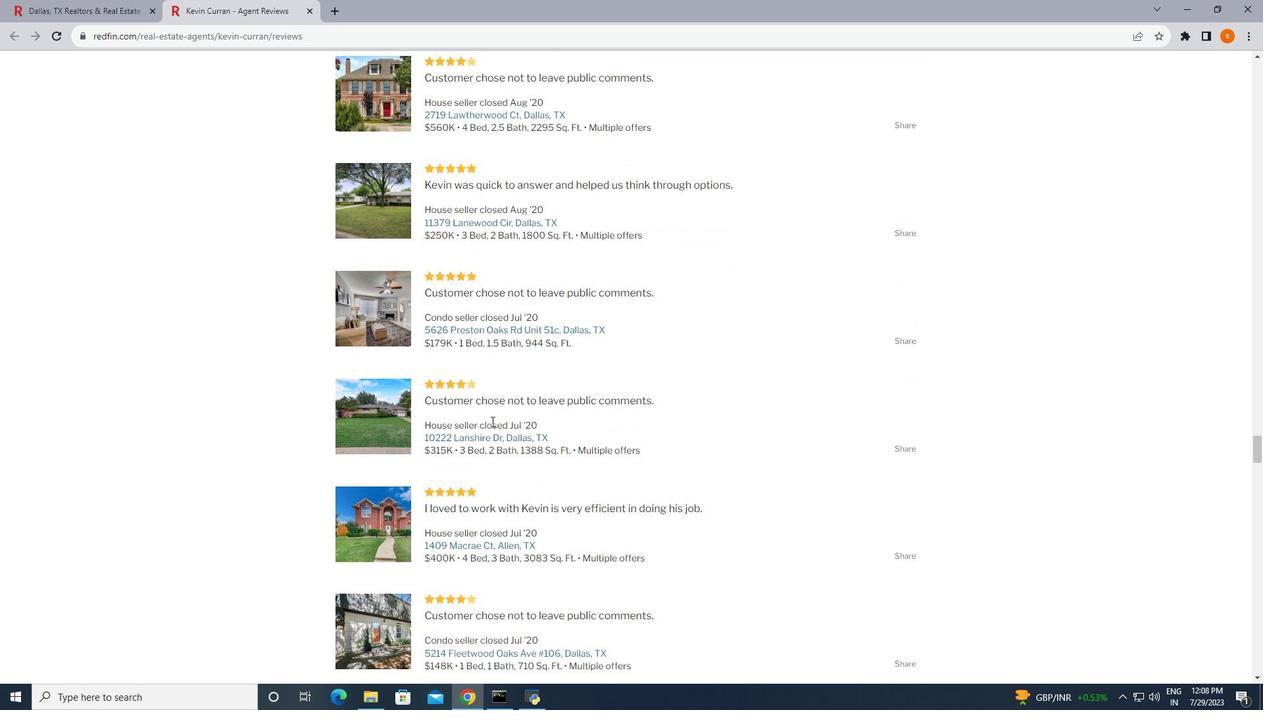 
Action: Mouse scrolled (491, 421) with delta (0, 0)
Screenshot: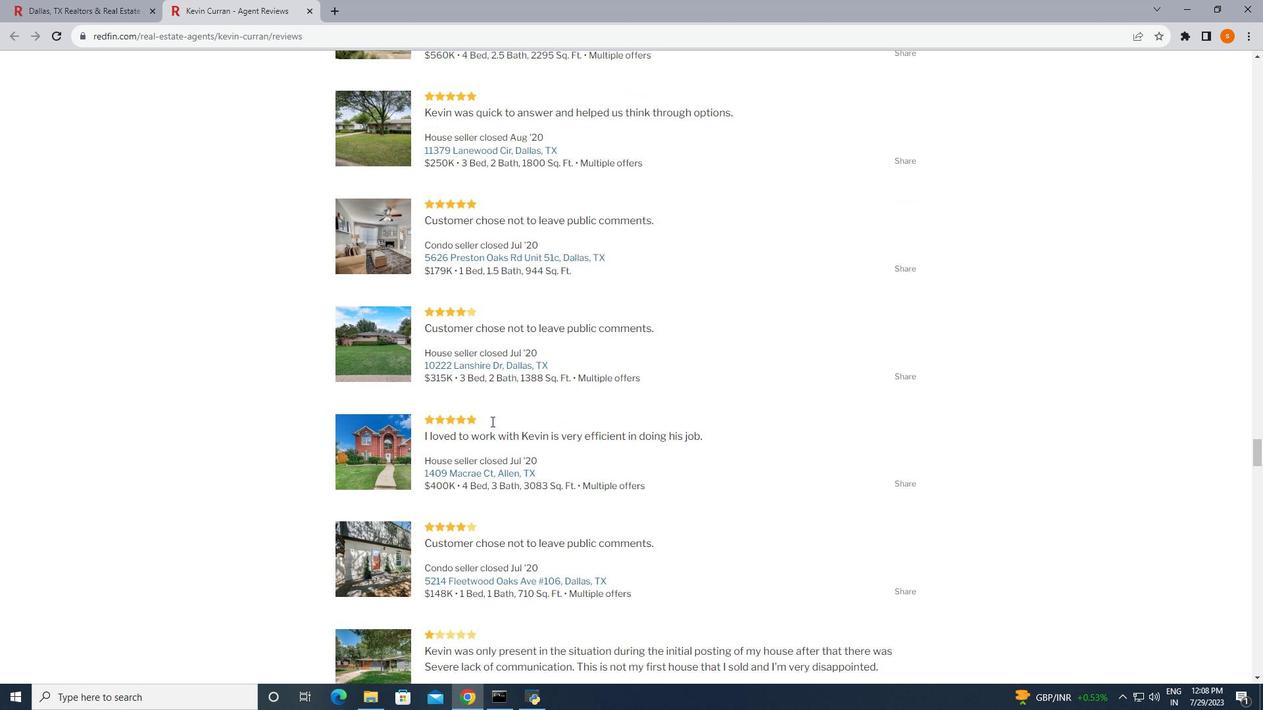 
Action: Mouse scrolled (491, 421) with delta (0, 0)
Screenshot: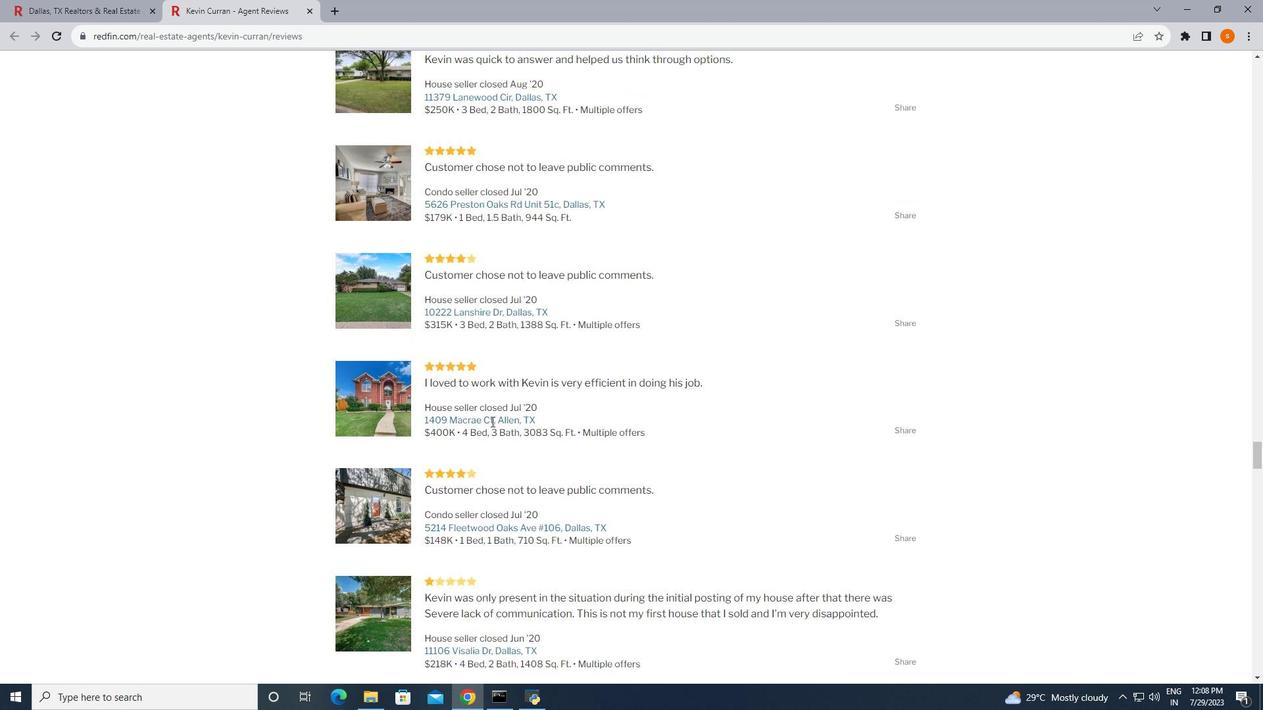 
Action: Mouse scrolled (491, 421) with delta (0, 0)
Screenshot: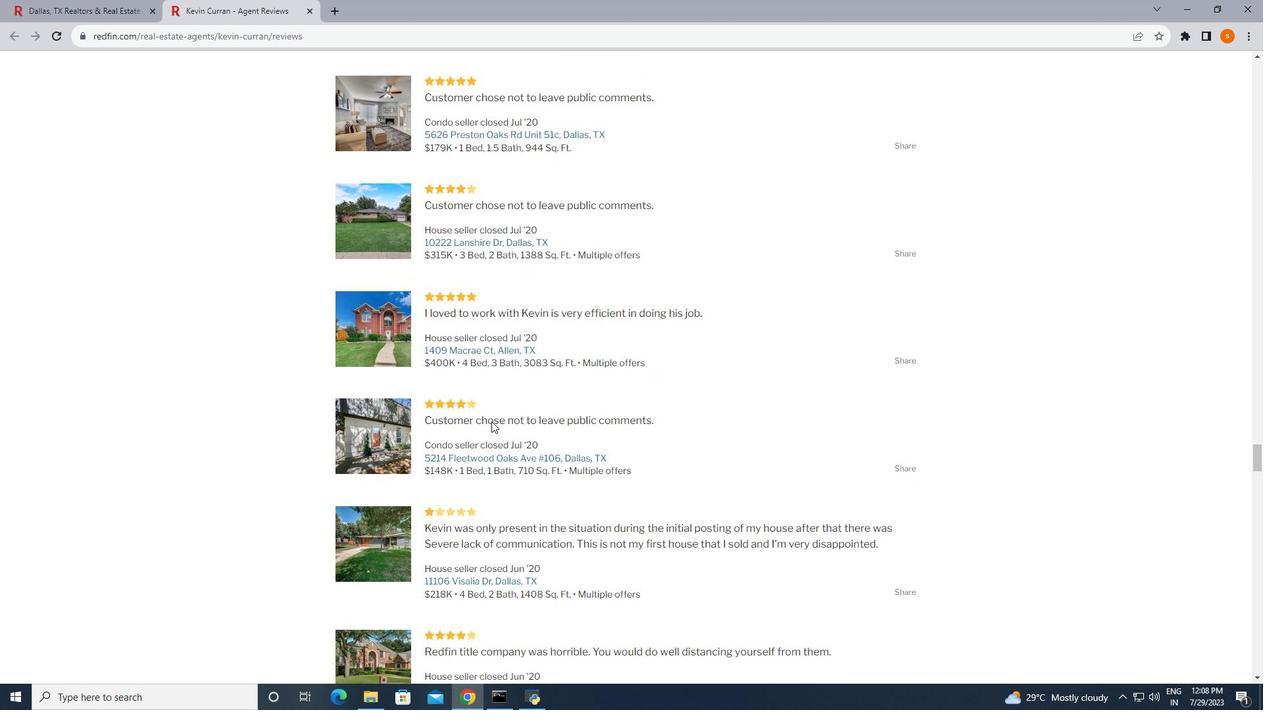 
Action: Mouse scrolled (491, 421) with delta (0, 0)
Screenshot: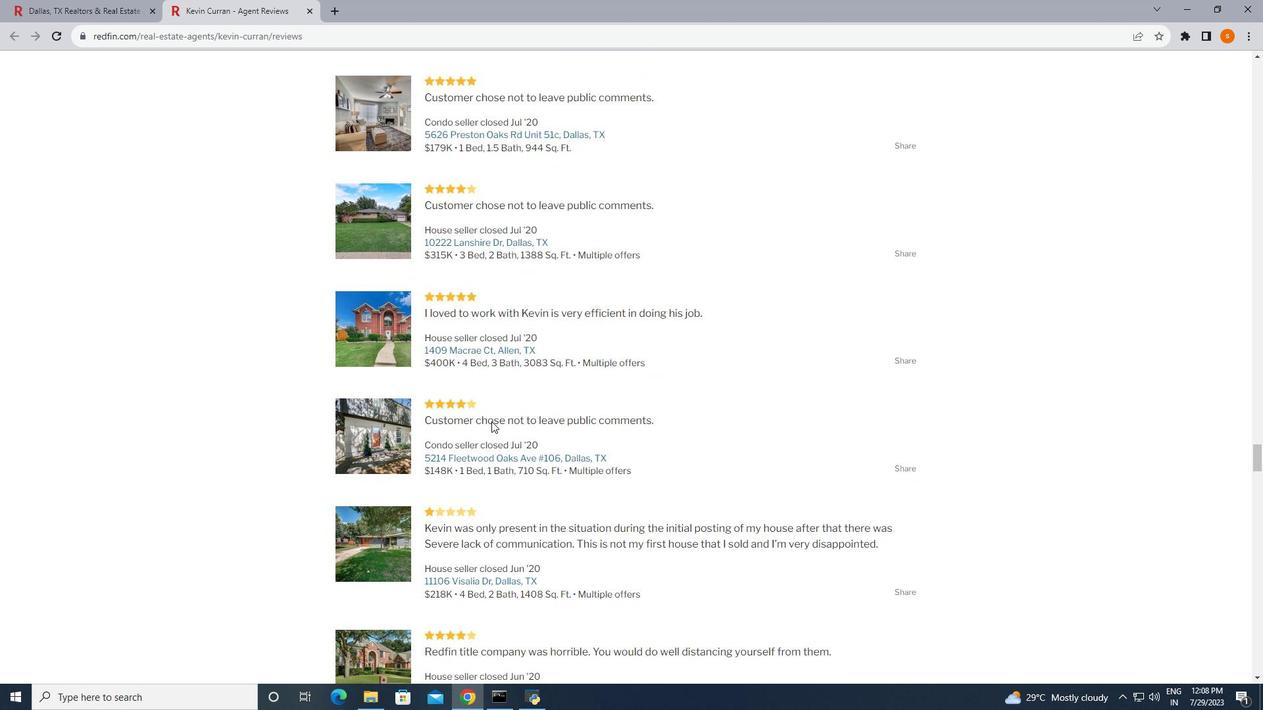 
Action: Mouse scrolled (491, 421) with delta (0, 0)
Screenshot: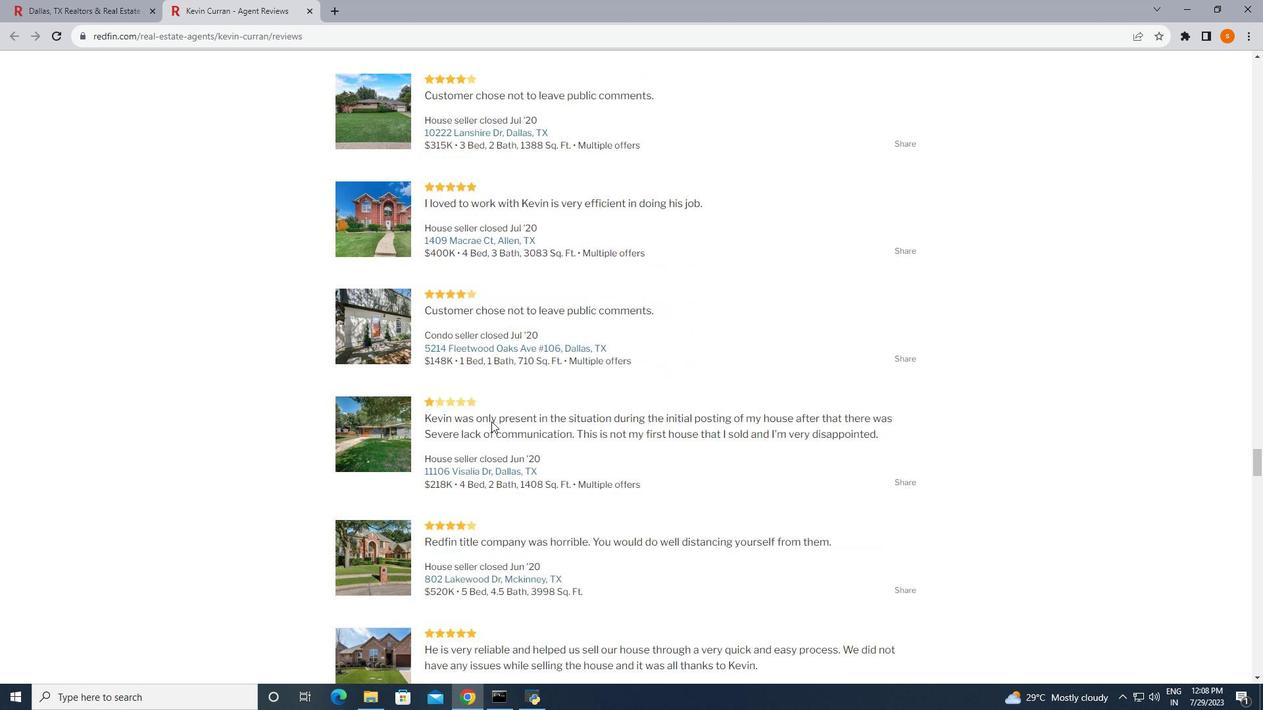 
Action: Mouse scrolled (491, 421) with delta (0, 0)
Screenshot: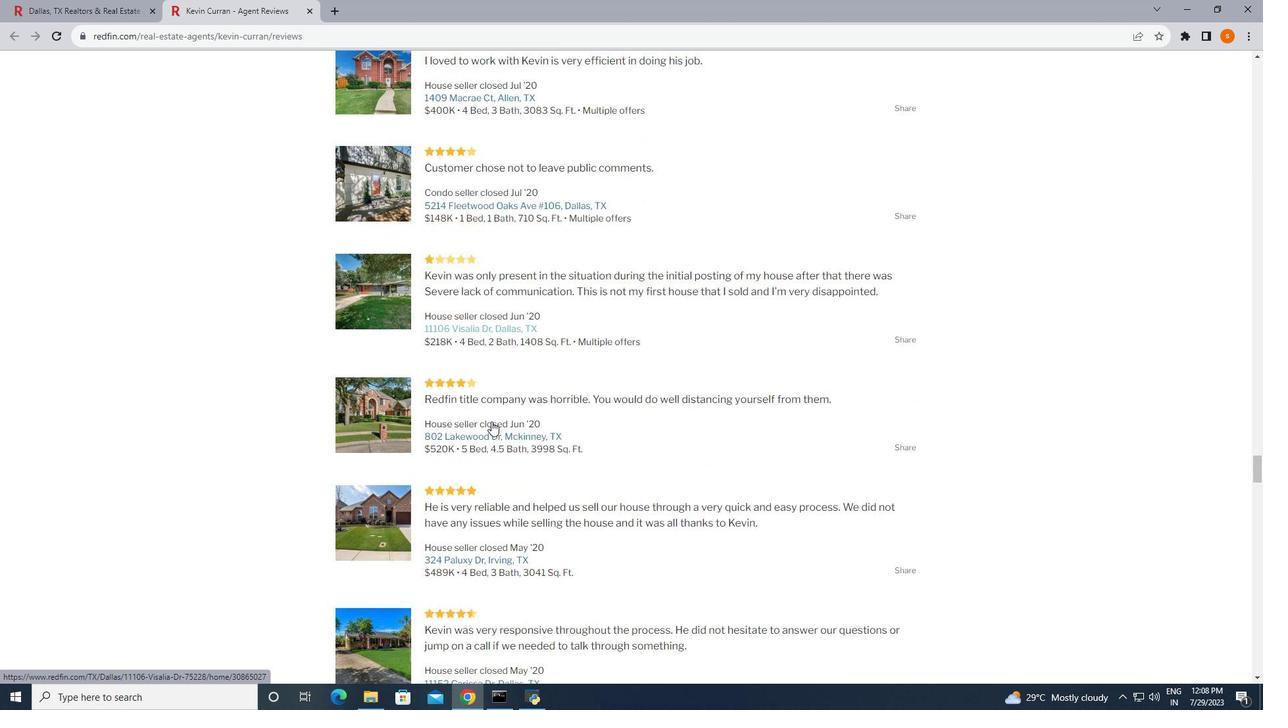 
Action: Mouse scrolled (491, 421) with delta (0, 0)
Screenshot: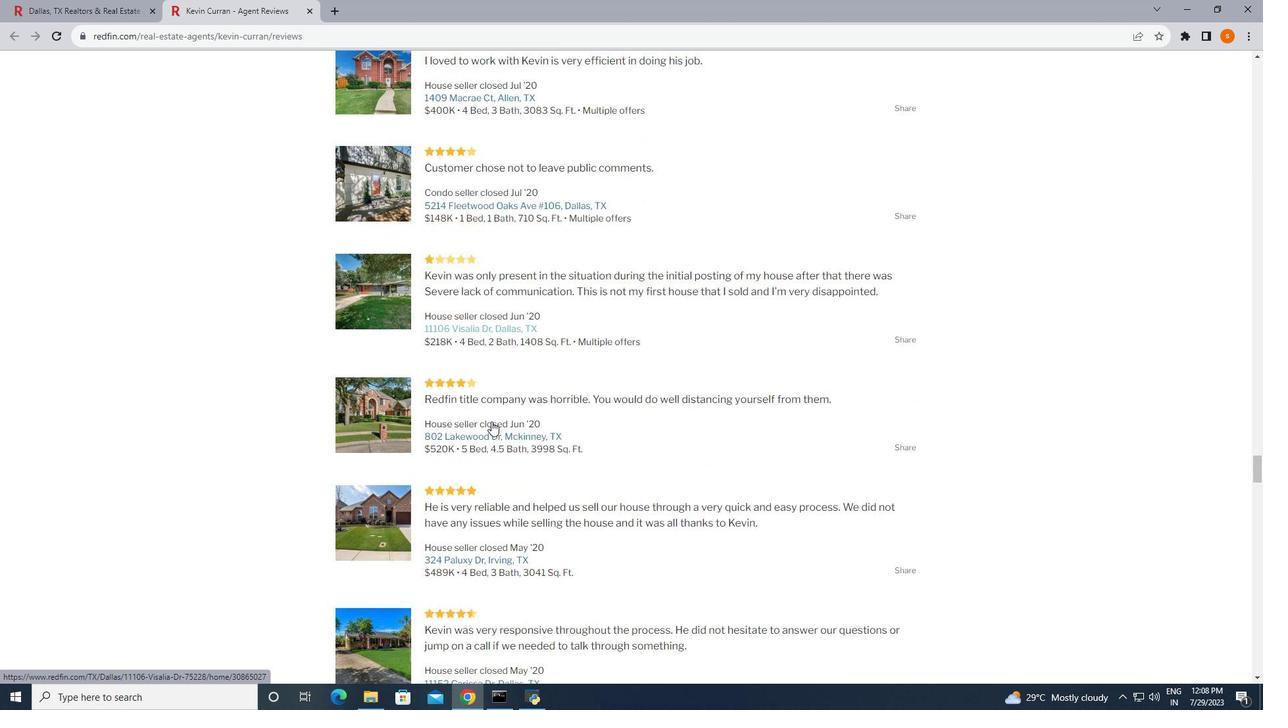 
Action: Mouse scrolled (491, 421) with delta (0, 0)
Screenshot: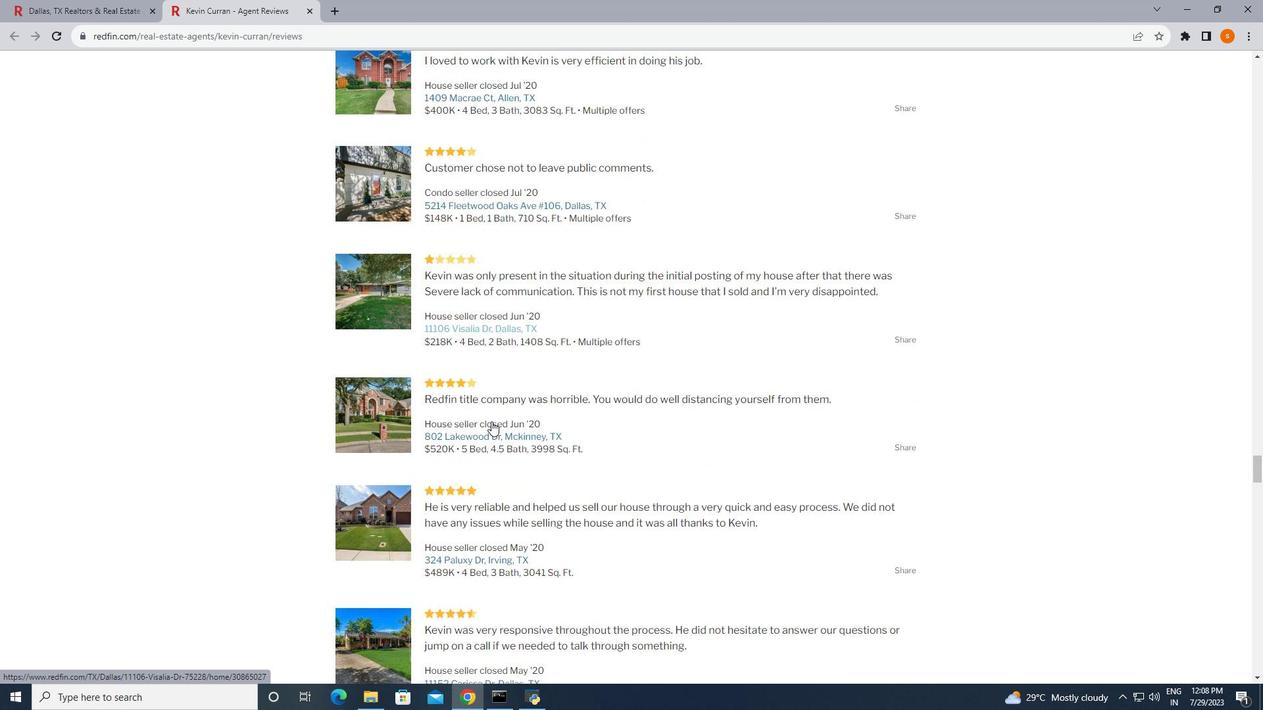
Action: Mouse scrolled (491, 421) with delta (0, 0)
Screenshot: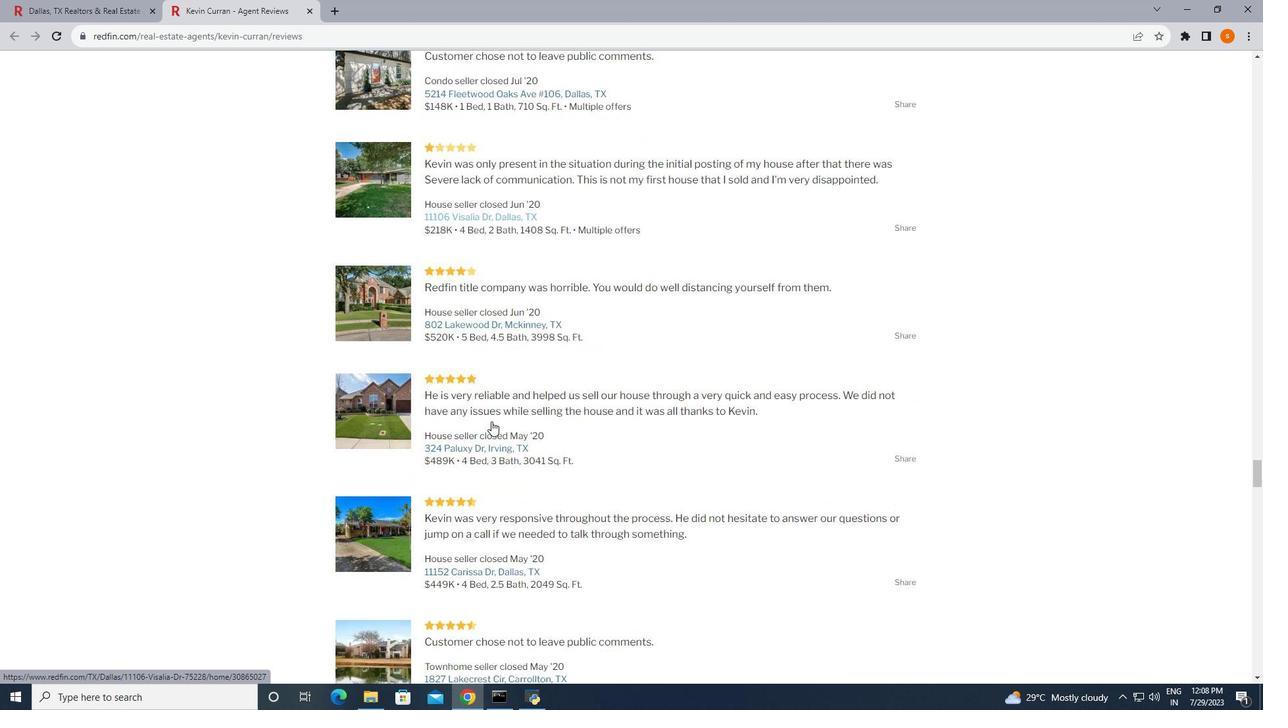
Action: Mouse scrolled (491, 421) with delta (0, 0)
Screenshot: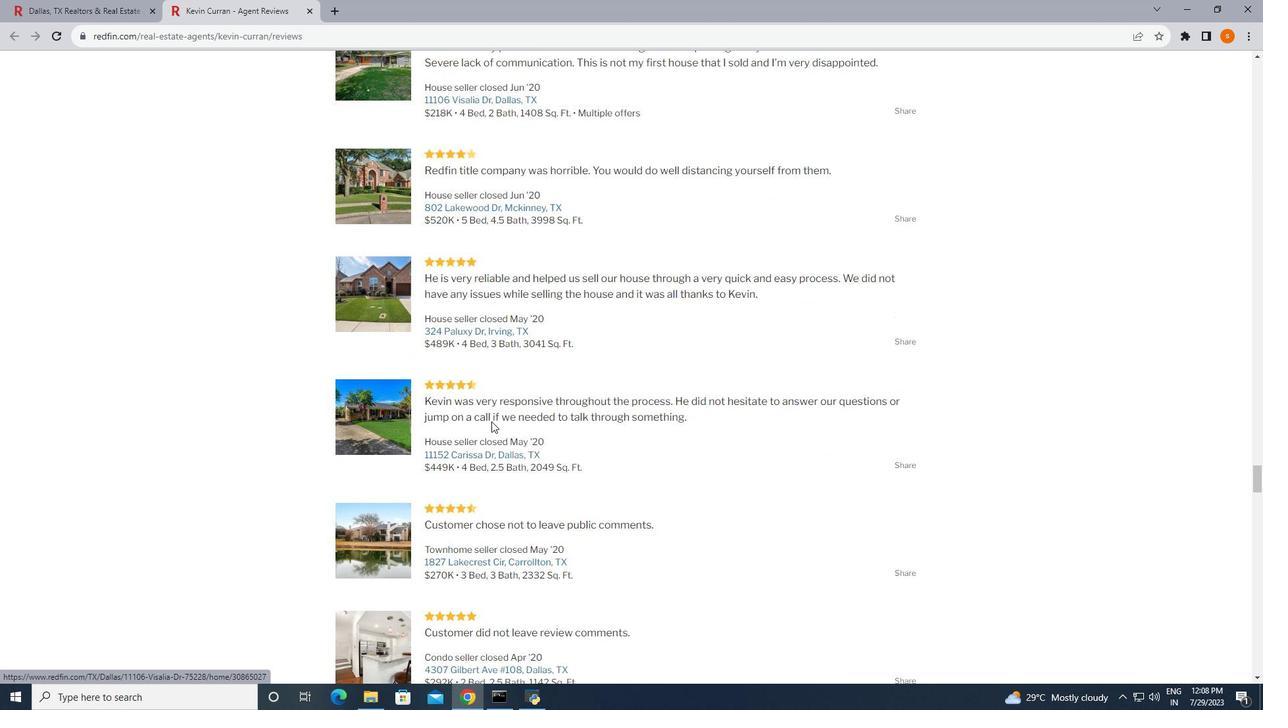 
Action: Mouse scrolled (491, 421) with delta (0, 0)
Screenshot: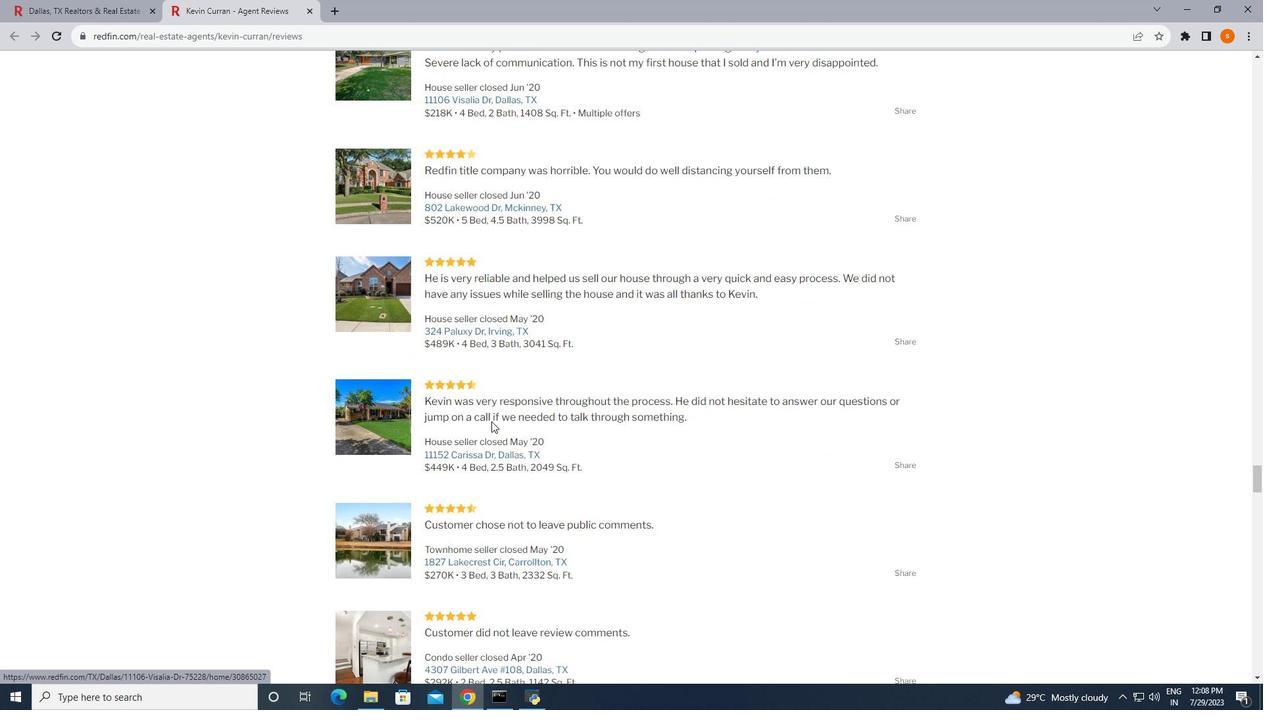 
Action: Mouse scrolled (491, 421) with delta (0, 0)
Screenshot: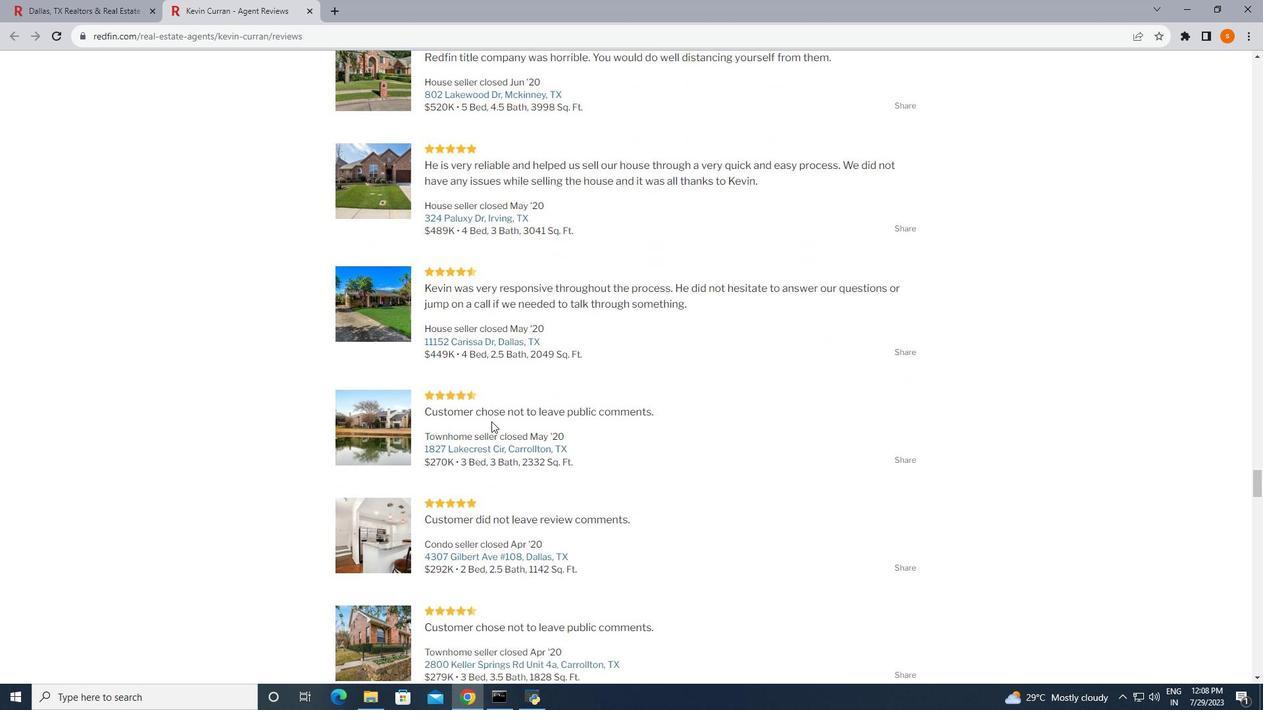 
Action: Mouse scrolled (491, 421) with delta (0, 0)
Screenshot: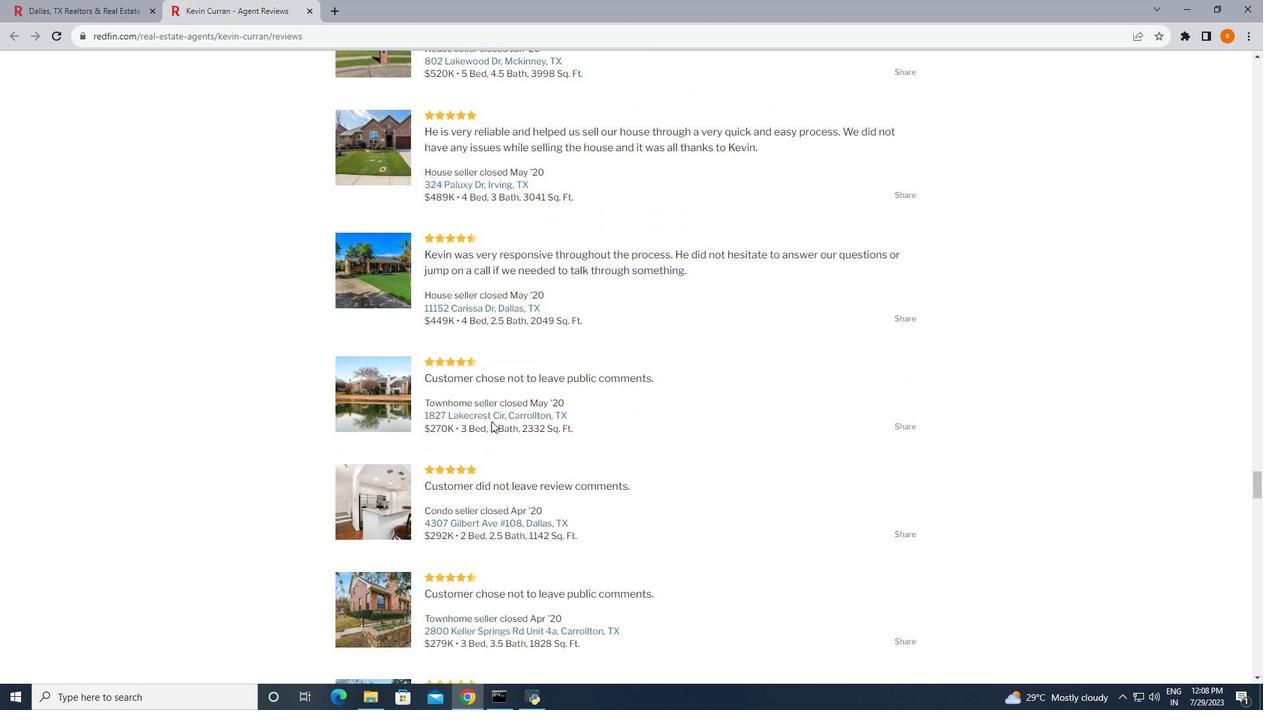 
Action: Mouse scrolled (491, 421) with delta (0, 0)
Screenshot: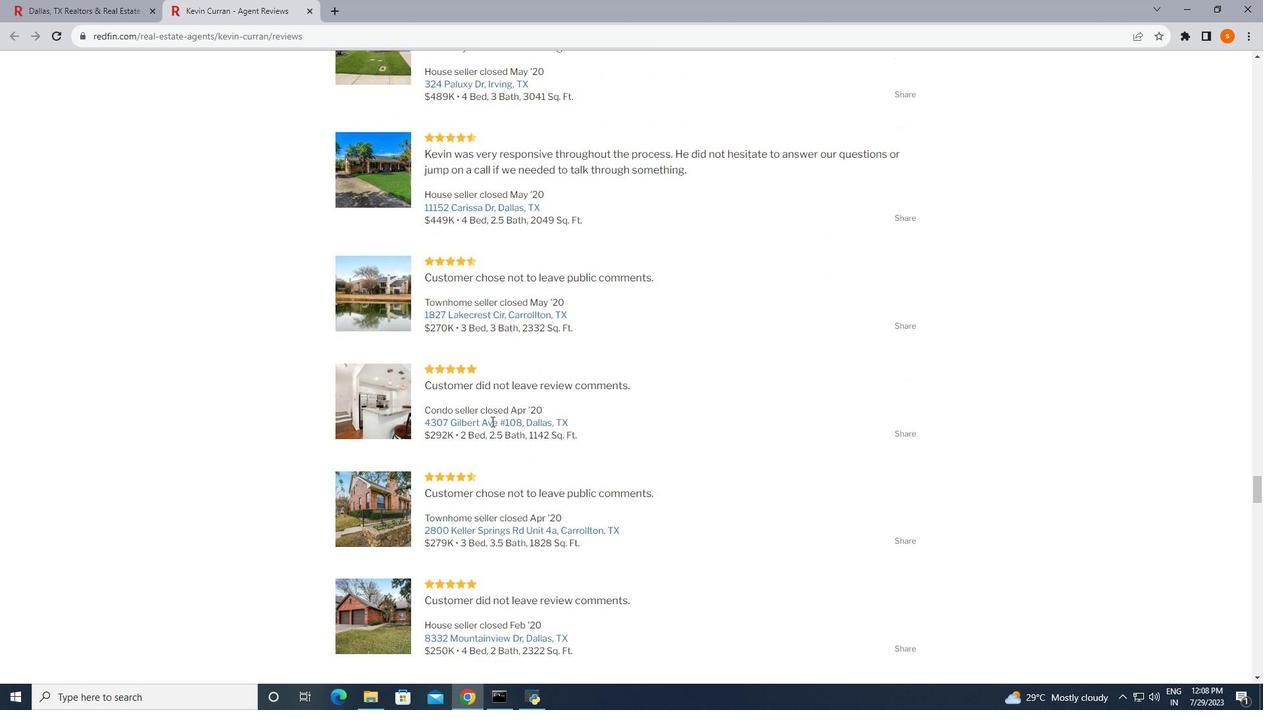 
Action: Mouse scrolled (491, 421) with delta (0, 0)
Screenshot: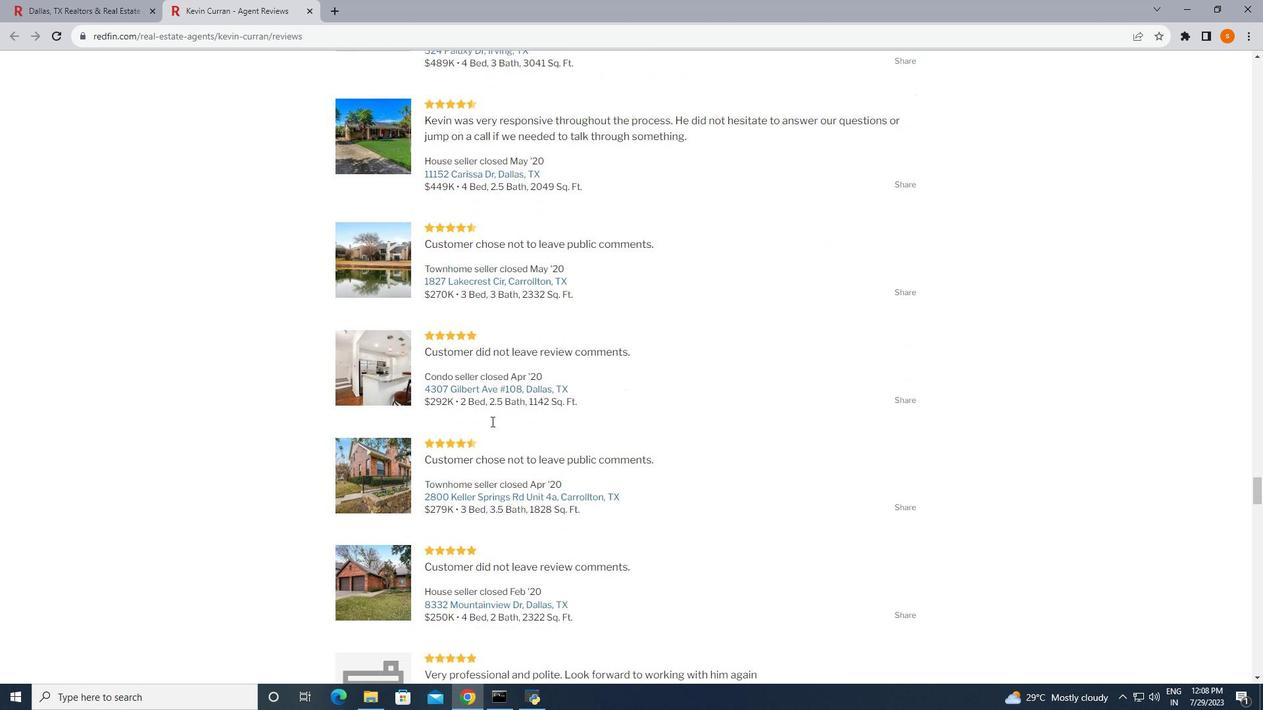 
Action: Mouse scrolled (491, 421) with delta (0, 0)
Screenshot: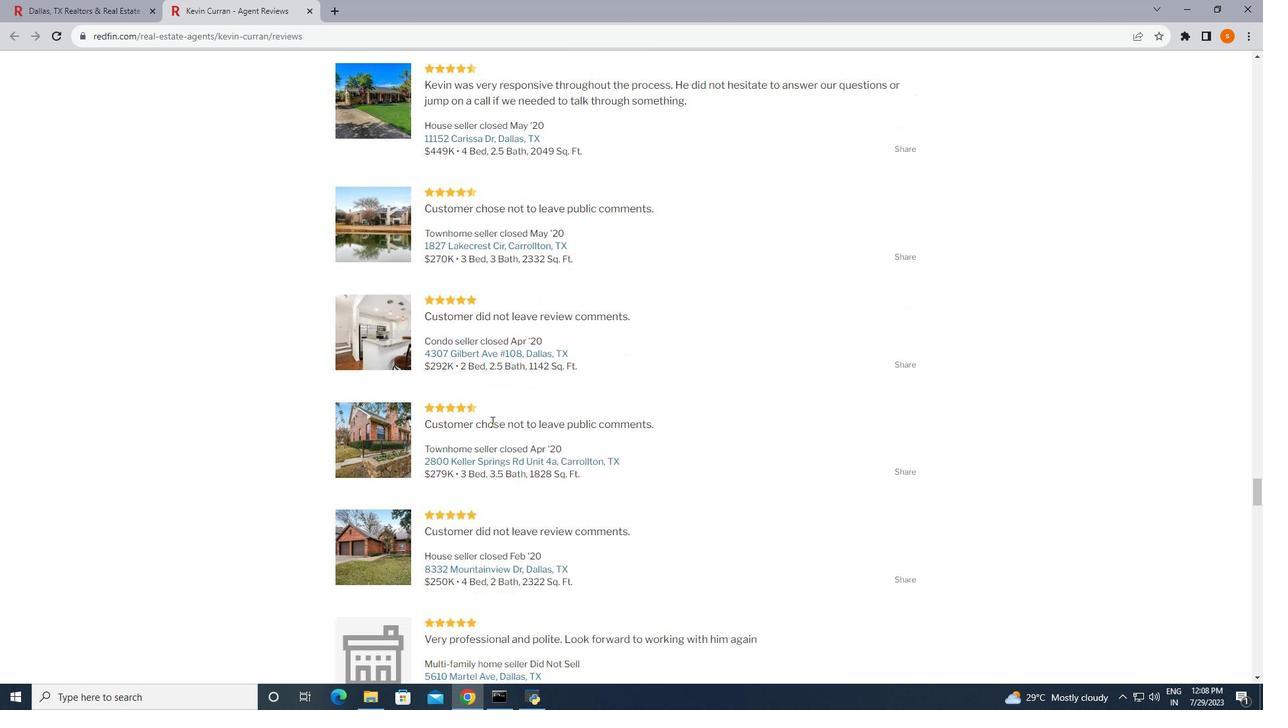 
Action: Mouse moved to (338, 419)
Screenshot: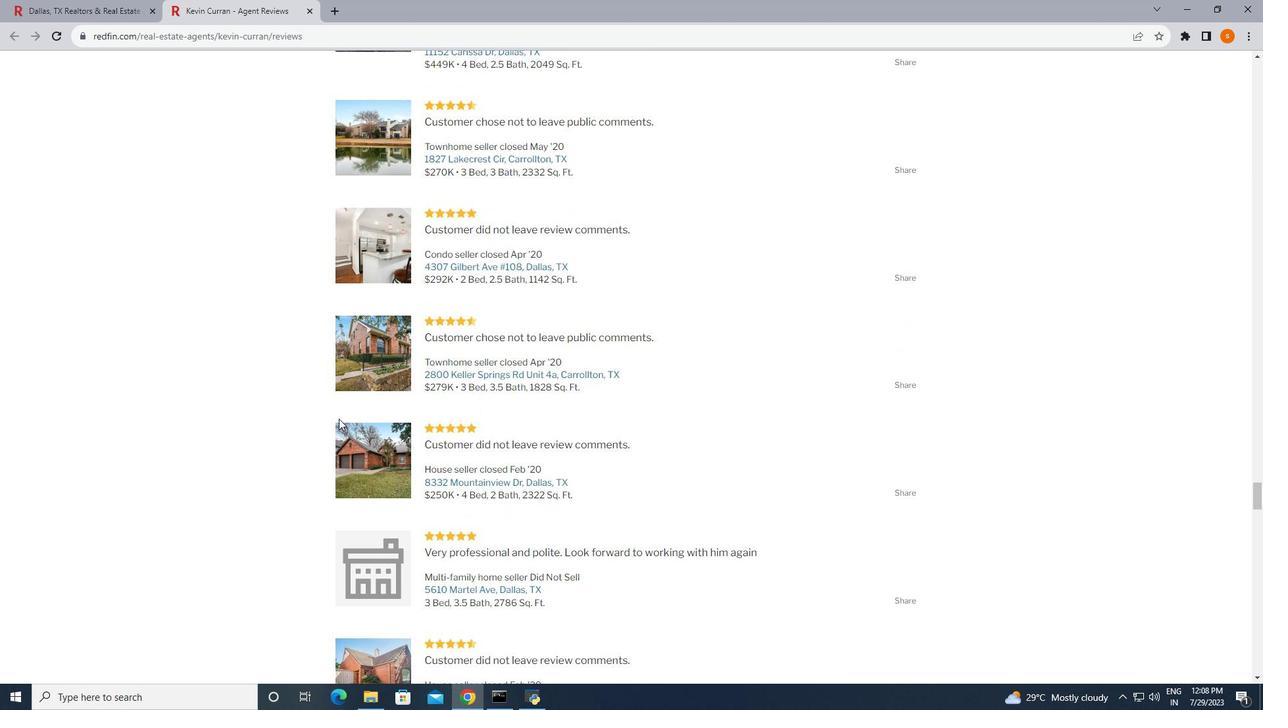 
Action: Mouse scrolled (338, 418) with delta (0, 0)
Screenshot: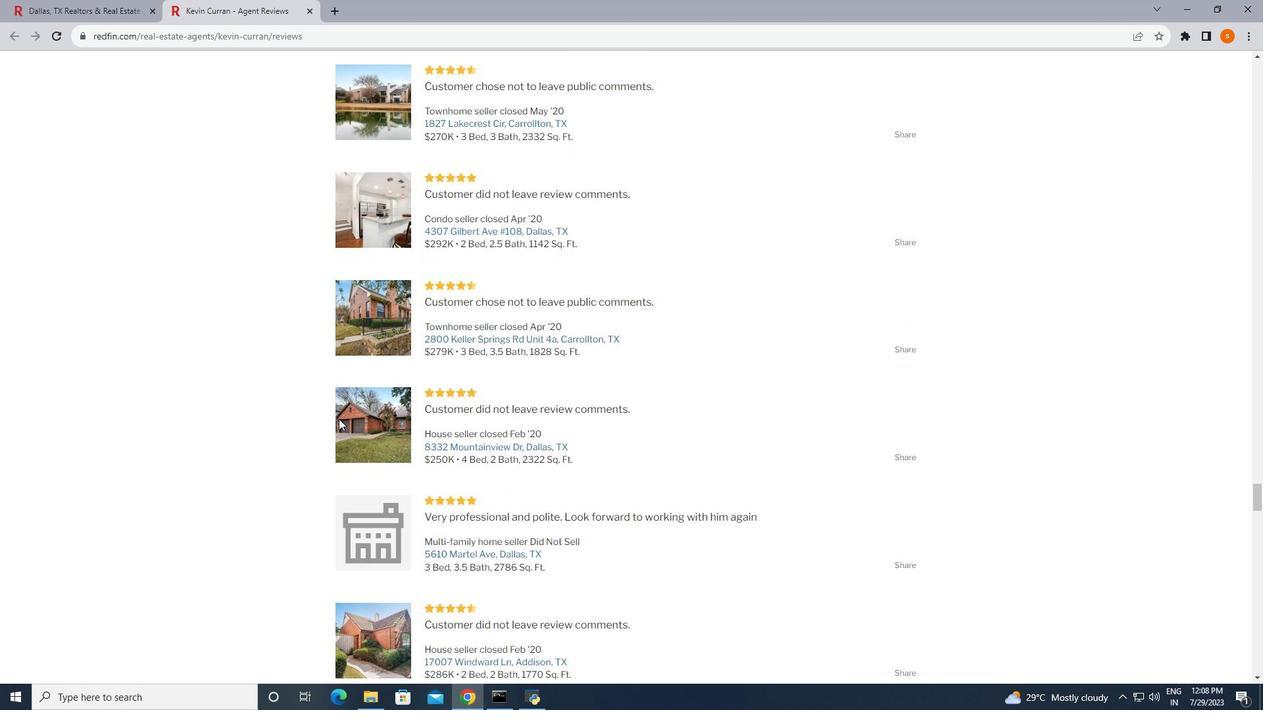 
Action: Mouse scrolled (338, 418) with delta (0, 0)
Screenshot: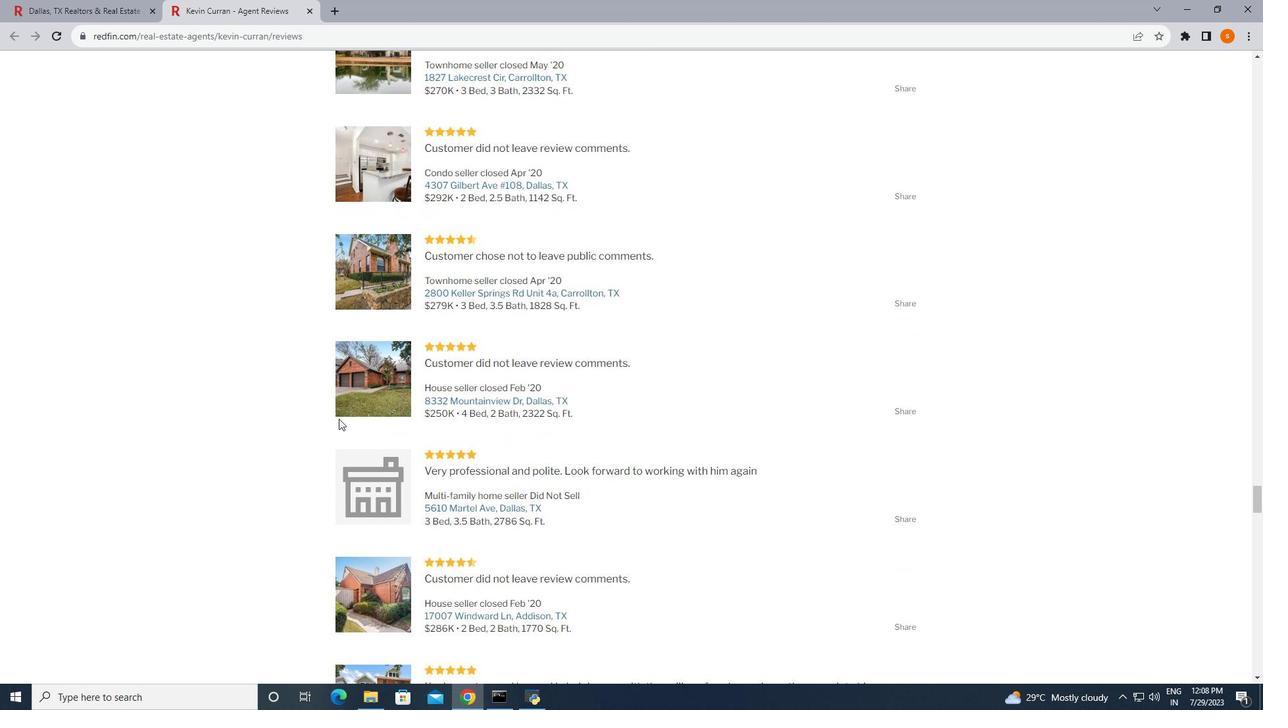 
Action: Mouse scrolled (338, 418) with delta (0, 0)
Screenshot: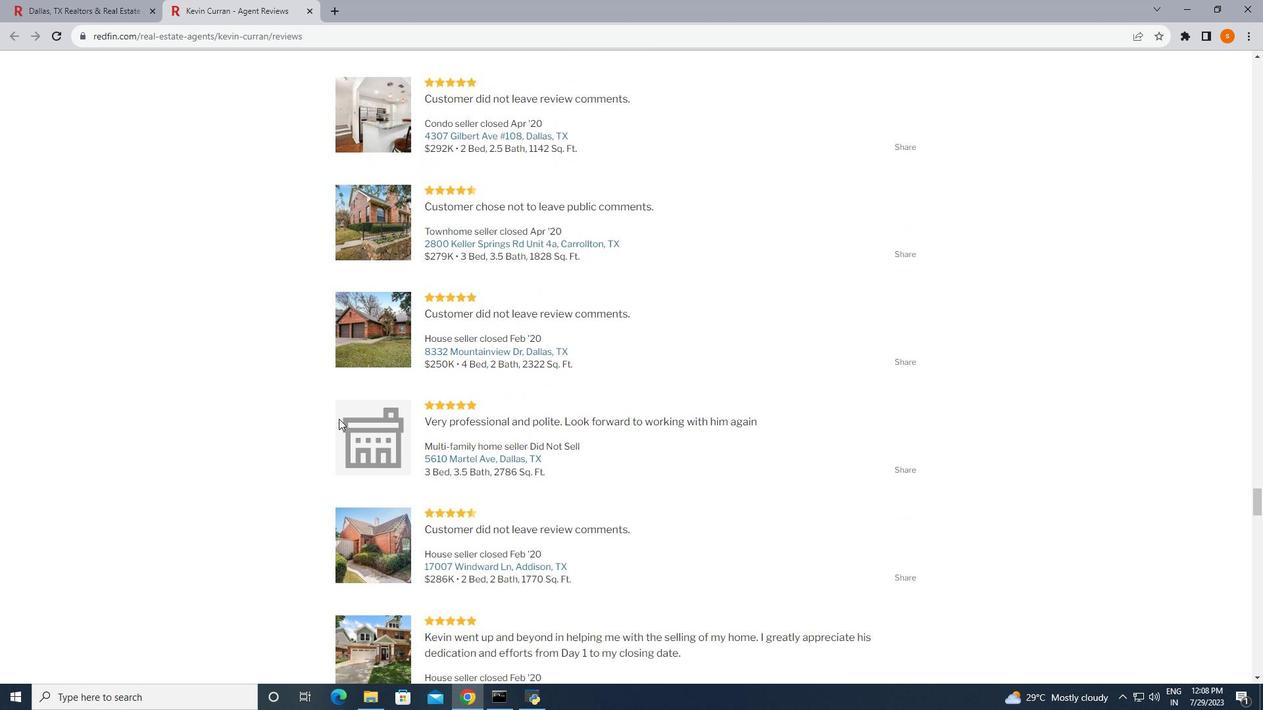 
Action: Mouse scrolled (338, 418) with delta (0, 0)
Screenshot: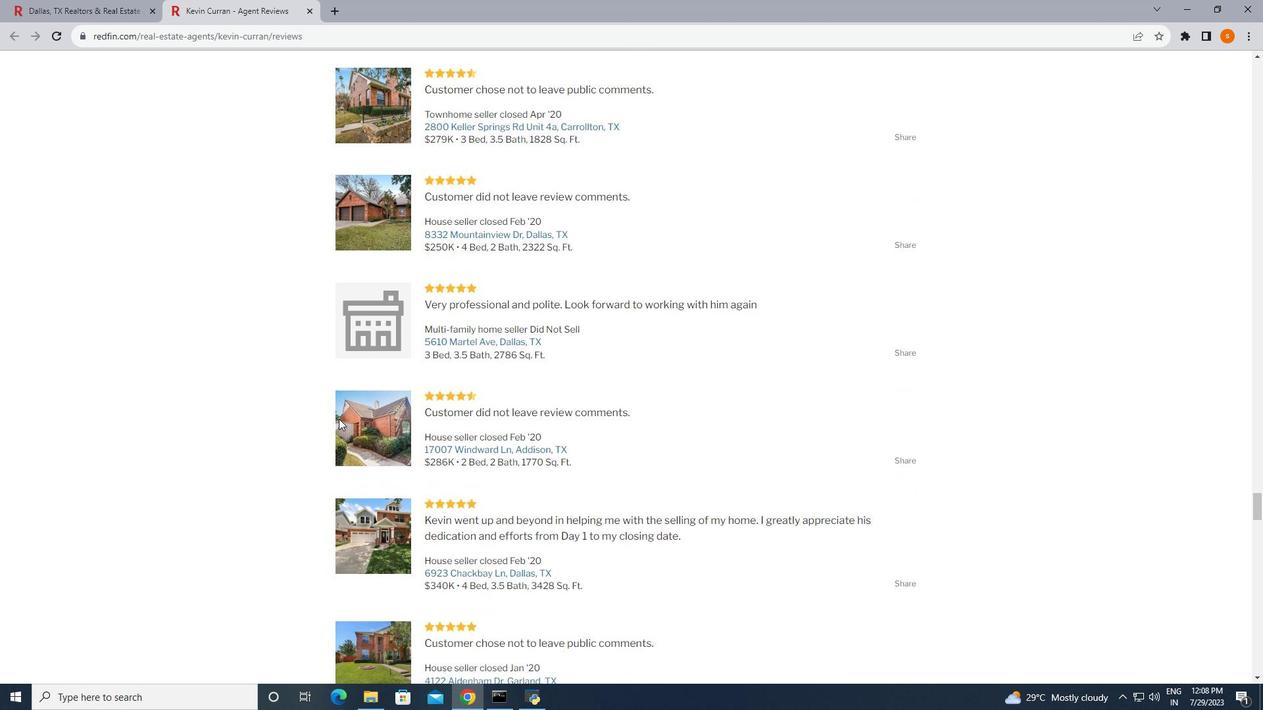 
Action: Mouse scrolled (338, 418) with delta (0, 0)
Screenshot: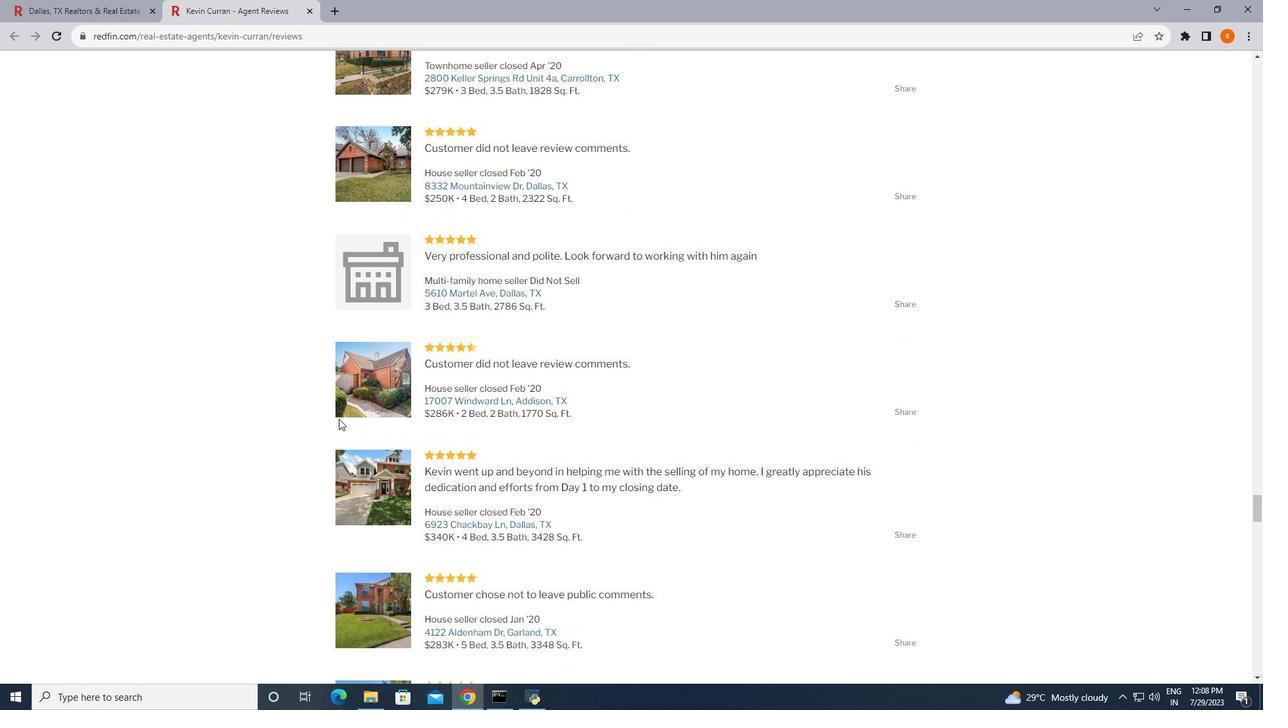 
Action: Mouse scrolled (338, 418) with delta (0, 0)
Screenshot: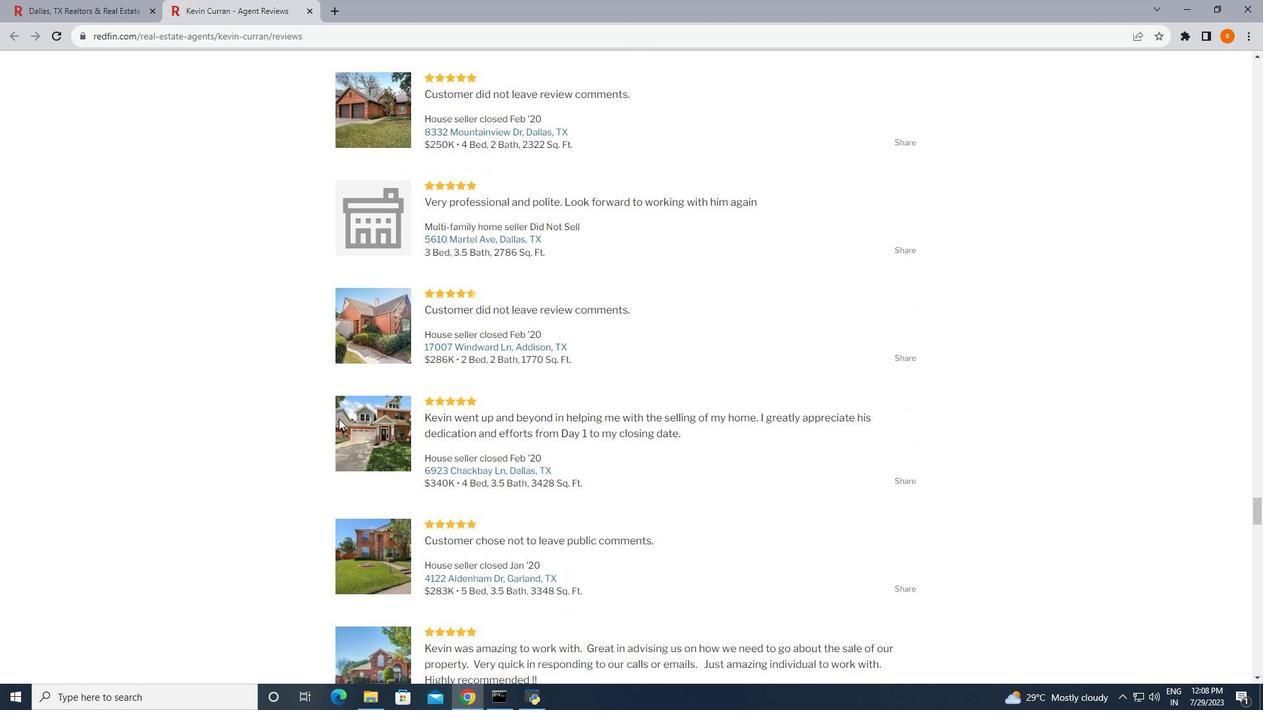 
Action: Mouse scrolled (338, 418) with delta (0, 0)
Screenshot: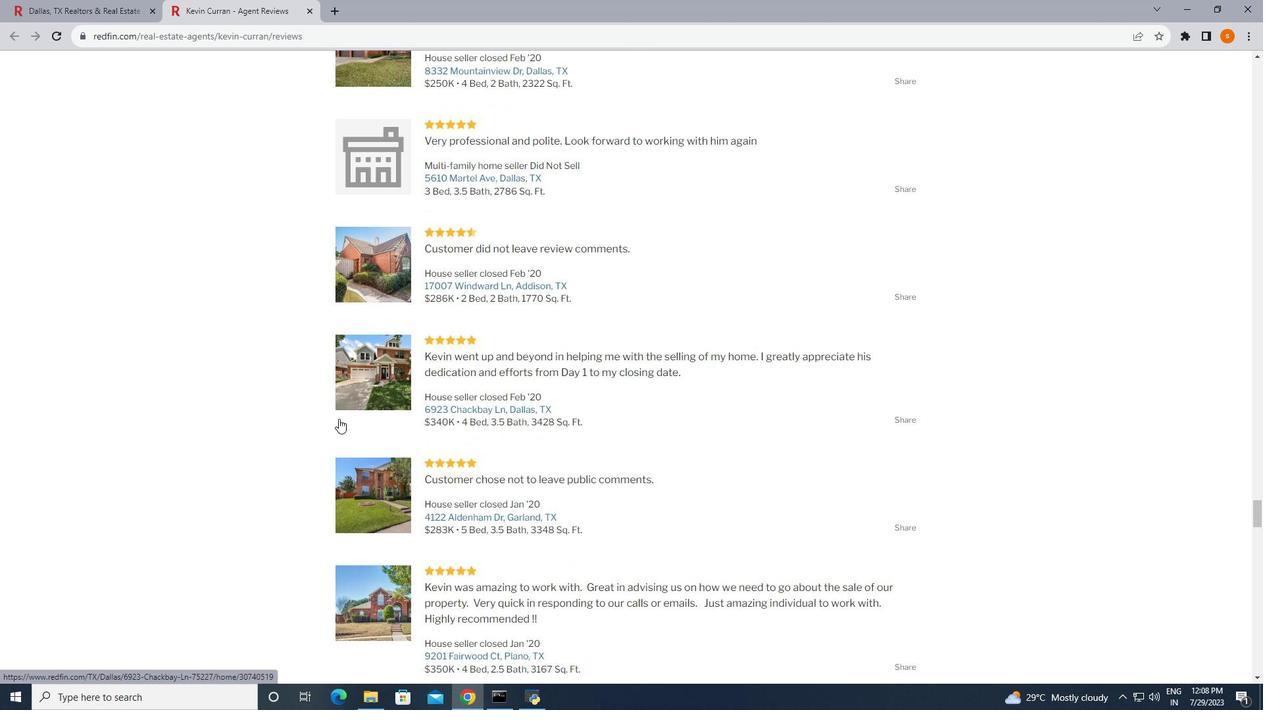 
Action: Mouse scrolled (338, 418) with delta (0, 0)
Screenshot: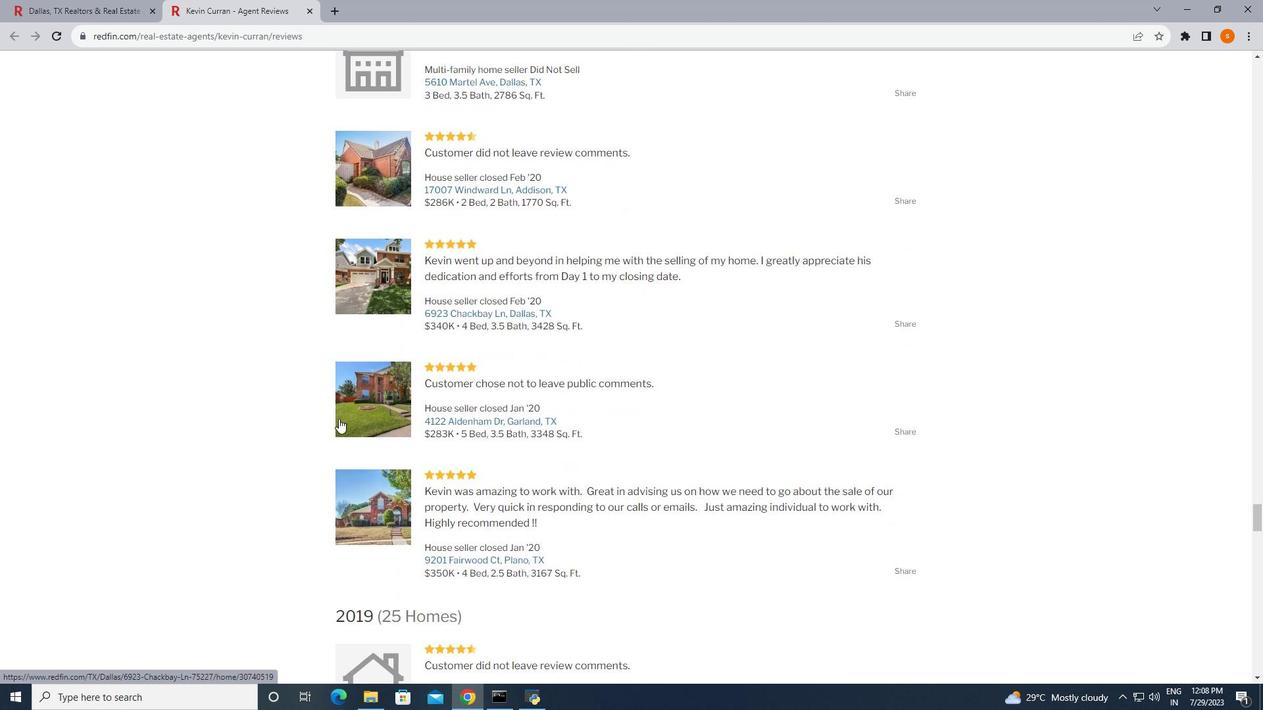 
Action: Mouse scrolled (338, 418) with delta (0, 0)
Screenshot: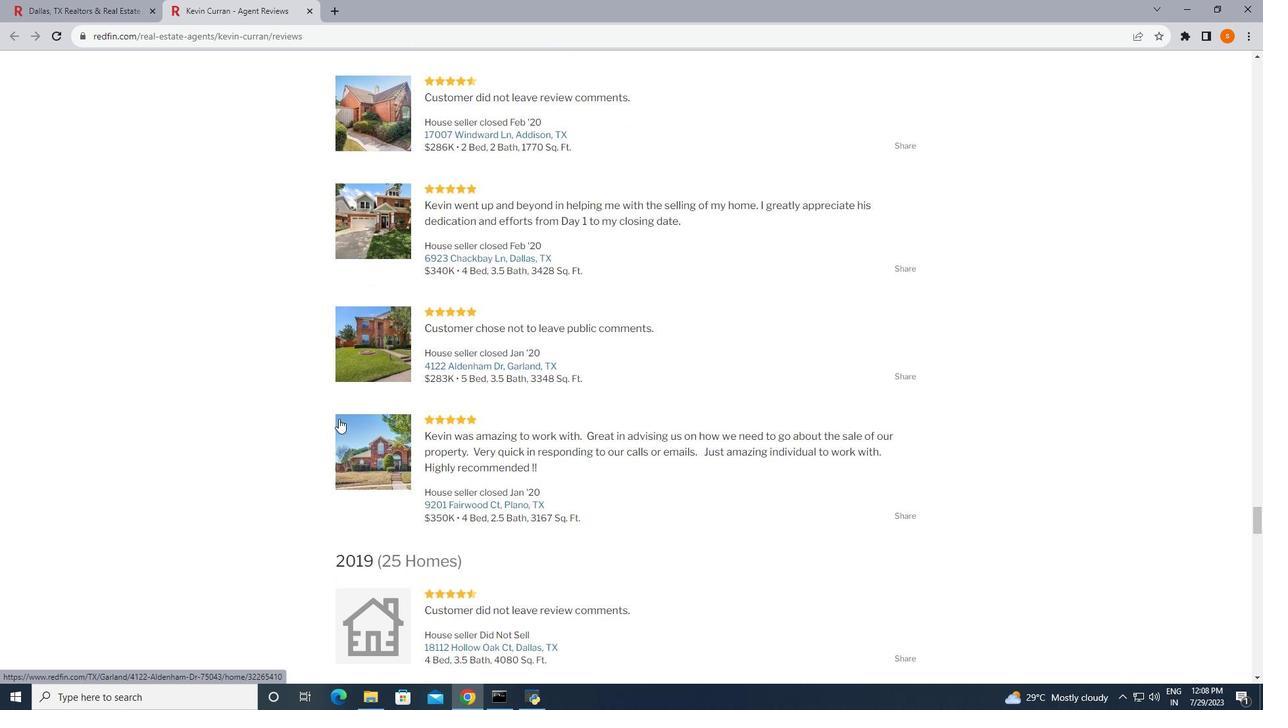
Action: Mouse scrolled (338, 418) with delta (0, 0)
Screenshot: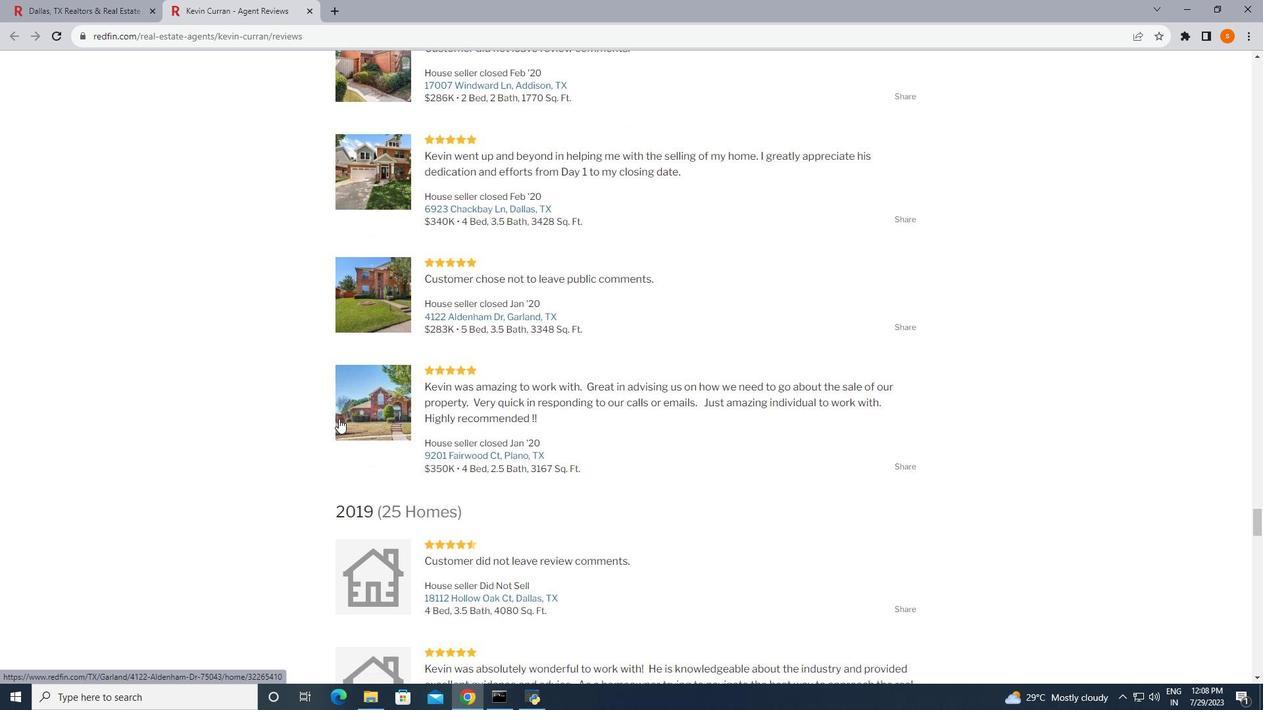 
Action: Mouse scrolled (338, 418) with delta (0, 0)
Screenshot: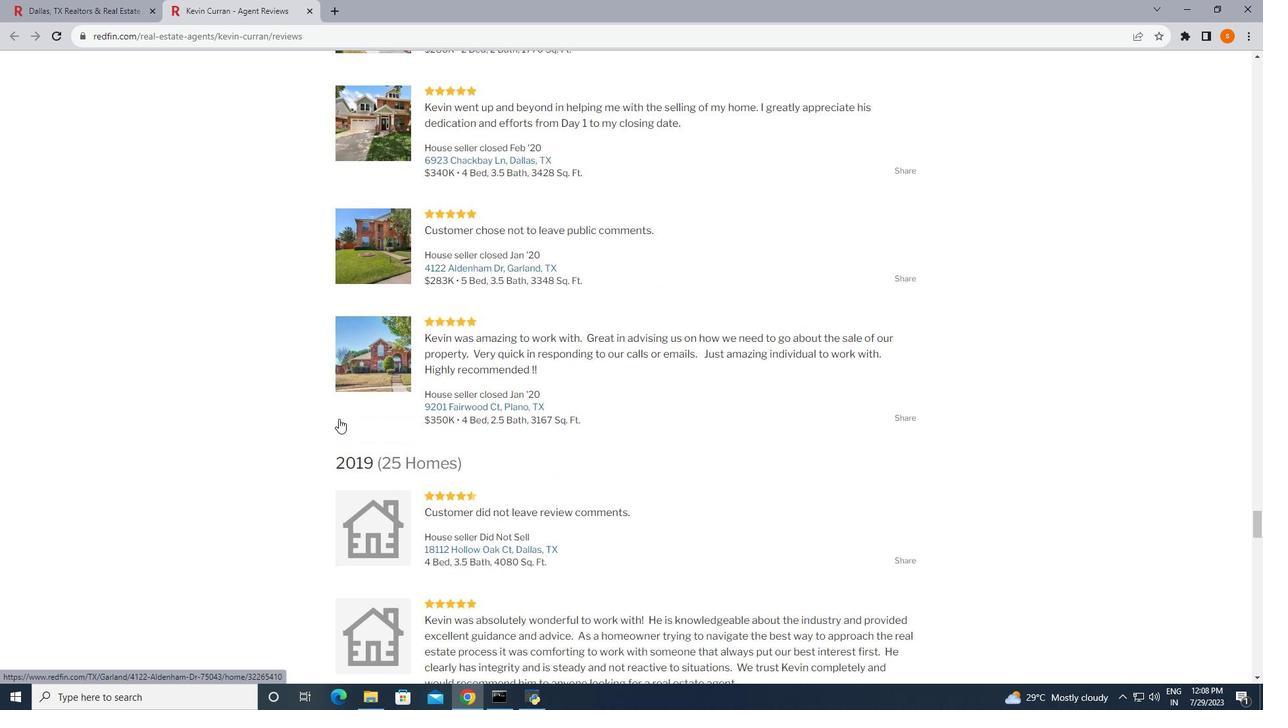 
Action: Mouse scrolled (338, 418) with delta (0, 0)
Screenshot: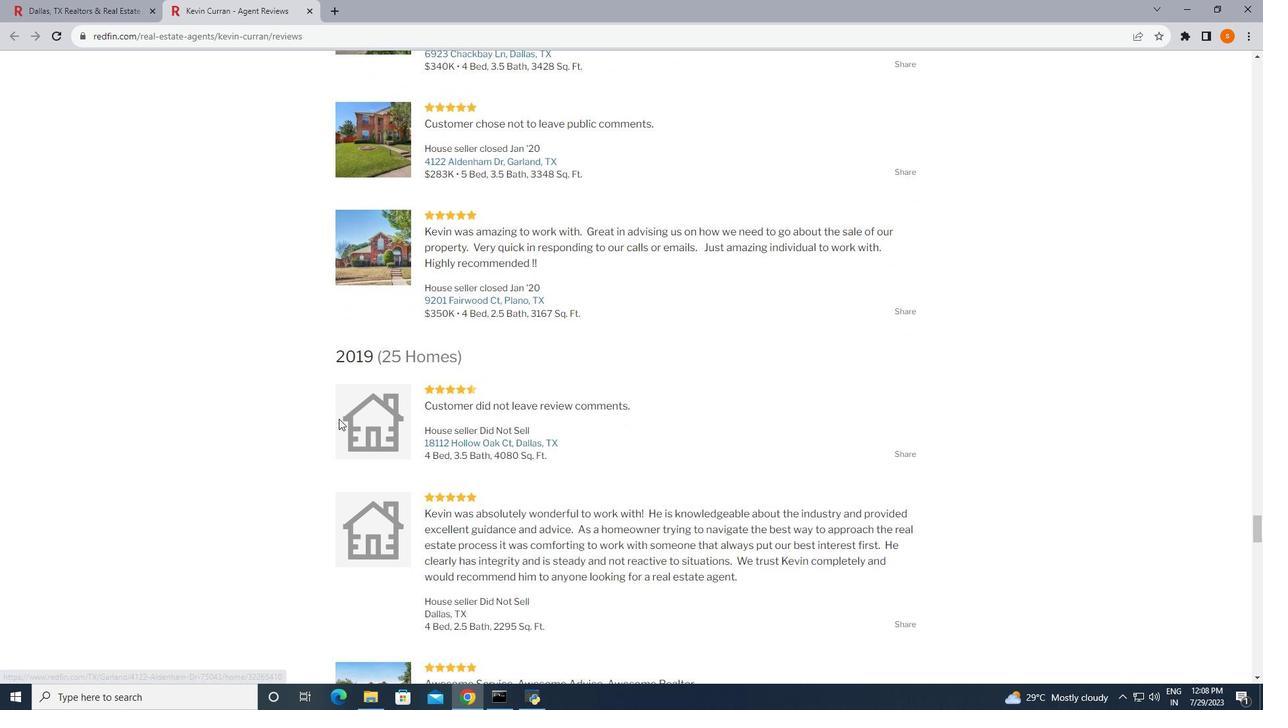 
Action: Mouse scrolled (338, 418) with delta (0, 0)
Screenshot: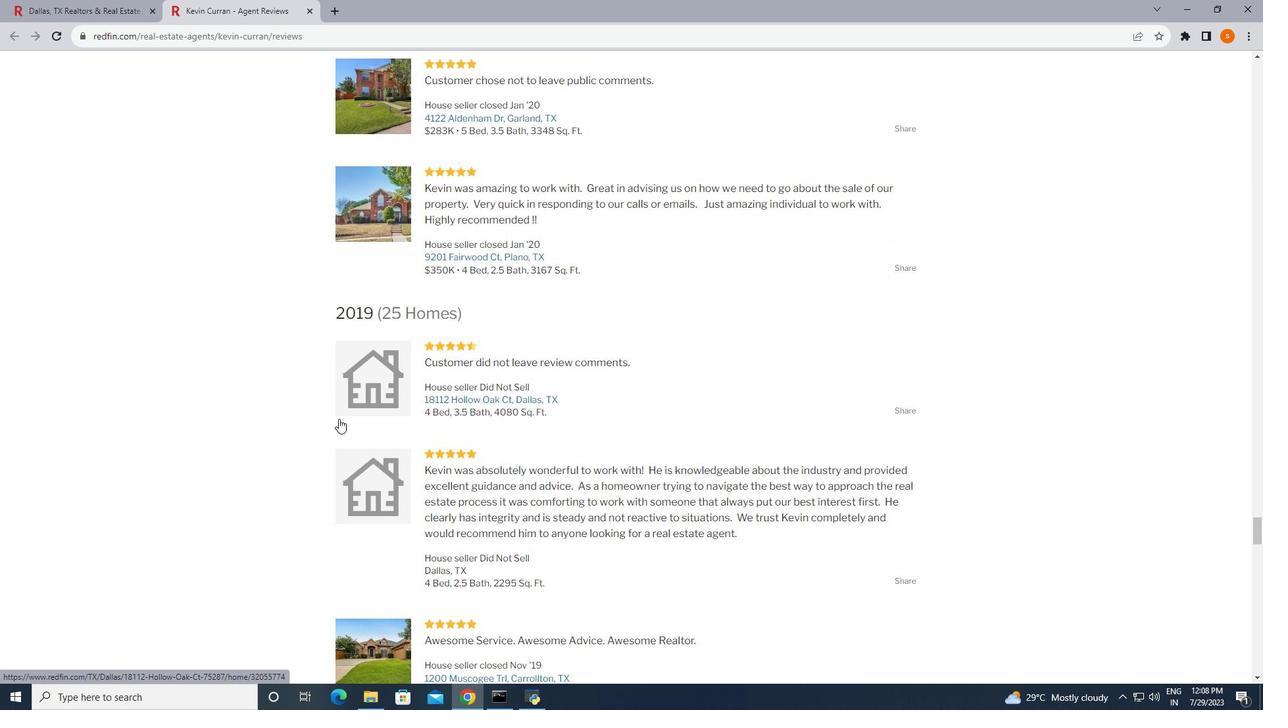 
Action: Mouse scrolled (338, 418) with delta (0, 0)
Screenshot: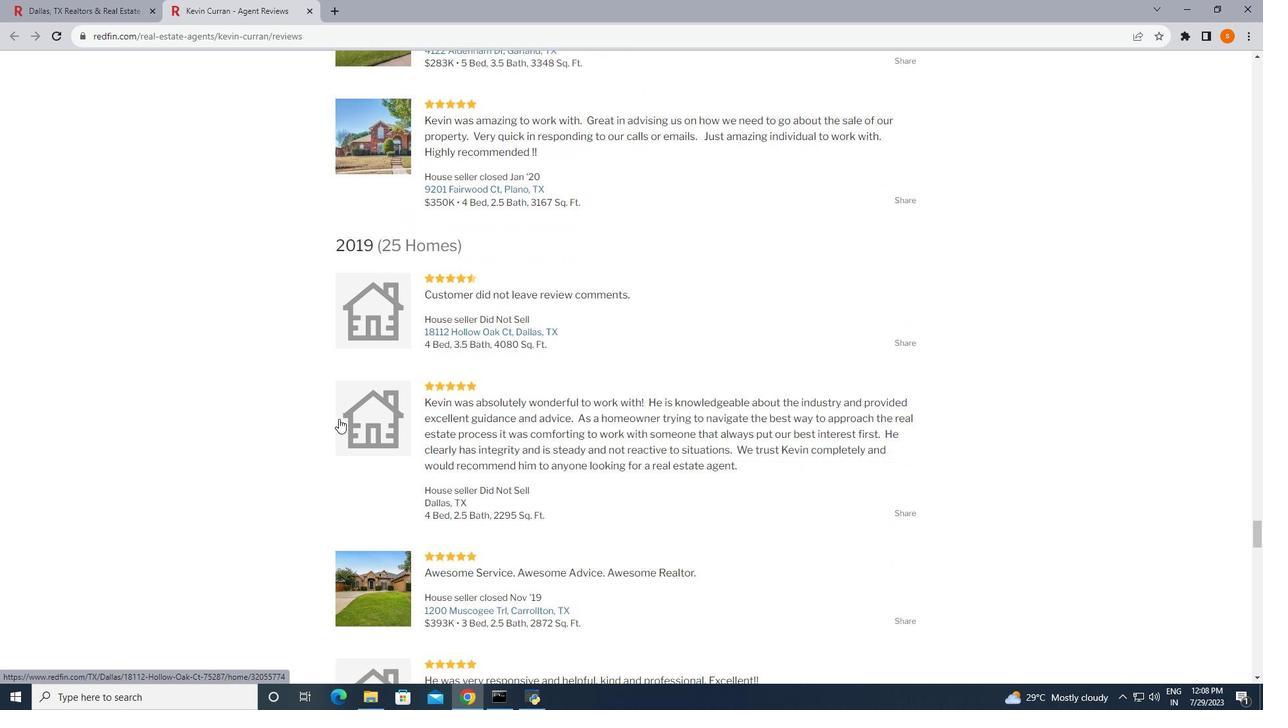 
Action: Mouse scrolled (338, 418) with delta (0, 0)
Screenshot: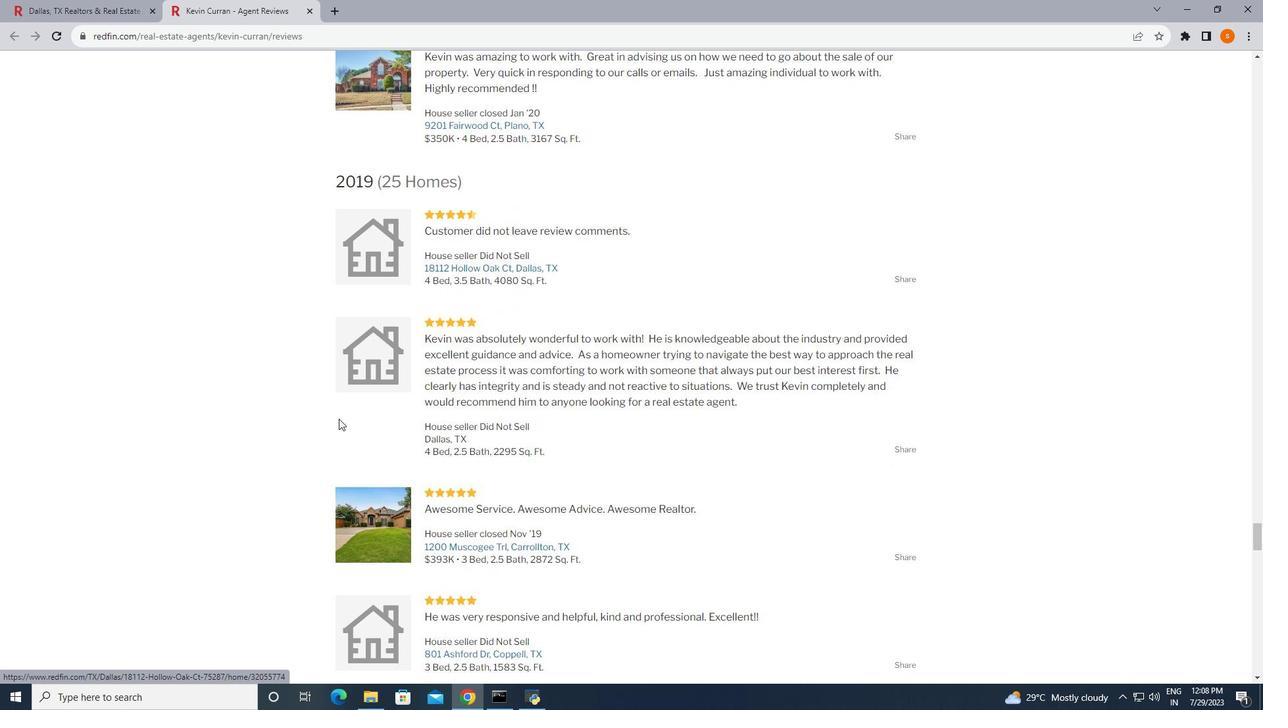 
Action: Mouse scrolled (338, 418) with delta (0, 0)
Screenshot: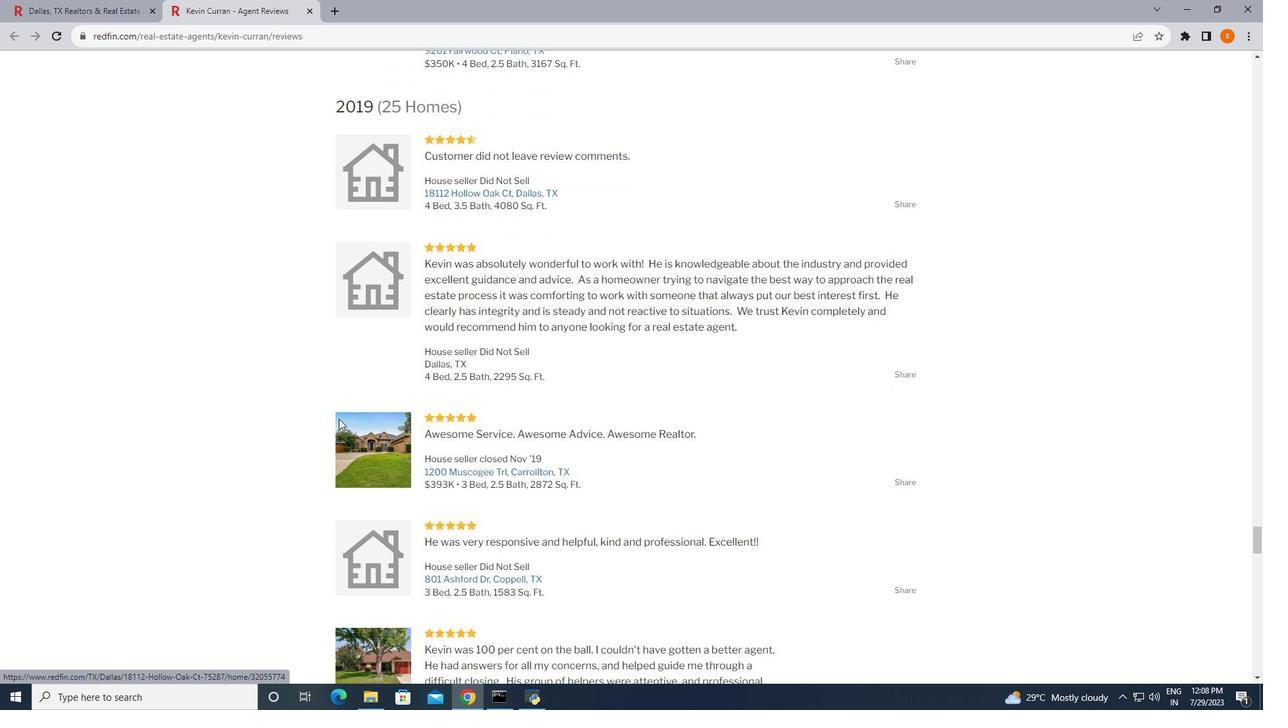 
Action: Mouse scrolled (338, 418) with delta (0, 0)
Screenshot: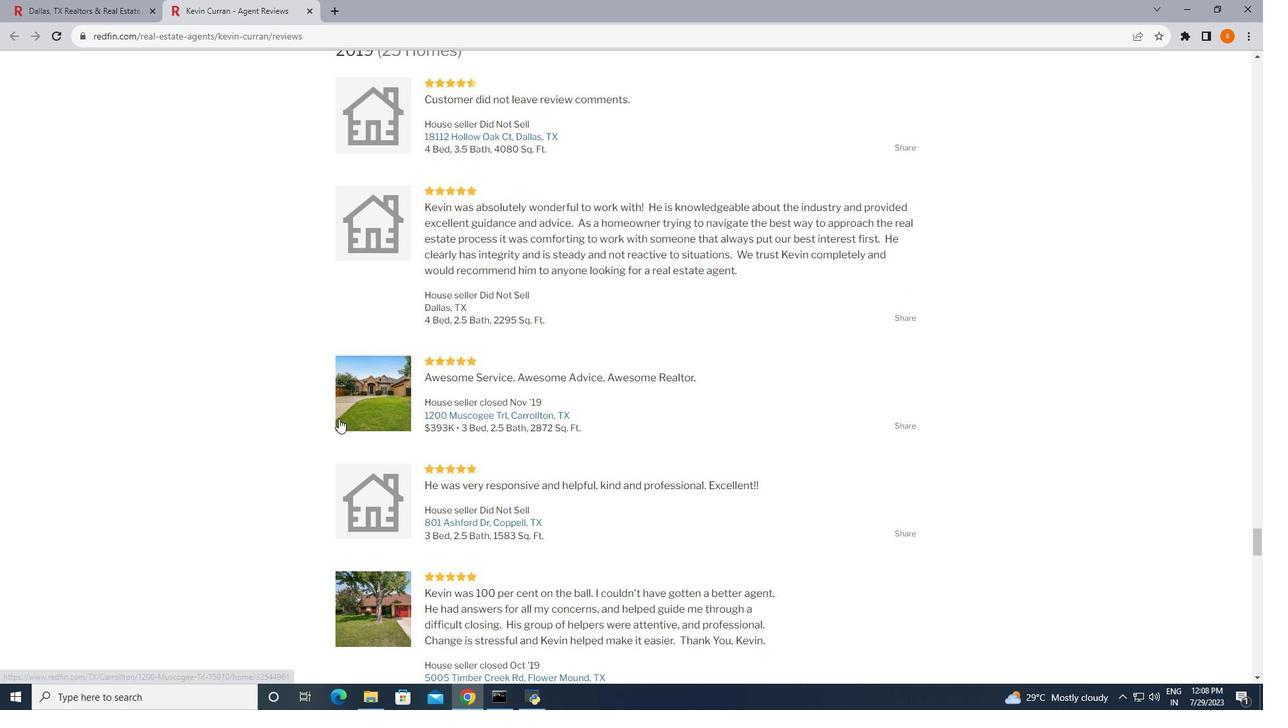 
Action: Mouse scrolled (338, 418) with delta (0, 0)
Screenshot: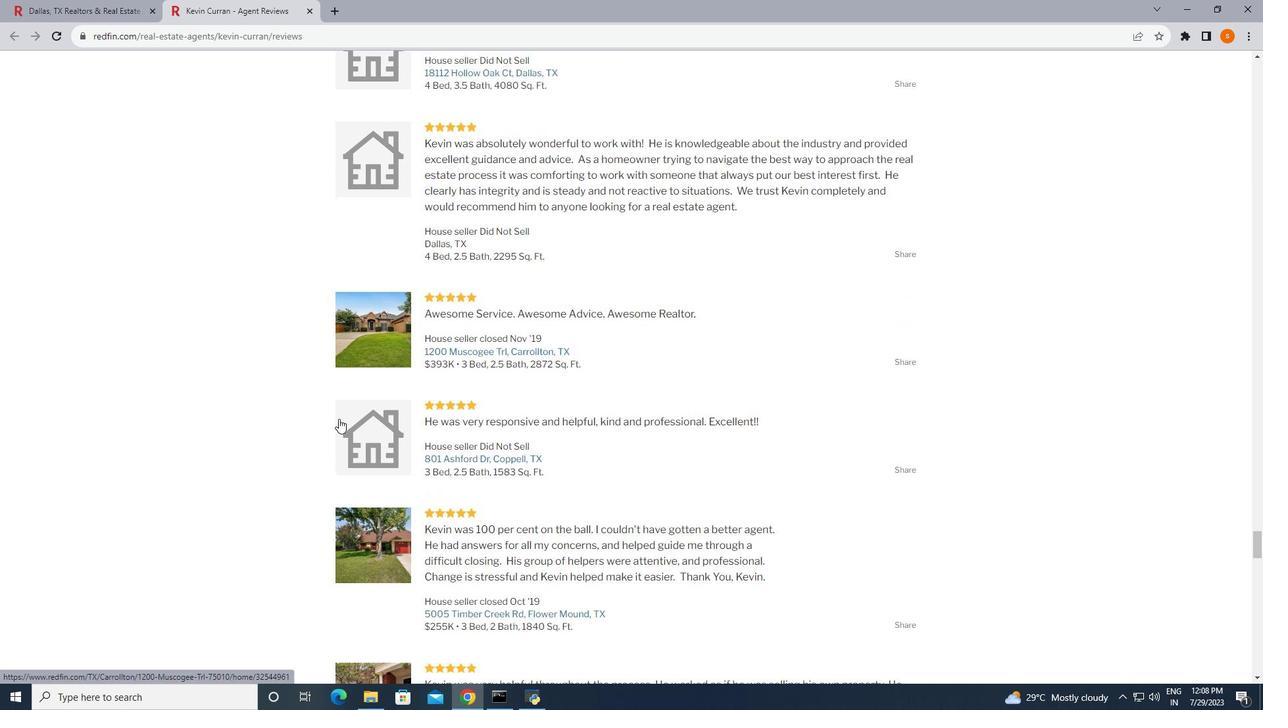 
Action: Mouse scrolled (338, 418) with delta (0, 0)
Screenshot: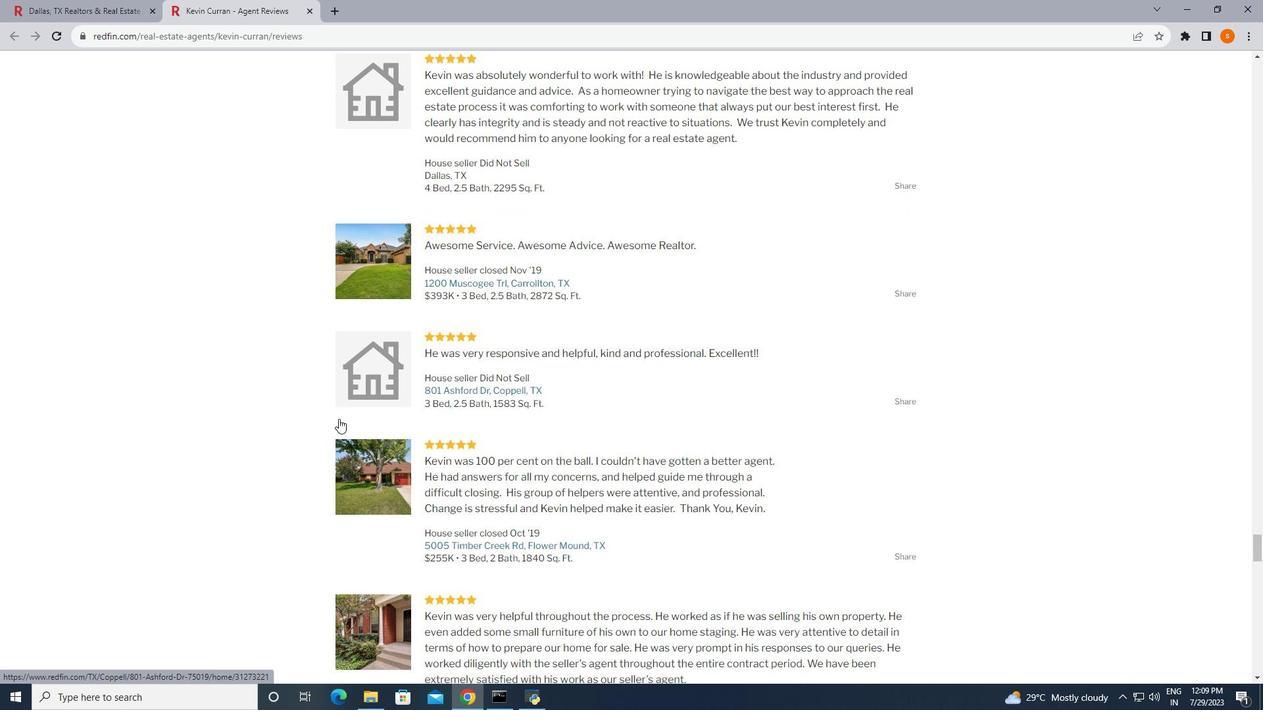 
Action: Mouse scrolled (338, 418) with delta (0, 0)
Screenshot: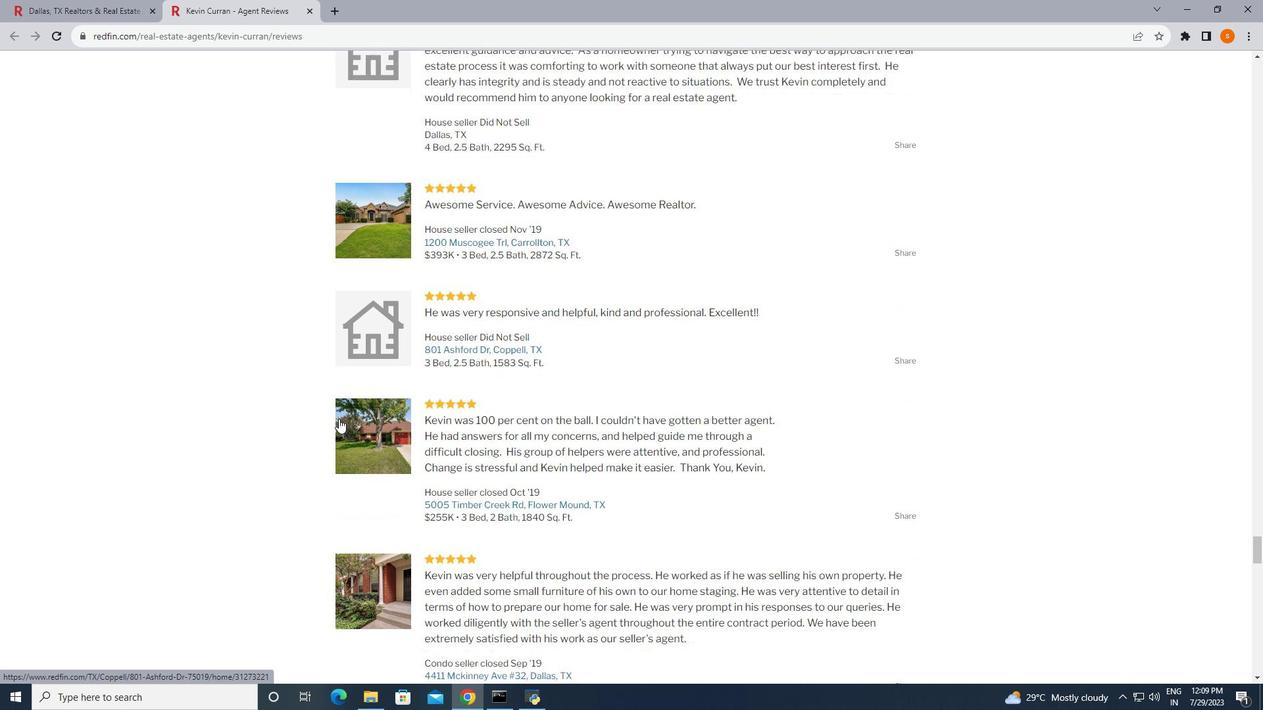 
Action: Mouse scrolled (338, 418) with delta (0, 0)
Screenshot: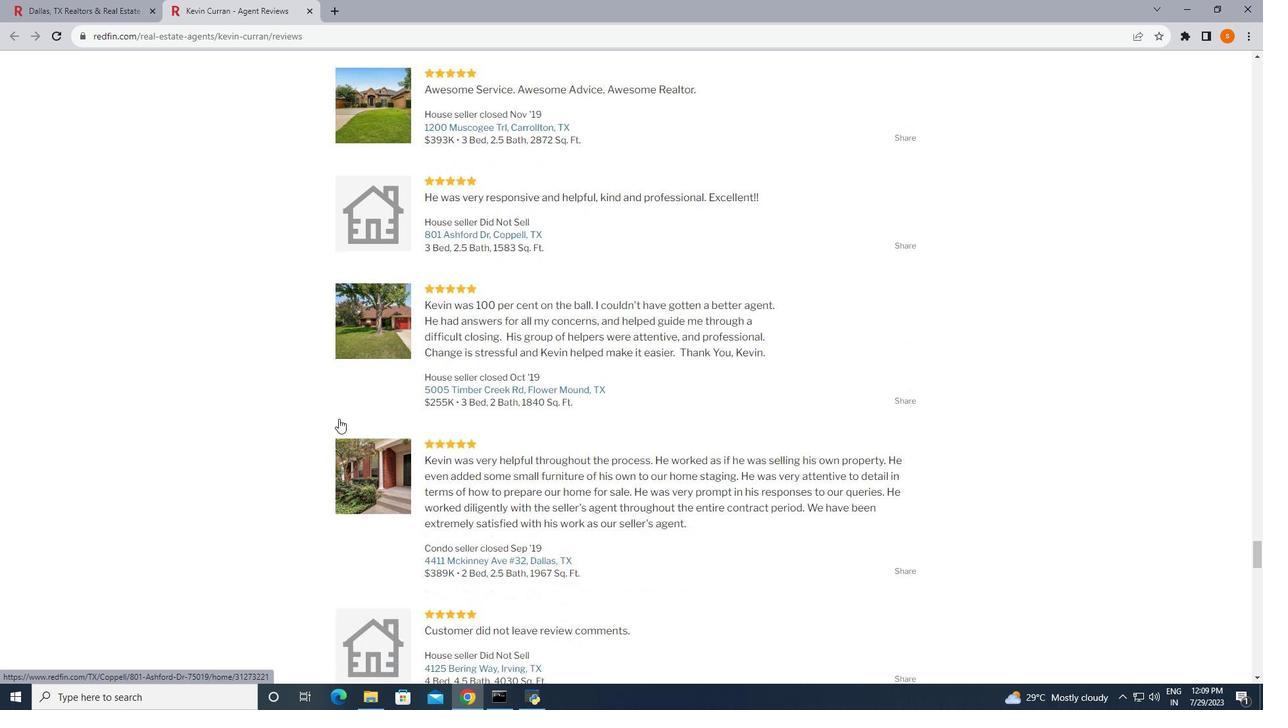 
Action: Mouse scrolled (338, 418) with delta (0, 0)
Screenshot: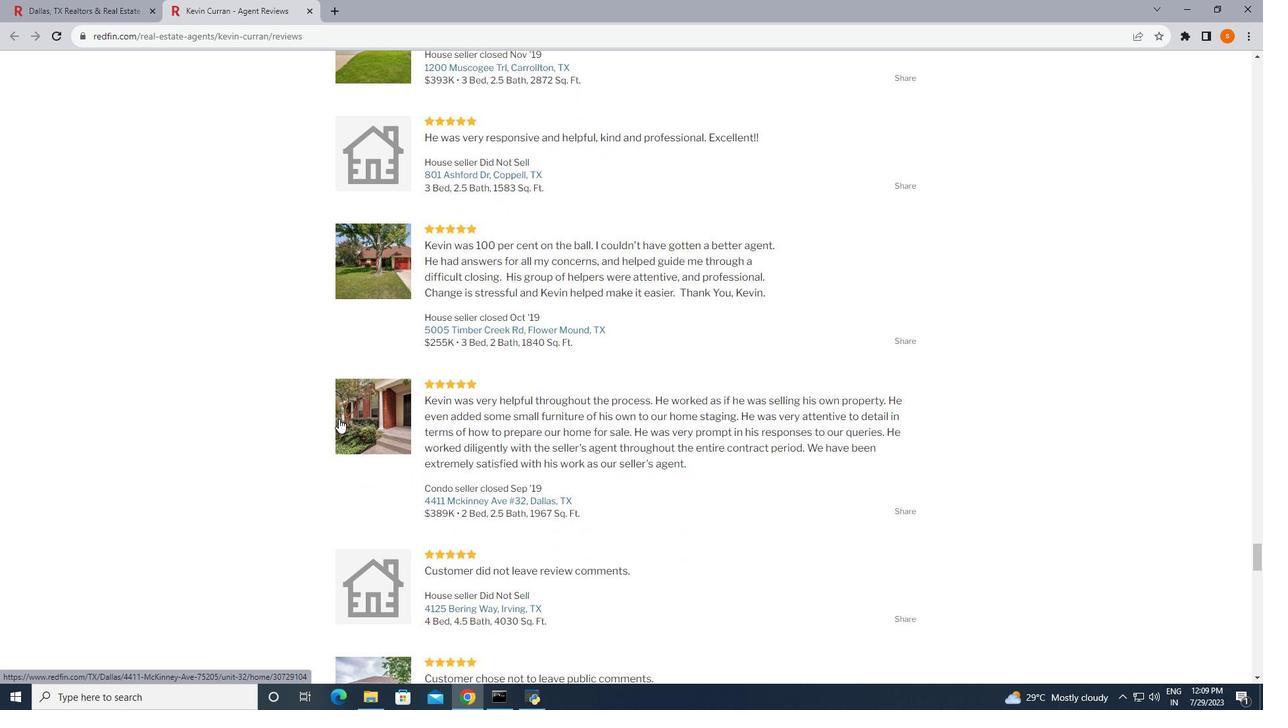 
Action: Mouse scrolled (338, 418) with delta (0, 0)
Screenshot: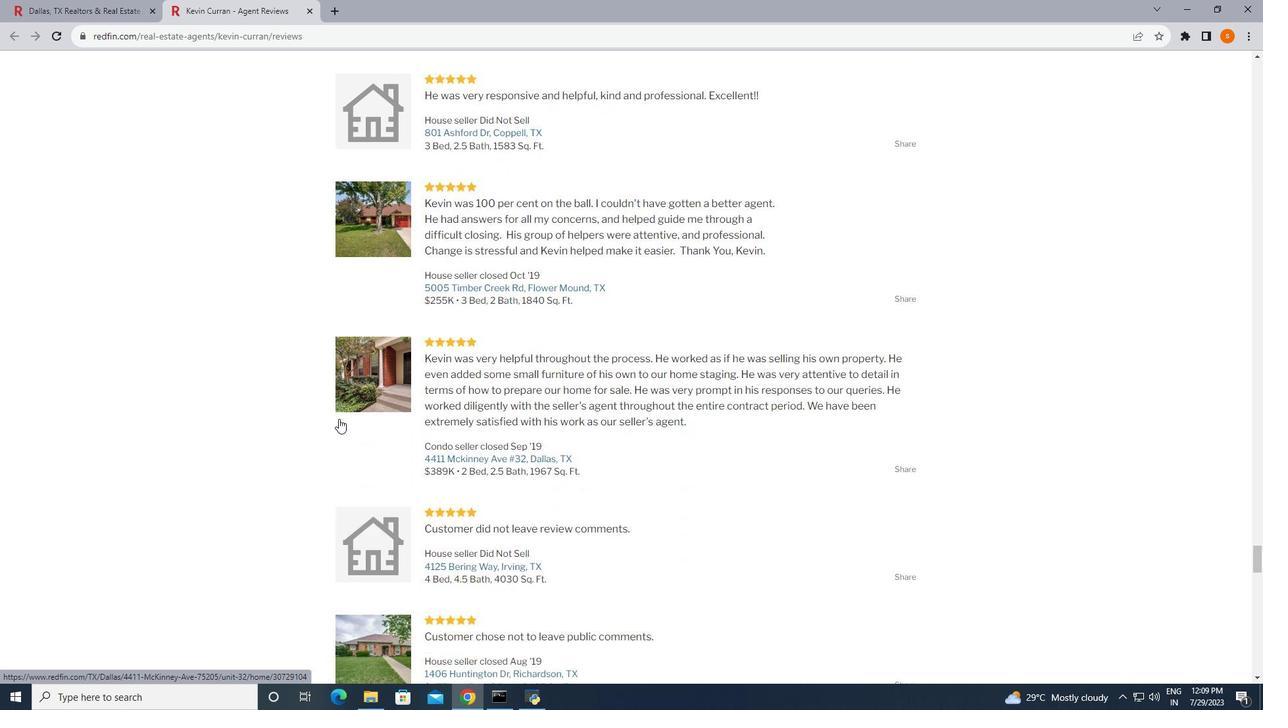 
Action: Mouse scrolled (338, 418) with delta (0, 0)
Screenshot: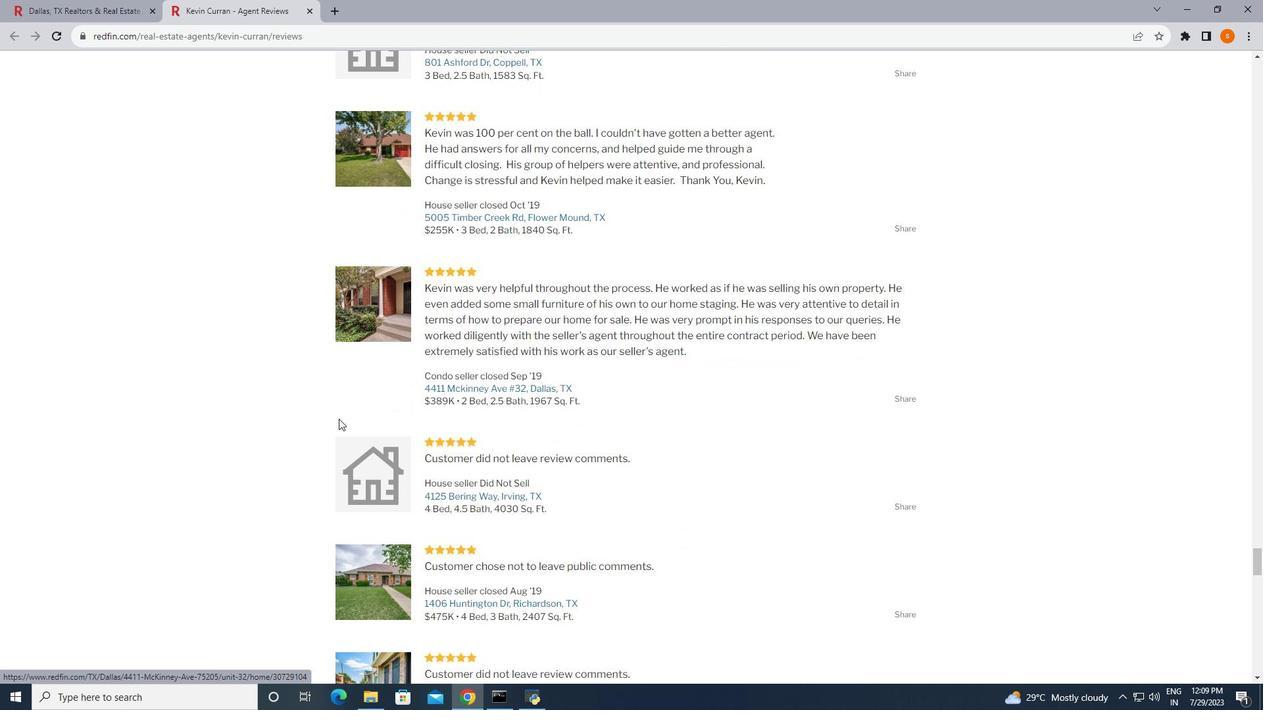 
Action: Mouse scrolled (338, 418) with delta (0, 0)
Screenshot: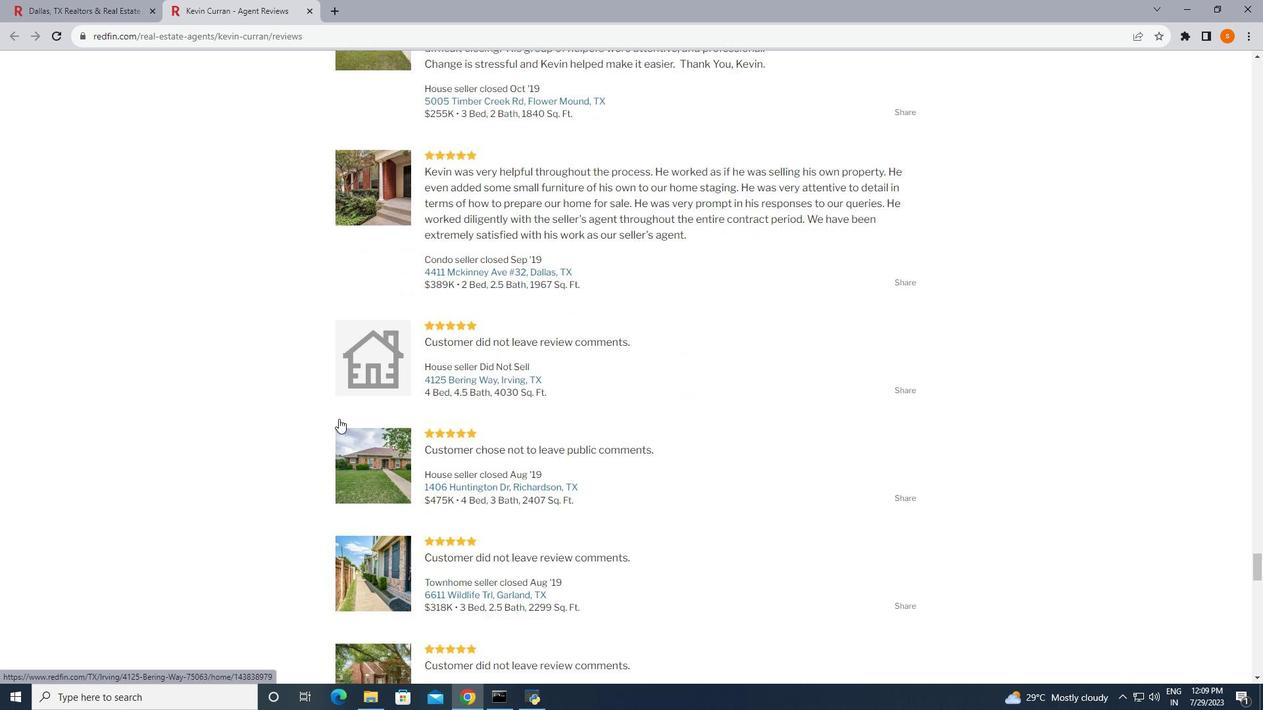 
Action: Mouse scrolled (338, 418) with delta (0, 0)
Screenshot: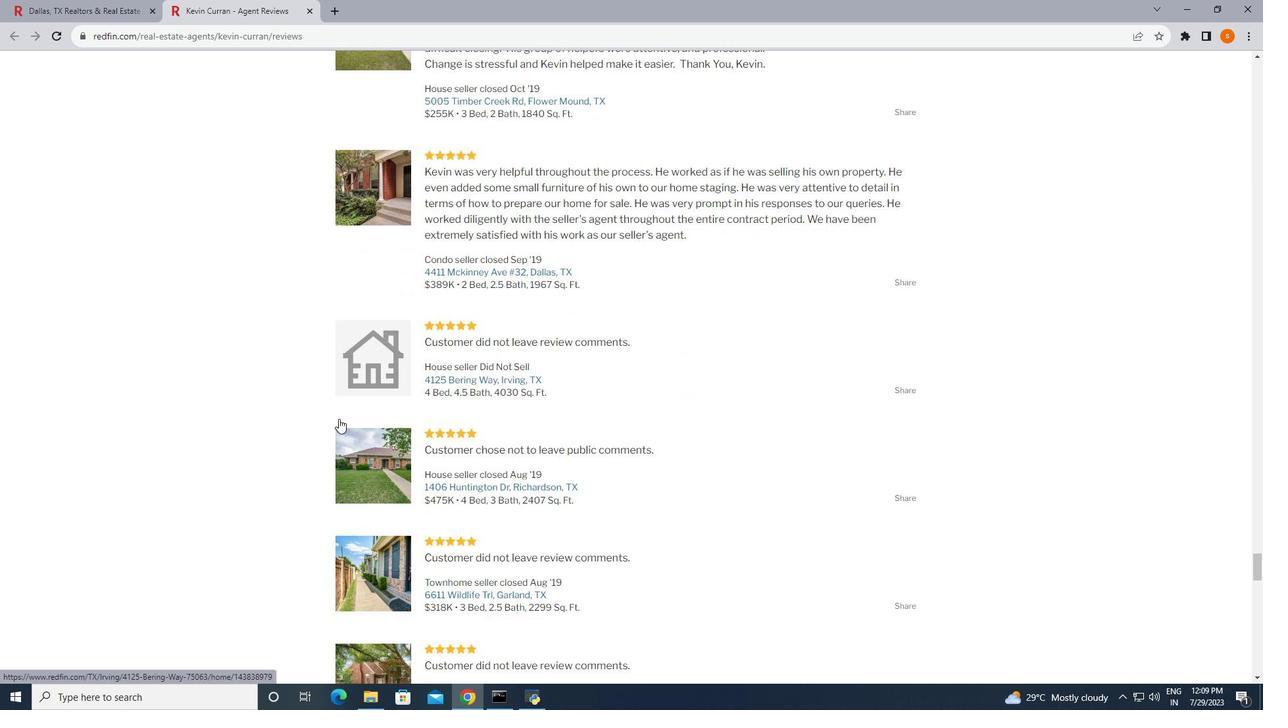 
Action: Mouse scrolled (338, 418) with delta (0, 0)
Screenshot: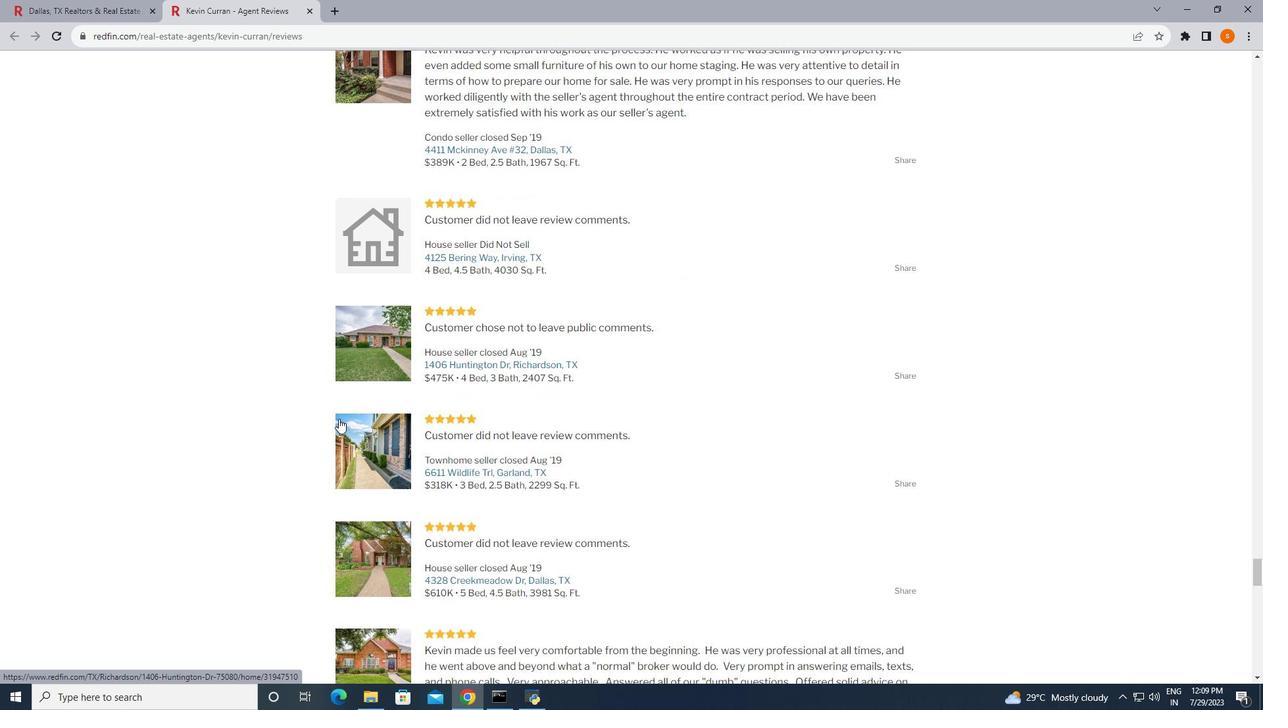 
Action: Mouse scrolled (338, 418) with delta (0, 0)
Screenshot: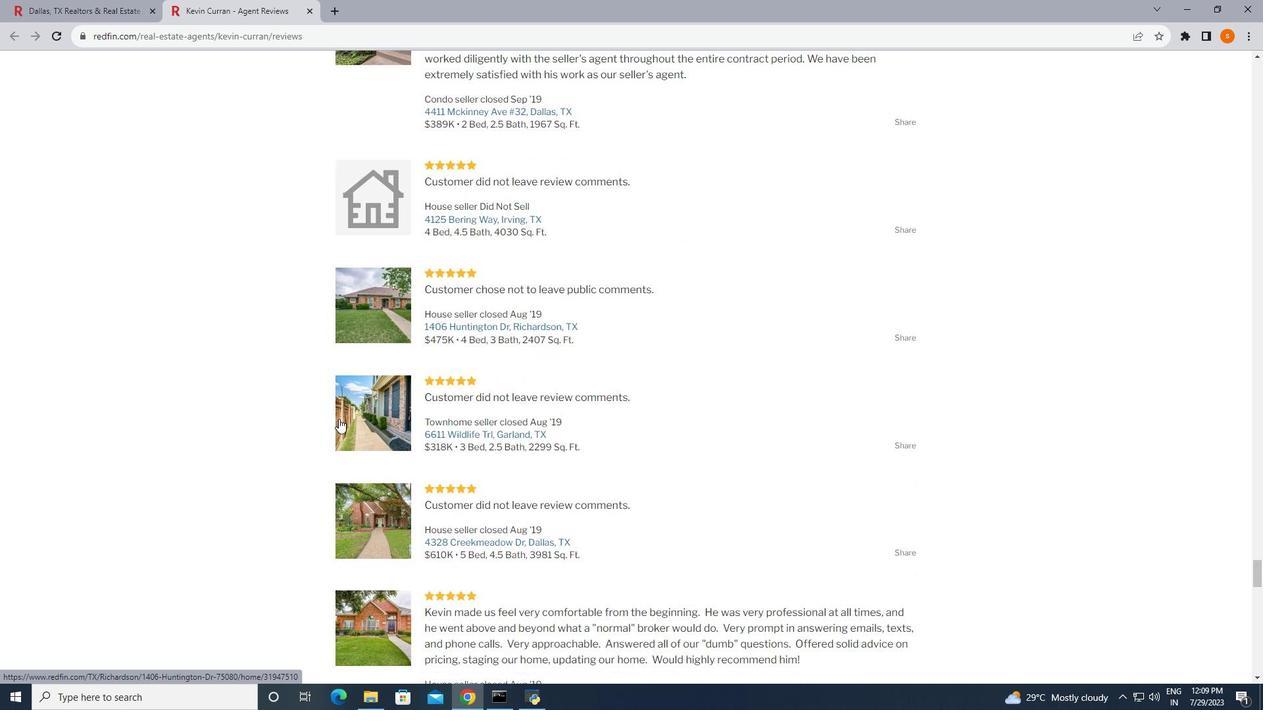 
Action: Mouse scrolled (338, 418) with delta (0, 0)
Screenshot: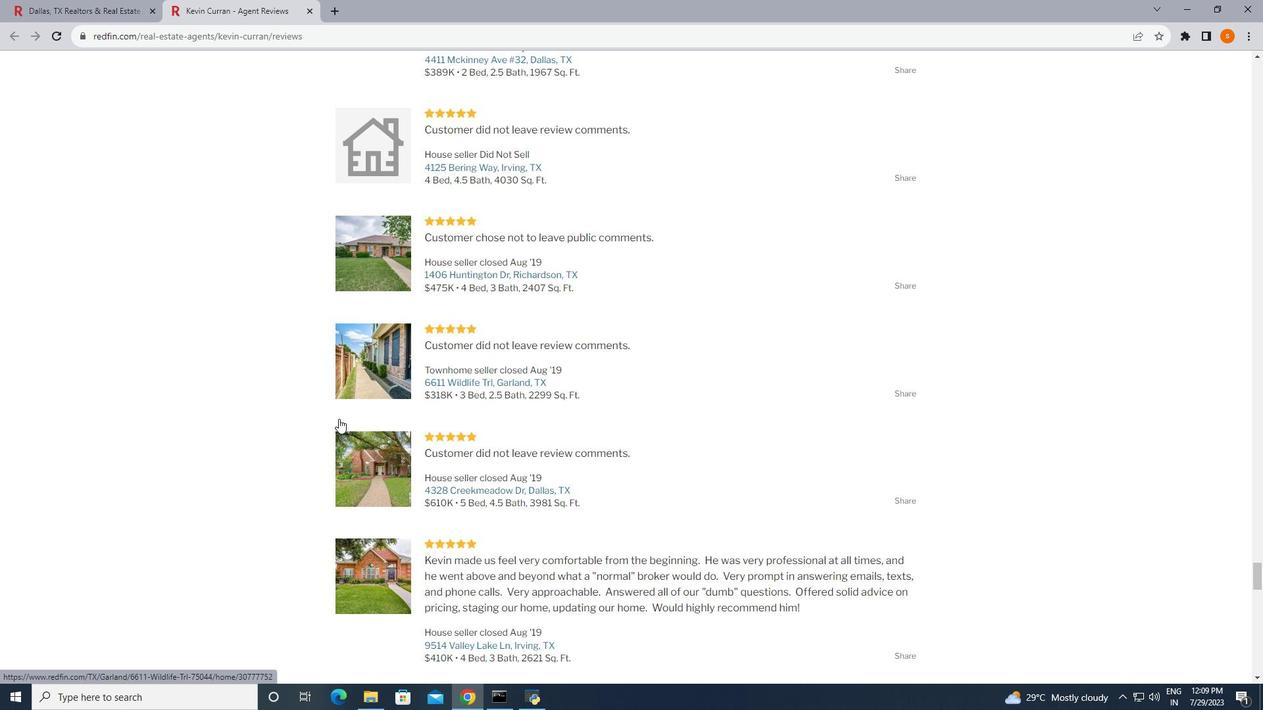 
Action: Mouse scrolled (338, 418) with delta (0, 0)
Screenshot: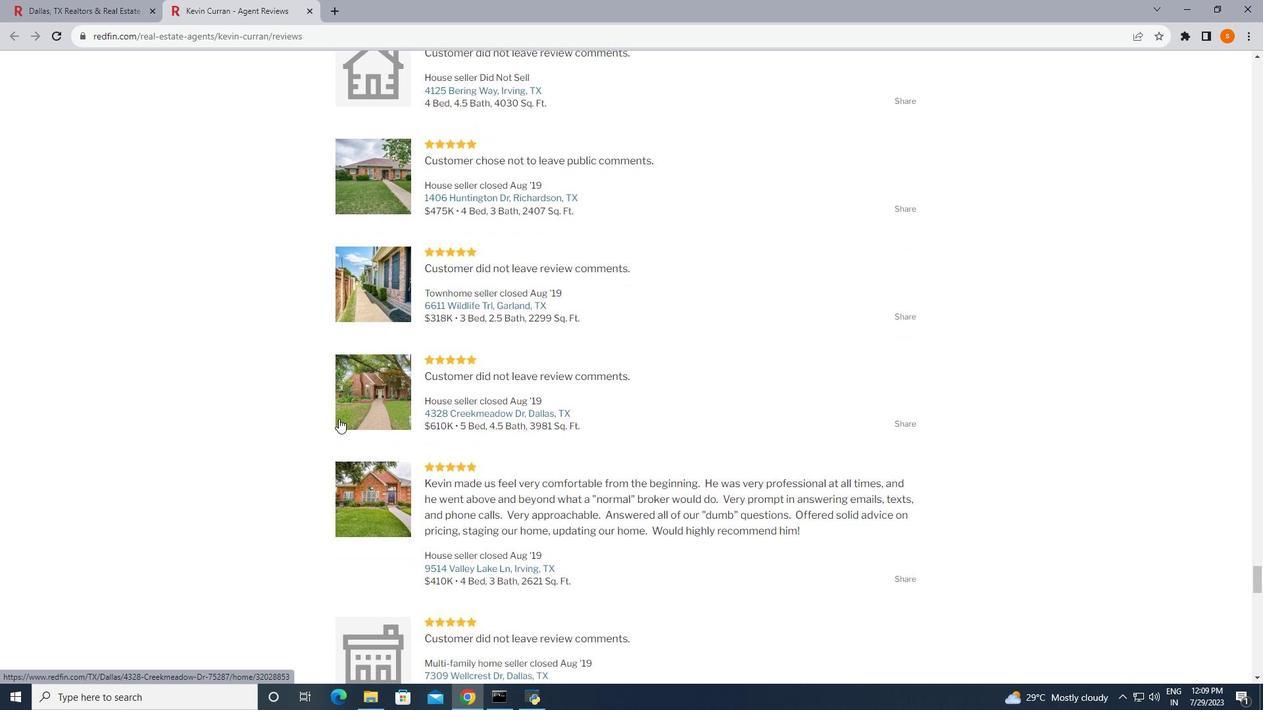 
Action: Mouse scrolled (338, 418) with delta (0, 0)
Screenshot: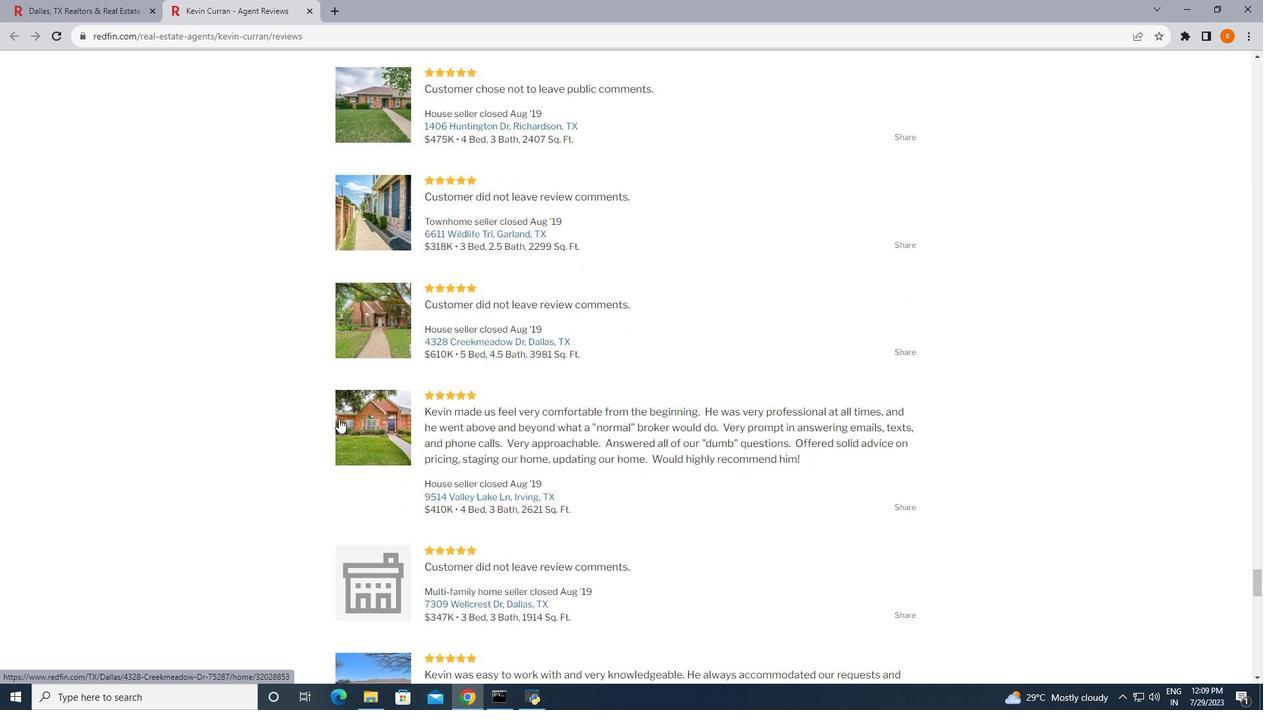 
Action: Mouse scrolled (338, 418) with delta (0, 0)
Screenshot: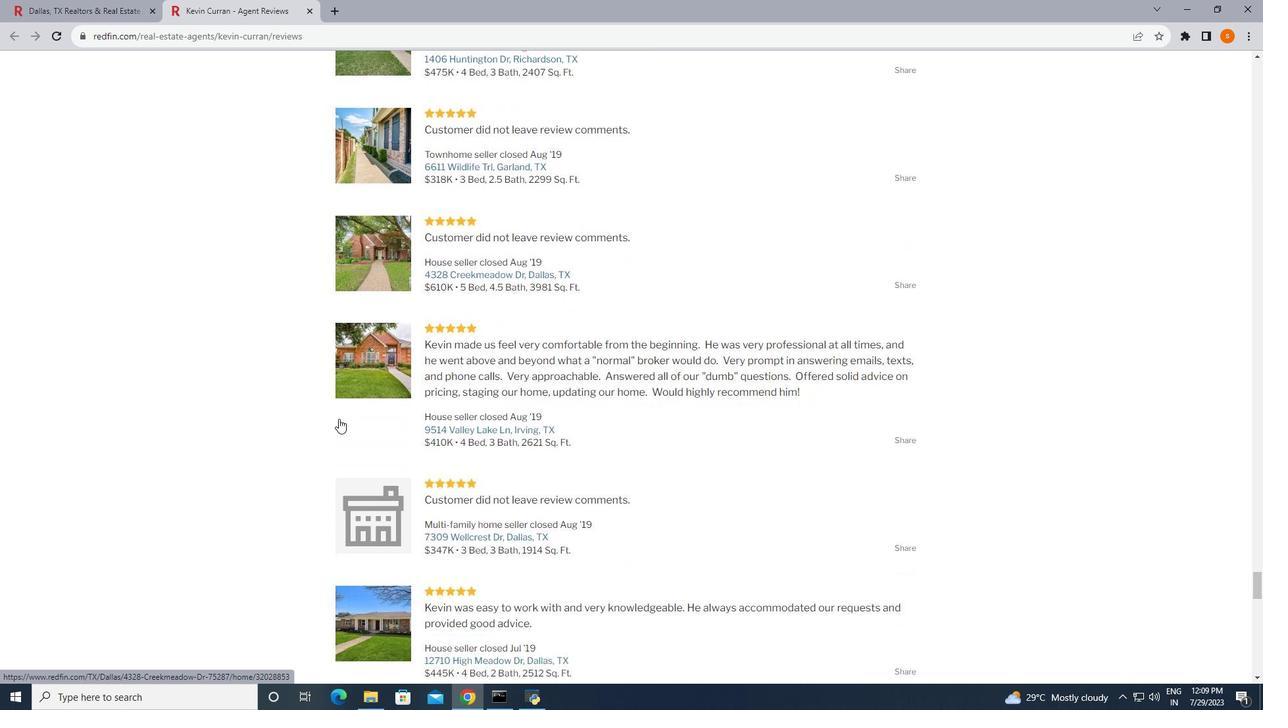 
Action: Mouse scrolled (338, 418) with delta (0, 0)
Screenshot: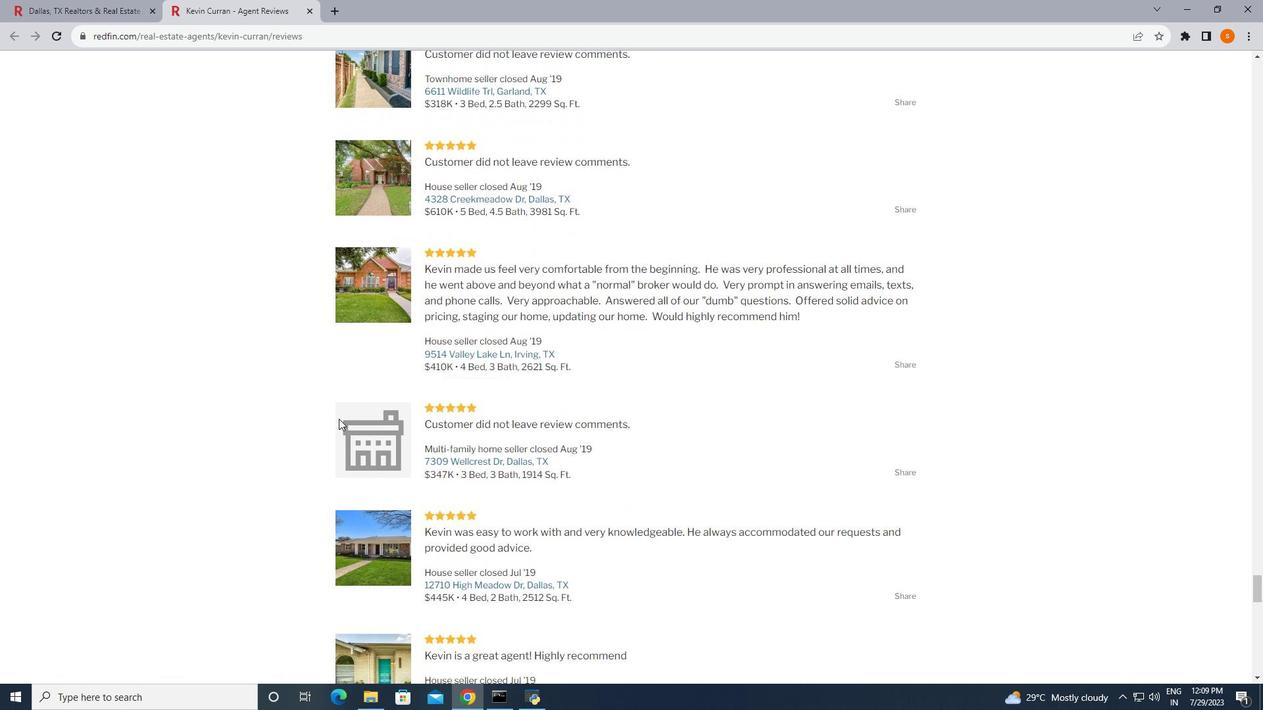 
Action: Mouse scrolled (338, 418) with delta (0, 0)
Screenshot: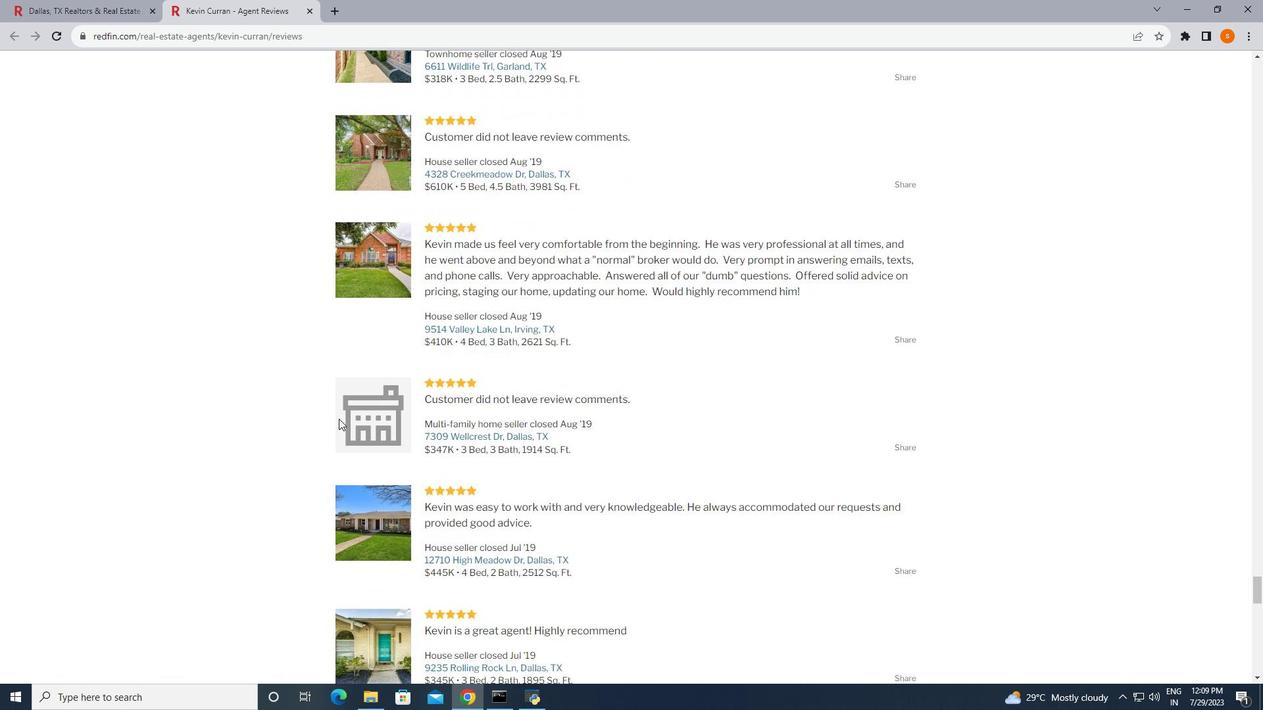 
Action: Mouse moved to (319, 480)
Screenshot: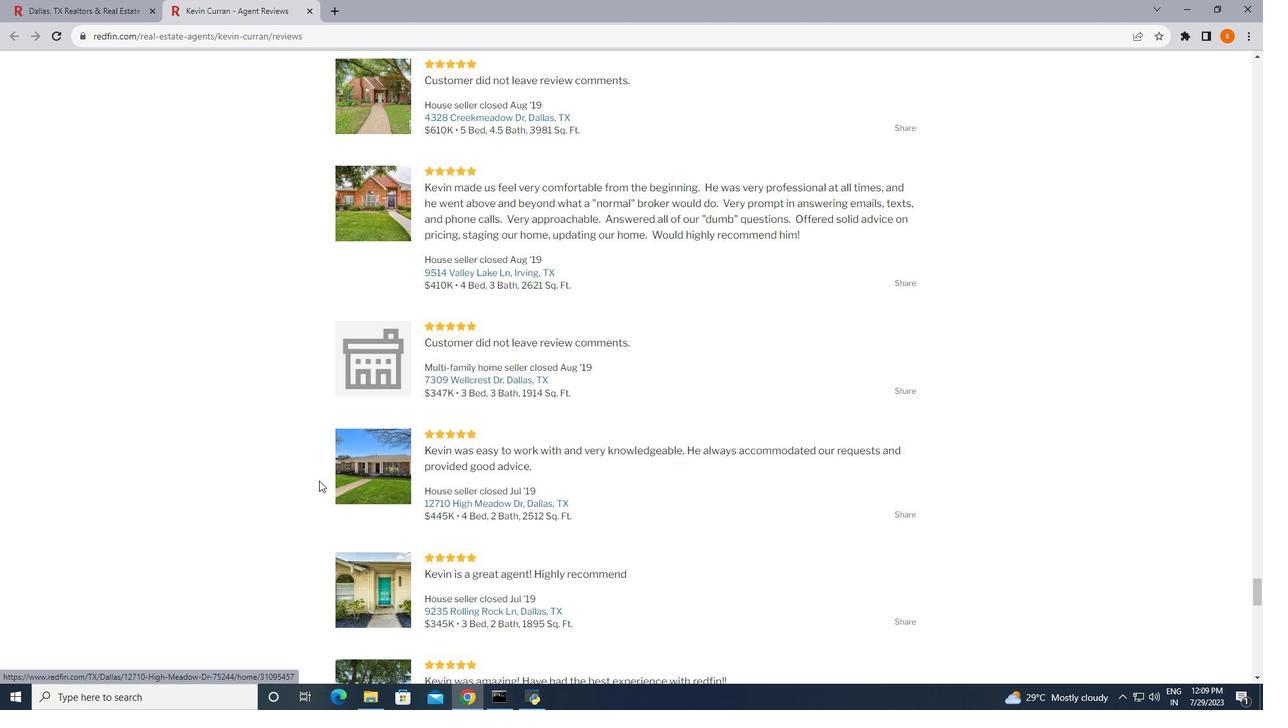 
Action: Mouse scrolled (319, 480) with delta (0, 0)
Screenshot: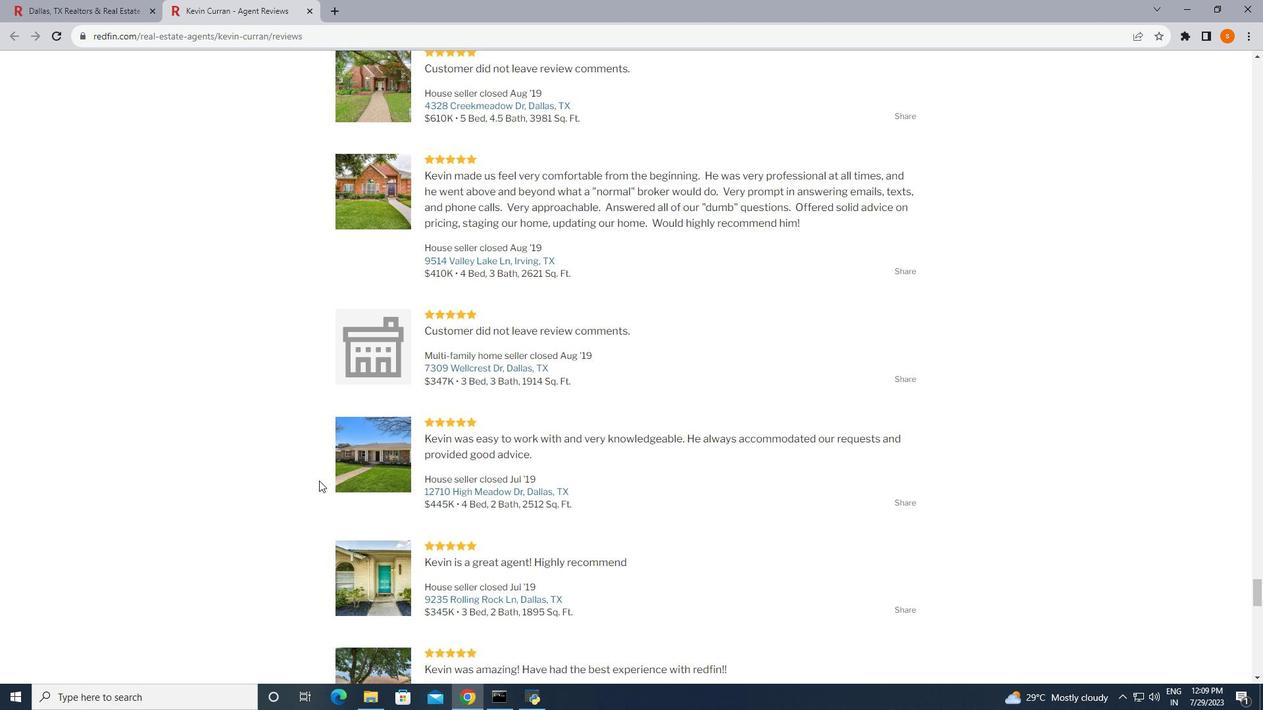 
Action: Mouse scrolled (319, 480) with delta (0, 0)
Screenshot: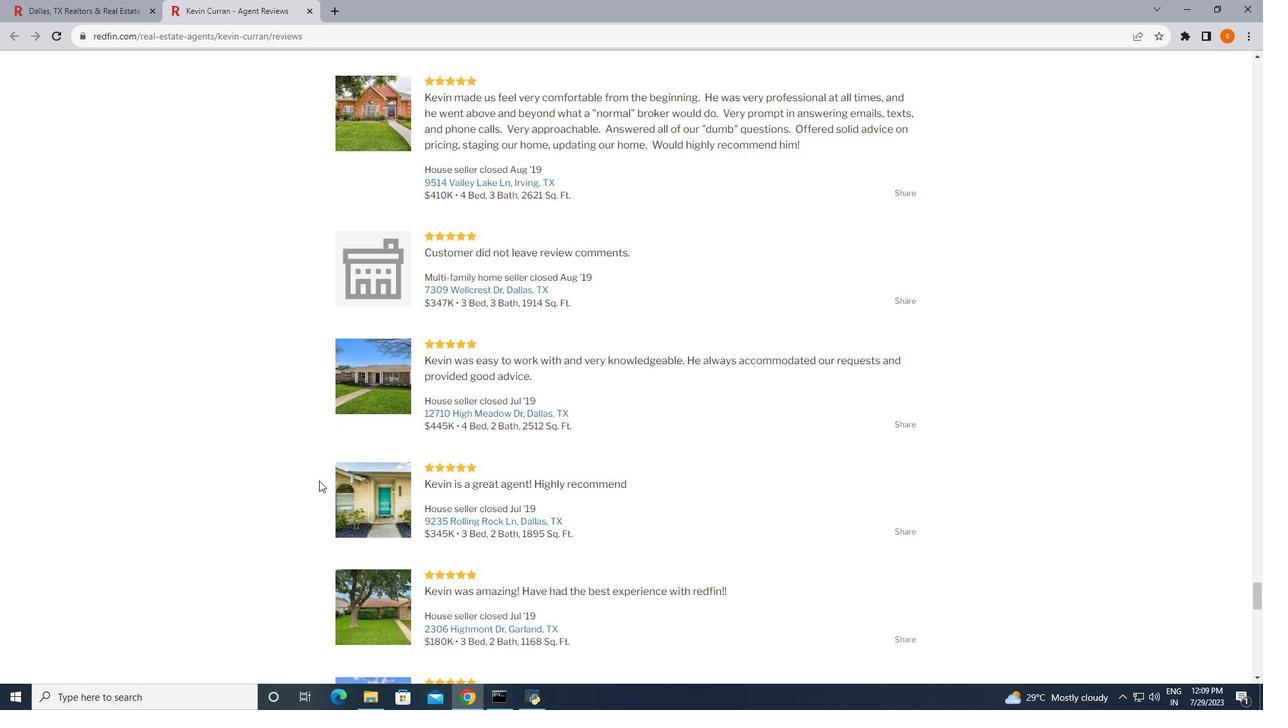 
Action: Mouse scrolled (319, 480) with delta (0, 0)
Screenshot: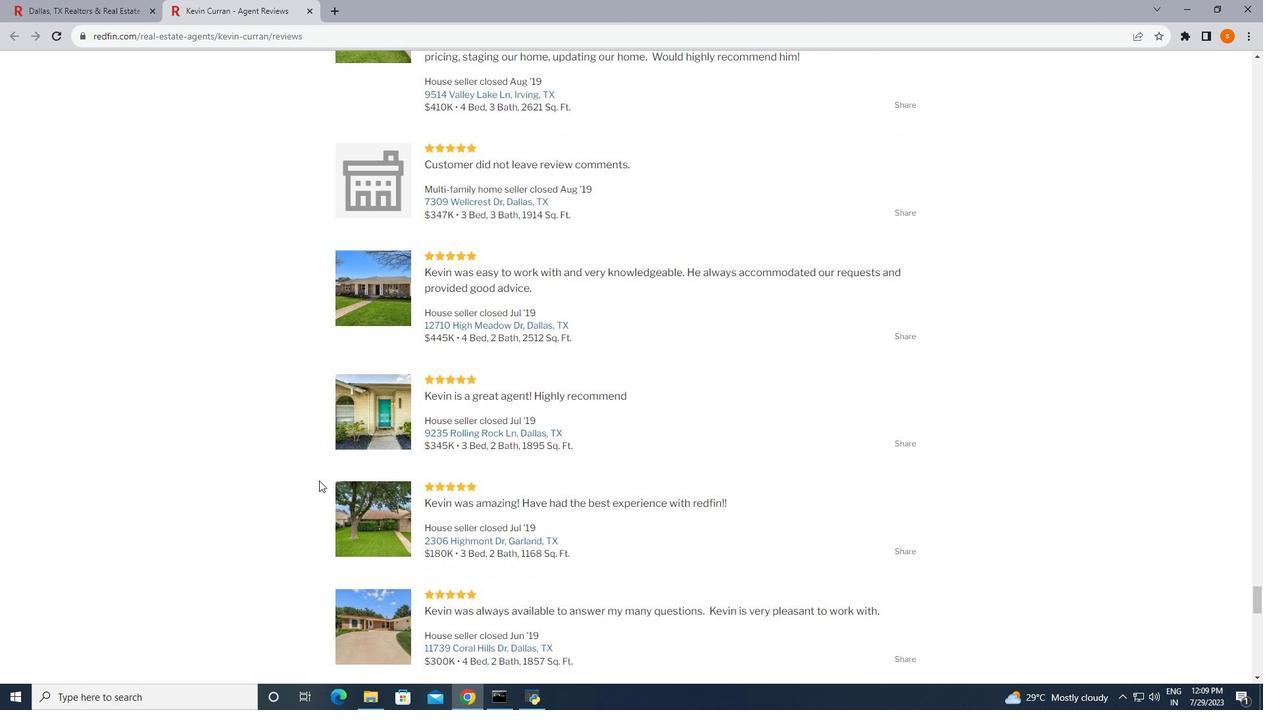 
Action: Mouse scrolled (319, 480) with delta (0, 0)
Screenshot: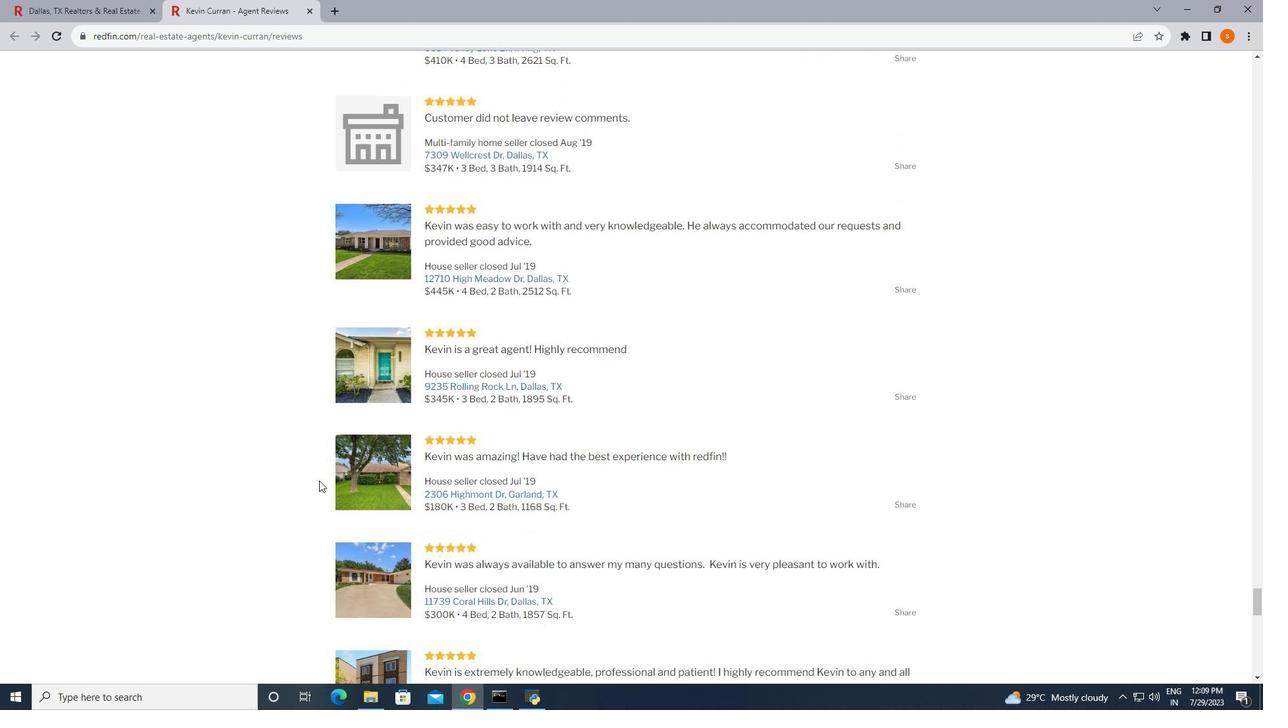 
Action: Mouse scrolled (319, 480) with delta (0, 0)
Screenshot: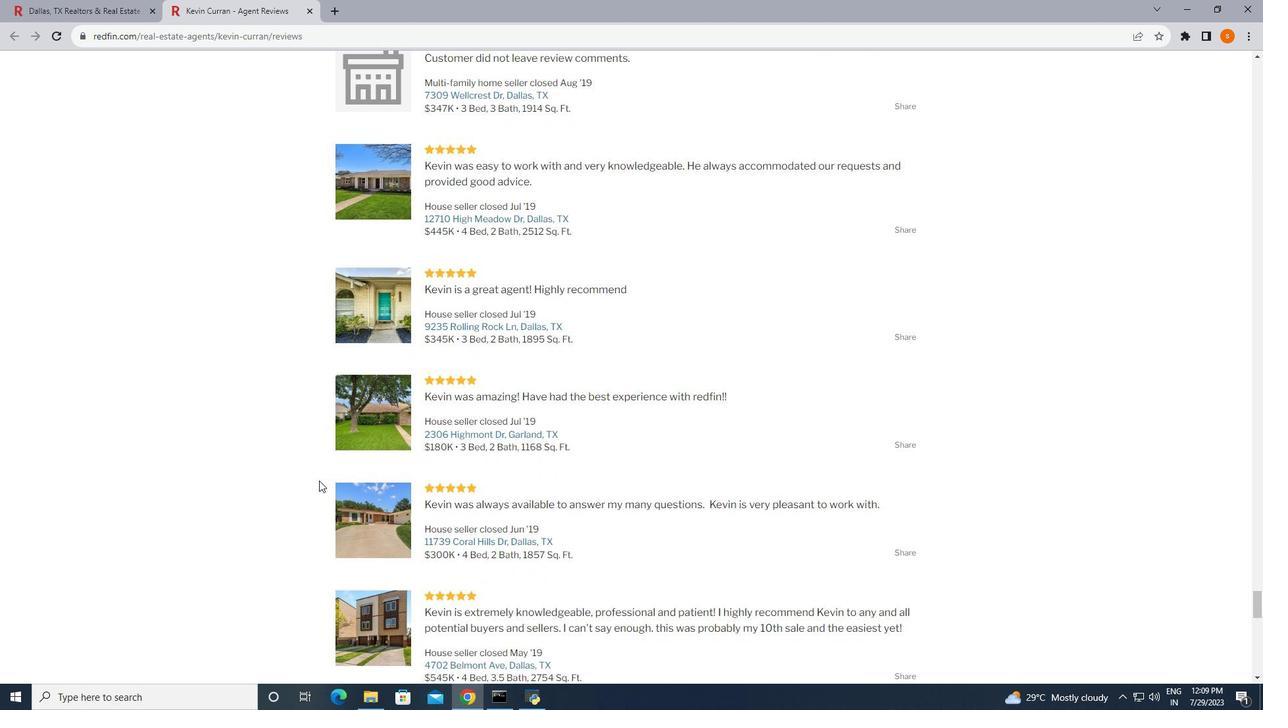 
Action: Mouse scrolled (319, 480) with delta (0, 0)
Screenshot: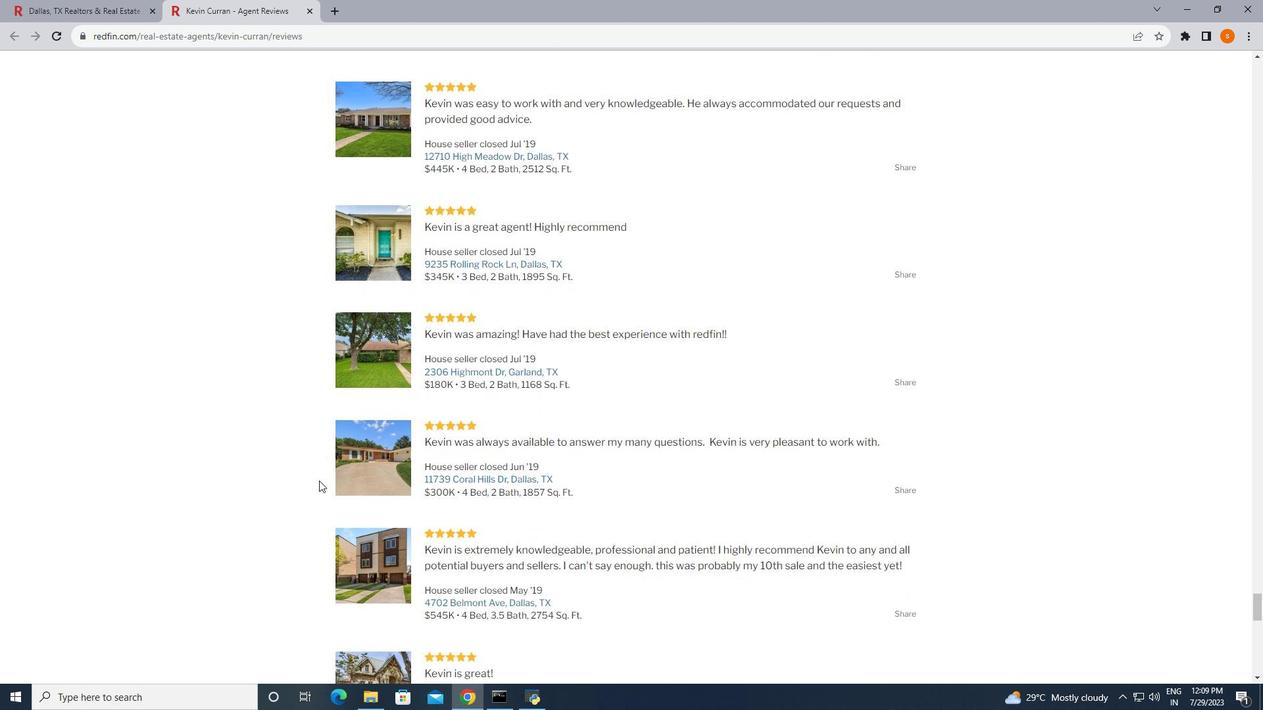 
Action: Mouse scrolled (319, 480) with delta (0, 0)
Screenshot: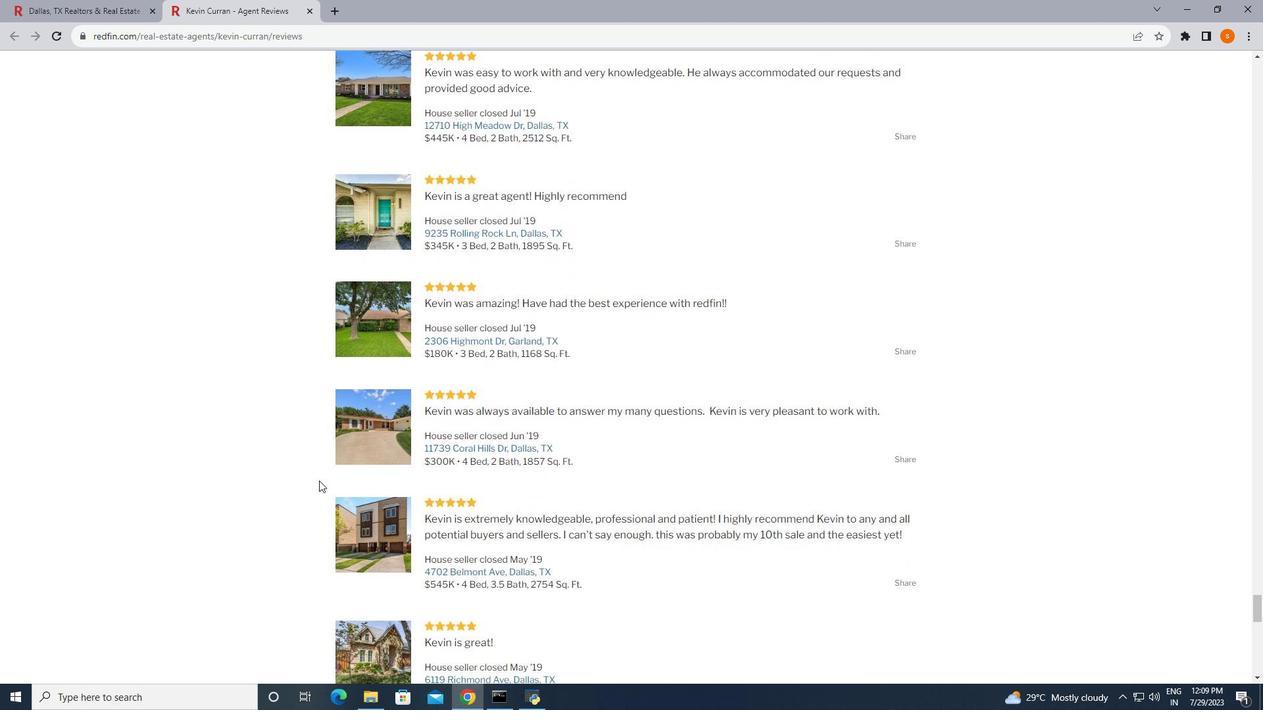 
Action: Mouse scrolled (319, 480) with delta (0, 0)
Screenshot: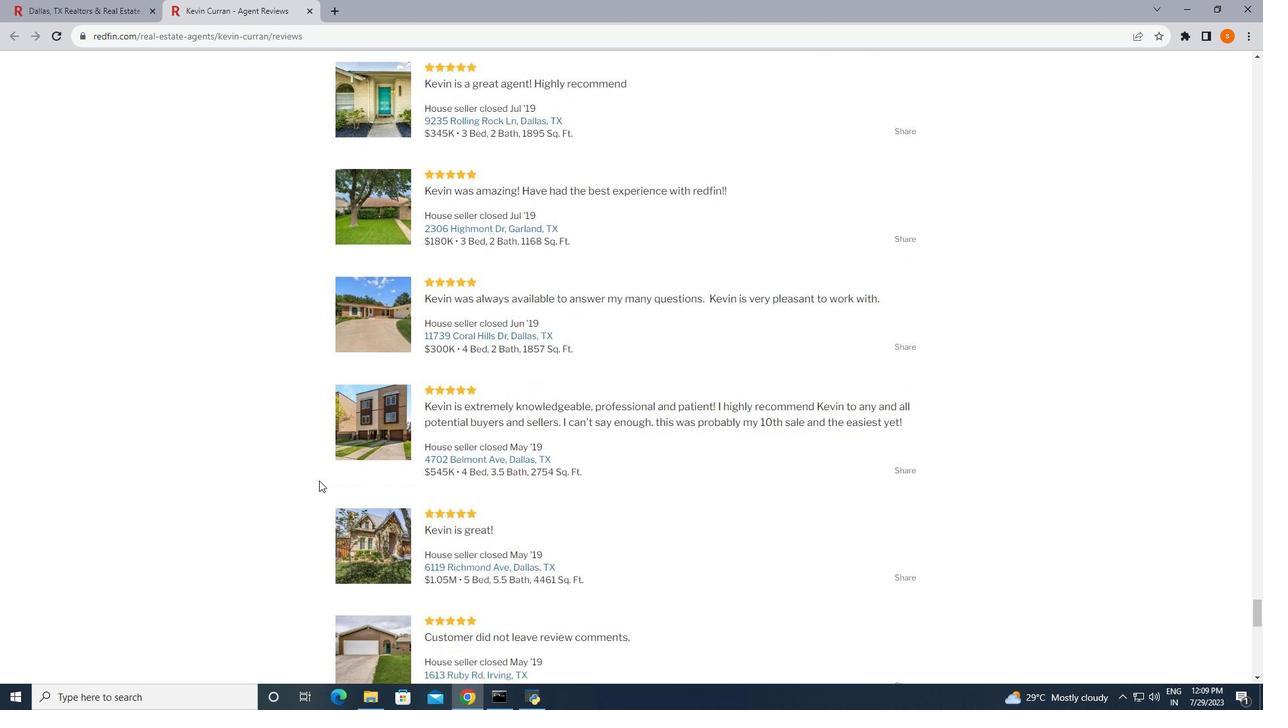 
Action: Mouse scrolled (319, 480) with delta (0, 0)
Screenshot: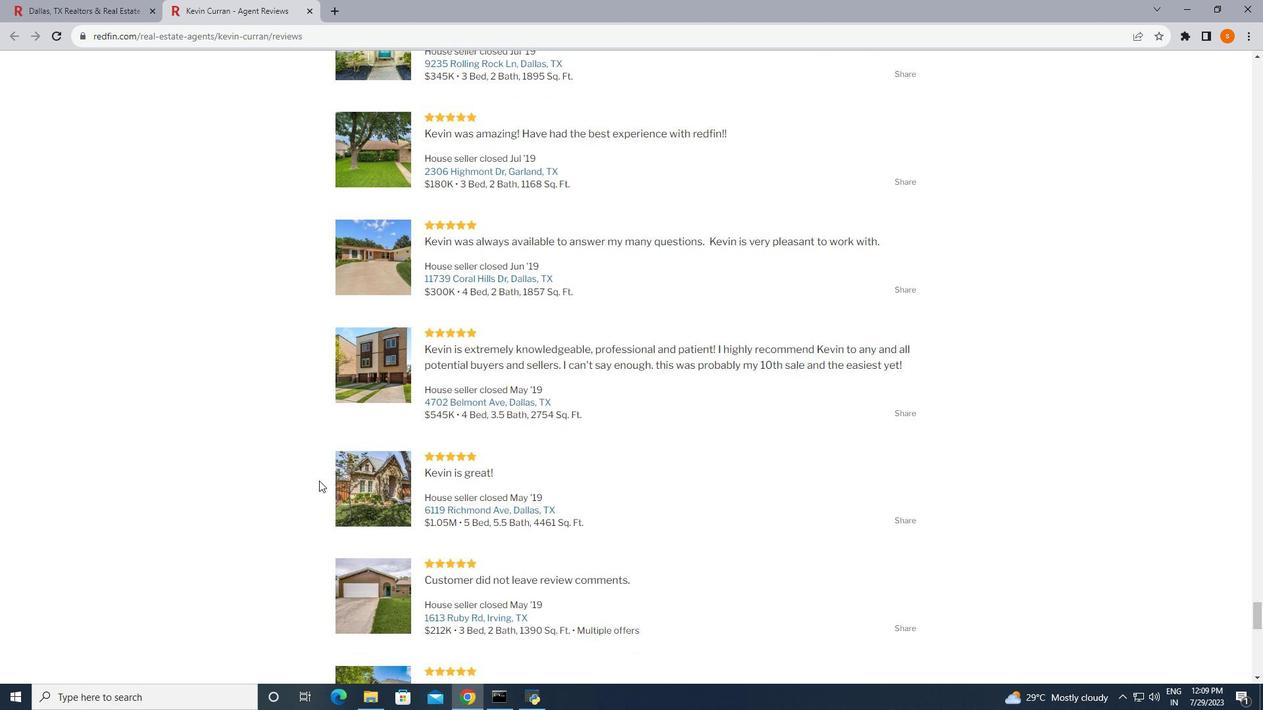 
Action: Mouse scrolled (319, 480) with delta (0, 0)
Screenshot: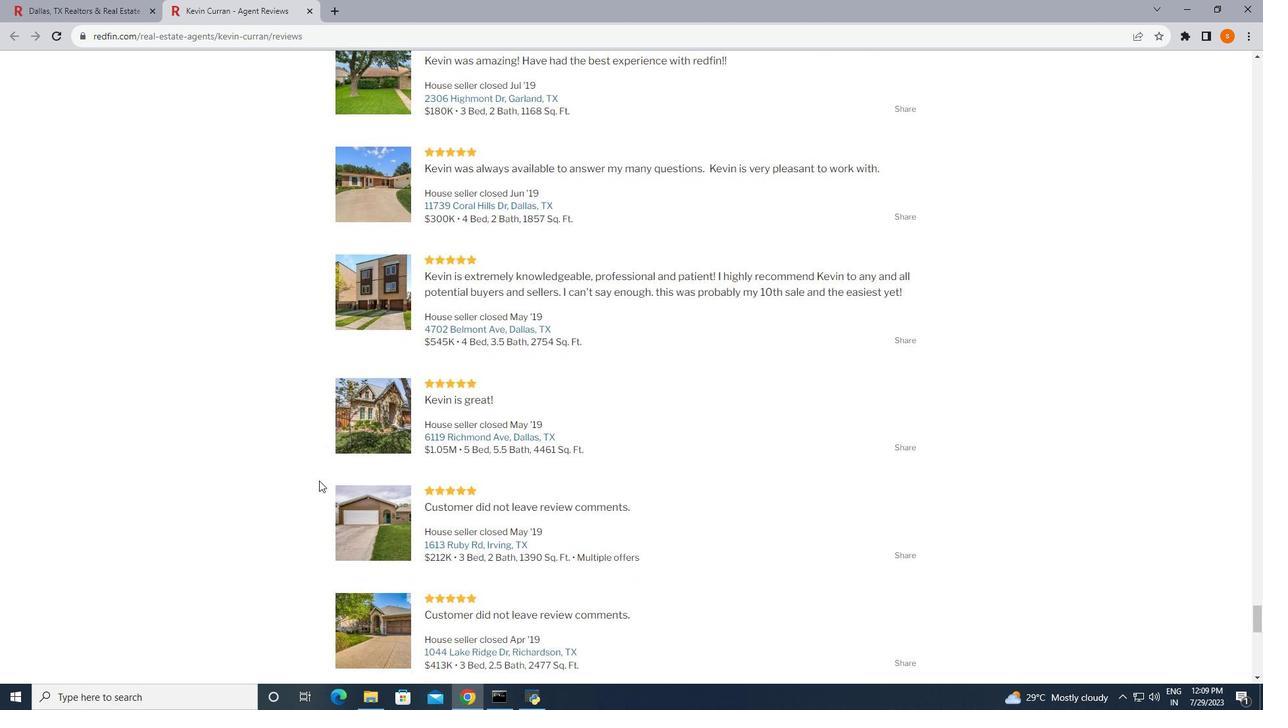 
Action: Mouse scrolled (319, 480) with delta (0, 0)
Screenshot: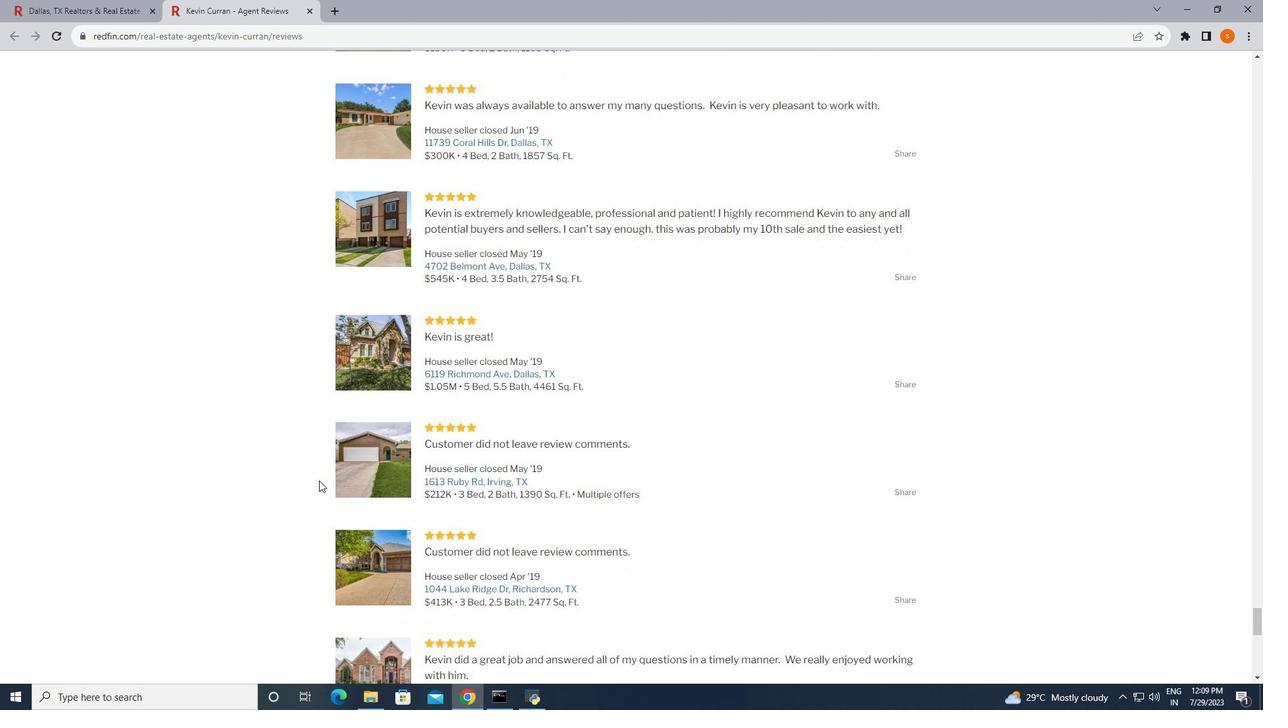 
Action: Mouse scrolled (319, 480) with delta (0, 0)
Screenshot: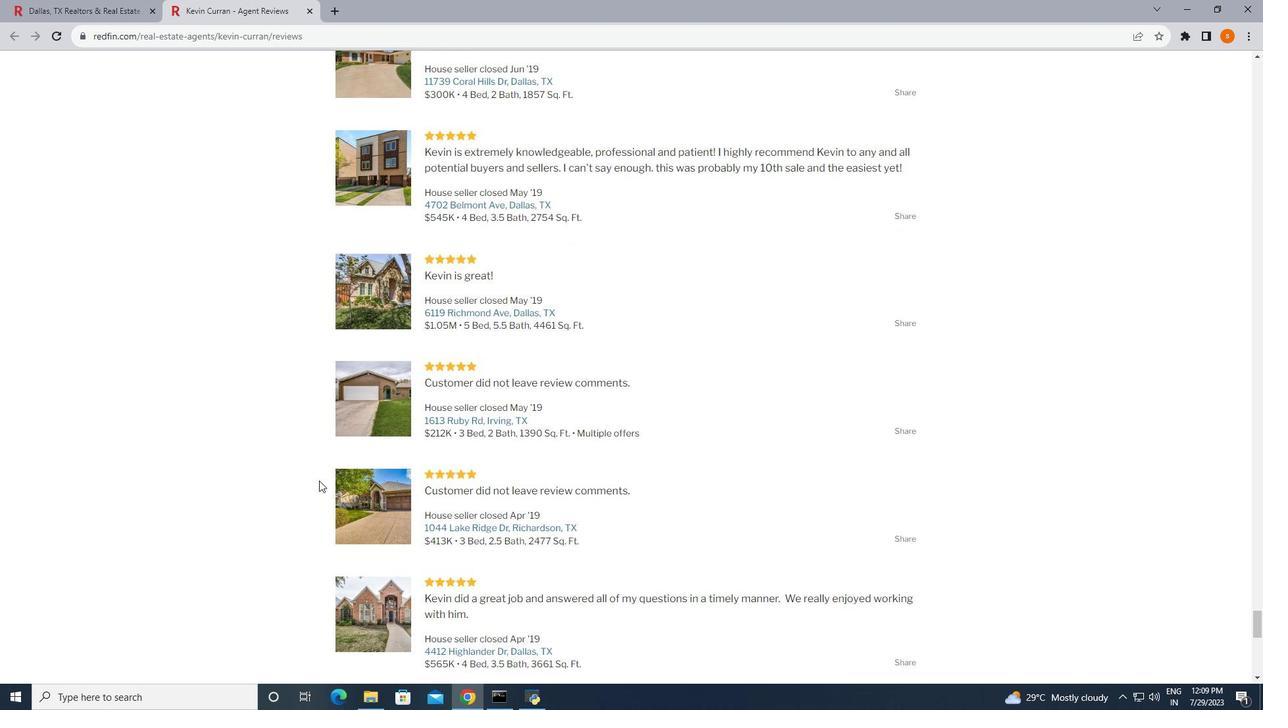 
Action: Mouse scrolled (319, 480) with delta (0, 0)
Screenshot: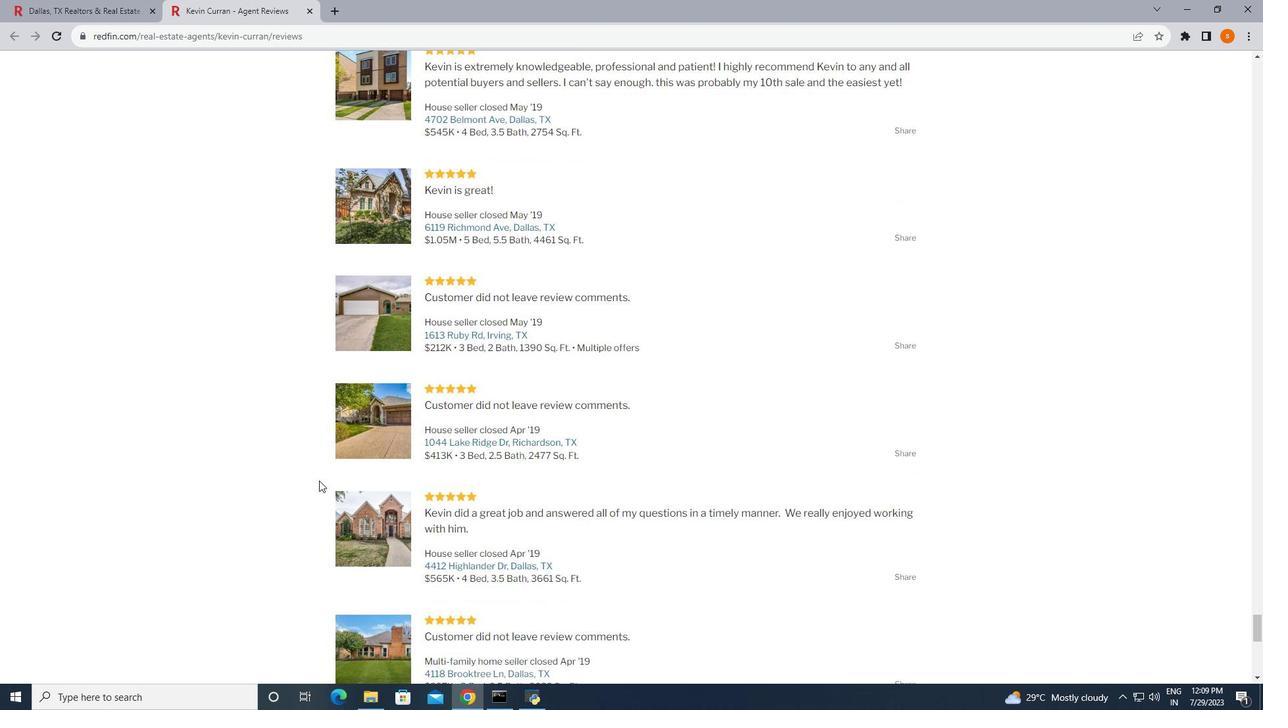 
Action: Mouse scrolled (319, 480) with delta (0, 0)
Screenshot: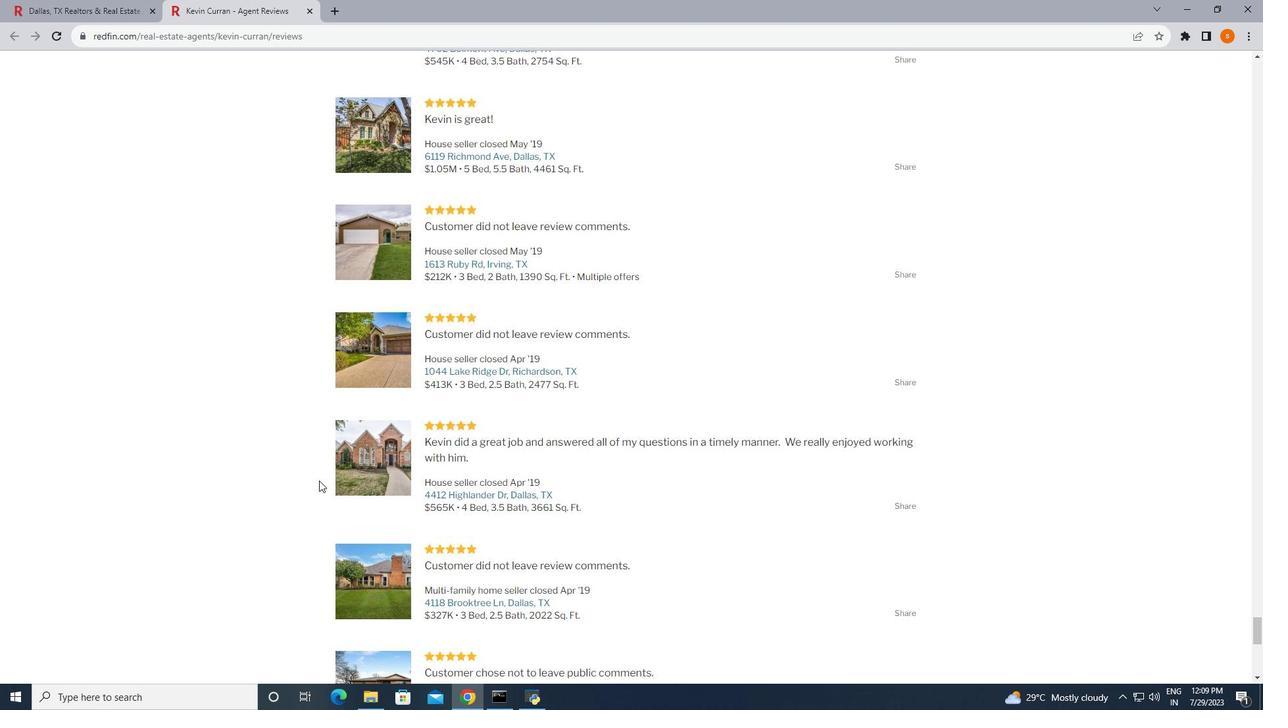 
Action: Mouse scrolled (319, 480) with delta (0, 0)
Screenshot: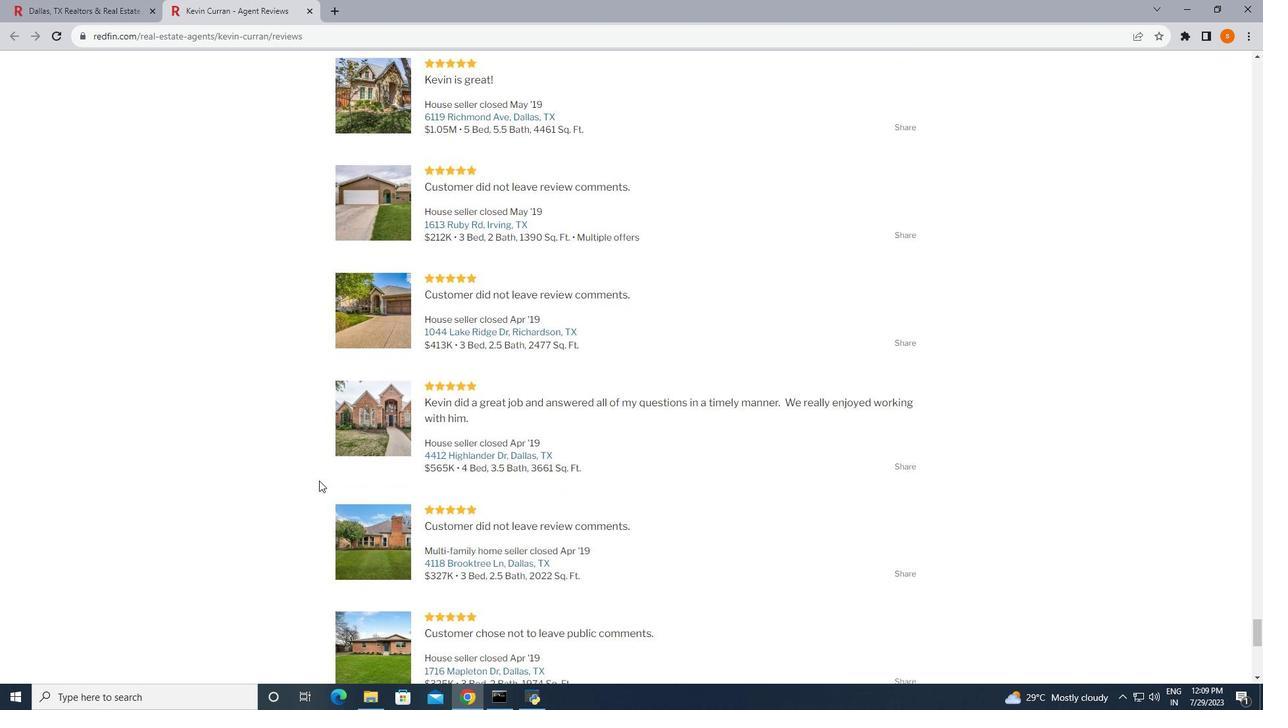 
Action: Mouse scrolled (319, 480) with delta (0, 0)
Screenshot: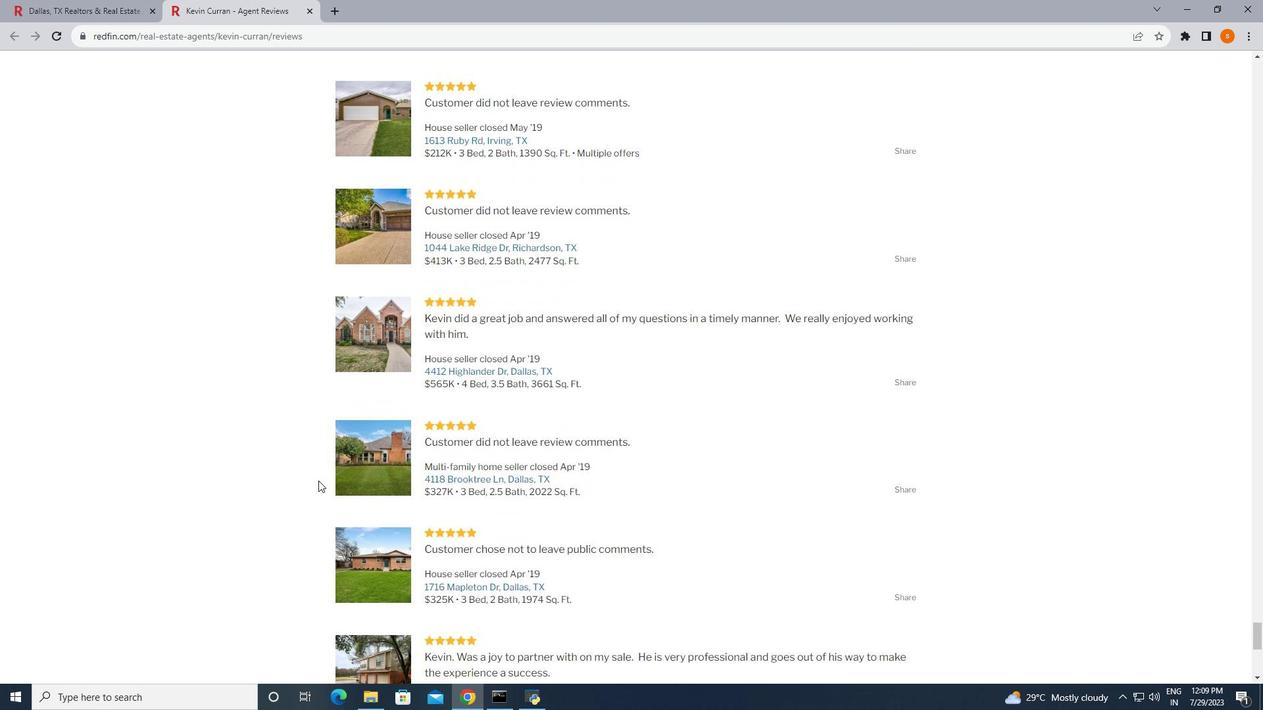 
Action: Mouse moved to (318, 483)
Screenshot: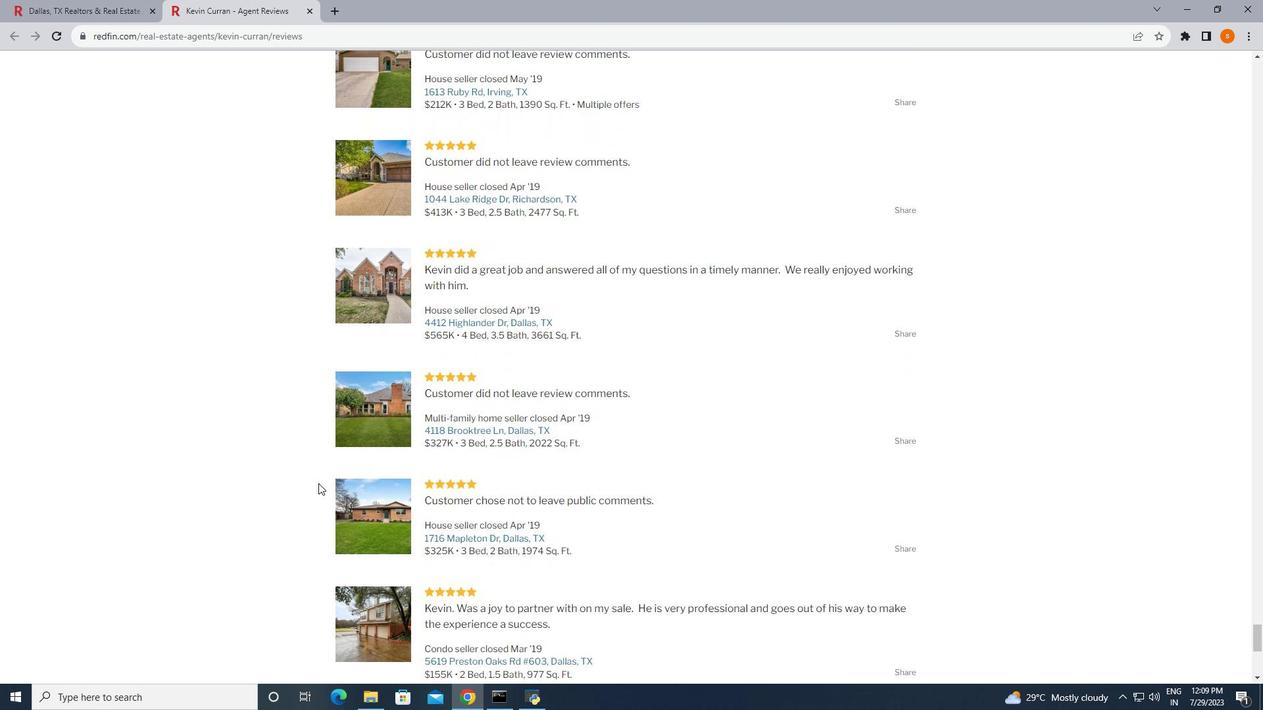 
Action: Mouse scrolled (318, 482) with delta (0, 0)
Screenshot: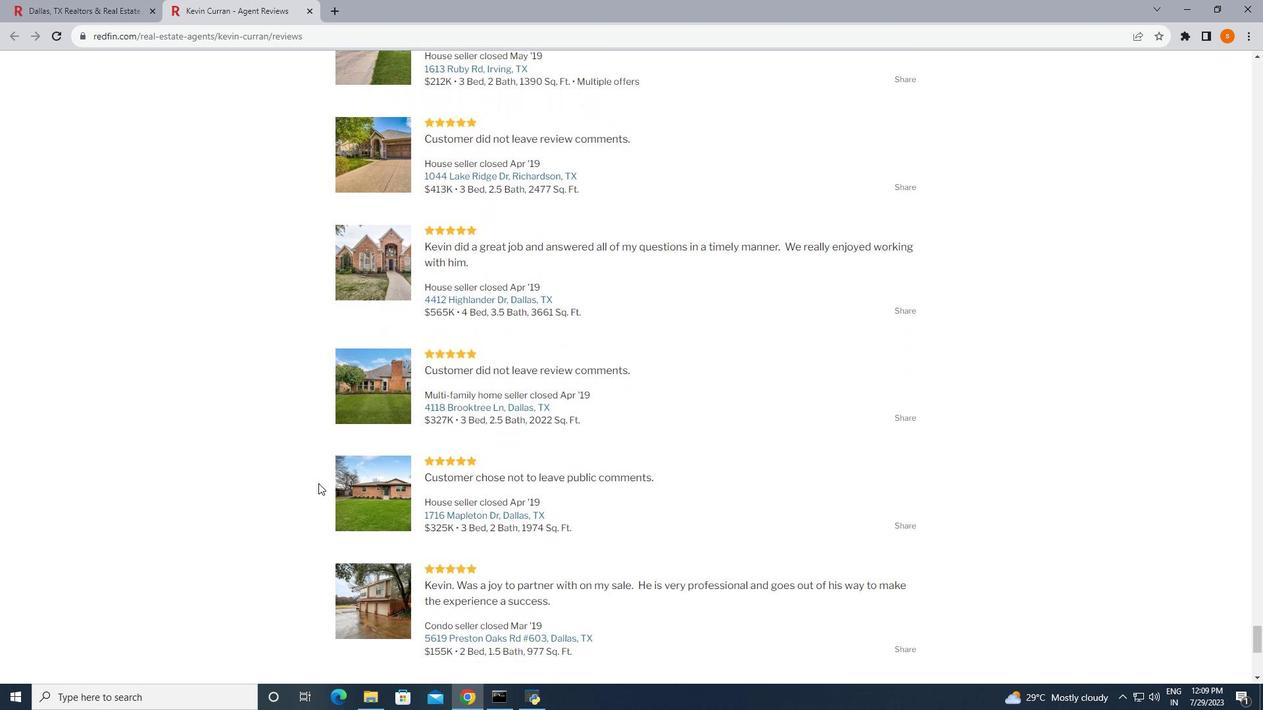 
Action: Mouse scrolled (318, 482) with delta (0, 0)
Screenshot: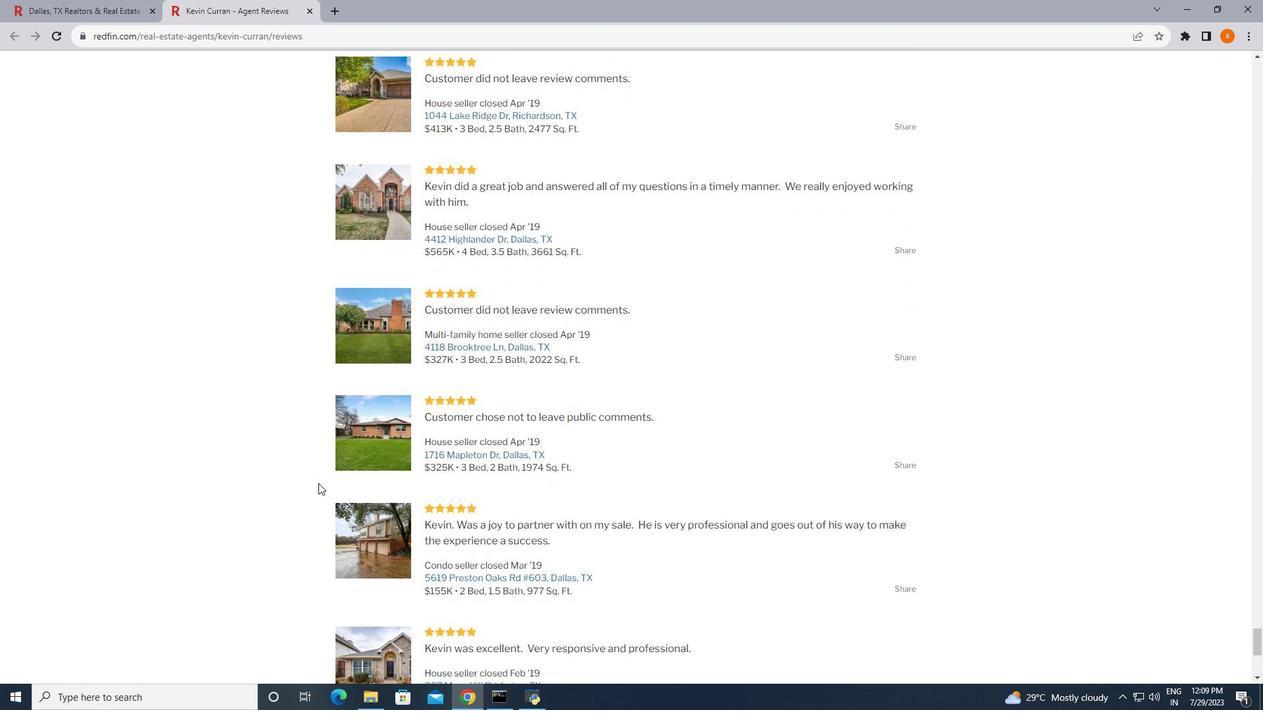 
Action: Mouse moved to (318, 486)
Screenshot: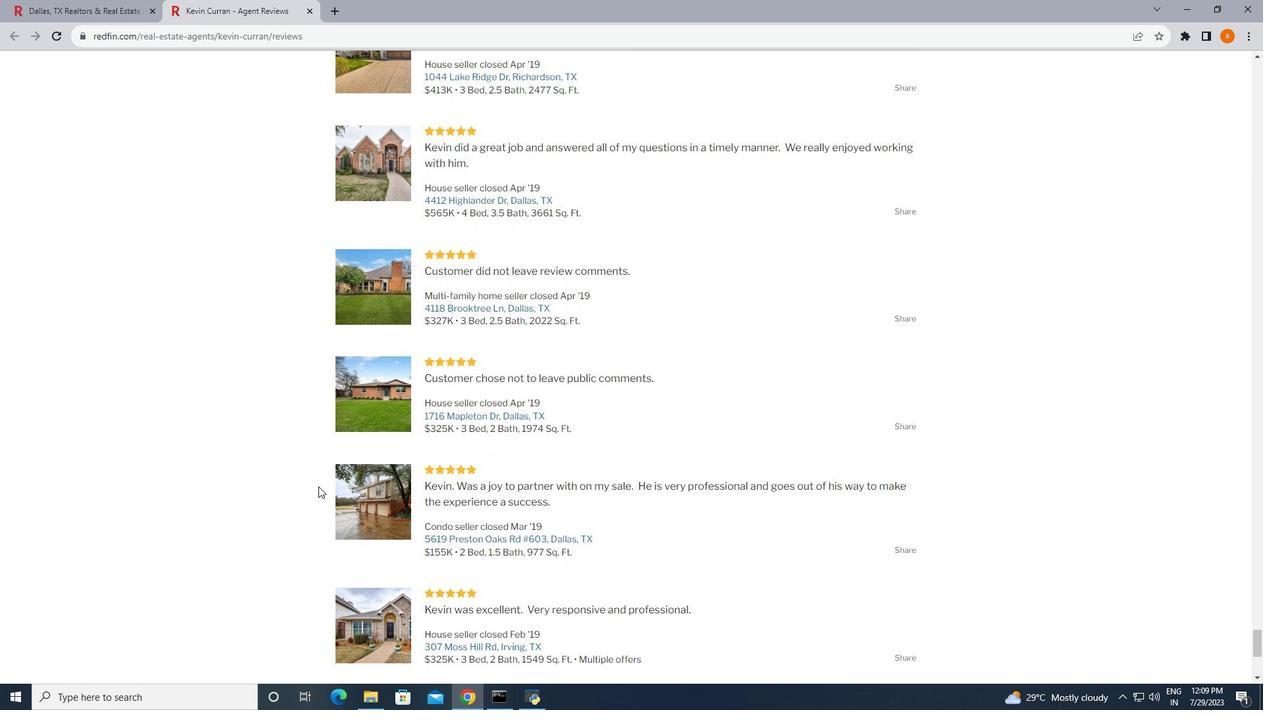 
Action: Mouse scrolled (318, 486) with delta (0, 0)
Screenshot: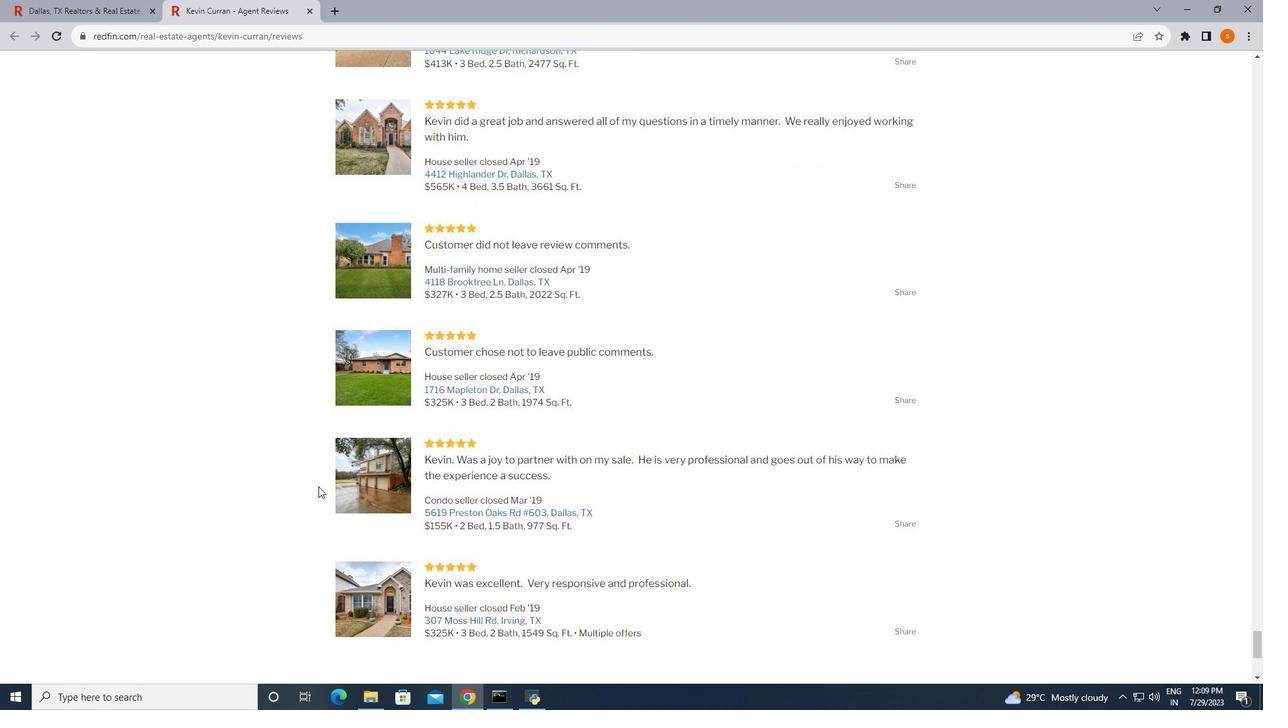 
Action: Mouse moved to (316, 489)
Screenshot: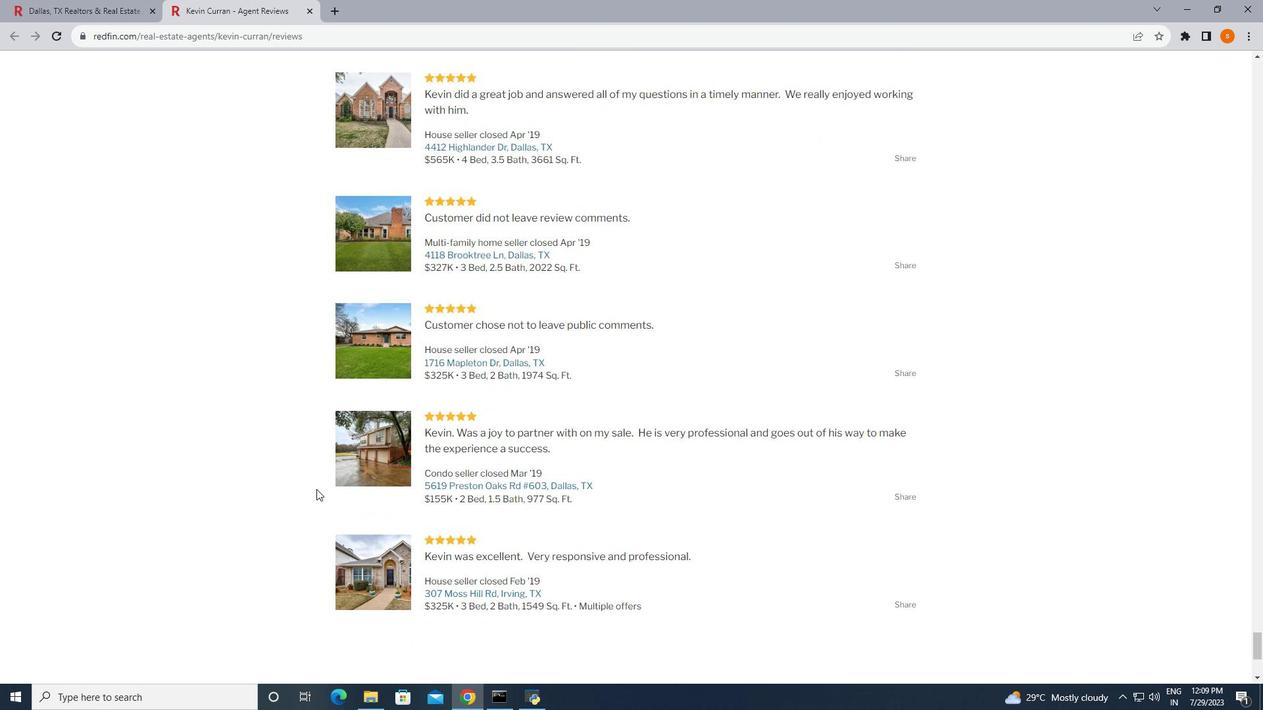 
Action: Mouse scrolled (316, 488) with delta (0, 0)
Screenshot: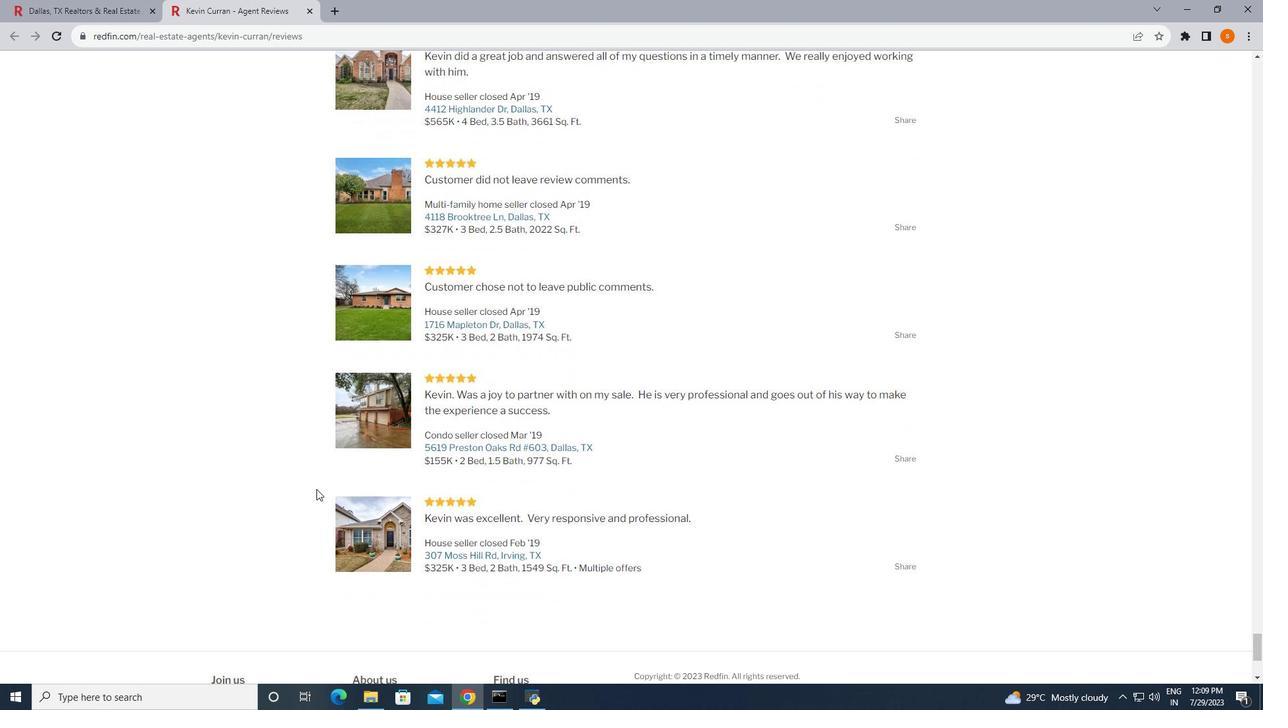 
Action: Mouse scrolled (316, 488) with delta (0, 0)
Screenshot: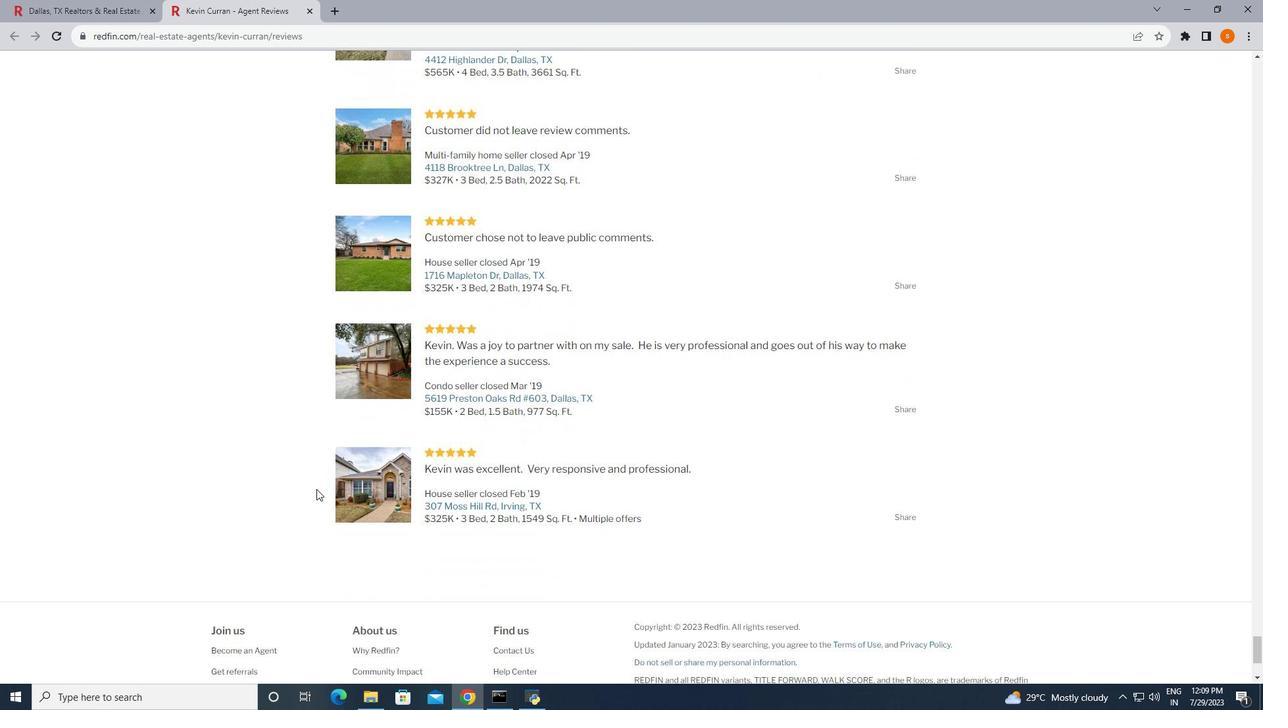 
Action: Mouse scrolled (316, 490) with delta (0, 0)
Screenshot: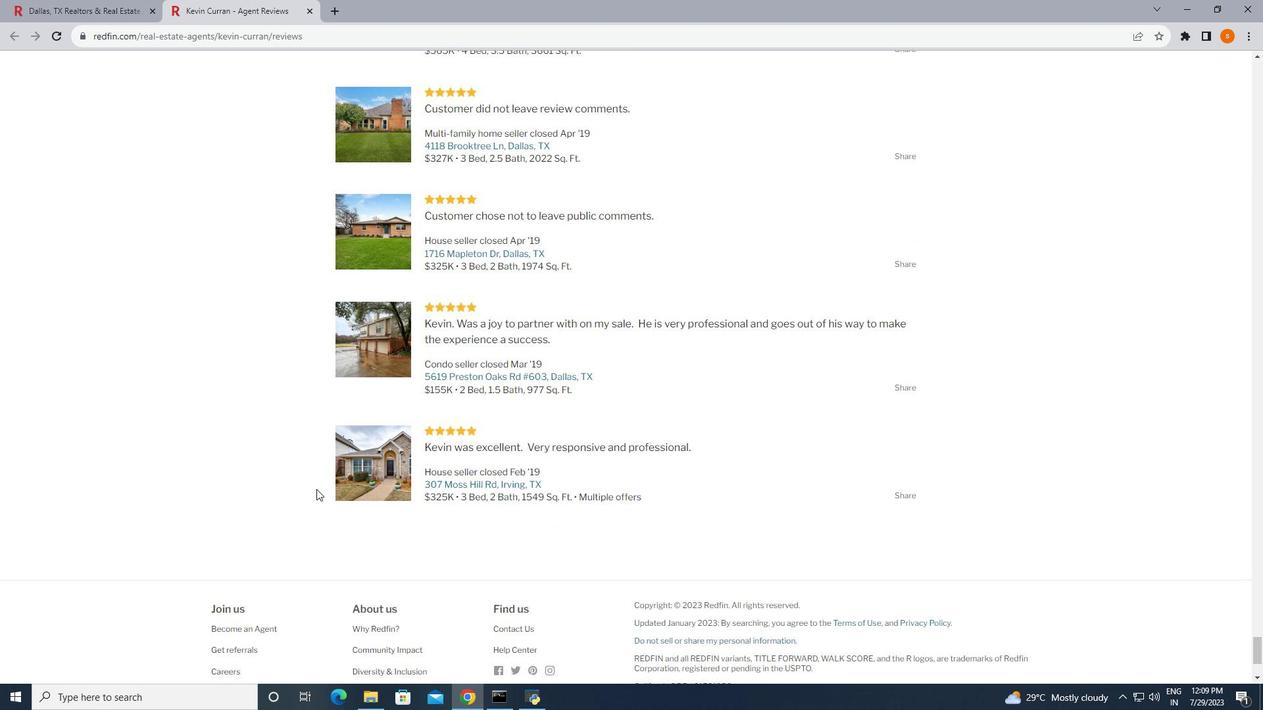 
Action: Mouse scrolled (316, 490) with delta (0, 0)
Screenshot: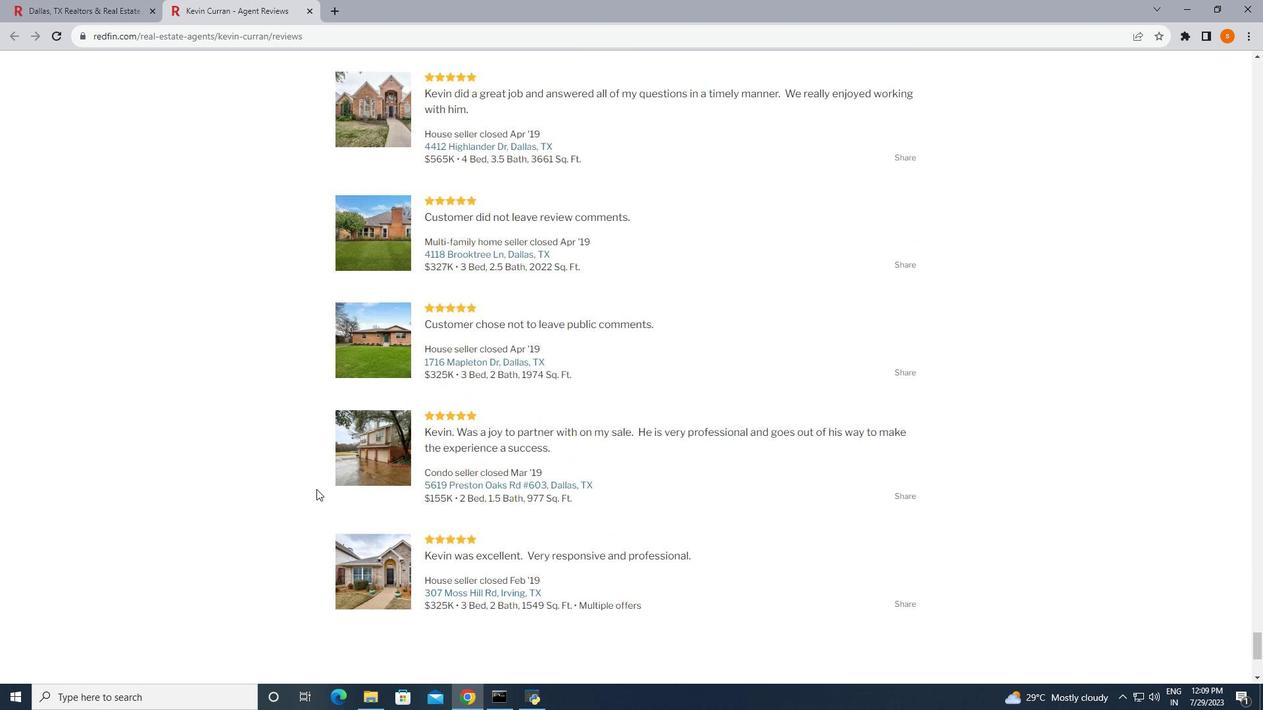 
Action: Mouse scrolled (316, 490) with delta (0, 0)
Screenshot: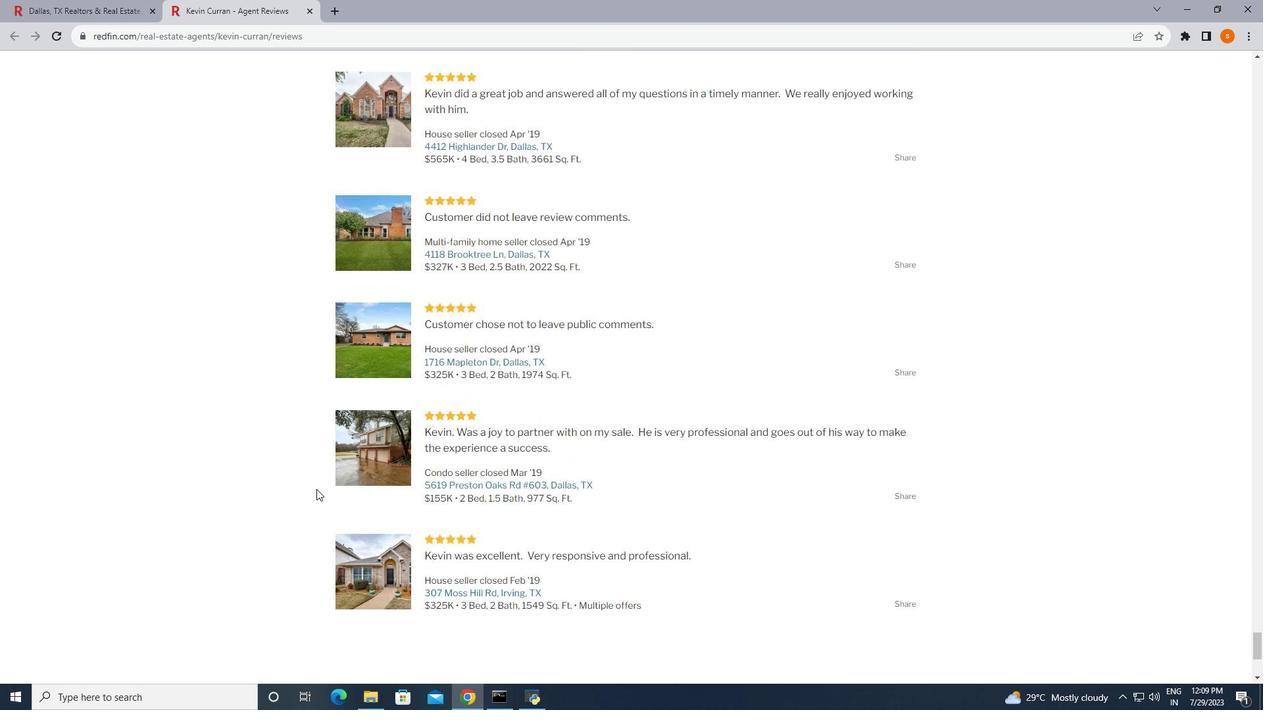 
Action: Mouse scrolled (316, 490) with delta (0, 0)
Screenshot: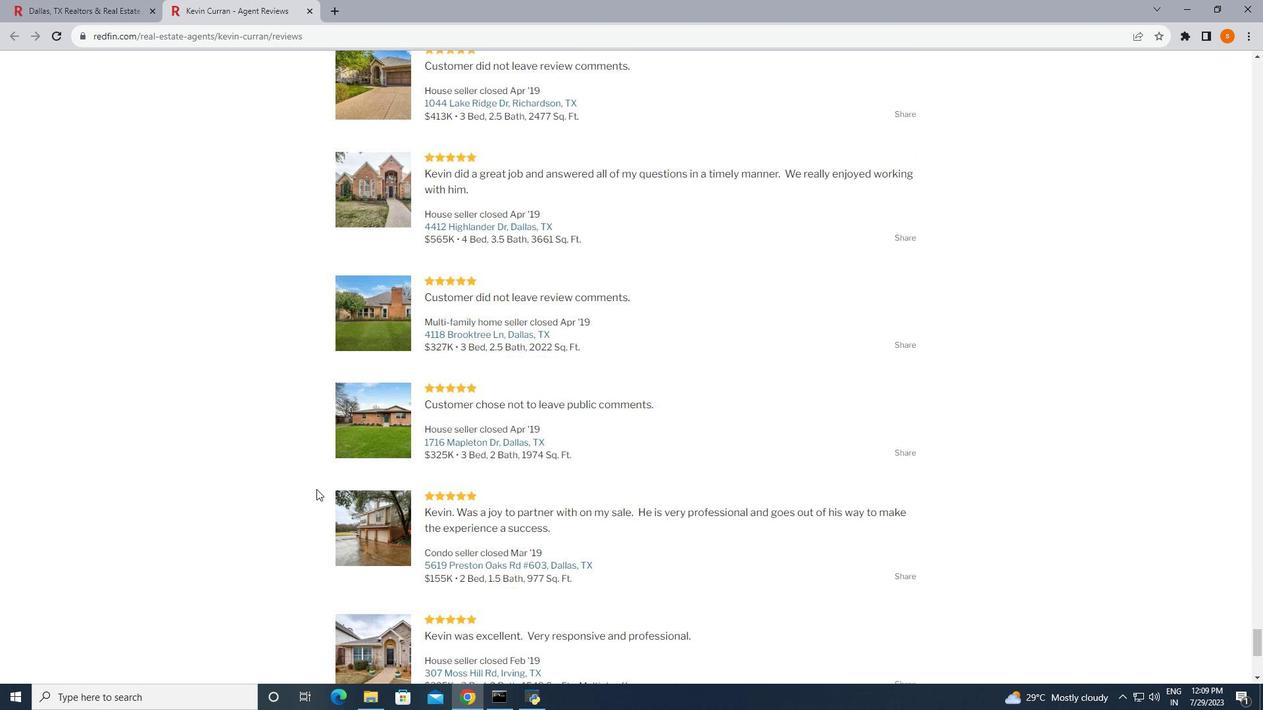 
Action: Mouse scrolled (316, 490) with delta (0, 0)
Screenshot: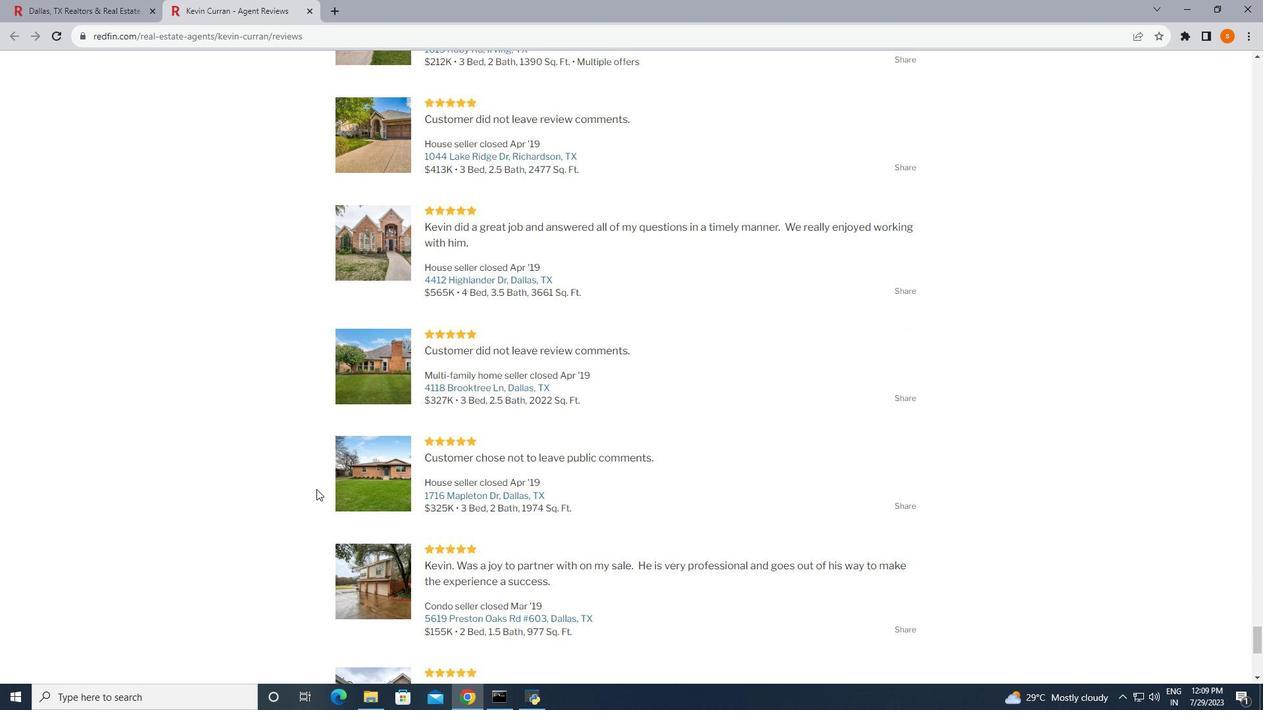 
Action: Mouse scrolled (316, 490) with delta (0, 0)
Screenshot: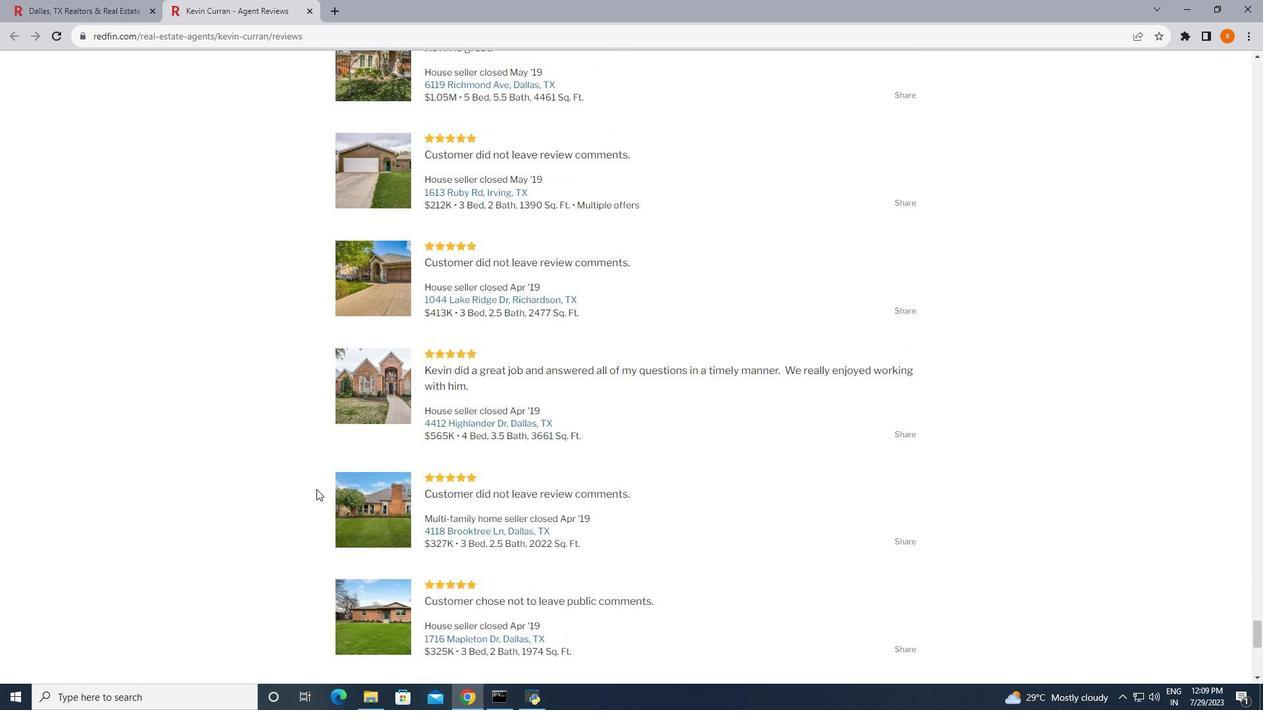 
Action: Mouse scrolled (316, 490) with delta (0, 0)
Screenshot: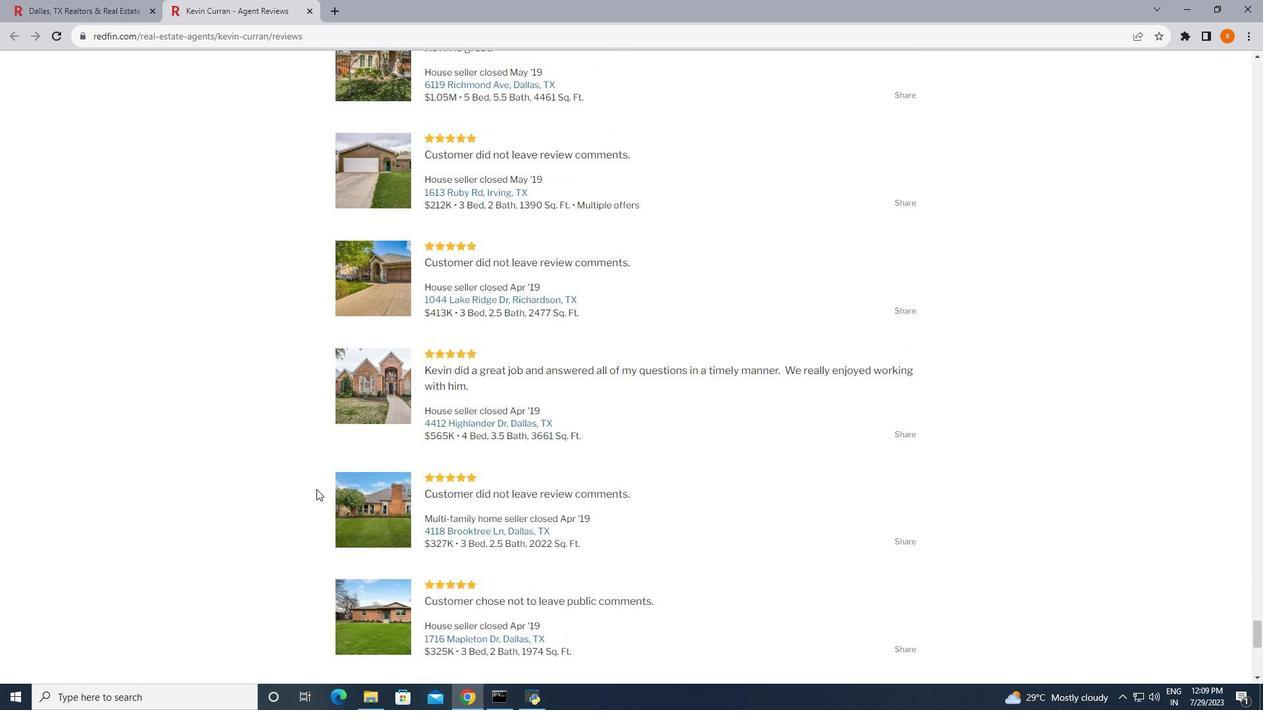 
Action: Mouse scrolled (316, 490) with delta (0, 0)
Screenshot: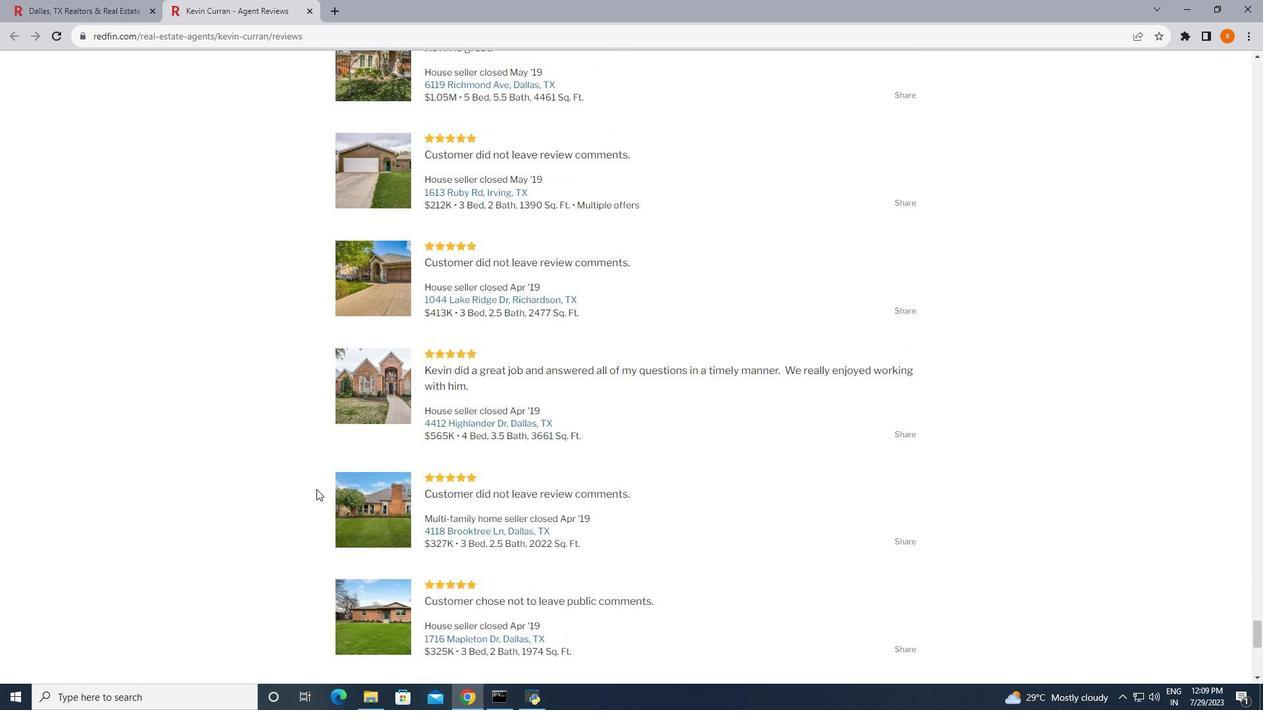 
Action: Mouse scrolled (316, 490) with delta (0, 0)
Screenshot: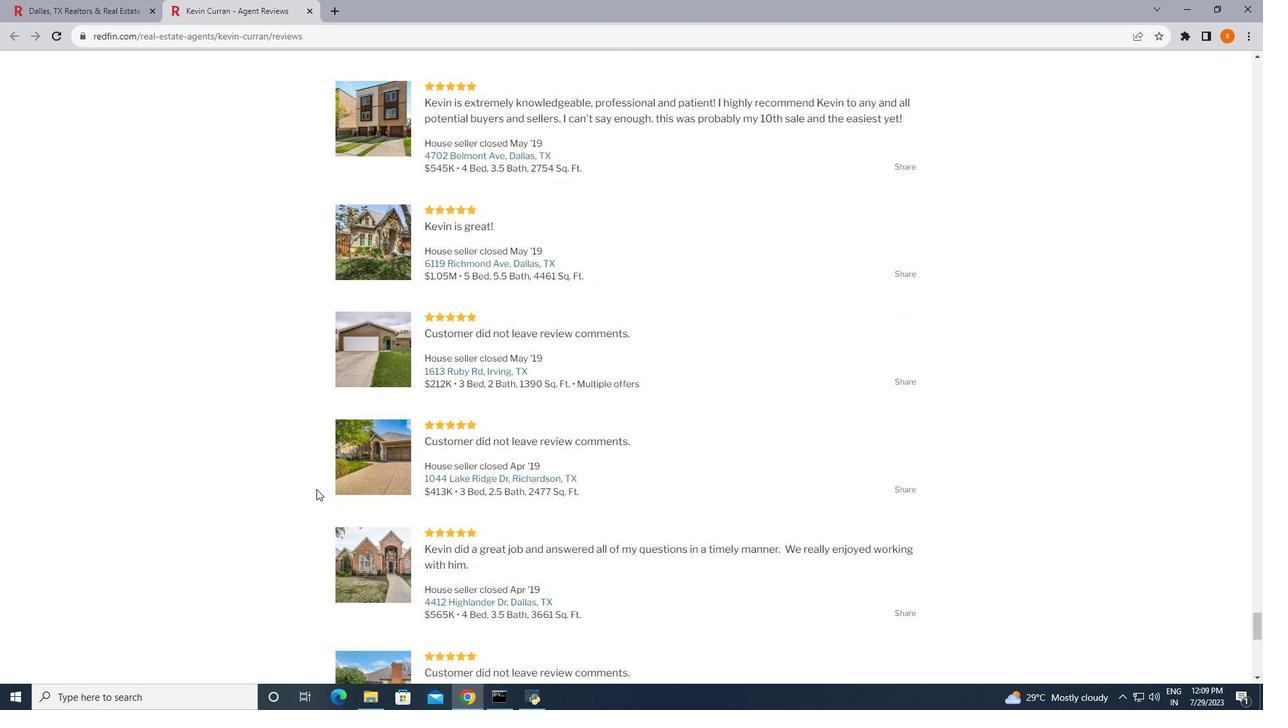 
Action: Mouse scrolled (316, 490) with delta (0, 0)
Screenshot: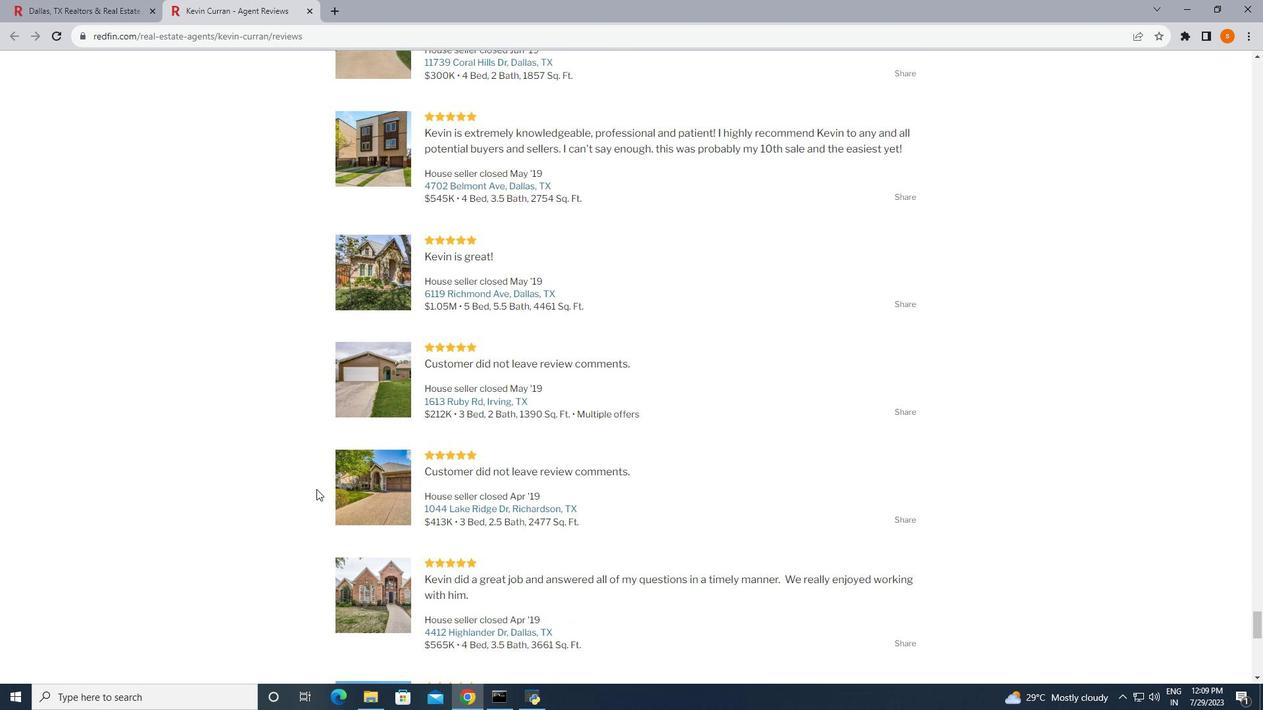 
Action: Mouse scrolled (316, 490) with delta (0, 0)
Screenshot: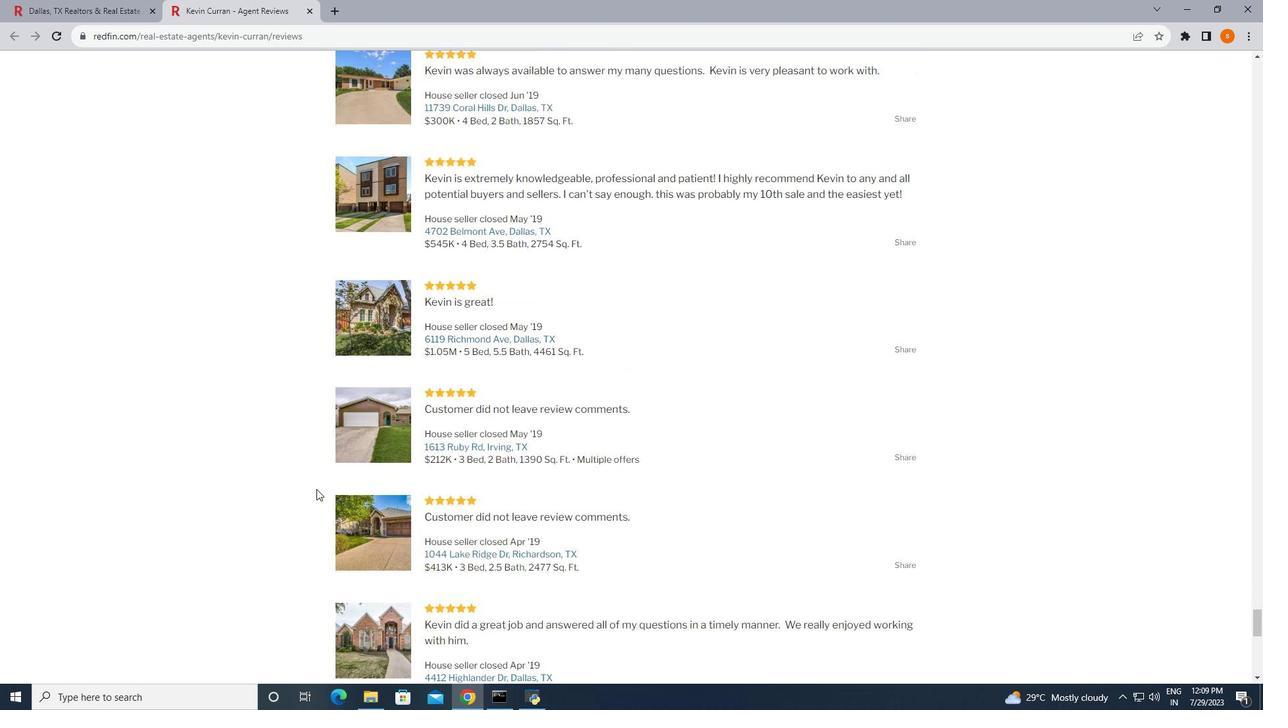 
Action: Mouse scrolled (316, 490) with delta (0, 0)
Screenshot: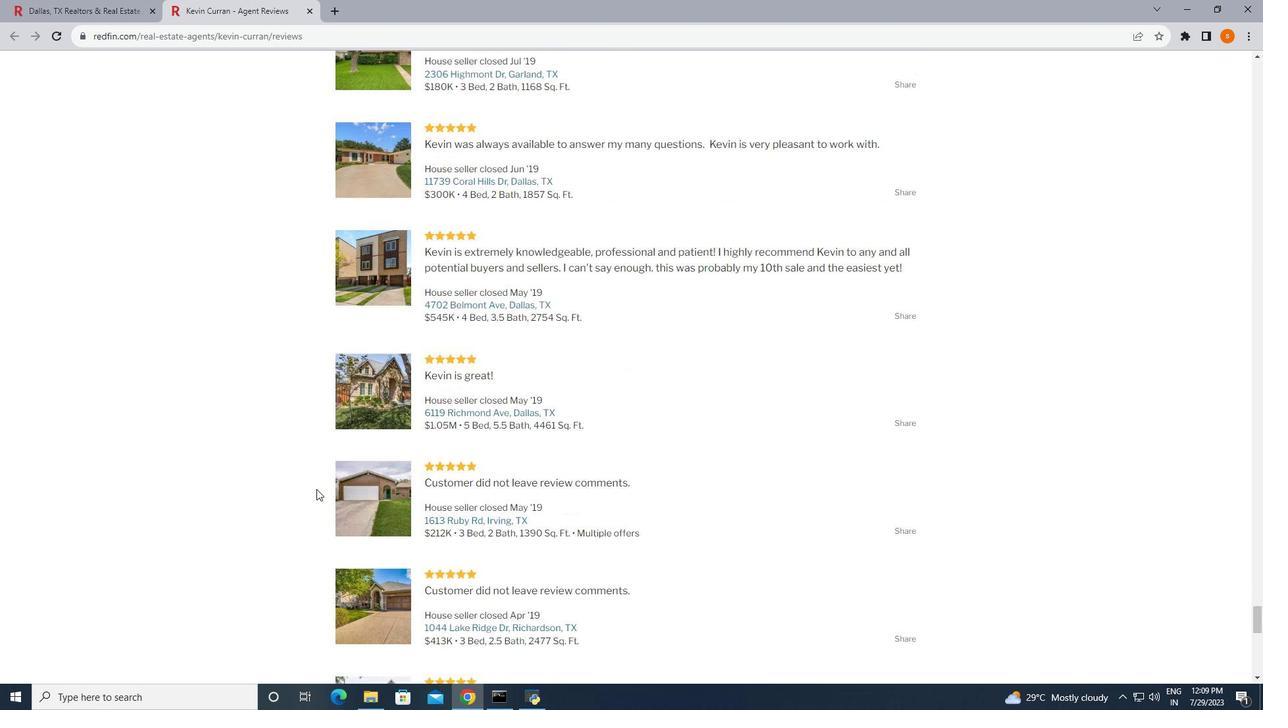 
Action: Mouse scrolled (316, 490) with delta (0, 0)
Screenshot: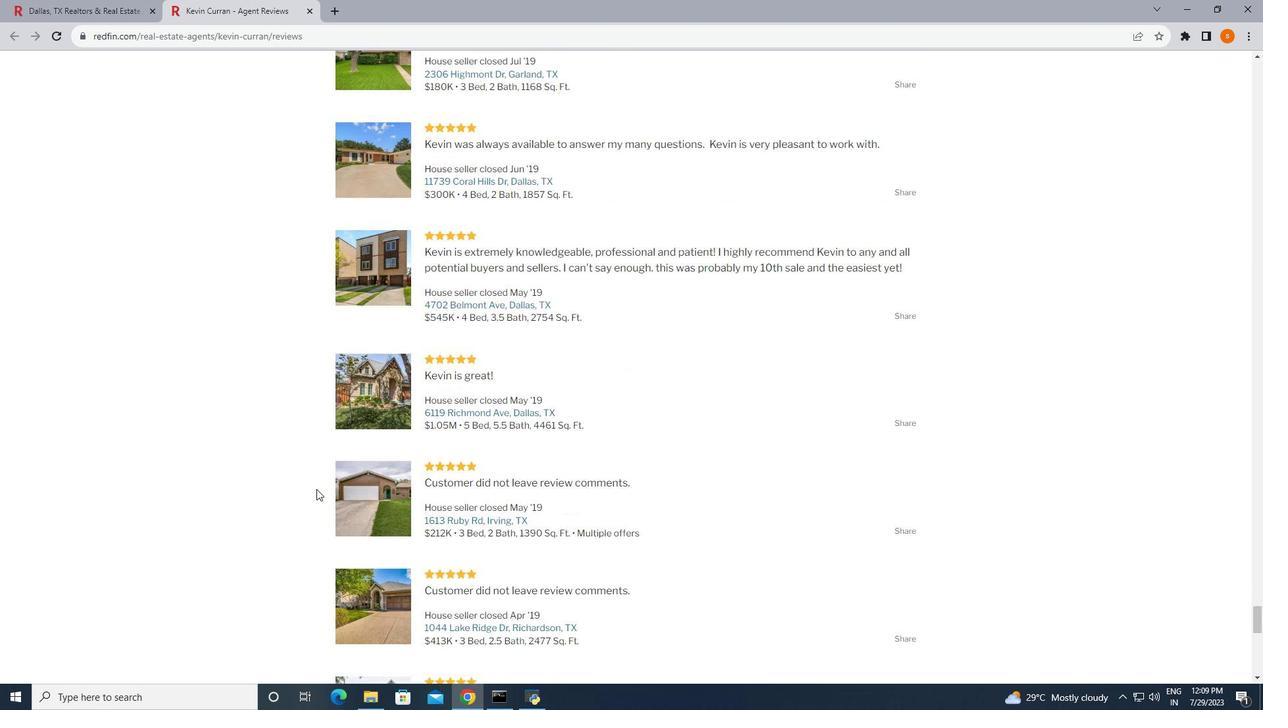 
Action: Mouse scrolled (316, 490) with delta (0, 0)
Screenshot: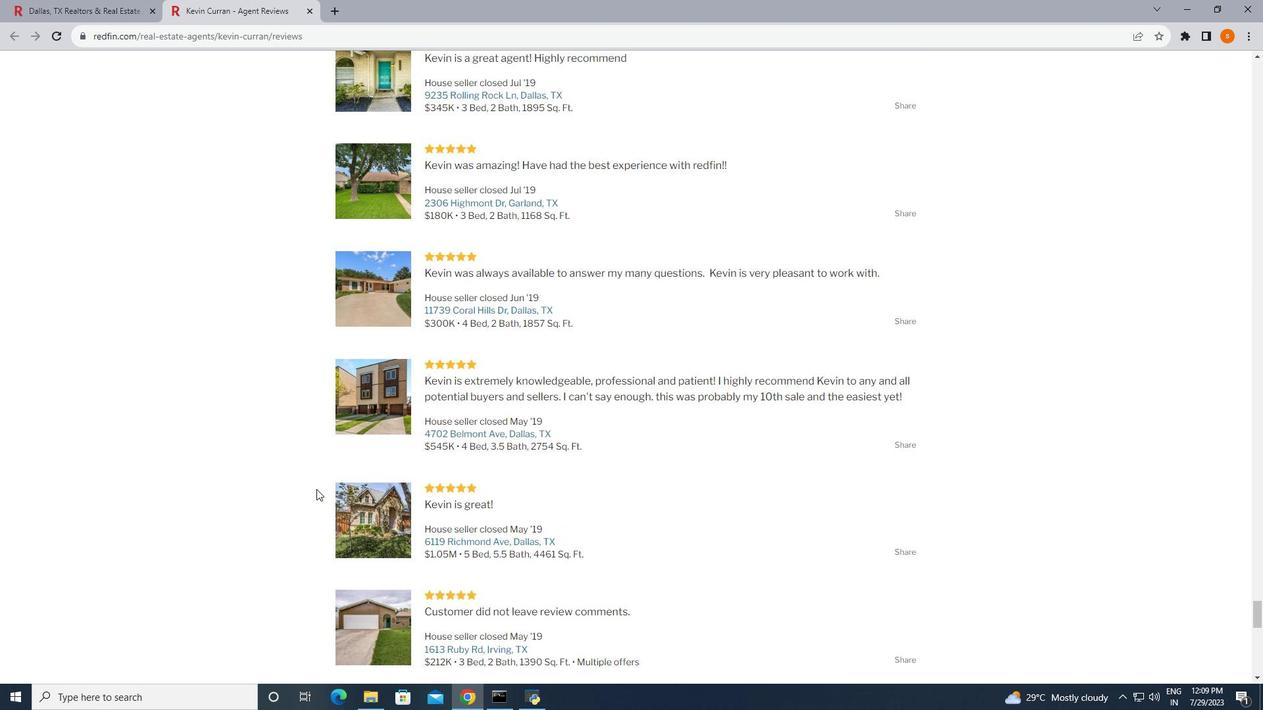 
Action: Mouse scrolled (316, 490) with delta (0, 0)
Screenshot: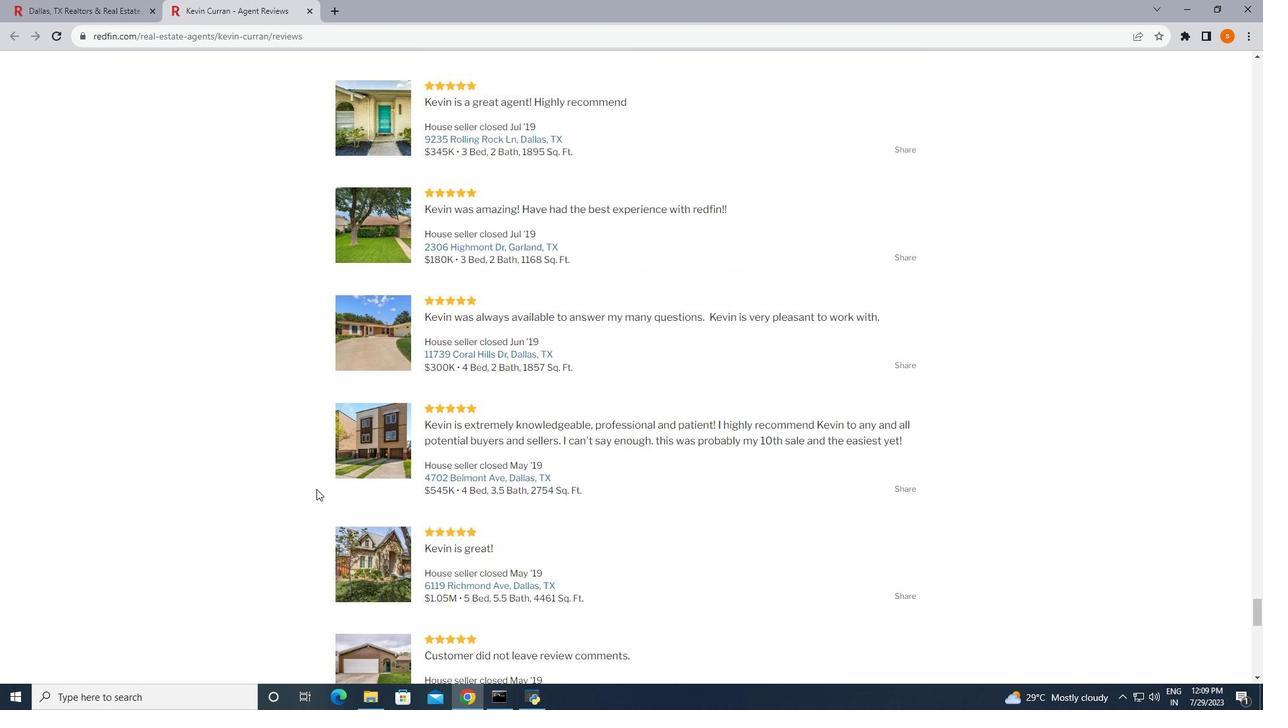 
Action: Mouse scrolled (316, 490) with delta (0, 0)
Screenshot: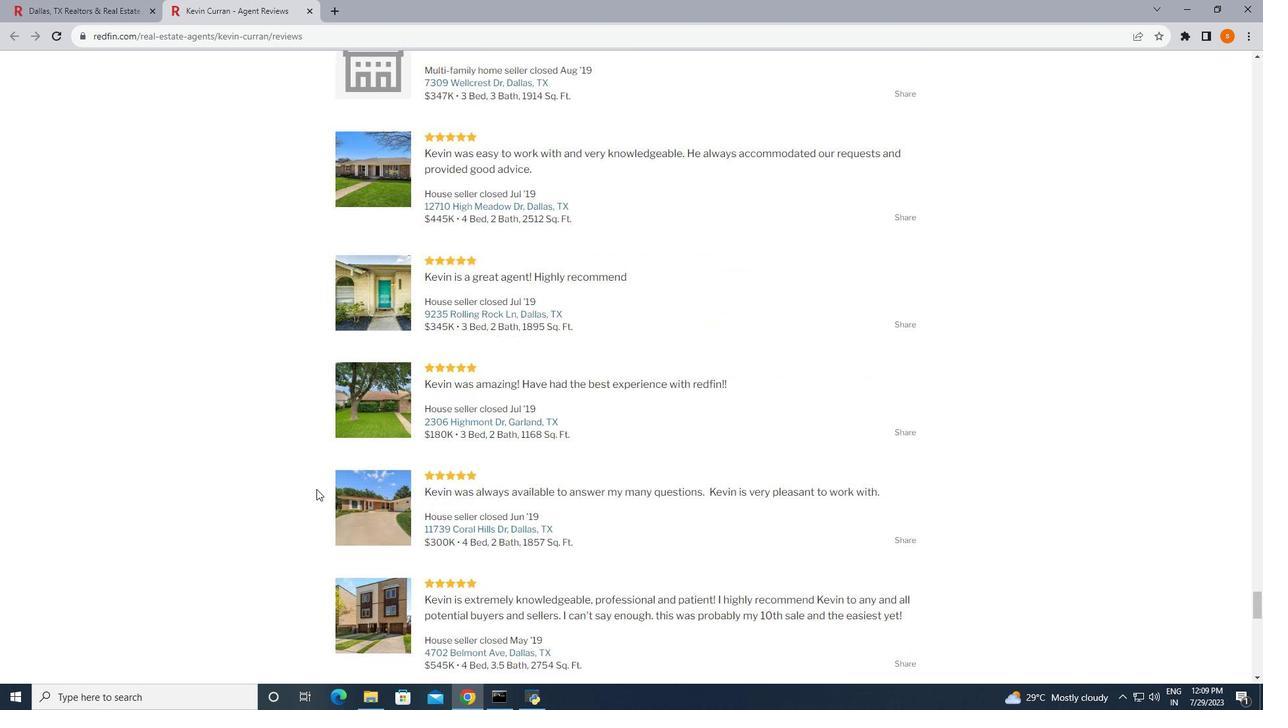 
Action: Mouse scrolled (316, 490) with delta (0, 0)
Screenshot: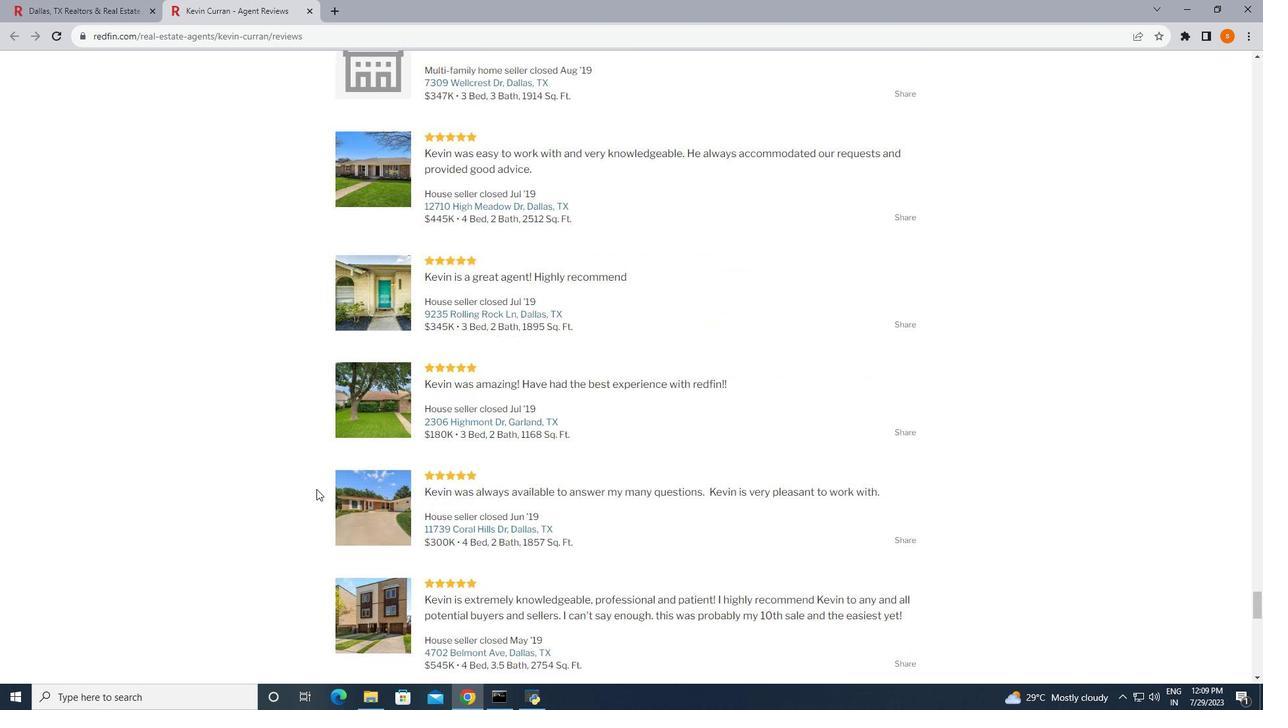 
Action: Mouse scrolled (316, 490) with delta (0, 0)
Screenshot: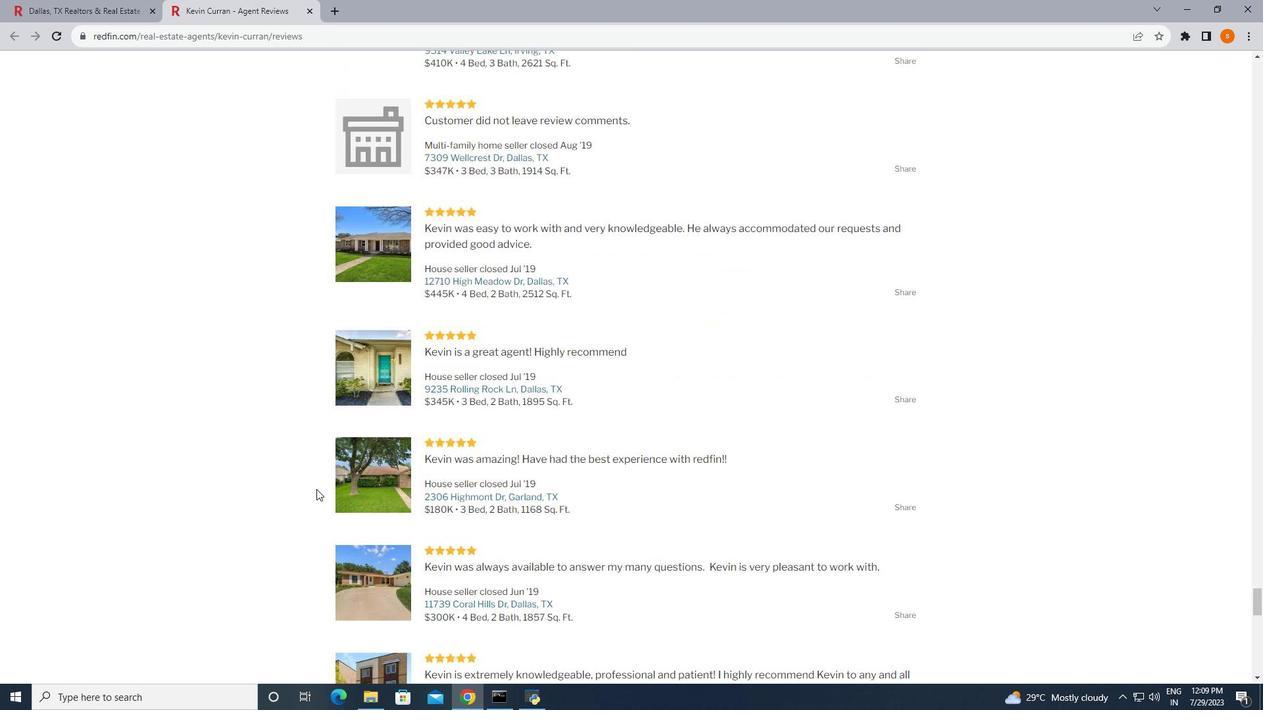 
Action: Mouse scrolled (316, 490) with delta (0, 0)
Screenshot: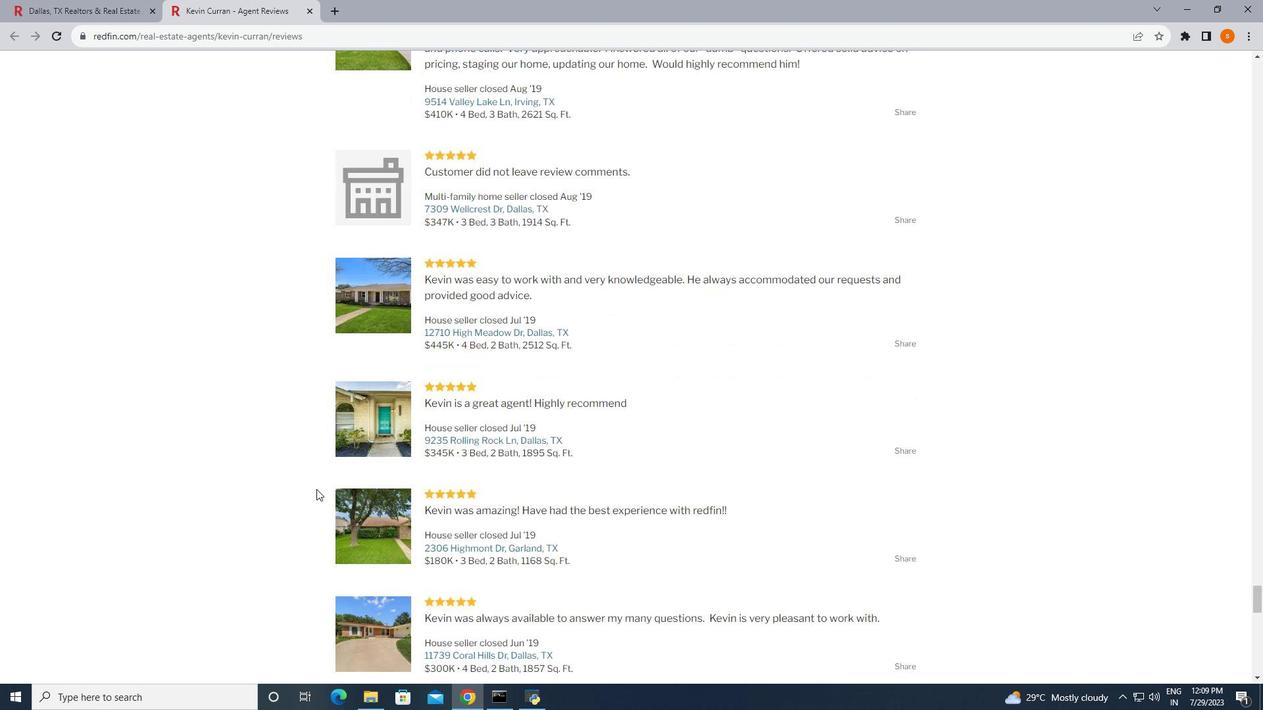 
Action: Mouse scrolled (316, 490) with delta (0, 0)
Screenshot: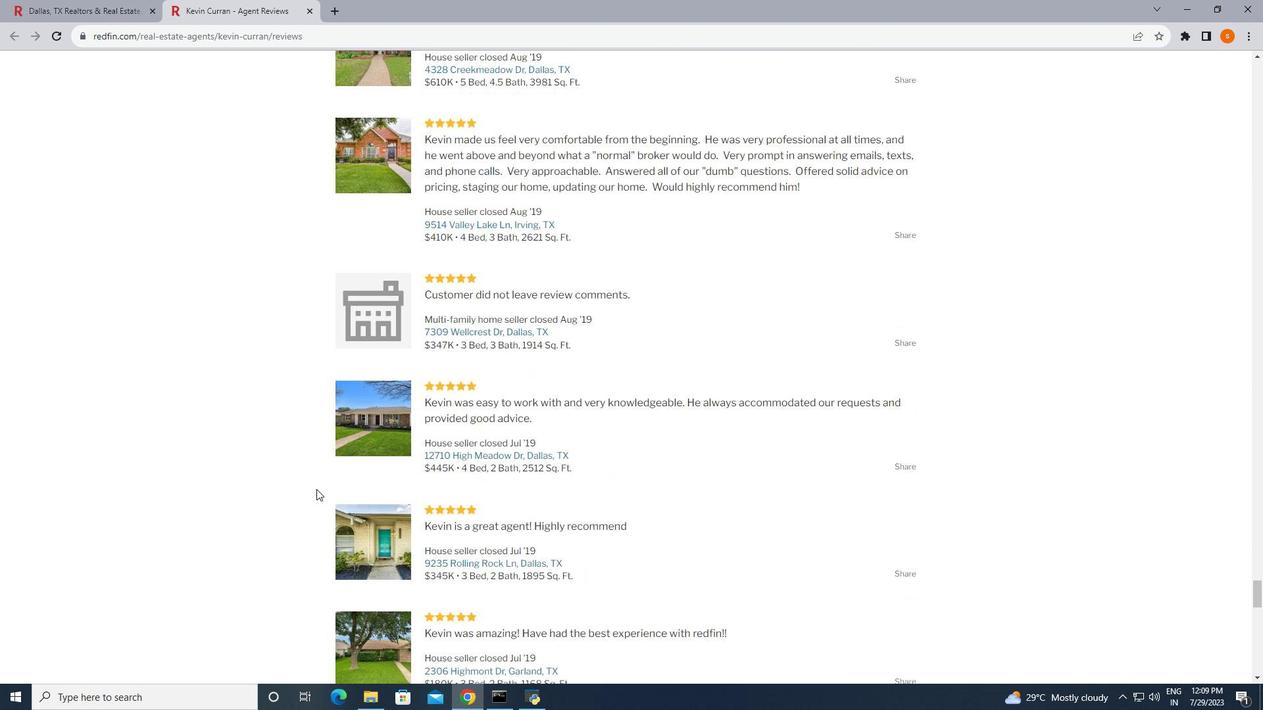 
Action: Mouse scrolled (316, 490) with delta (0, 0)
Screenshot: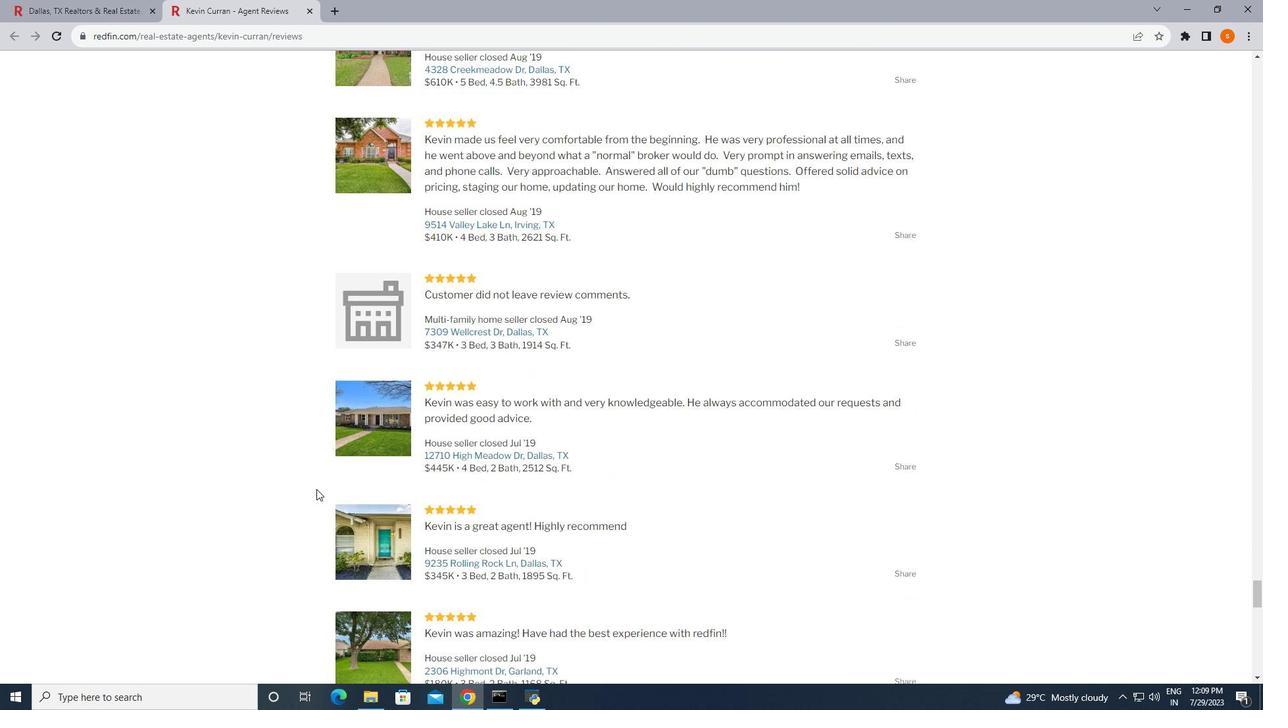 
Action: Mouse scrolled (316, 490) with delta (0, 0)
Screenshot: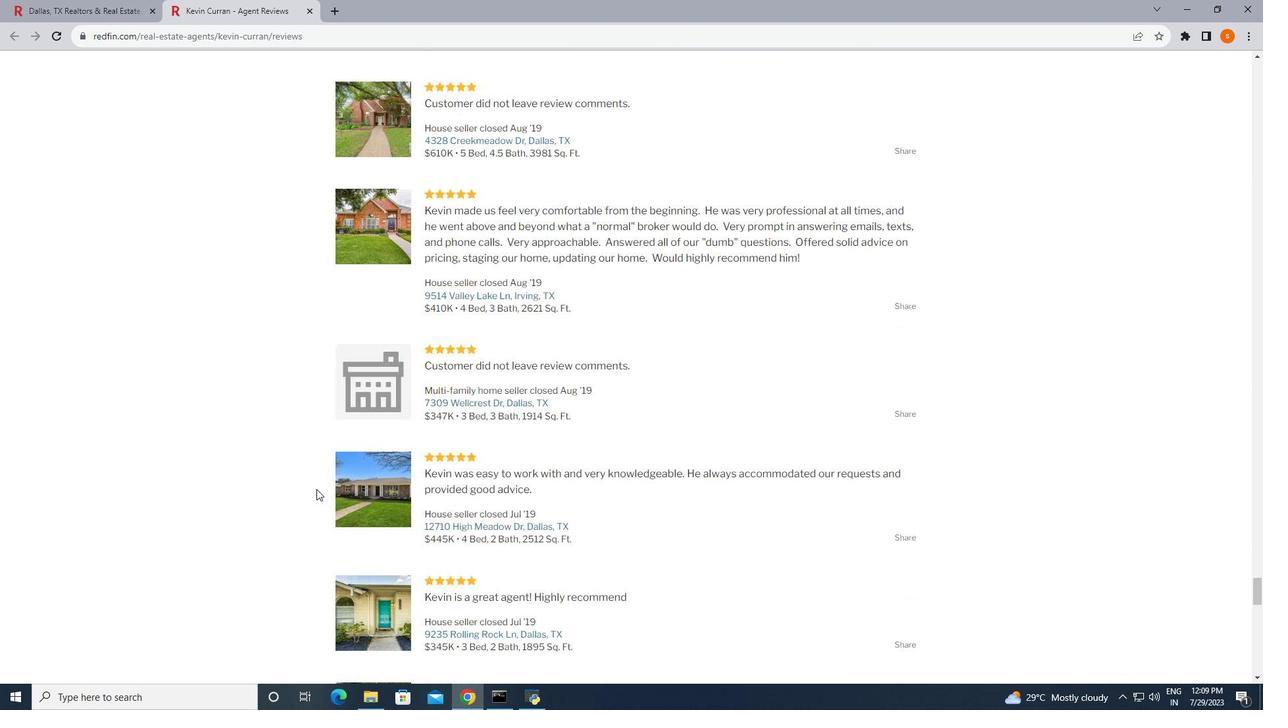 
Action: Mouse scrolled (316, 490) with delta (0, 0)
Screenshot: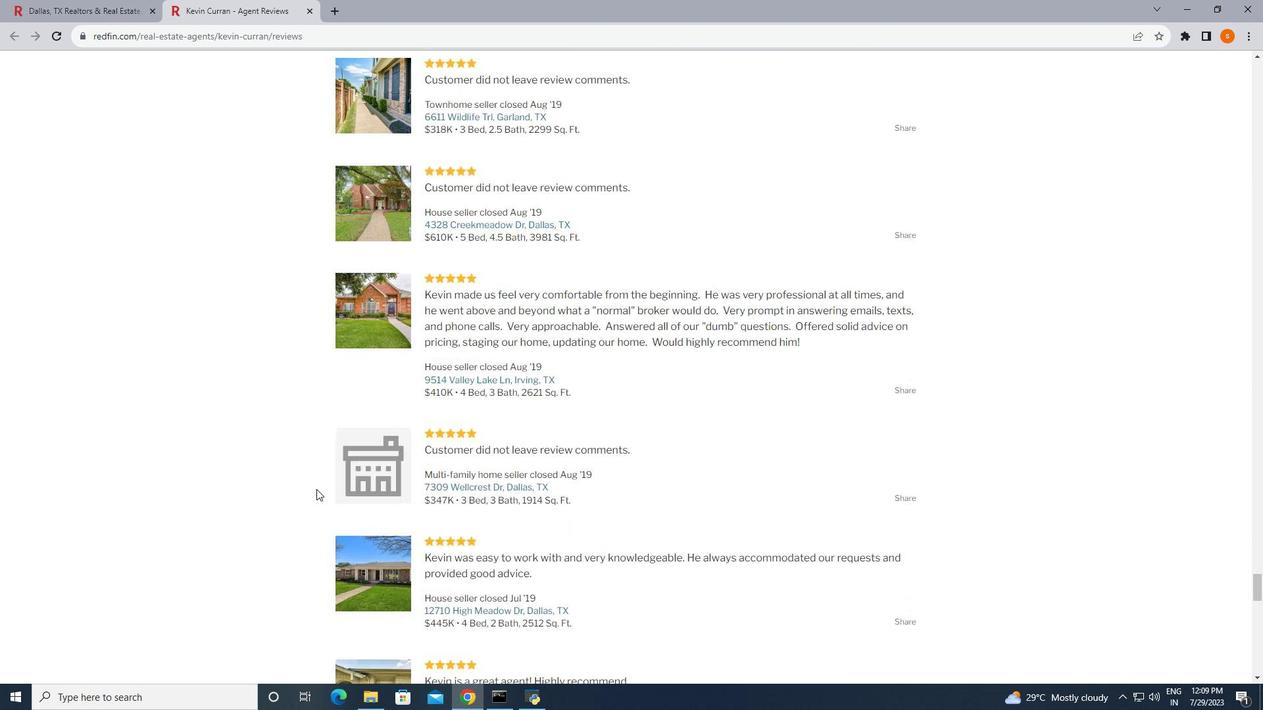
Action: Mouse scrolled (316, 490) with delta (0, 0)
Screenshot: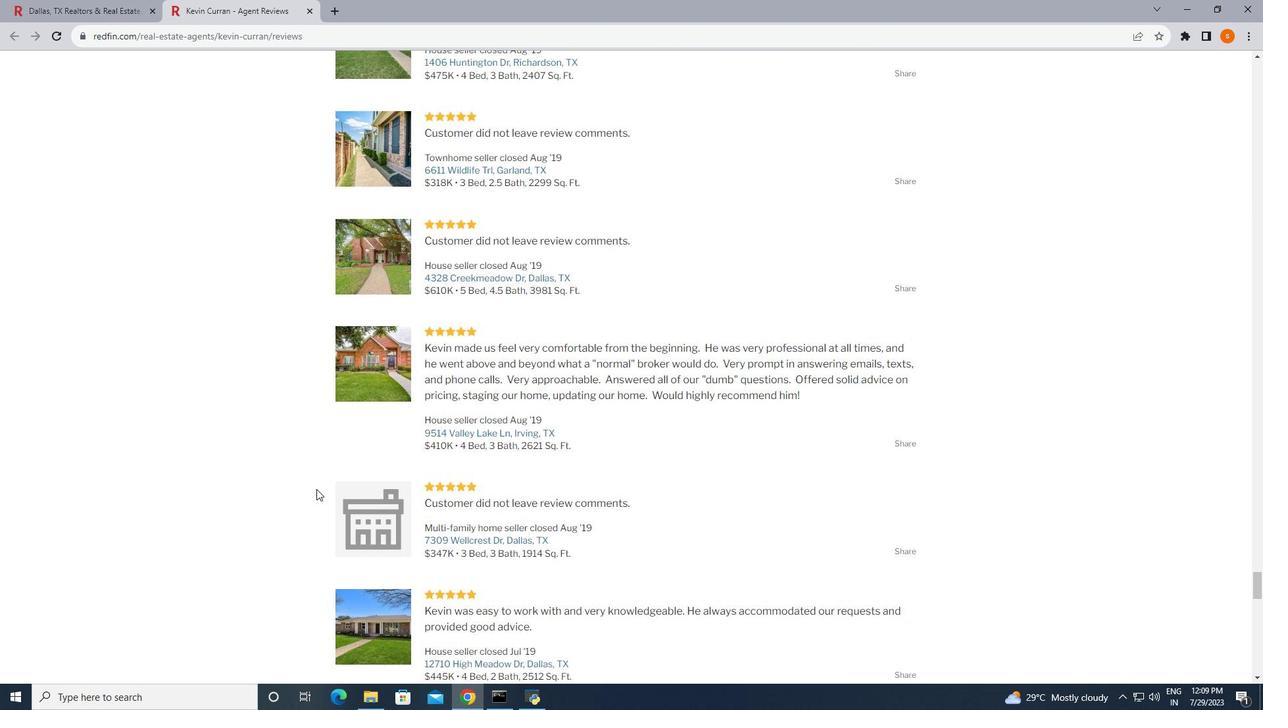
Action: Mouse scrolled (316, 490) with delta (0, 0)
Screenshot: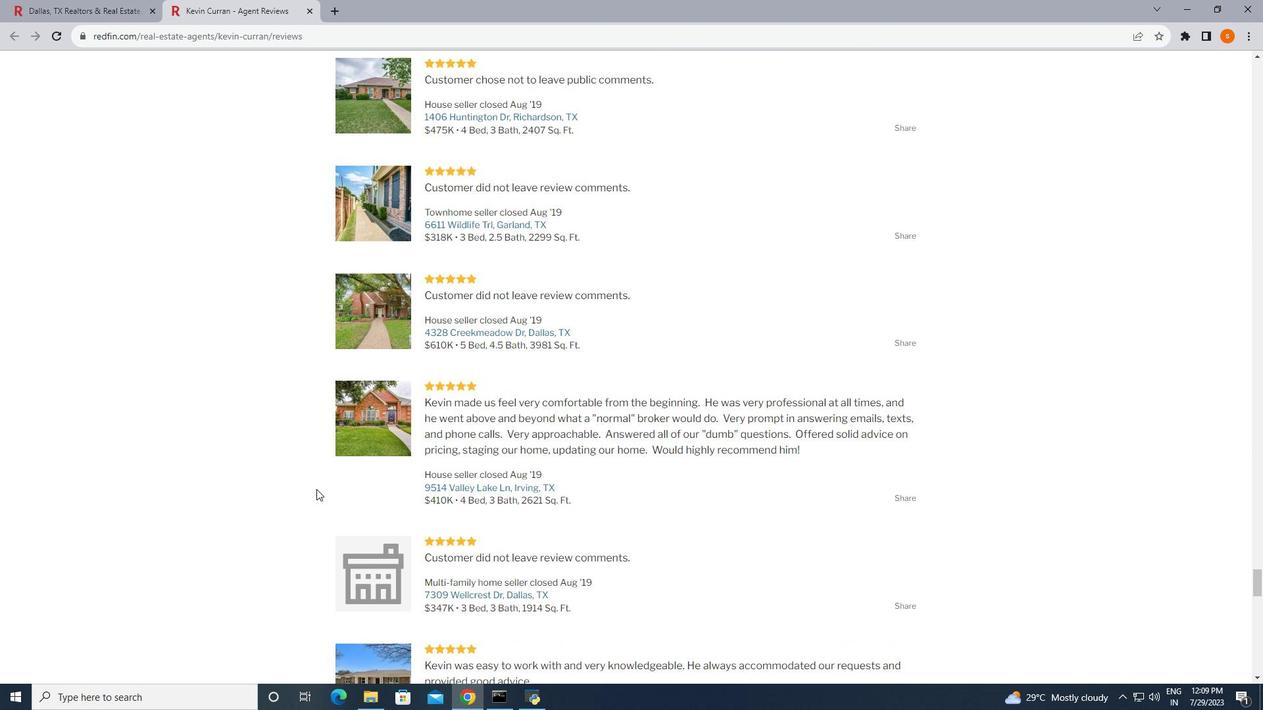 
Action: Mouse scrolled (316, 490) with delta (0, 0)
Screenshot: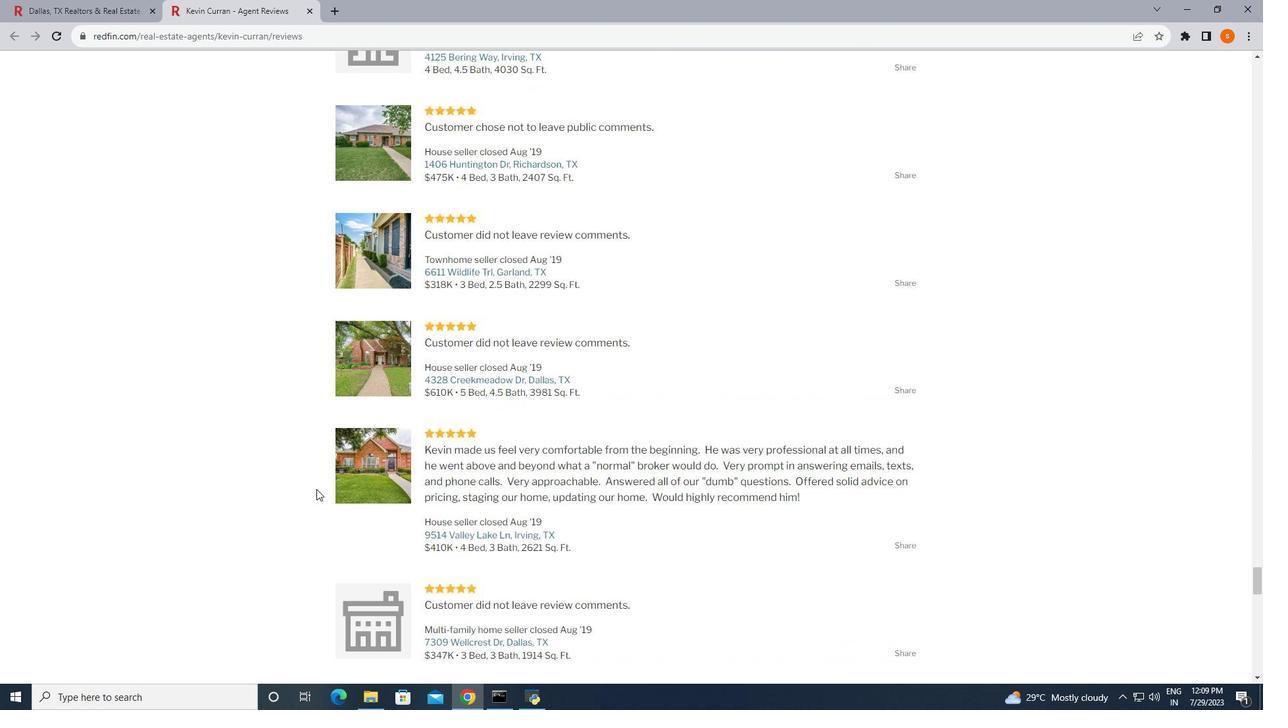
Action: Mouse scrolled (316, 490) with delta (0, 0)
